 Task: Reply to email with the signature Daniel Baker with the subject Payment confirmation from softage.1@softage.net with the message I need your input on the best way to handle a project issue that has arisen. with CC to softage.5@softage.net with an attached document Feasibility_analysis.pdf
Action: Mouse moved to (524, 677)
Screenshot: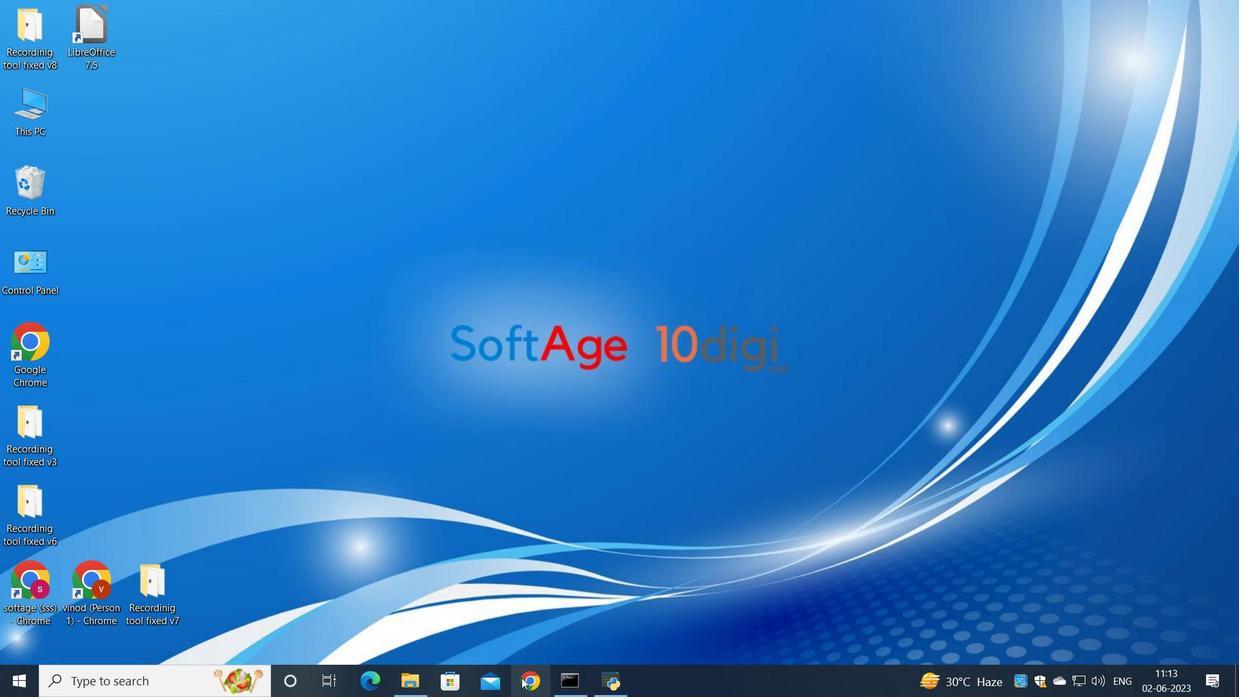 
Action: Mouse pressed left at (524, 677)
Screenshot: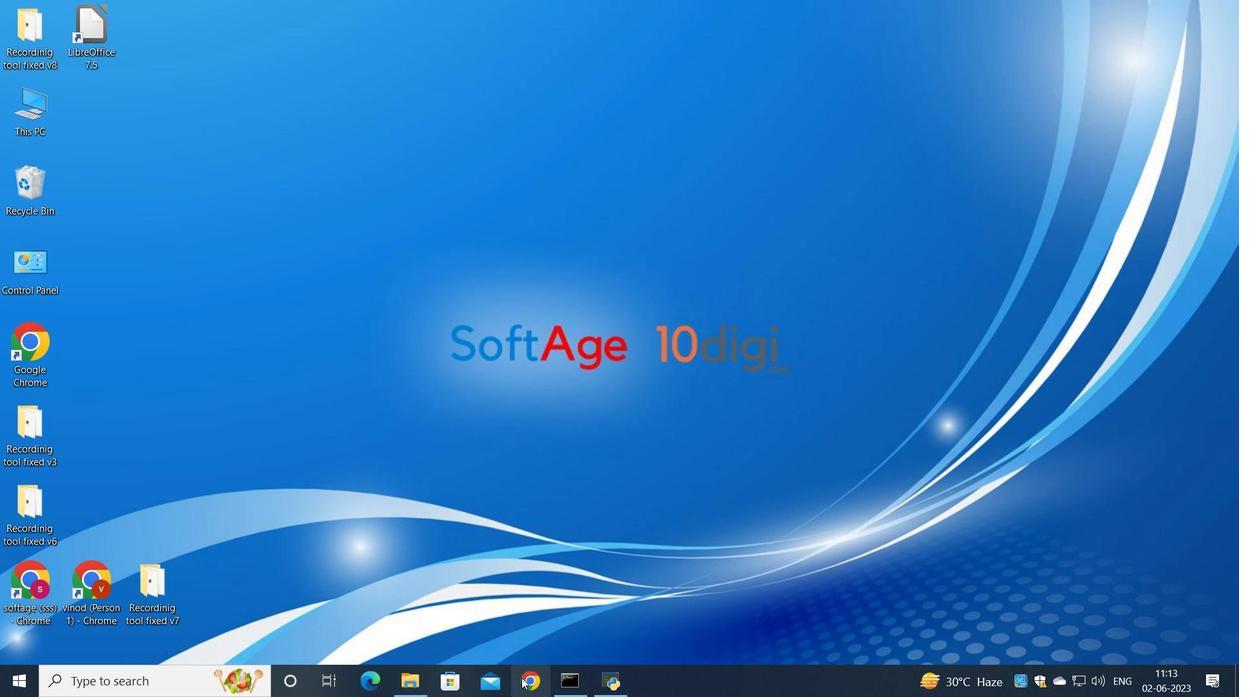 
Action: Mouse moved to (532, 439)
Screenshot: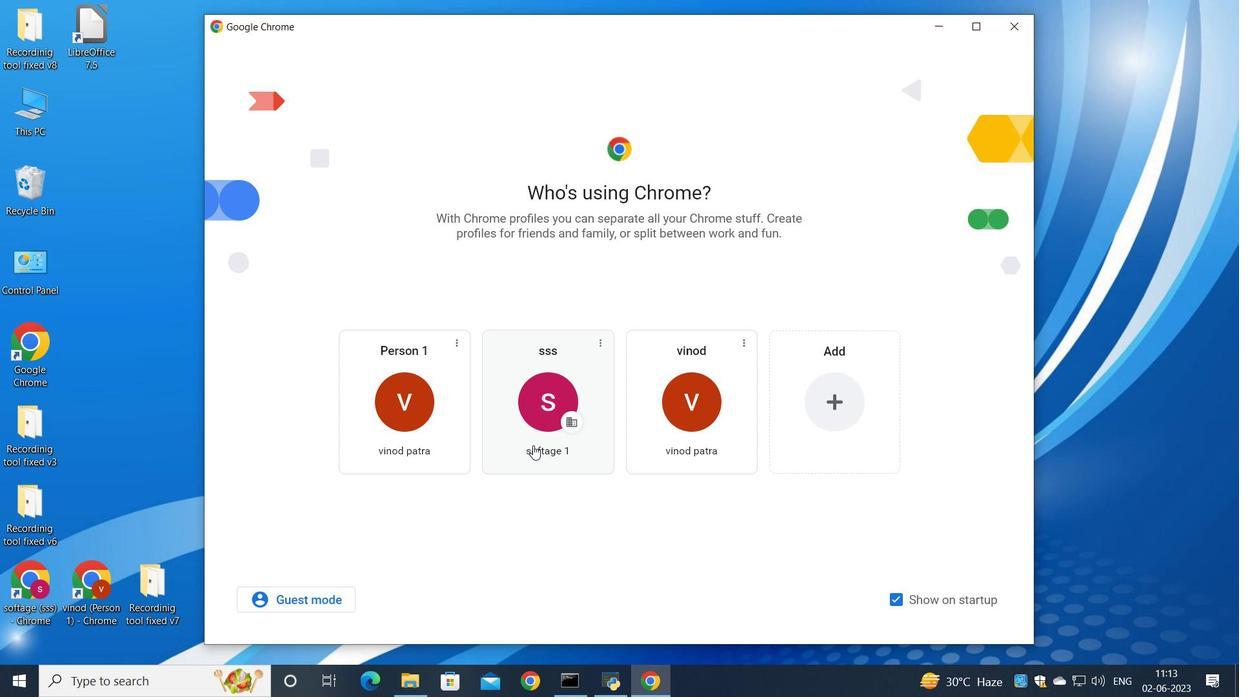
Action: Mouse pressed left at (532, 439)
Screenshot: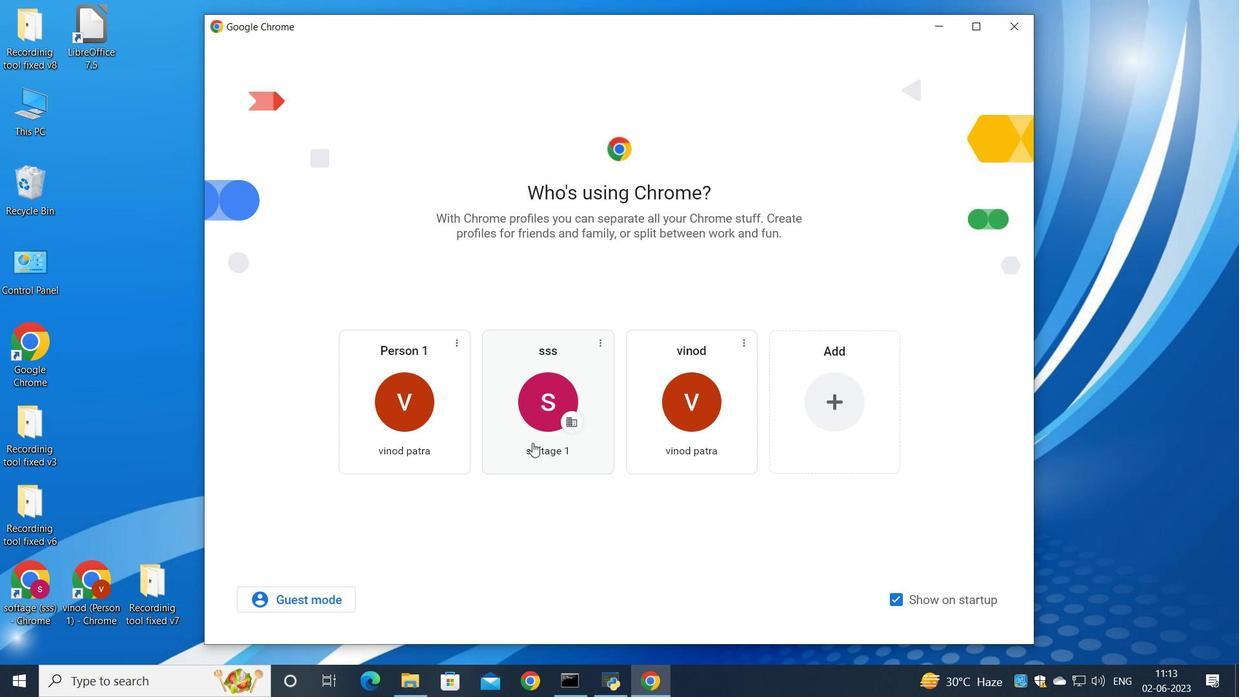 
Action: Mouse moved to (1082, 105)
Screenshot: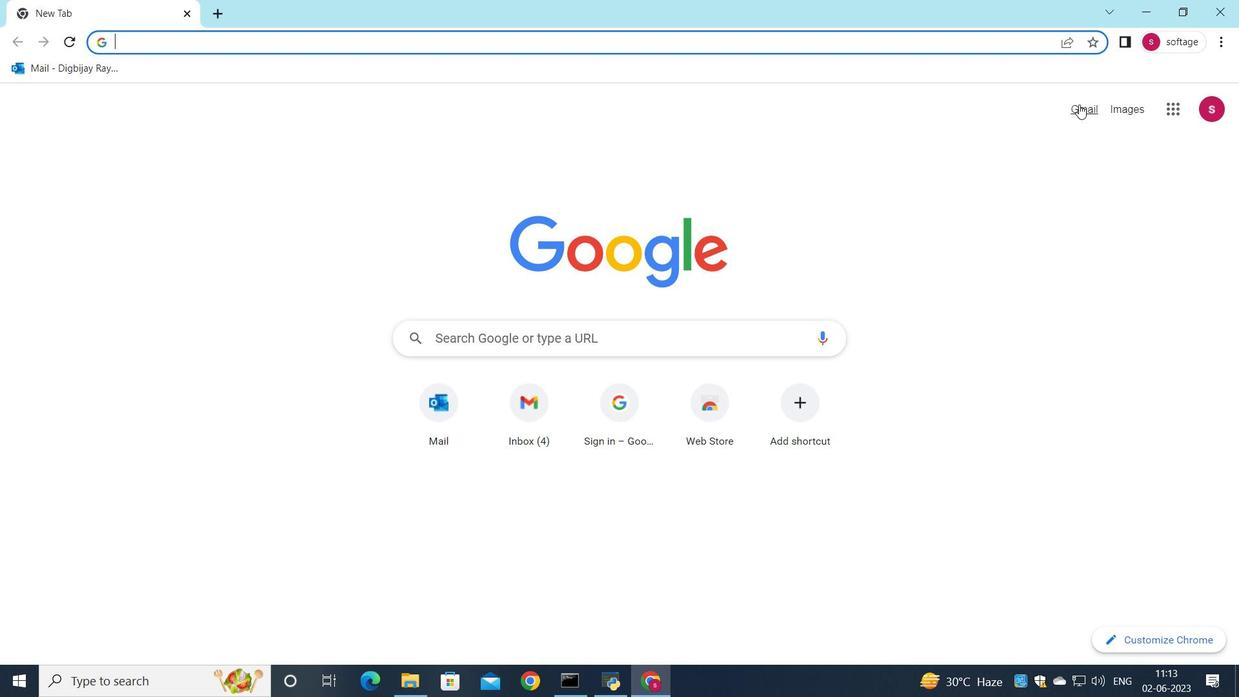 
Action: Mouse pressed left at (1082, 105)
Screenshot: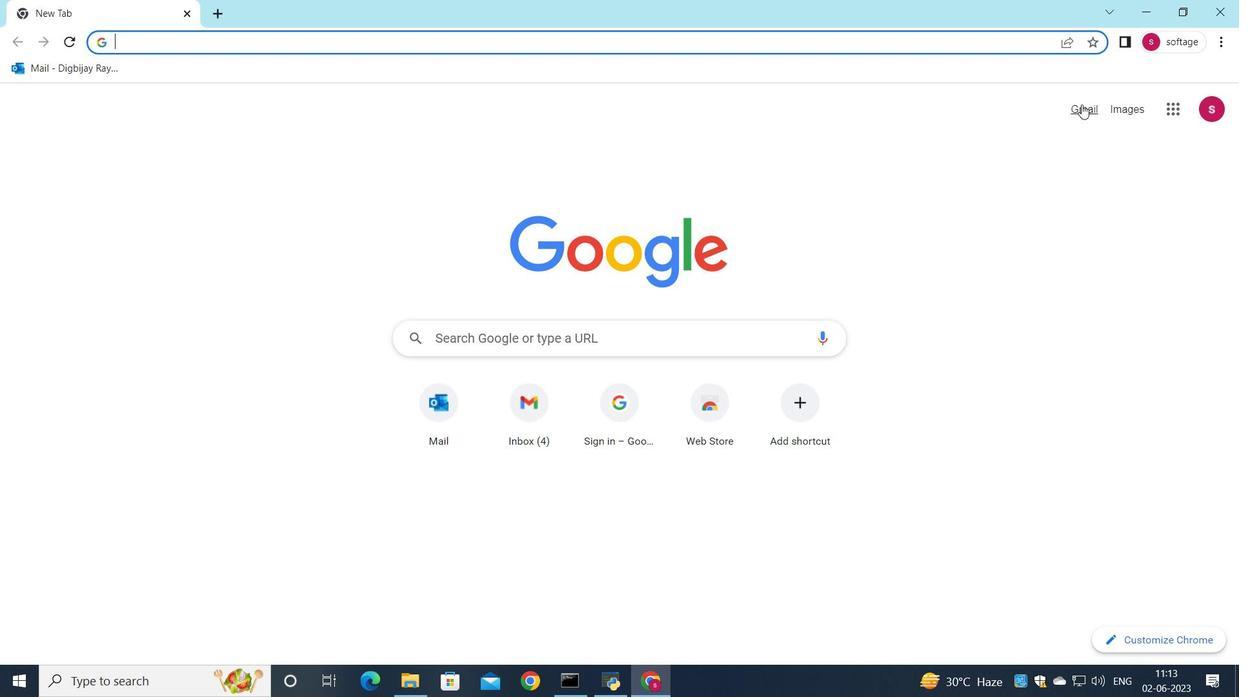 
Action: Mouse moved to (1047, 111)
Screenshot: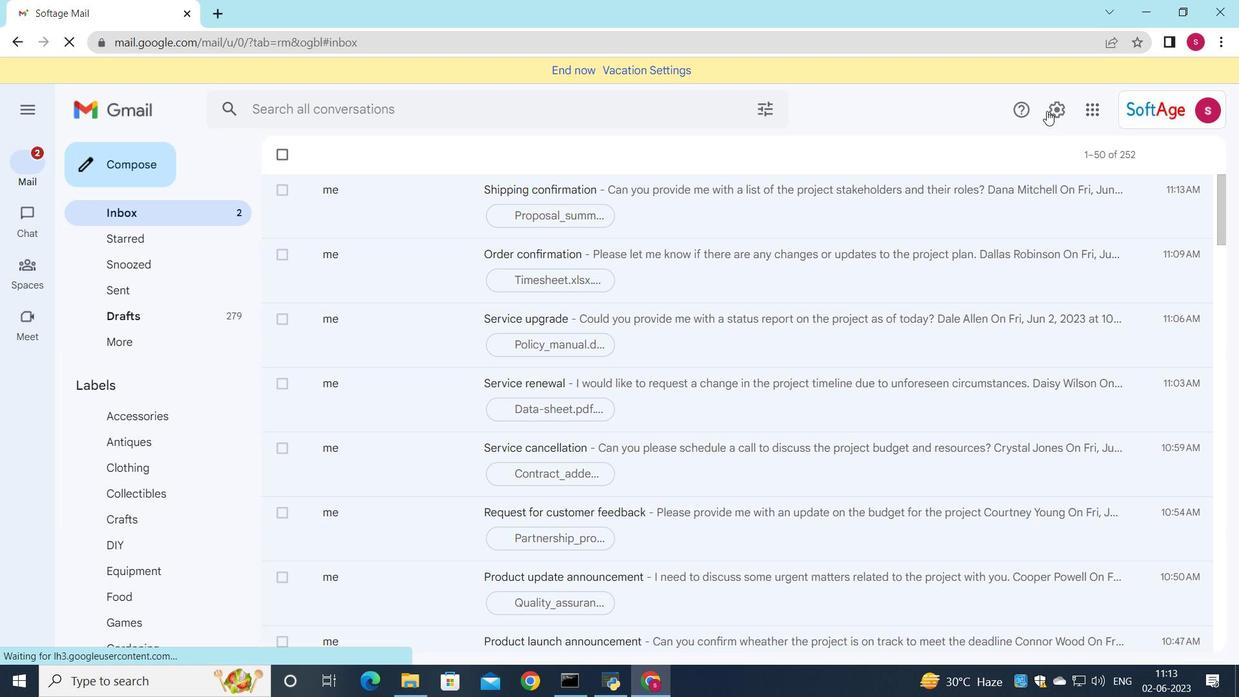 
Action: Mouse pressed left at (1047, 111)
Screenshot: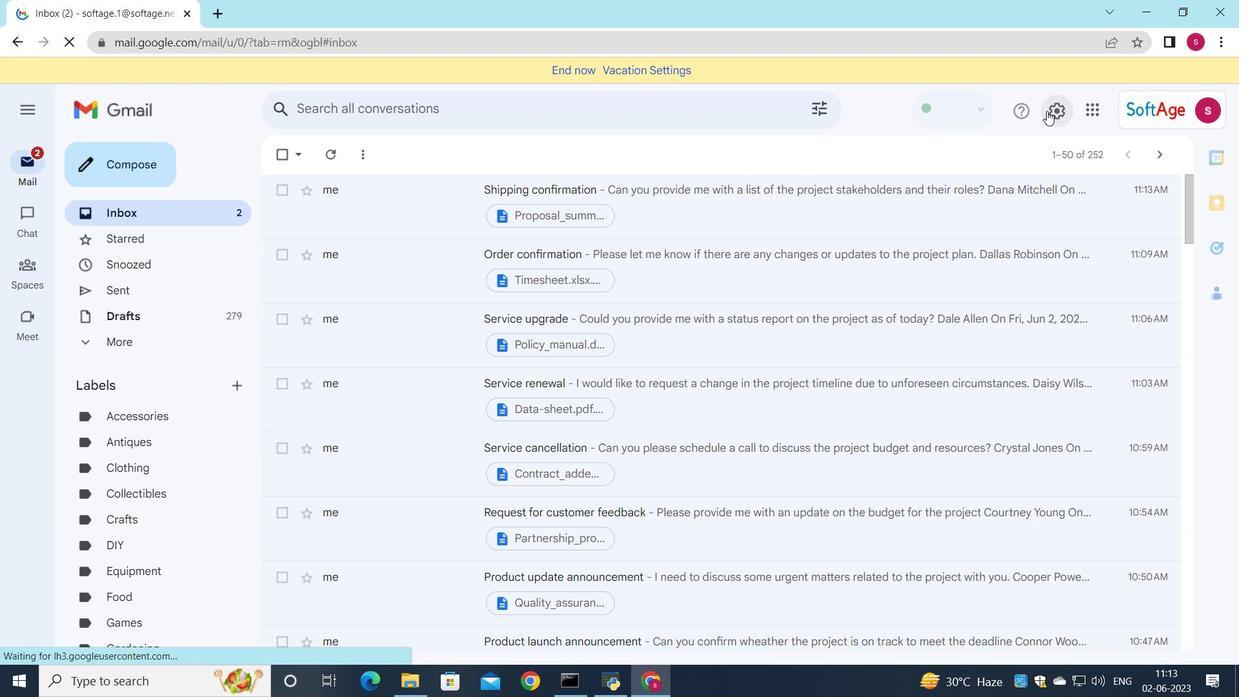 
Action: Mouse moved to (1064, 187)
Screenshot: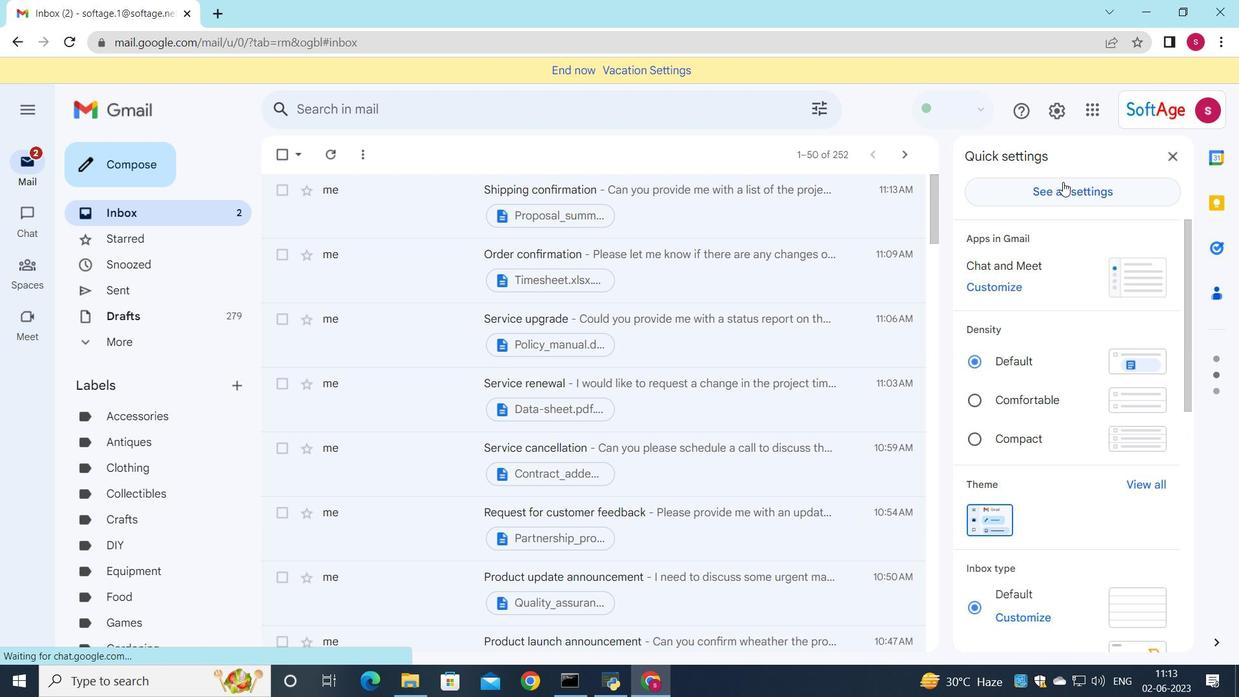 
Action: Mouse pressed left at (1064, 187)
Screenshot: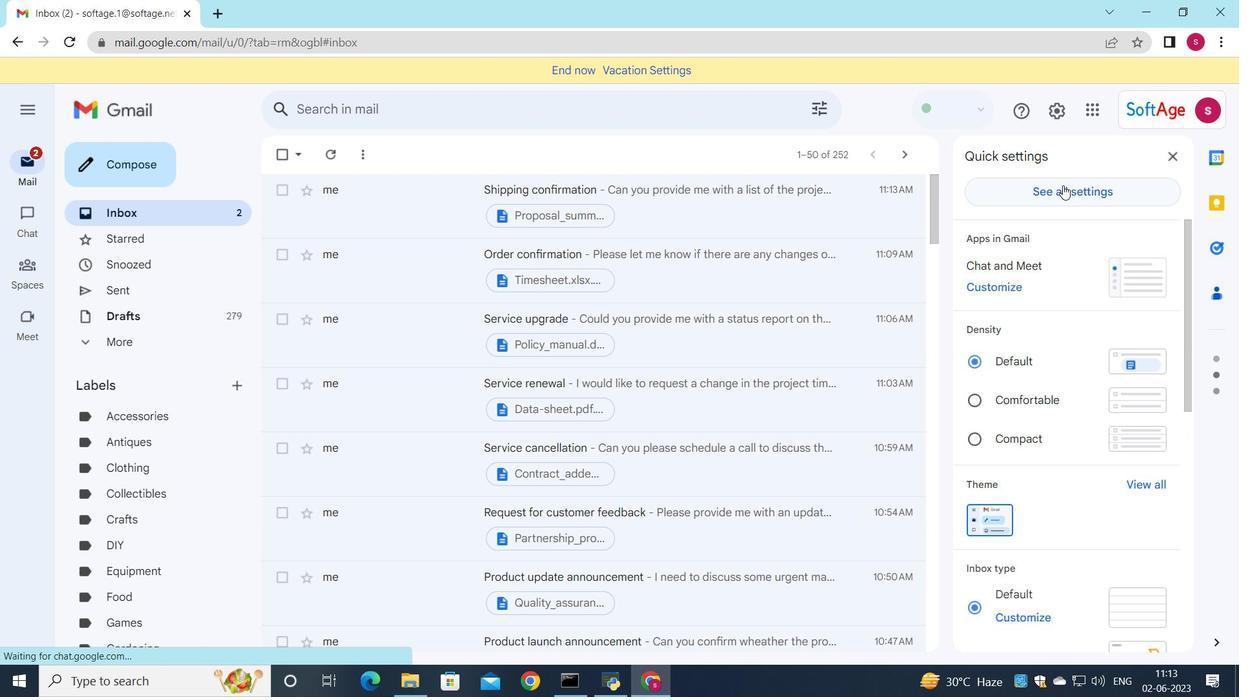 
Action: Mouse moved to (656, 430)
Screenshot: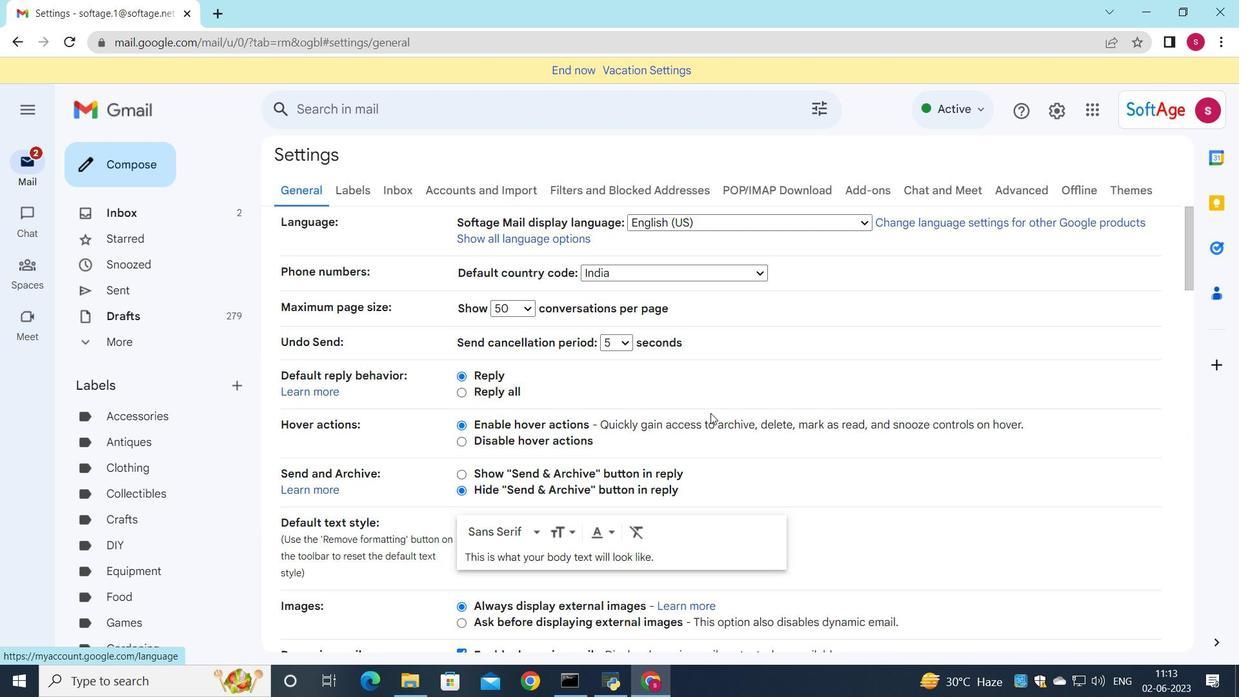 
Action: Mouse scrolled (656, 429) with delta (0, 0)
Screenshot: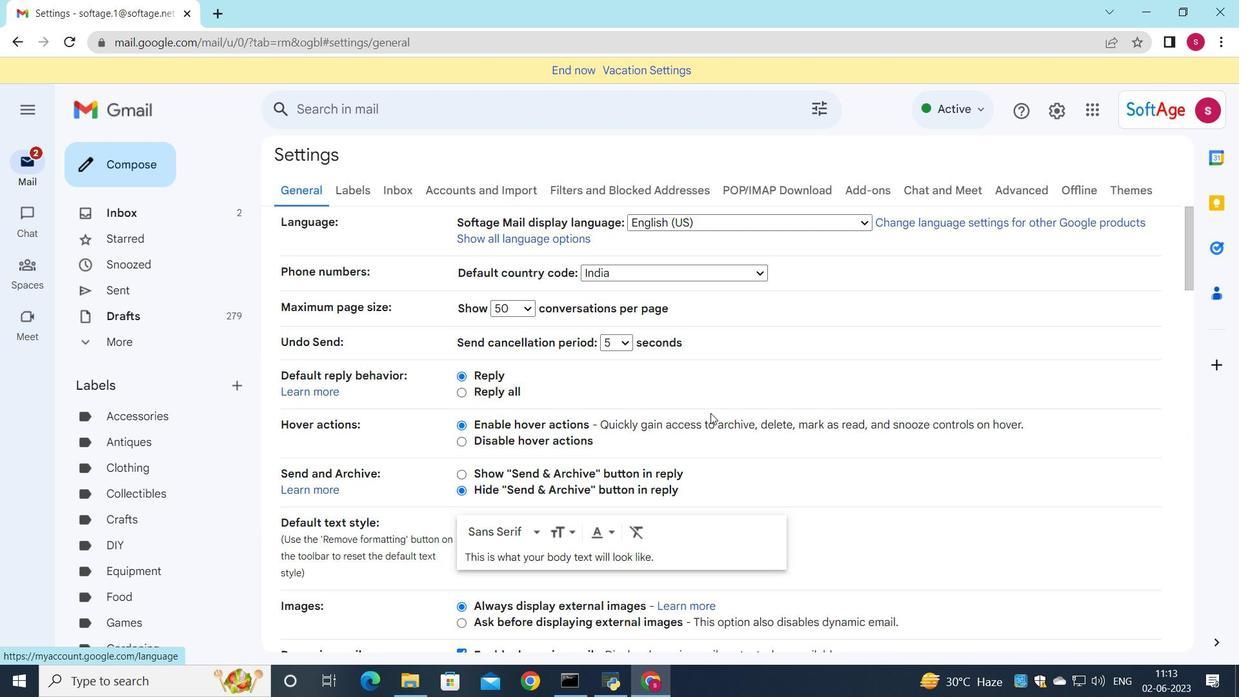 
Action: Mouse moved to (643, 442)
Screenshot: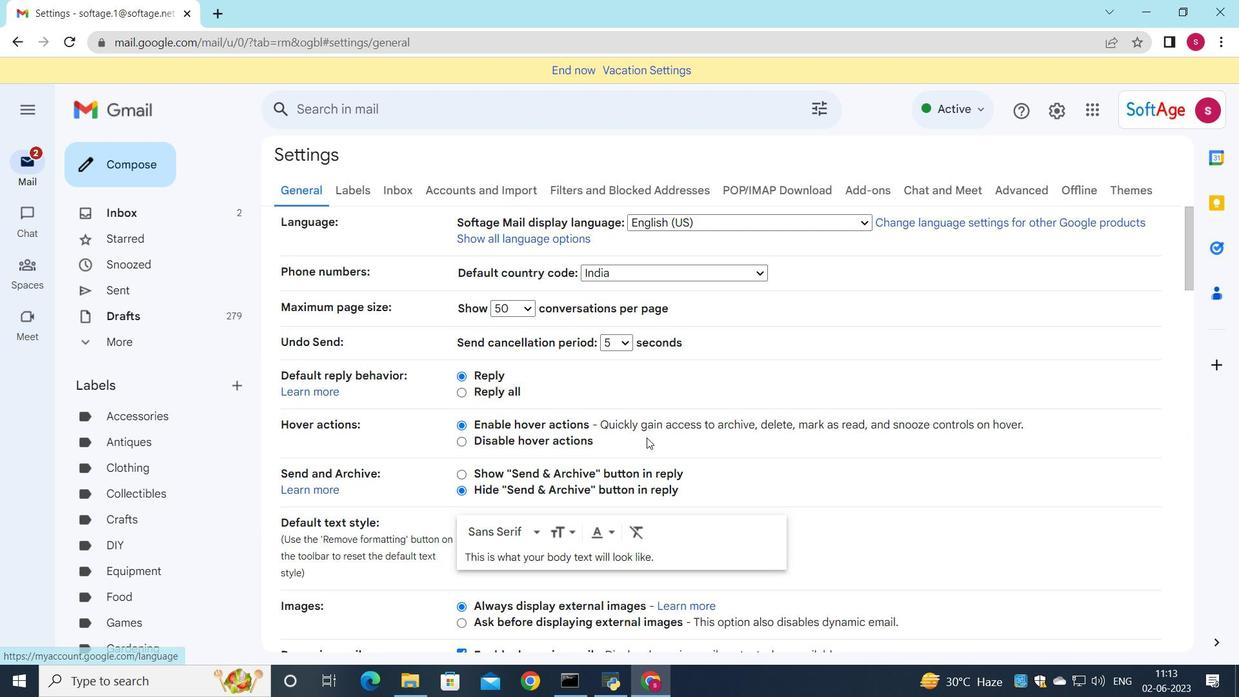 
Action: Mouse scrolled (645, 438) with delta (0, 0)
Screenshot: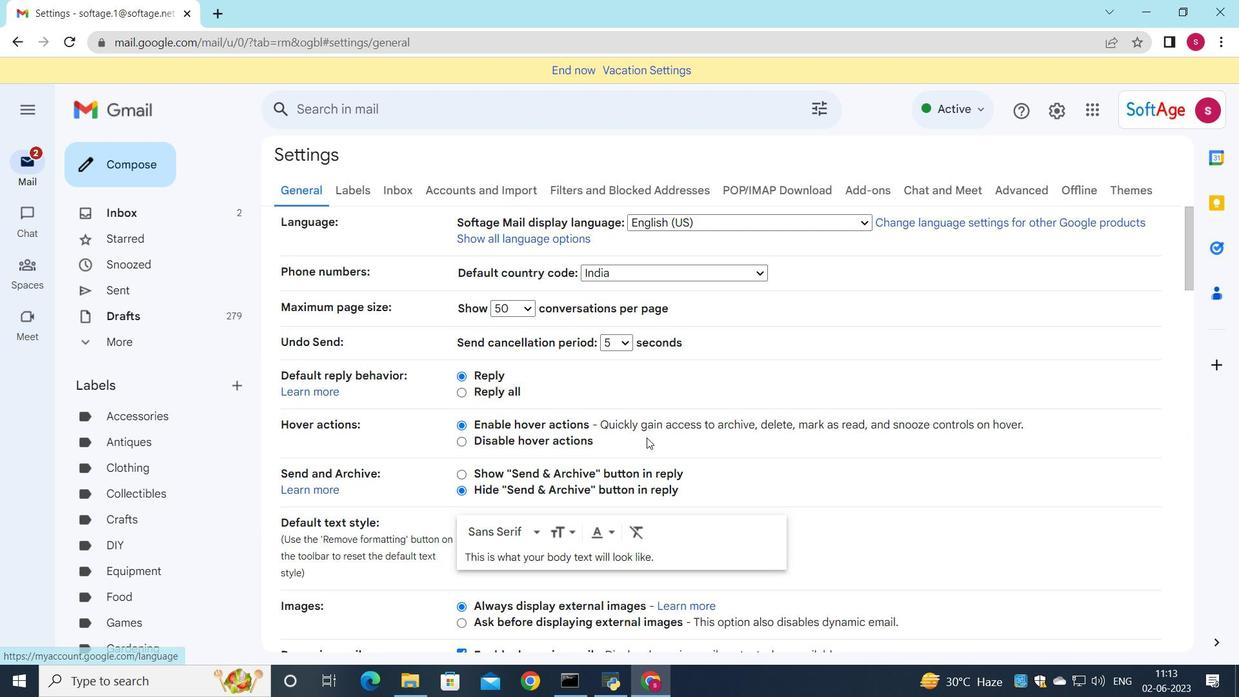
Action: Mouse moved to (632, 442)
Screenshot: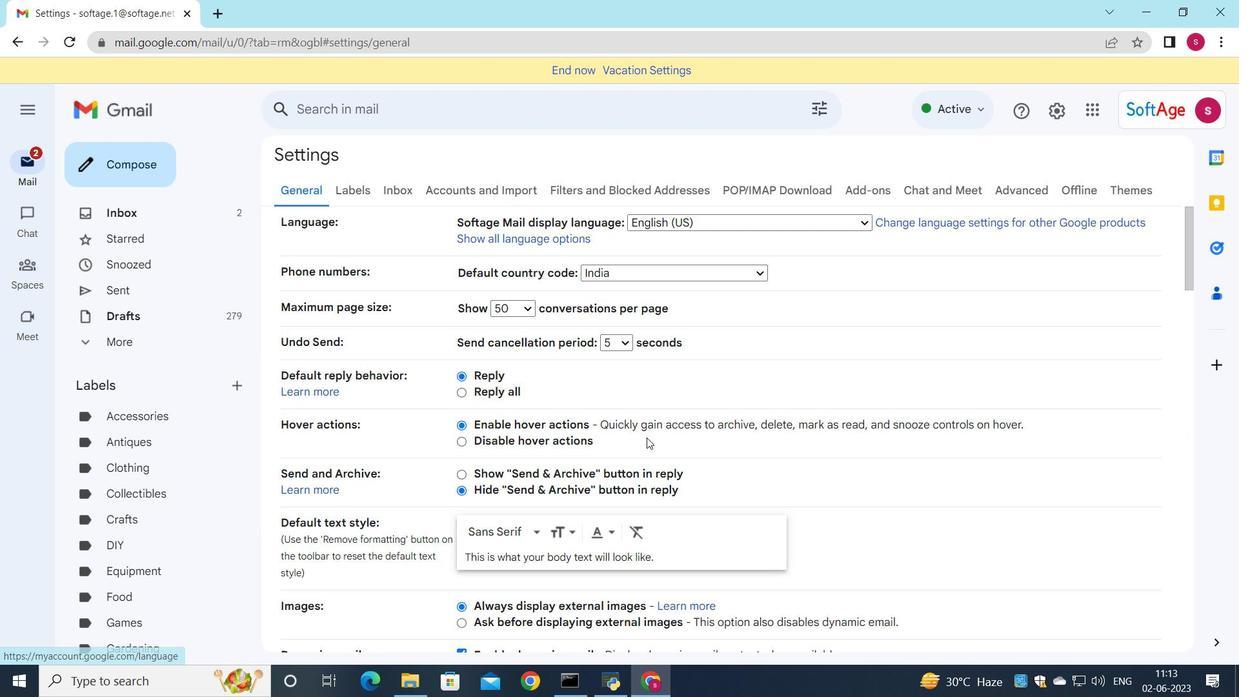 
Action: Mouse scrolled (642, 441) with delta (0, 0)
Screenshot: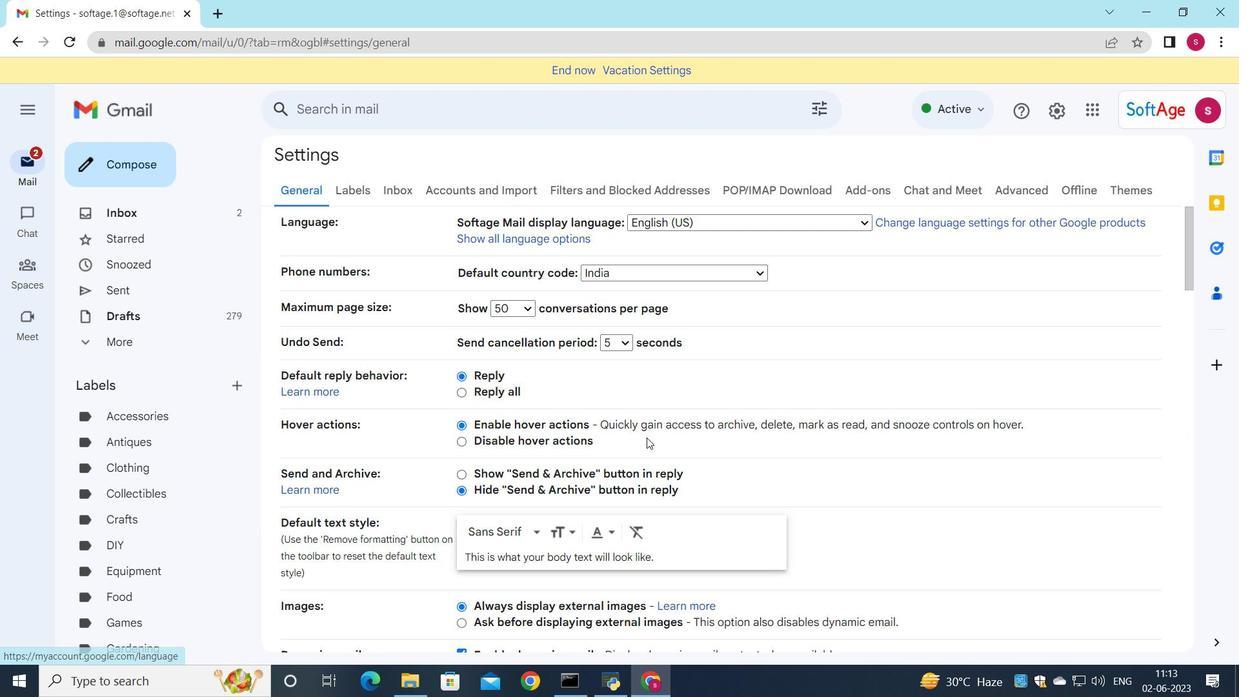 
Action: Mouse moved to (631, 442)
Screenshot: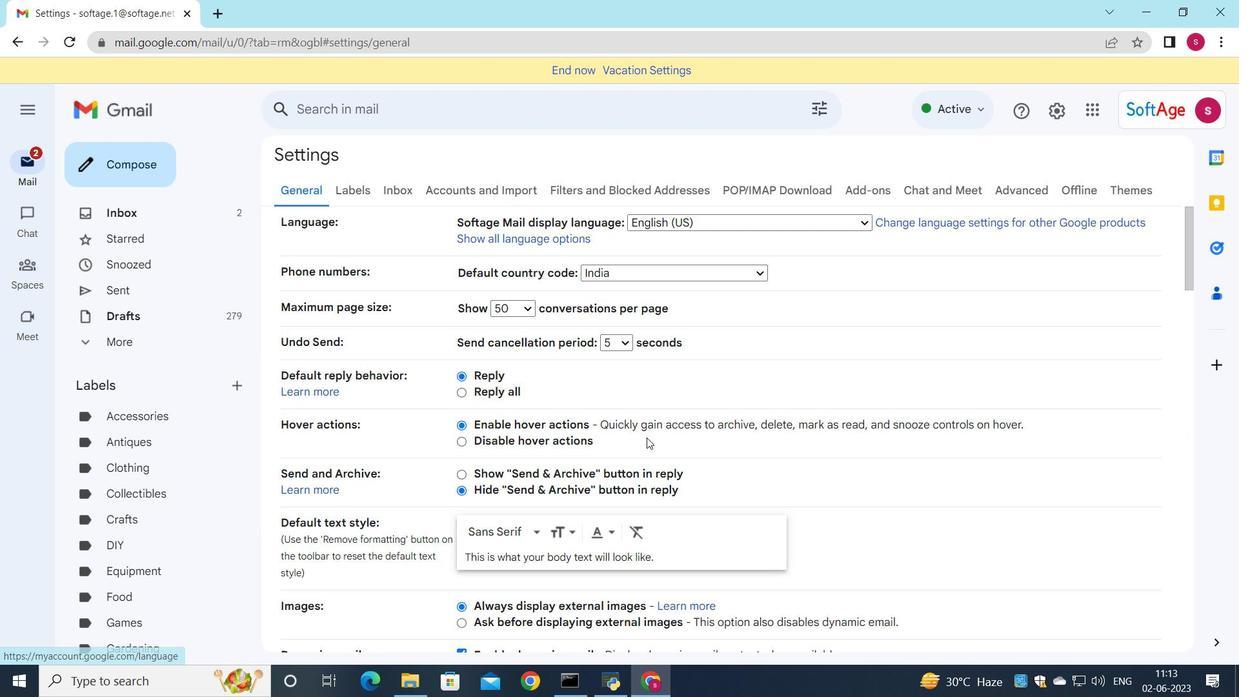 
Action: Mouse scrolled (641, 442) with delta (0, 0)
Screenshot: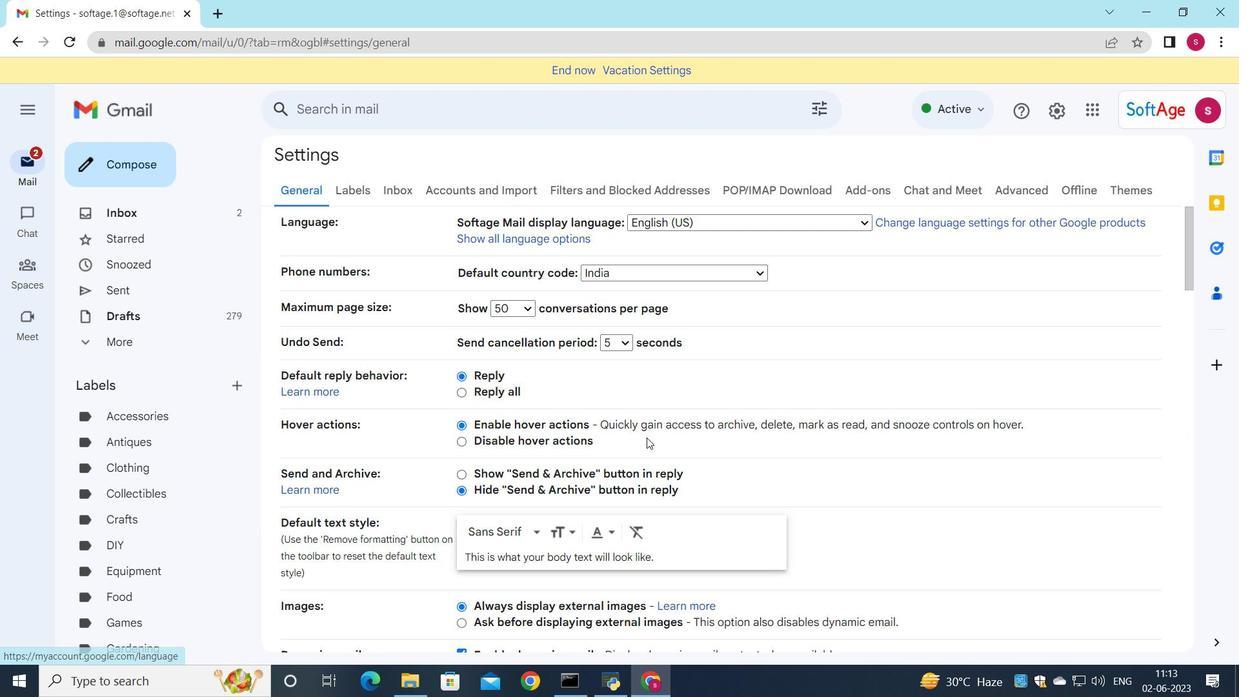 
Action: Mouse moved to (630, 441)
Screenshot: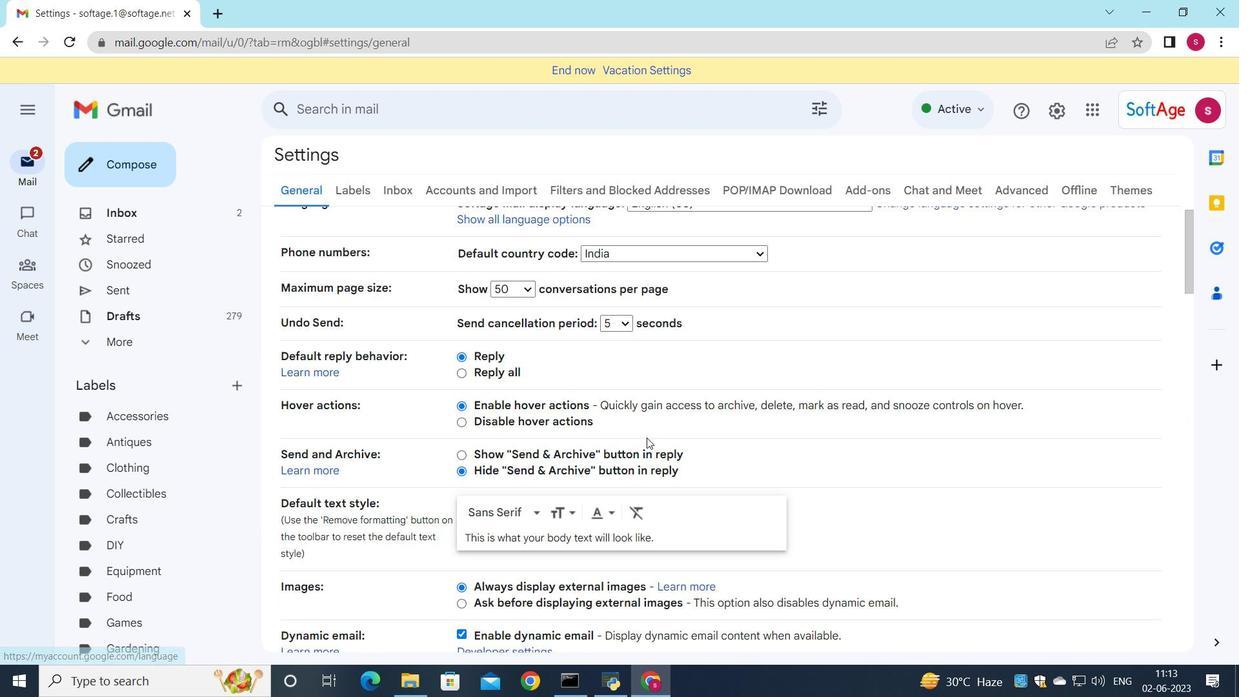 
Action: Mouse scrolled (630, 441) with delta (0, 0)
Screenshot: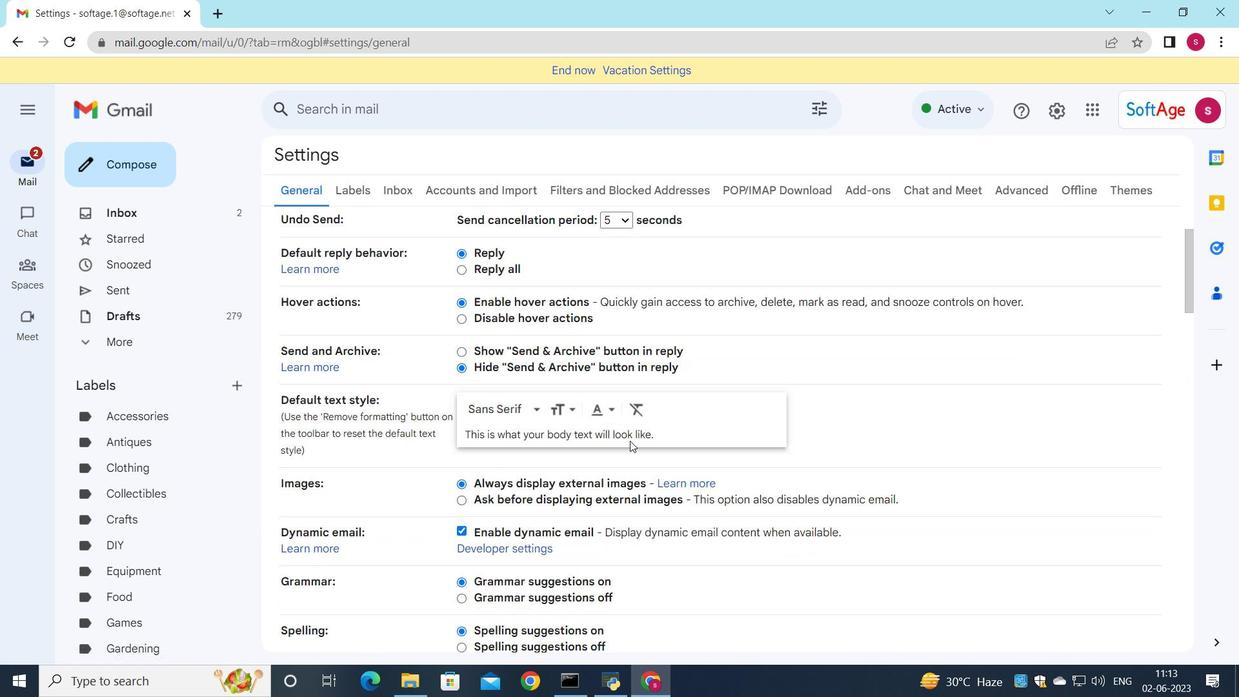 
Action: Mouse scrolled (630, 441) with delta (0, 0)
Screenshot: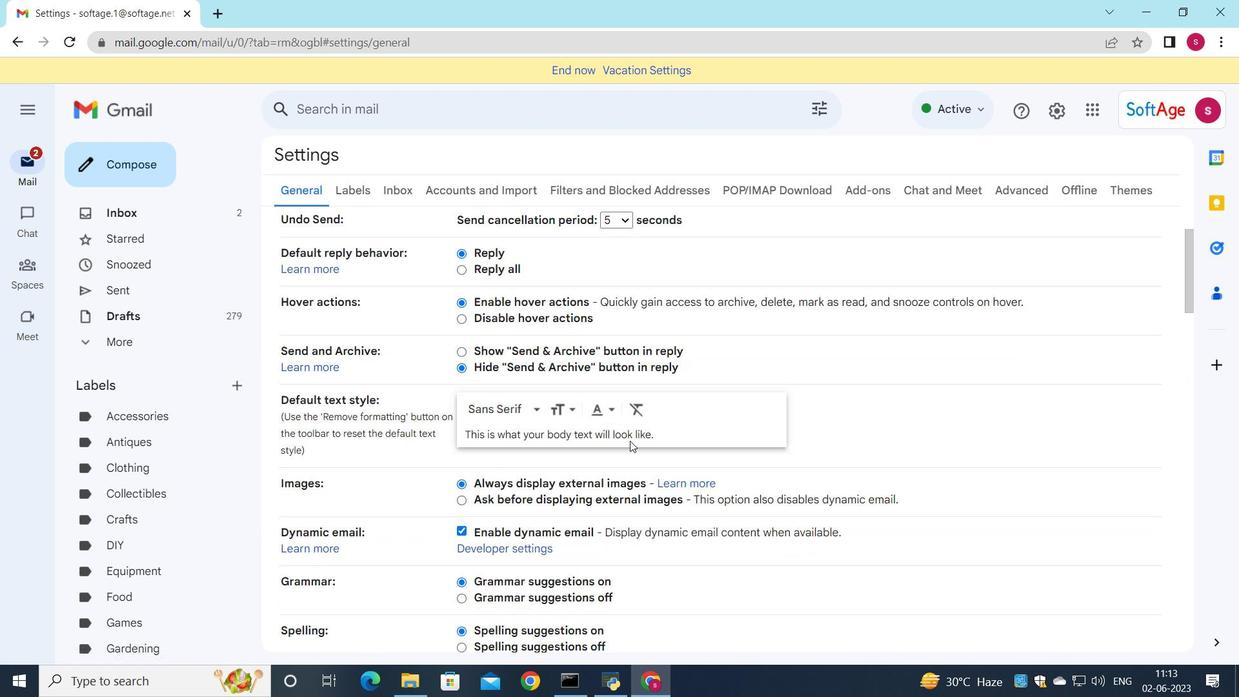 
Action: Mouse scrolled (630, 441) with delta (0, 0)
Screenshot: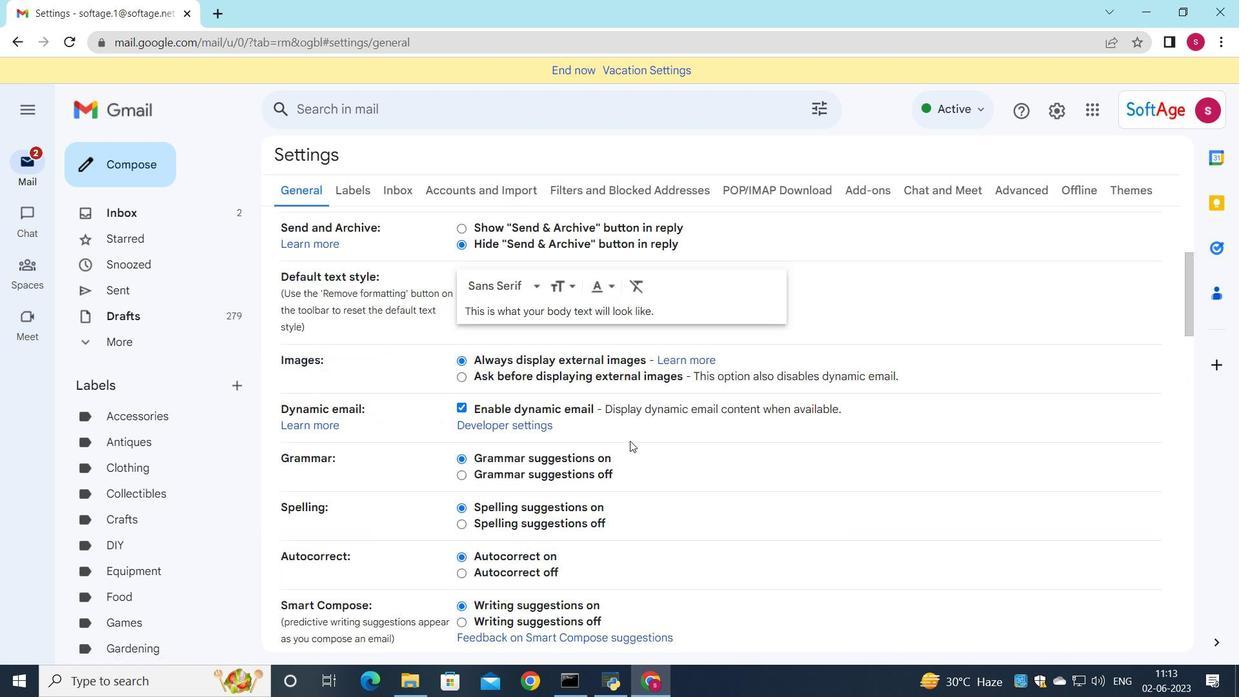 
Action: Mouse moved to (624, 446)
Screenshot: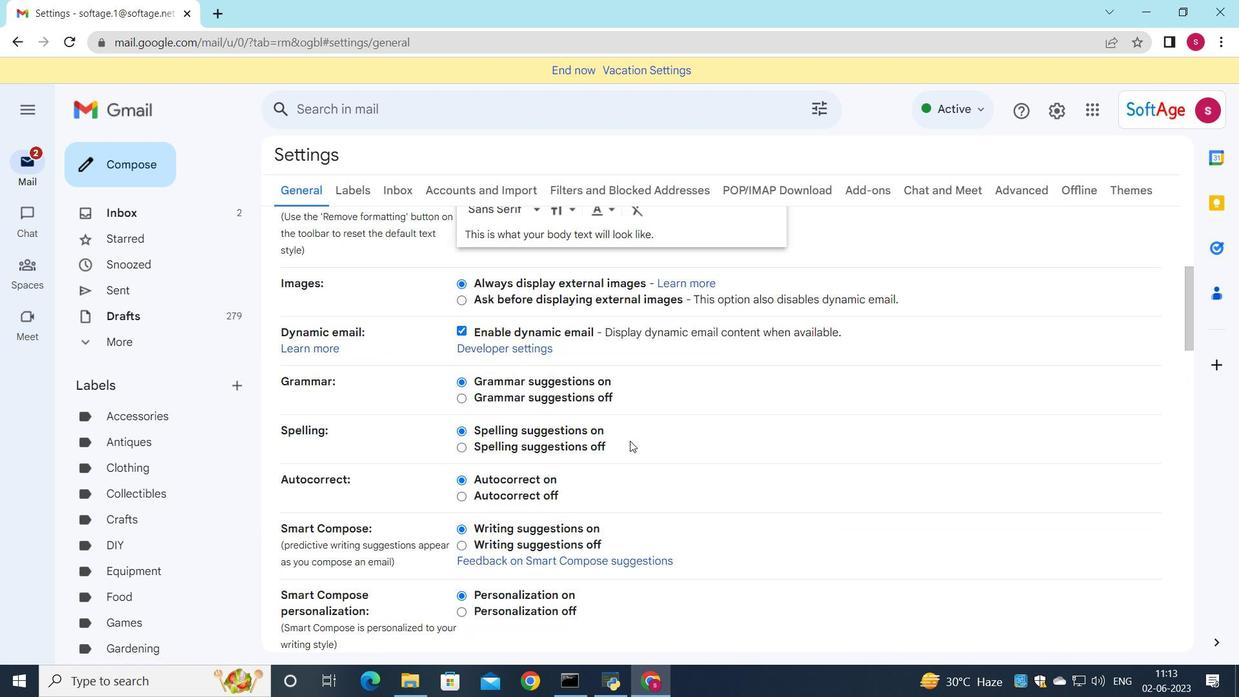 
Action: Mouse scrolled (624, 445) with delta (0, 0)
Screenshot: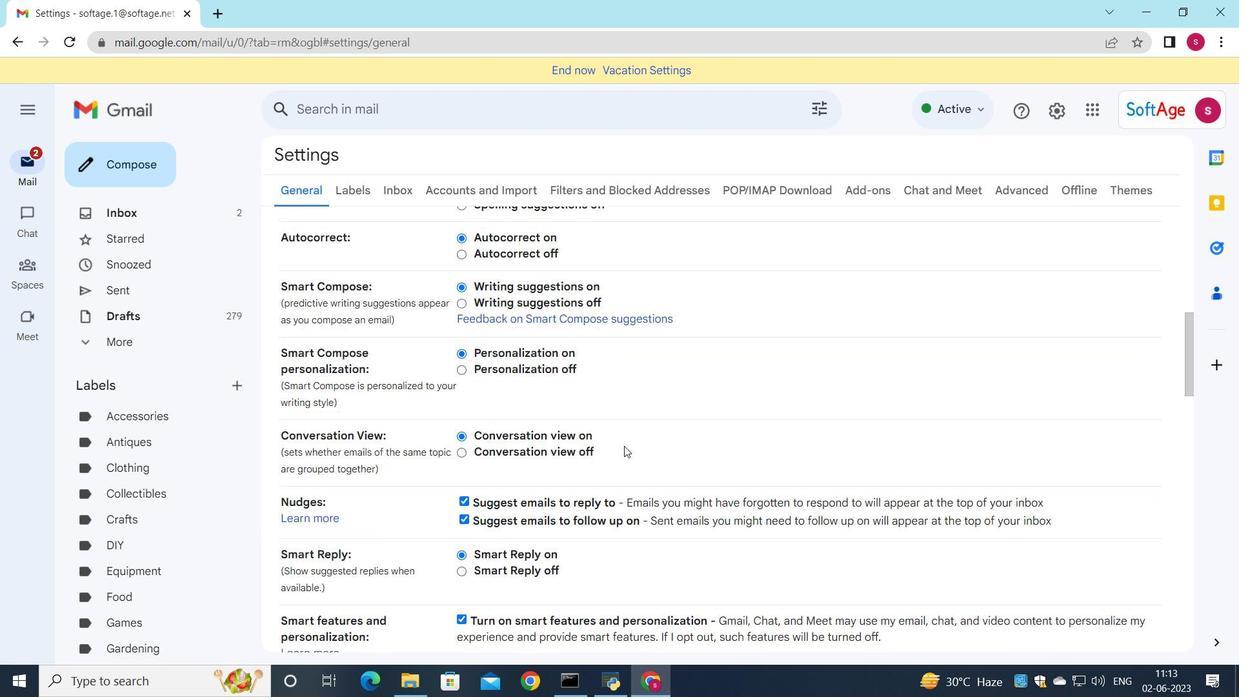
Action: Mouse scrolled (624, 445) with delta (0, 0)
Screenshot: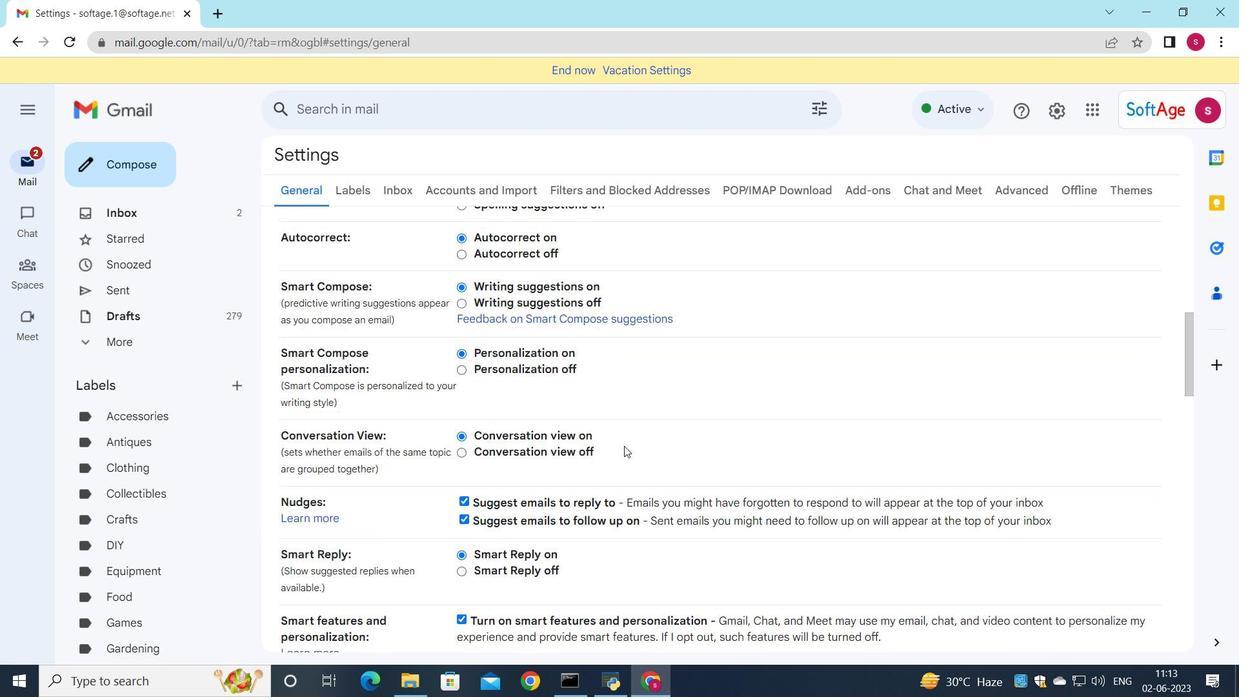 
Action: Mouse moved to (624, 447)
Screenshot: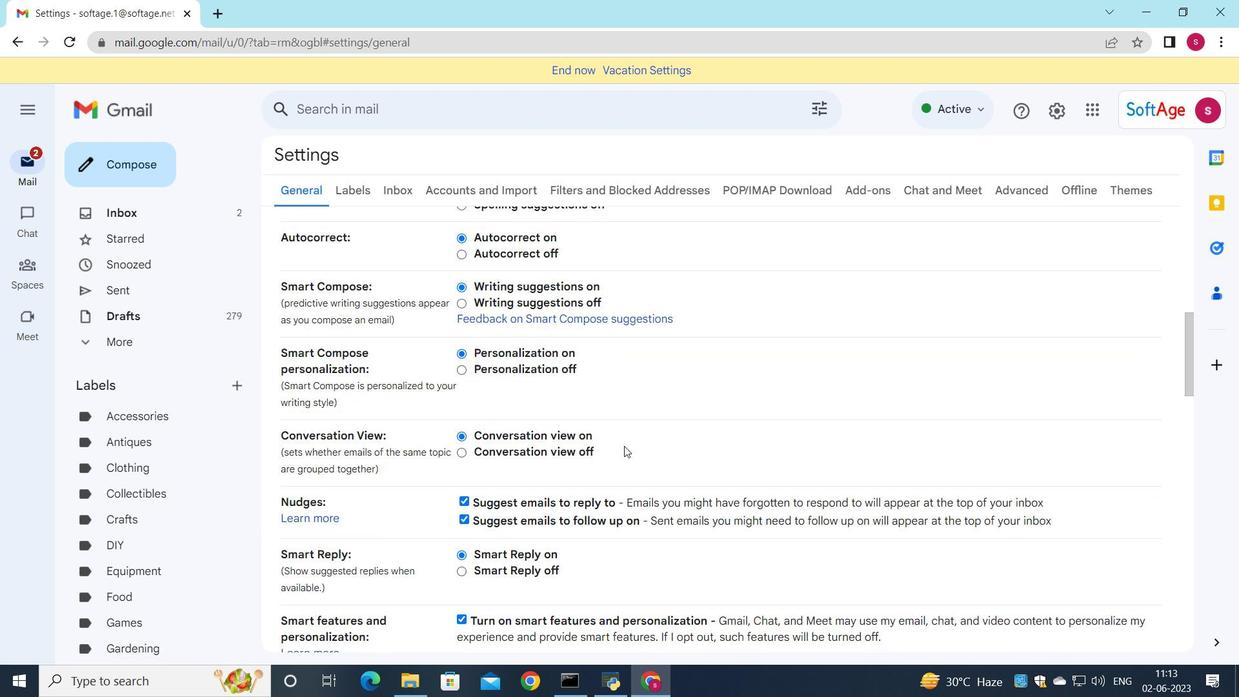
Action: Mouse scrolled (624, 446) with delta (0, 0)
Screenshot: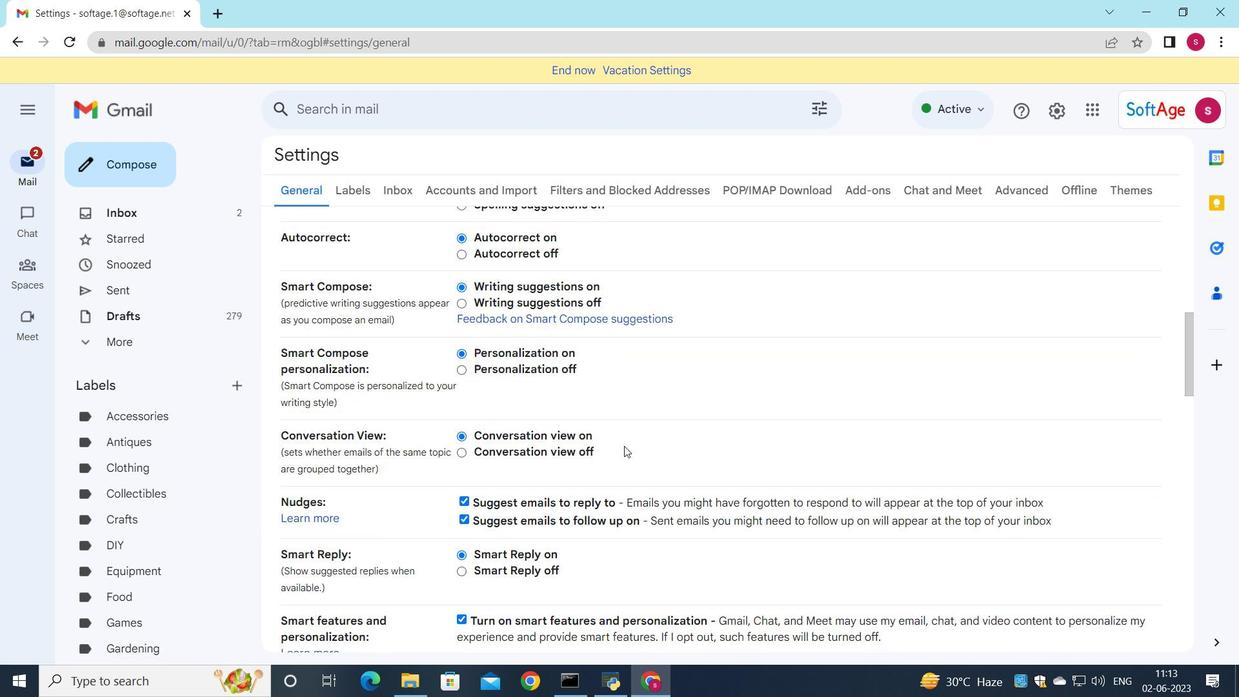 
Action: Mouse moved to (623, 450)
Screenshot: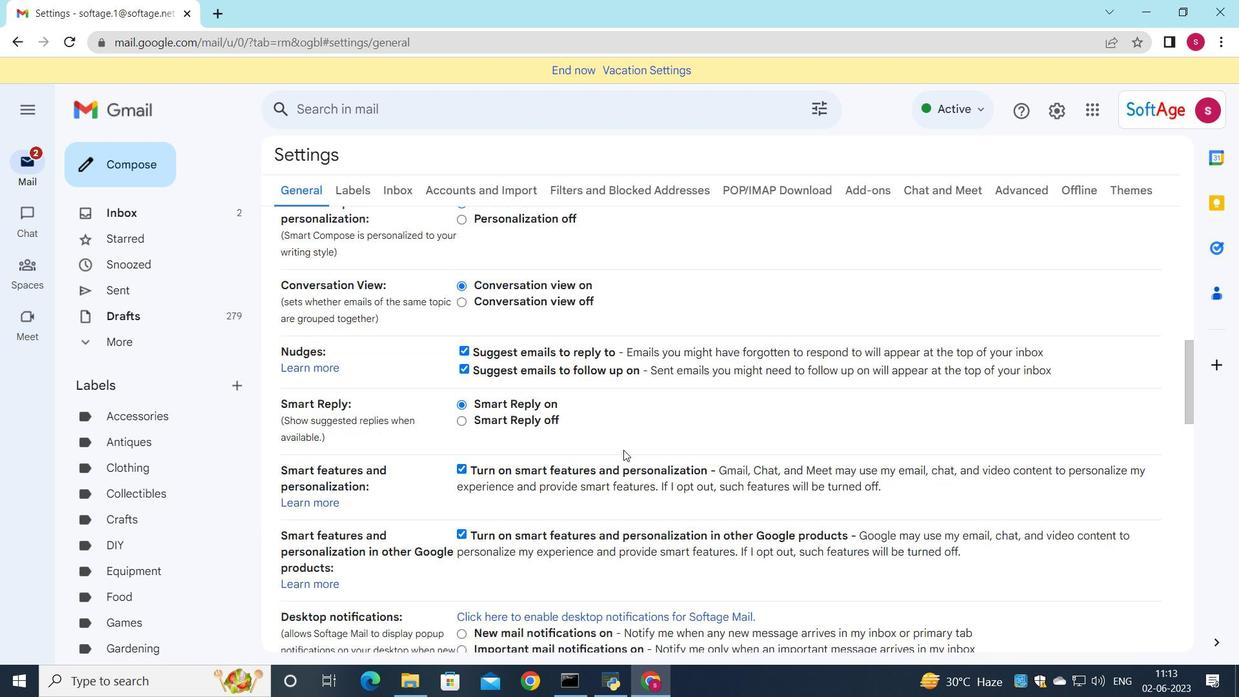 
Action: Mouse scrolled (623, 450) with delta (0, 0)
Screenshot: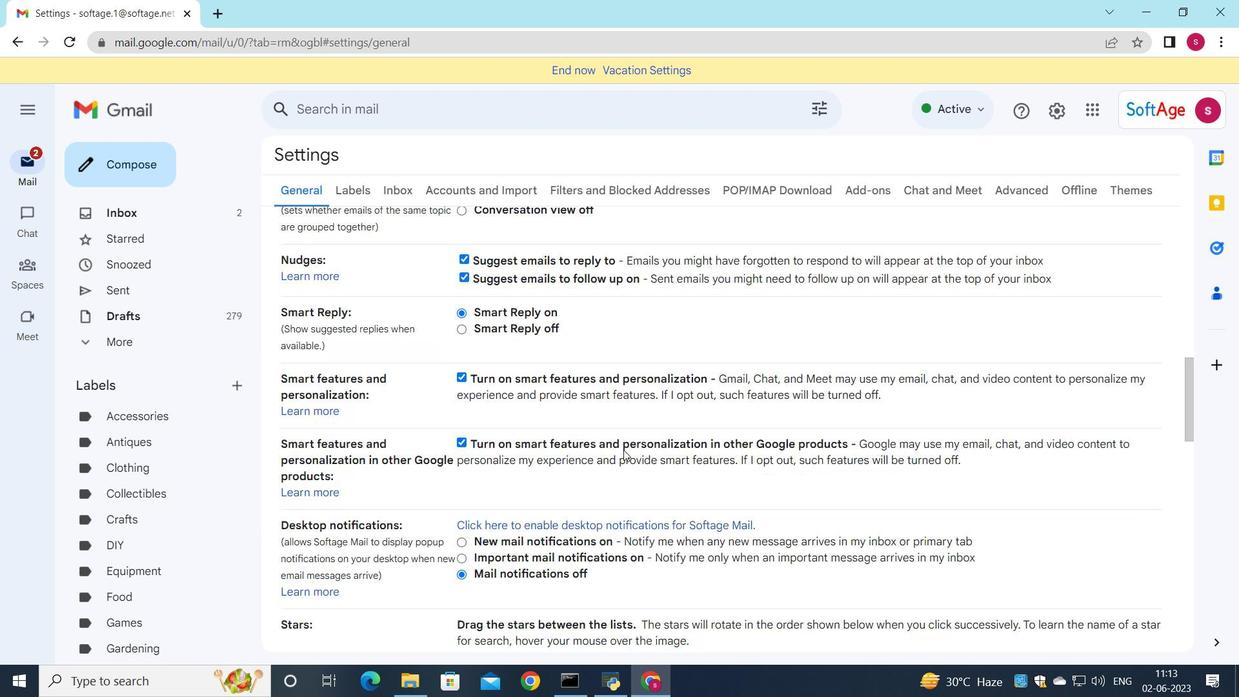 
Action: Mouse scrolled (623, 450) with delta (0, 0)
Screenshot: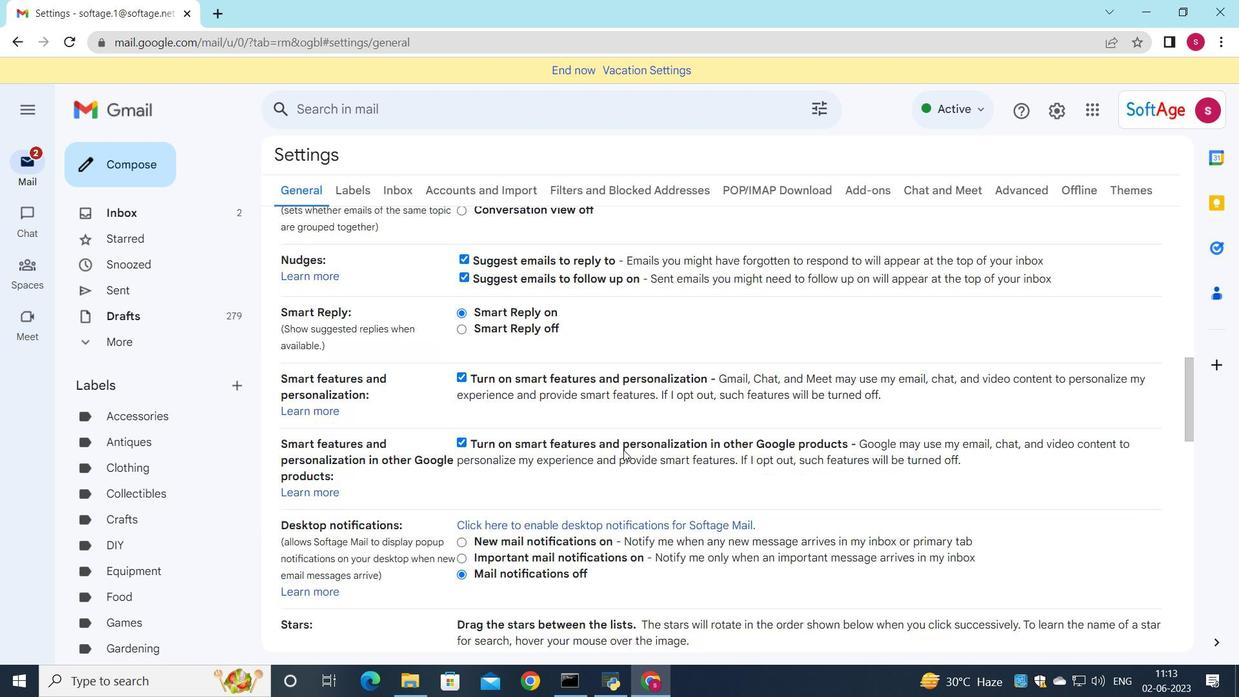 
Action: Mouse scrolled (623, 450) with delta (0, 0)
Screenshot: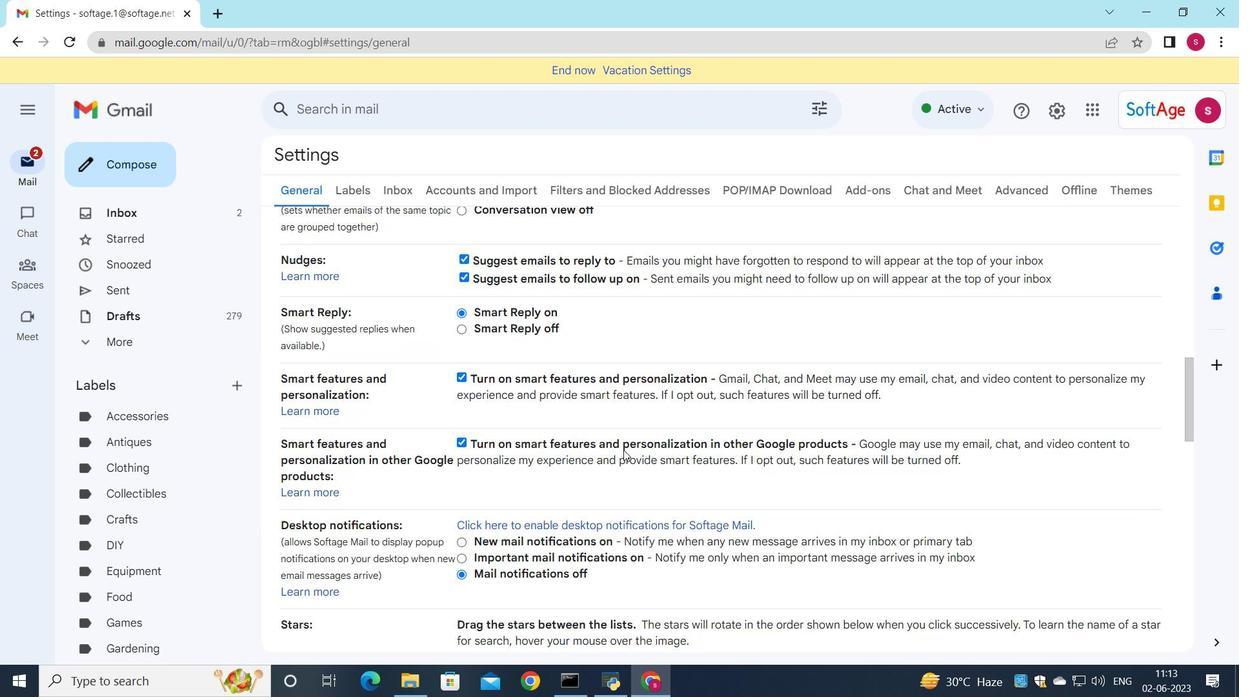 
Action: Mouse moved to (623, 451)
Screenshot: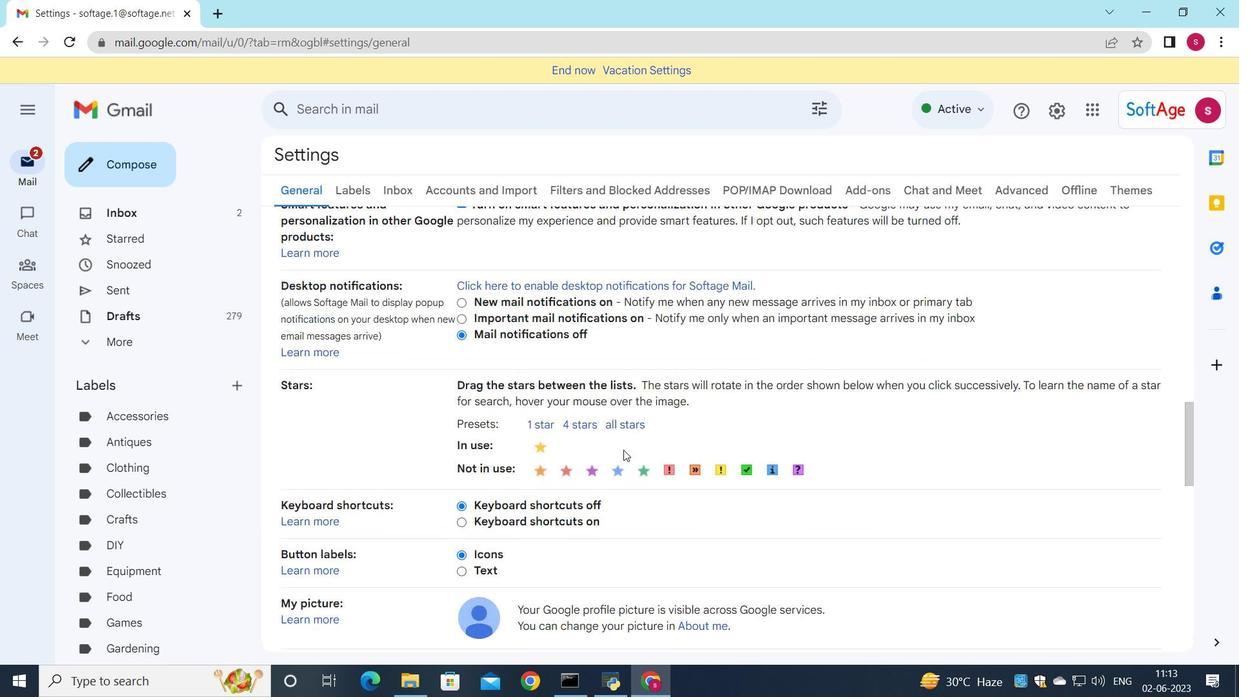 
Action: Mouse scrolled (623, 450) with delta (0, 0)
Screenshot: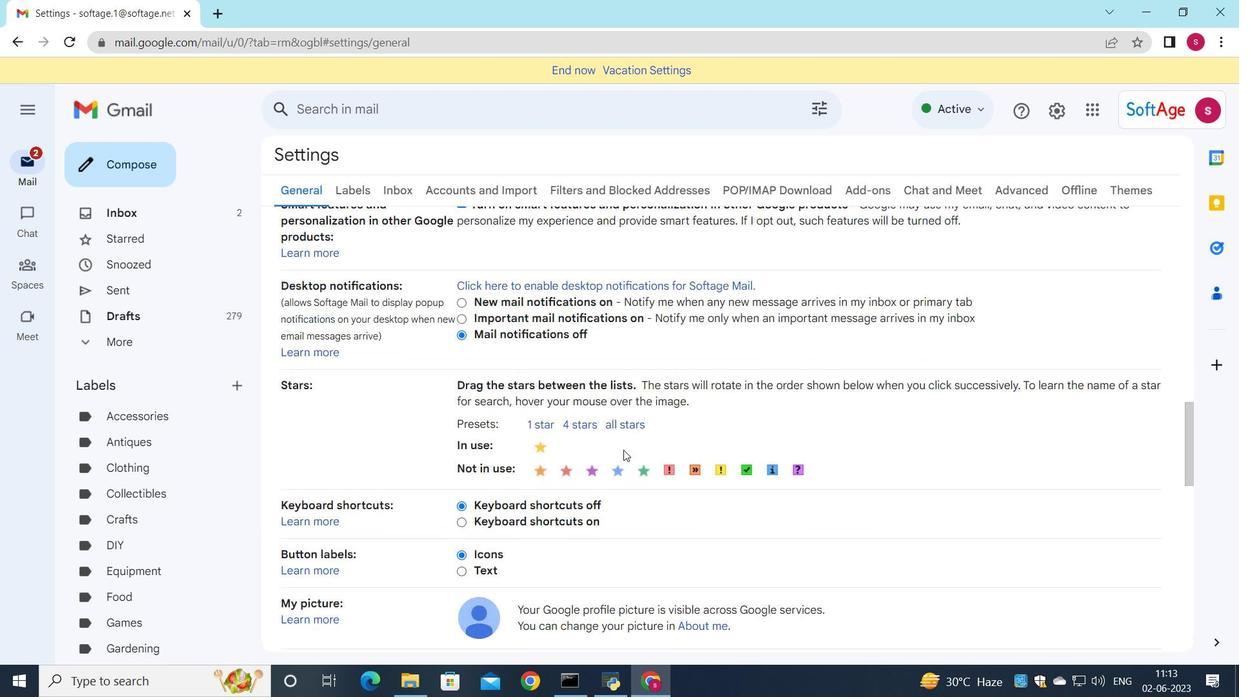 
Action: Mouse scrolled (623, 450) with delta (0, 0)
Screenshot: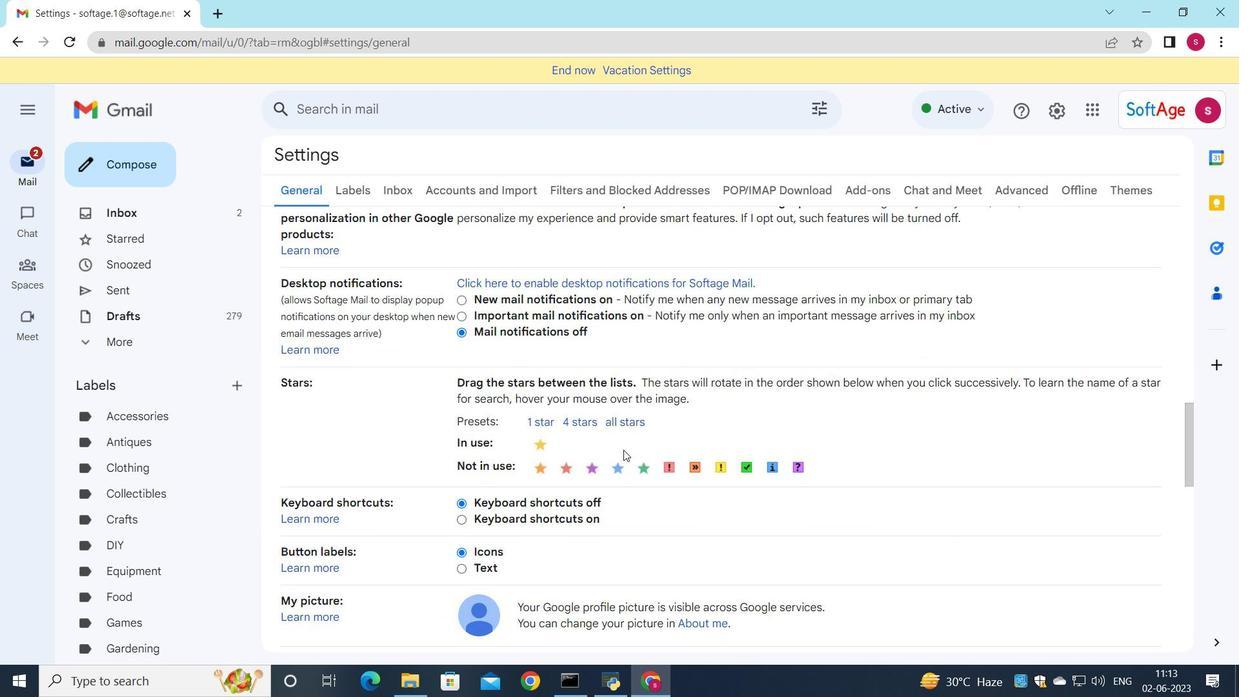 
Action: Mouse moved to (624, 451)
Screenshot: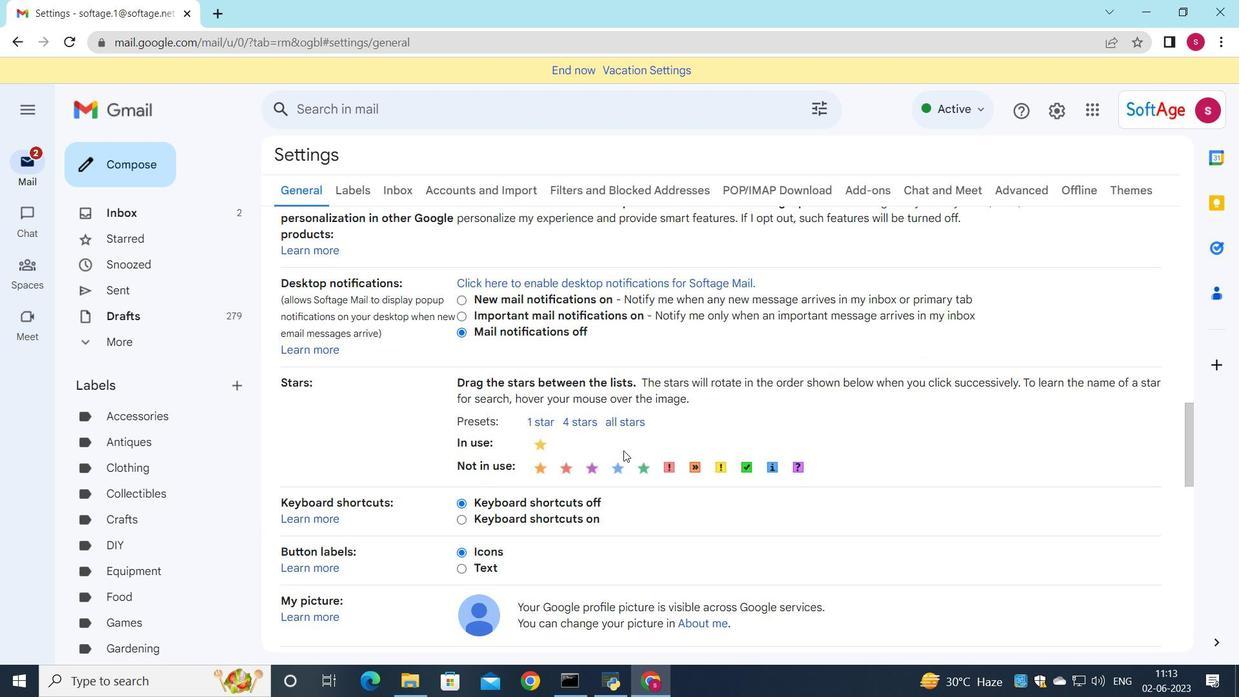 
Action: Mouse scrolled (623, 450) with delta (0, 0)
Screenshot: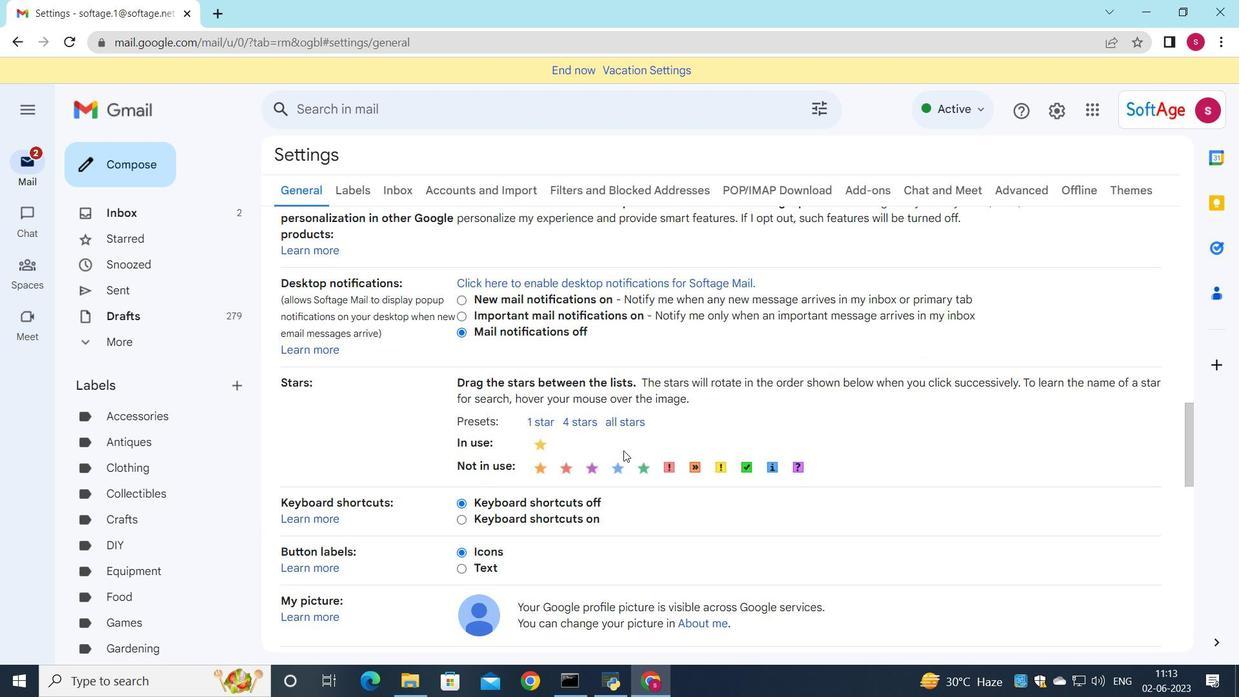 
Action: Mouse moved to (625, 452)
Screenshot: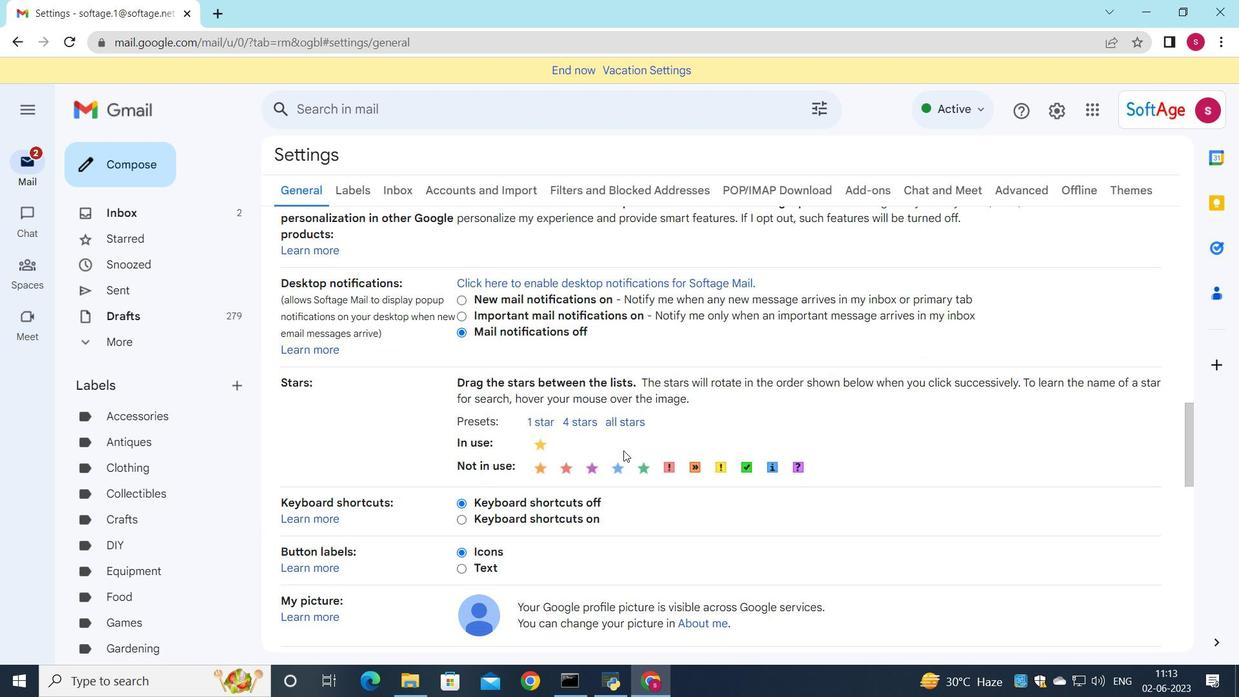 
Action: Mouse scrolled (625, 451) with delta (0, 0)
Screenshot: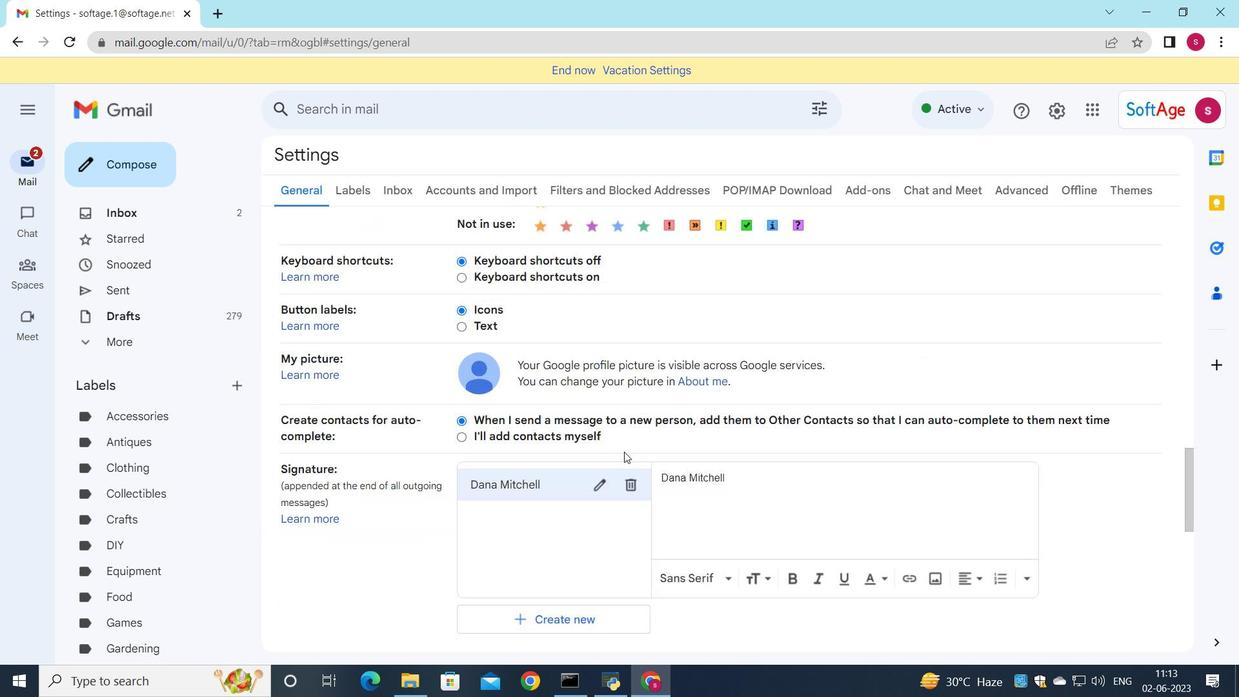 
Action: Mouse scrolled (625, 451) with delta (0, 0)
Screenshot: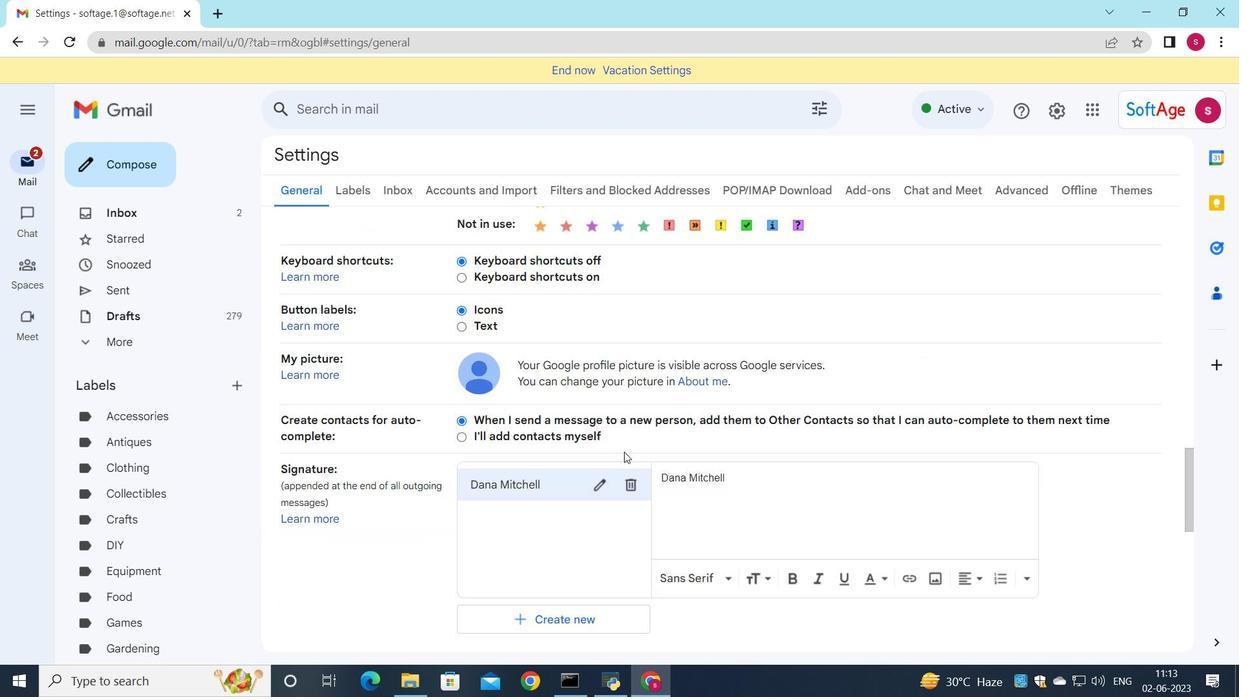 
Action: Mouse moved to (637, 319)
Screenshot: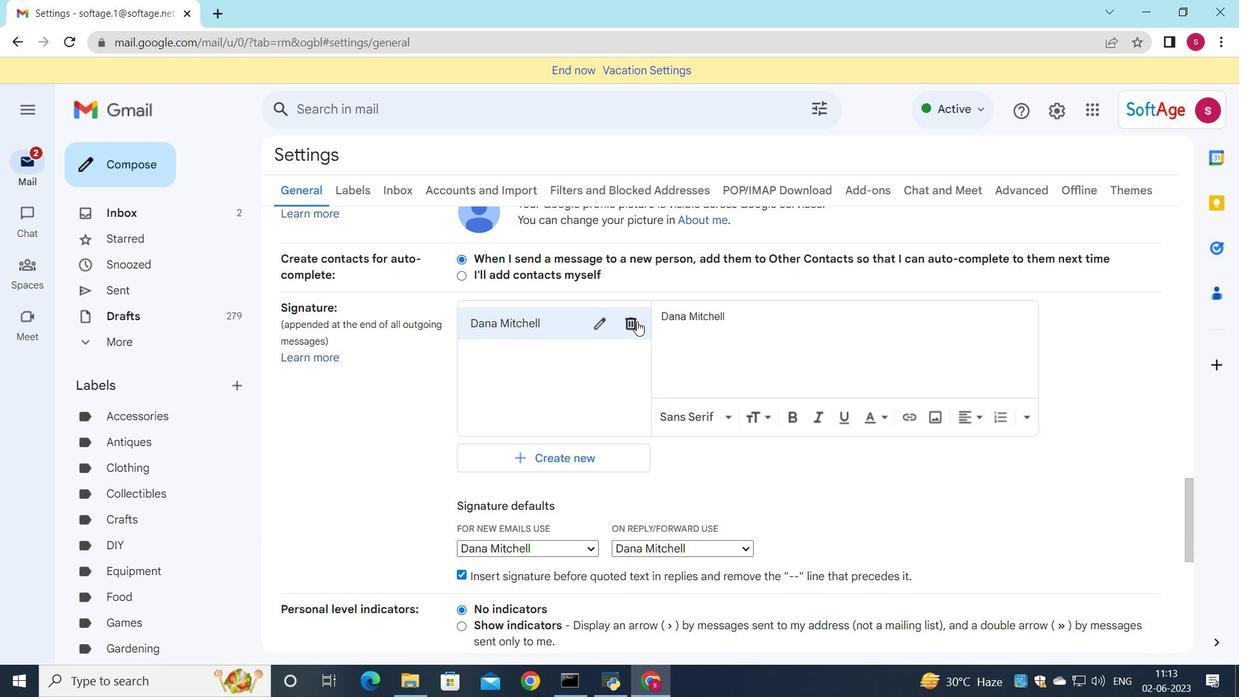 
Action: Mouse pressed left at (637, 319)
Screenshot: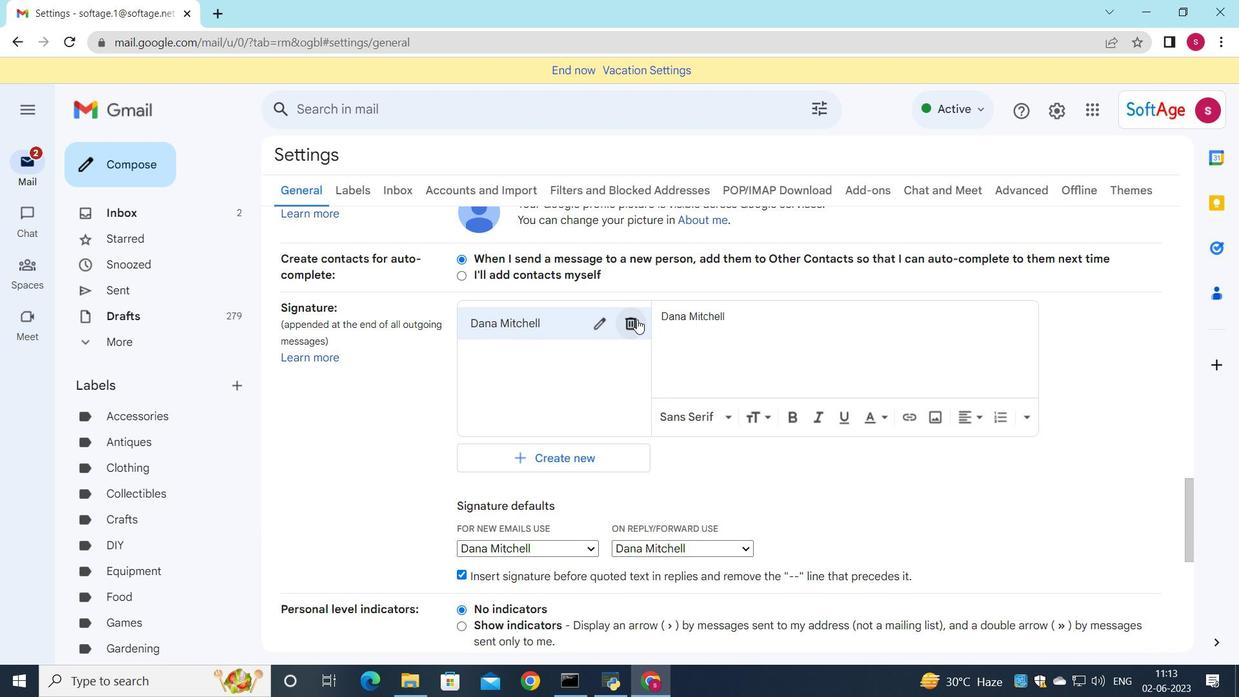 
Action: Mouse moved to (732, 386)
Screenshot: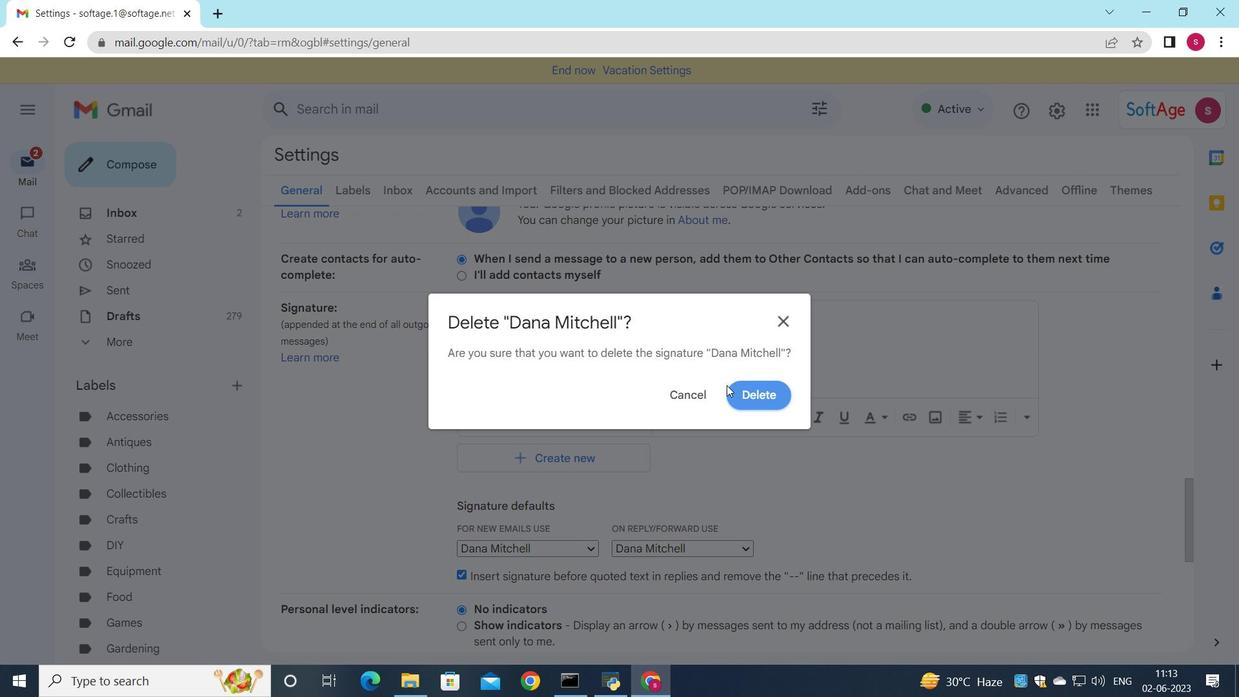 
Action: Mouse pressed left at (732, 386)
Screenshot: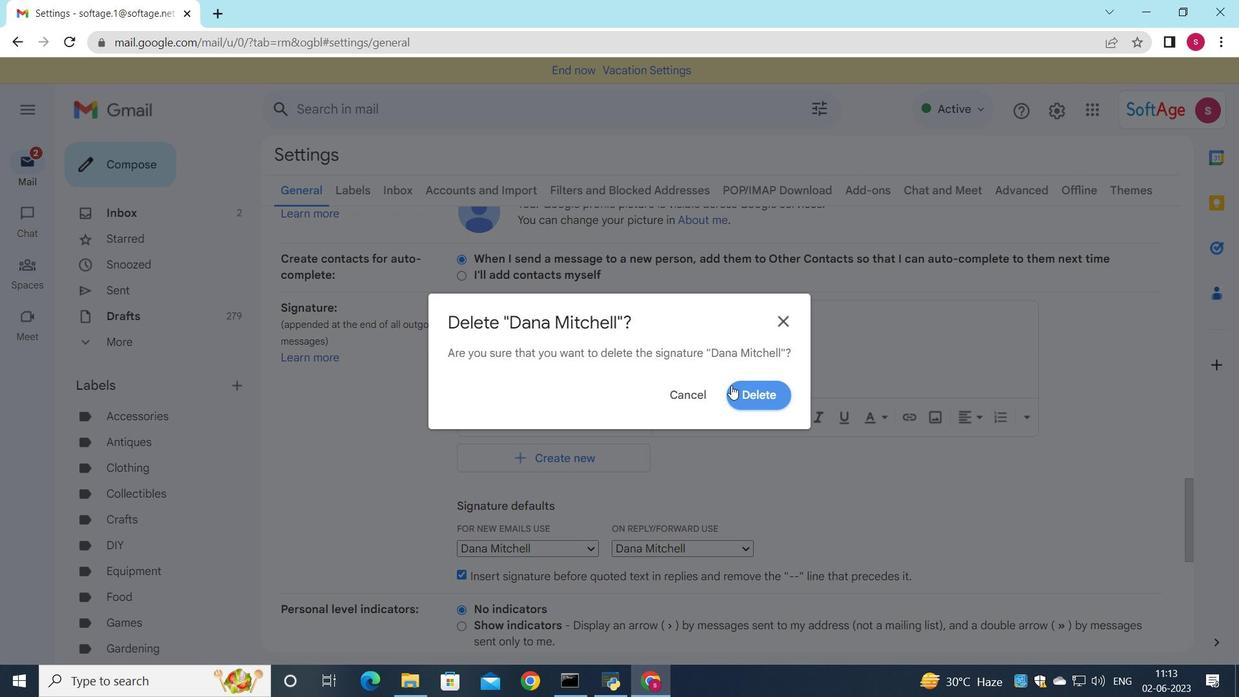 
Action: Mouse moved to (526, 335)
Screenshot: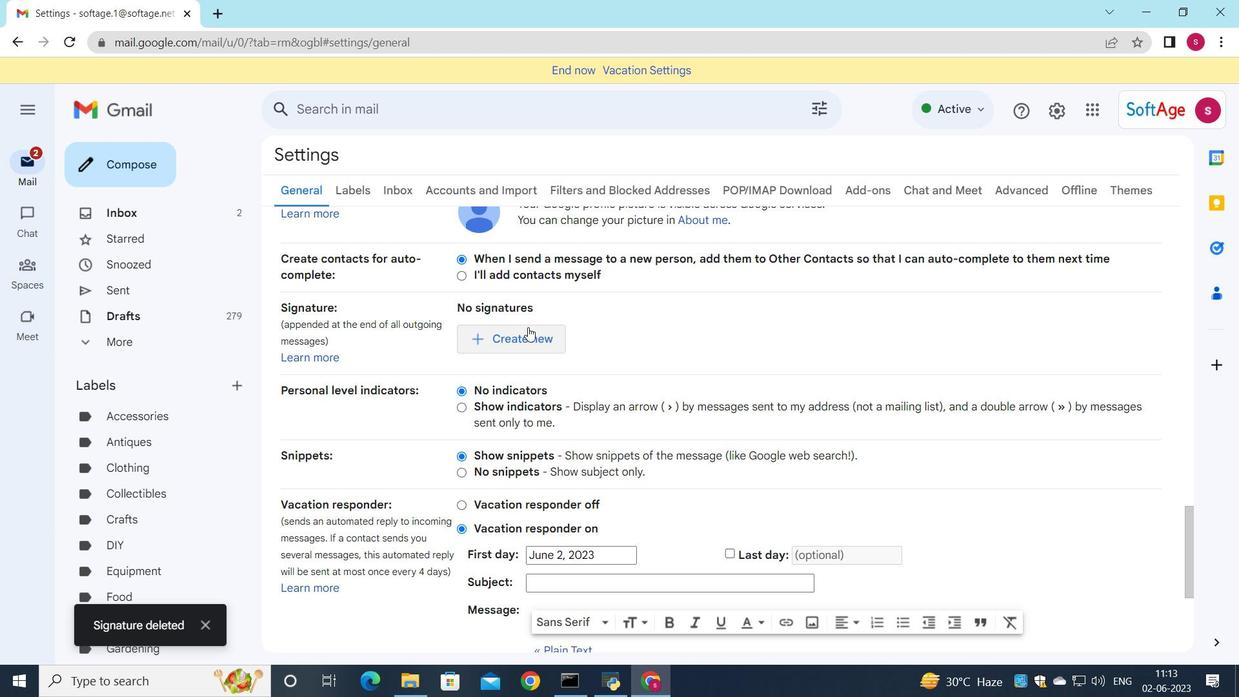 
Action: Mouse pressed left at (526, 335)
Screenshot: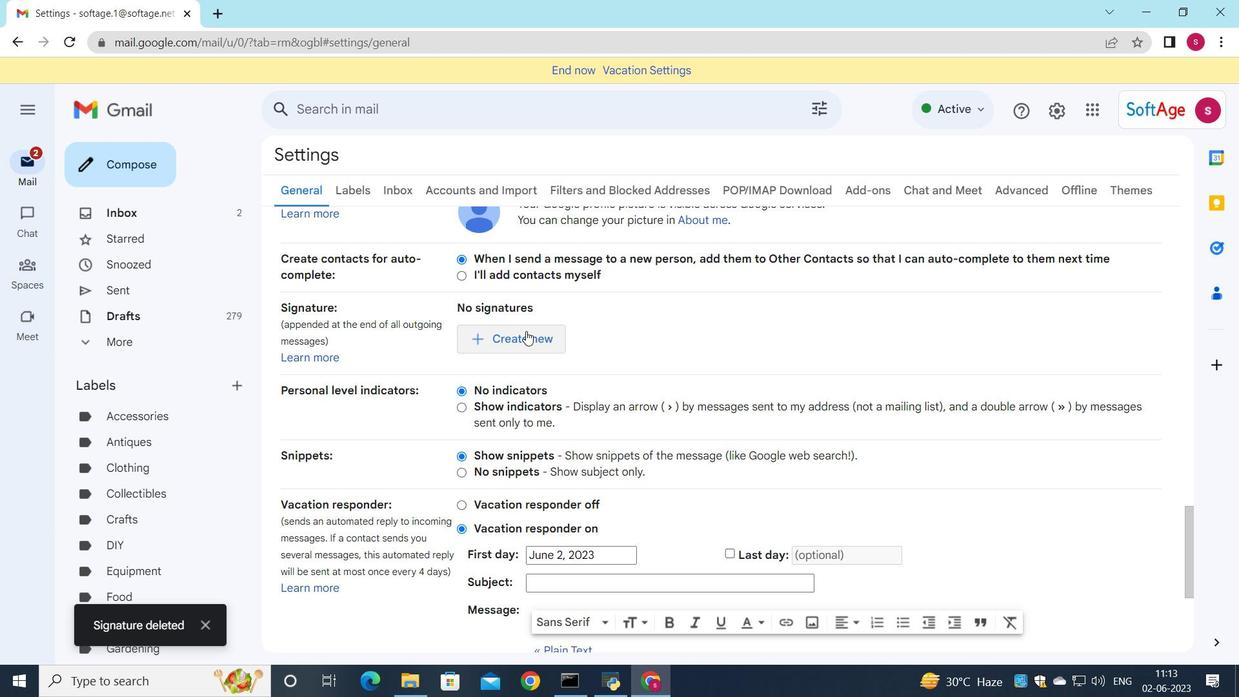 
Action: Mouse moved to (846, 318)
Screenshot: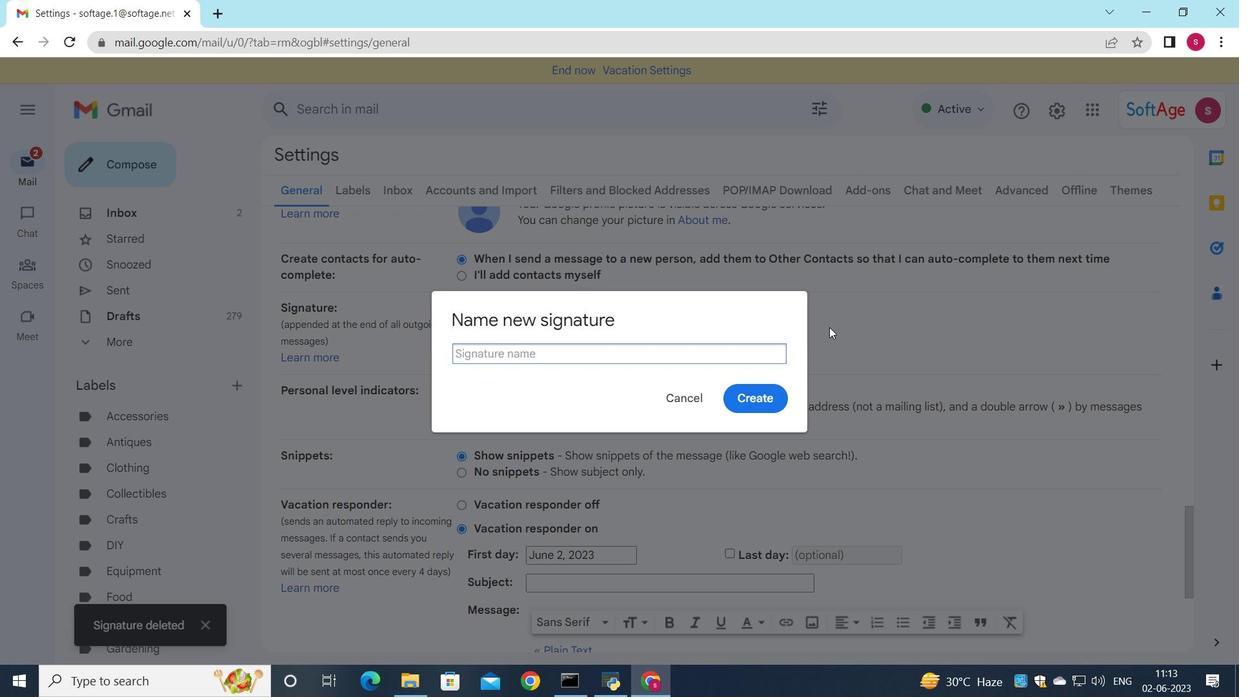 
Action: Key pressed <Key.shift>daniel<Key.space><Key.backspace><Key.backspace><Key.backspace><Key.backspace><Key.backspace><Key.backspace><Key.backspace><Key.backspace><Key.backspace><Key.backspace><Key.backspace><Key.backspace><Key.backspace><Key.backspace><Key.shift>Daniel<Key.space><Key.shift>Baker
Screenshot: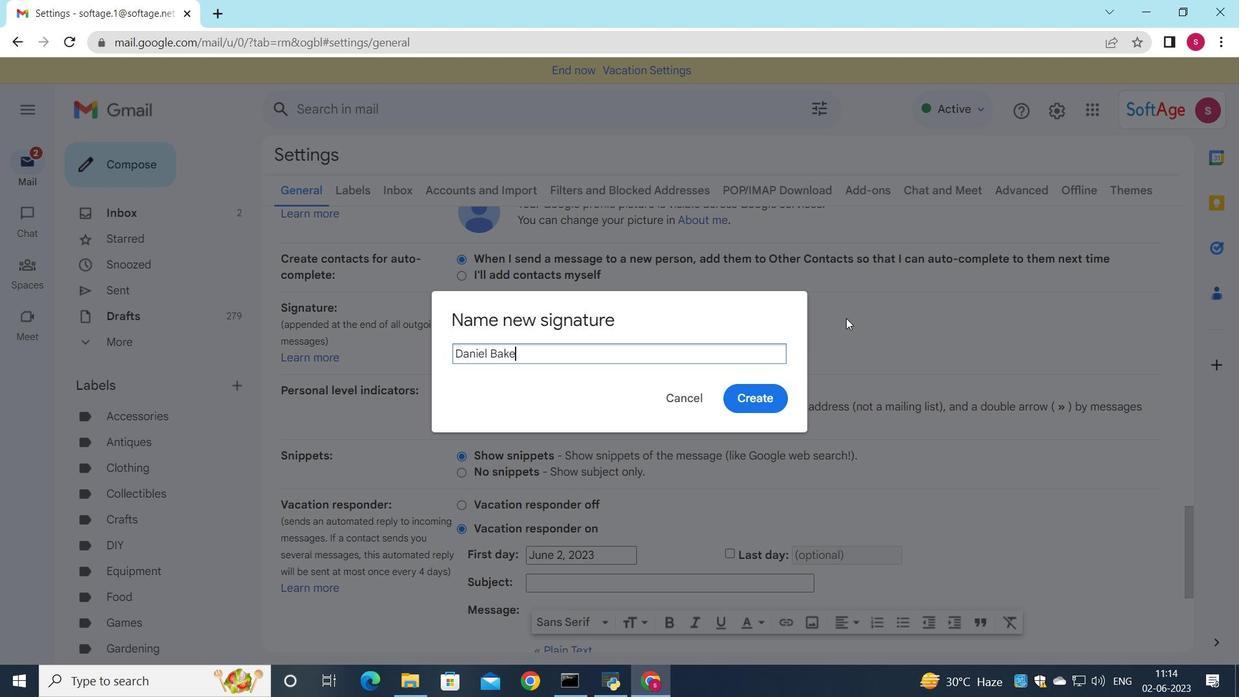 
Action: Mouse moved to (741, 390)
Screenshot: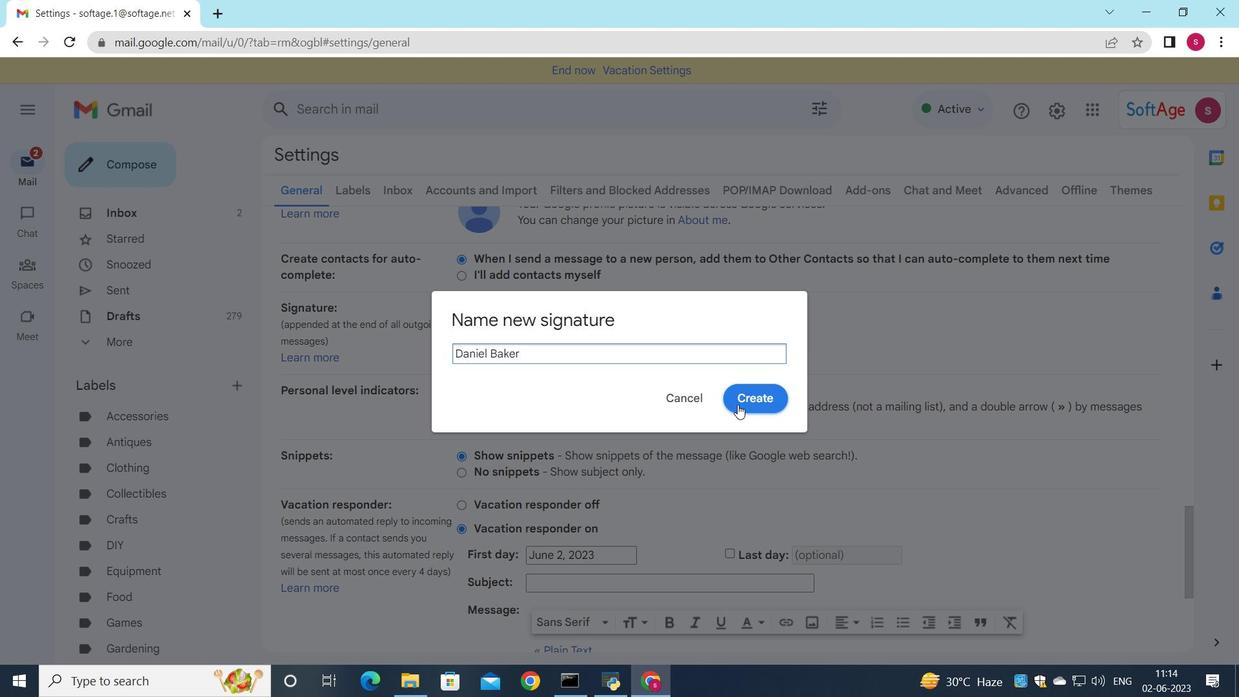 
Action: Mouse pressed left at (741, 390)
Screenshot: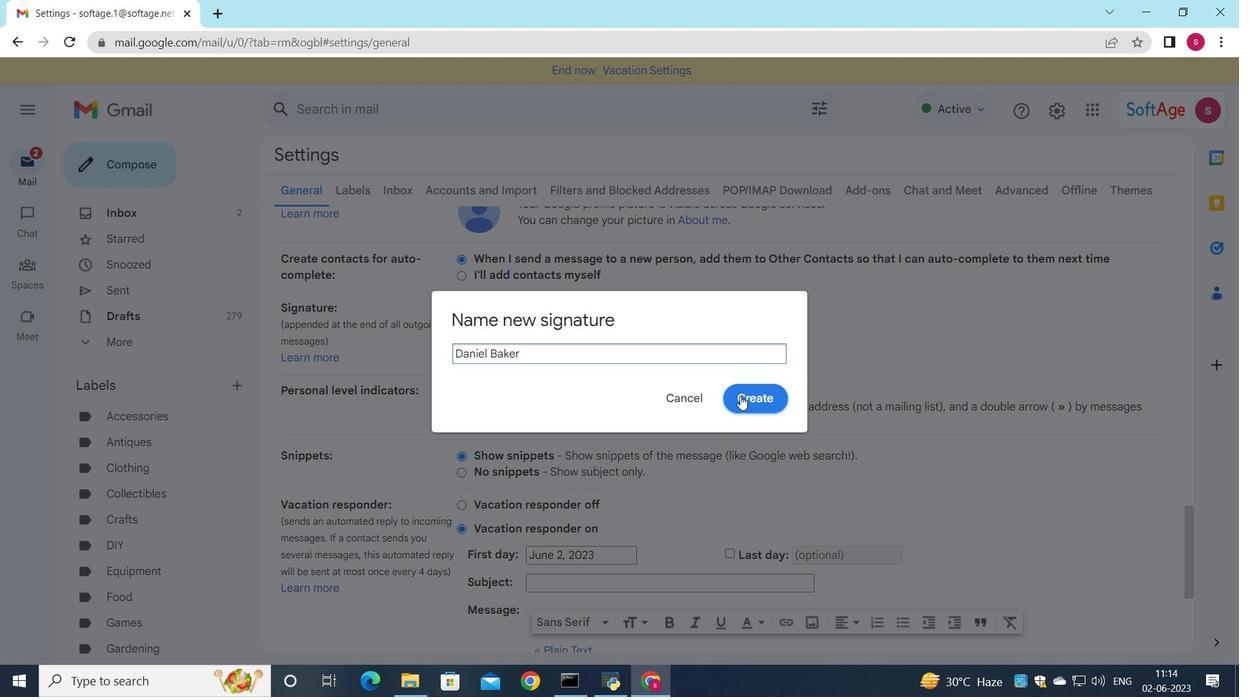 
Action: Mouse moved to (780, 345)
Screenshot: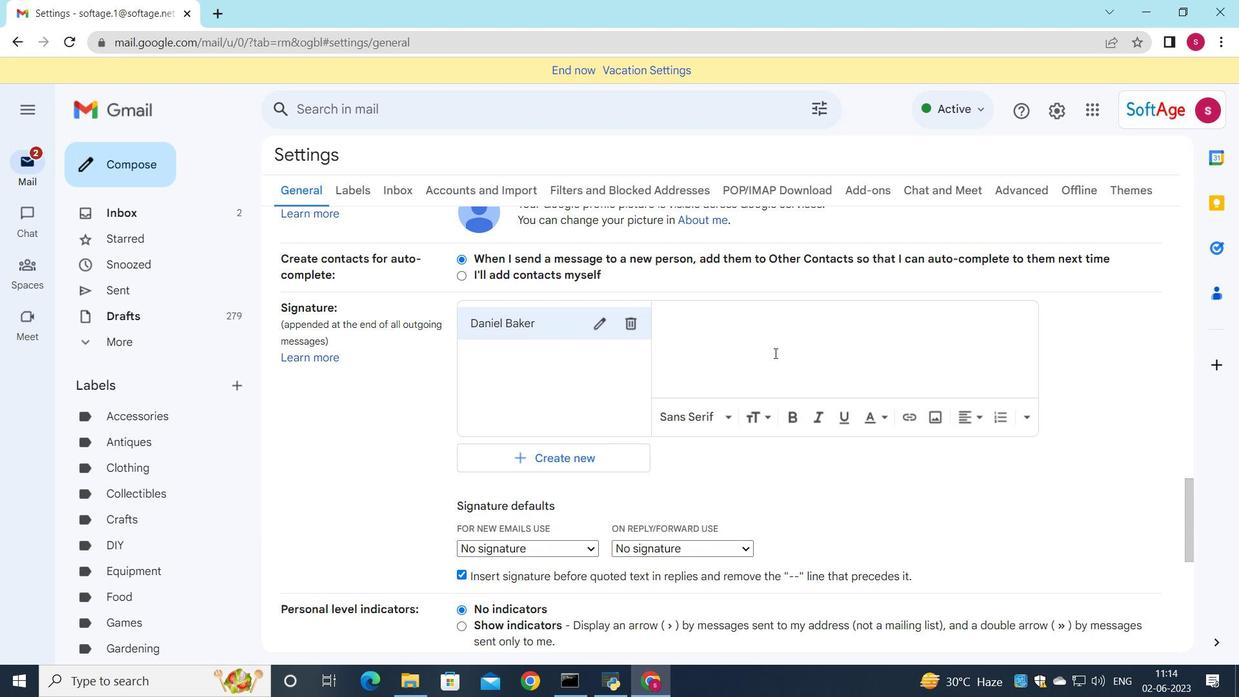 
Action: Mouse pressed left at (780, 345)
Screenshot: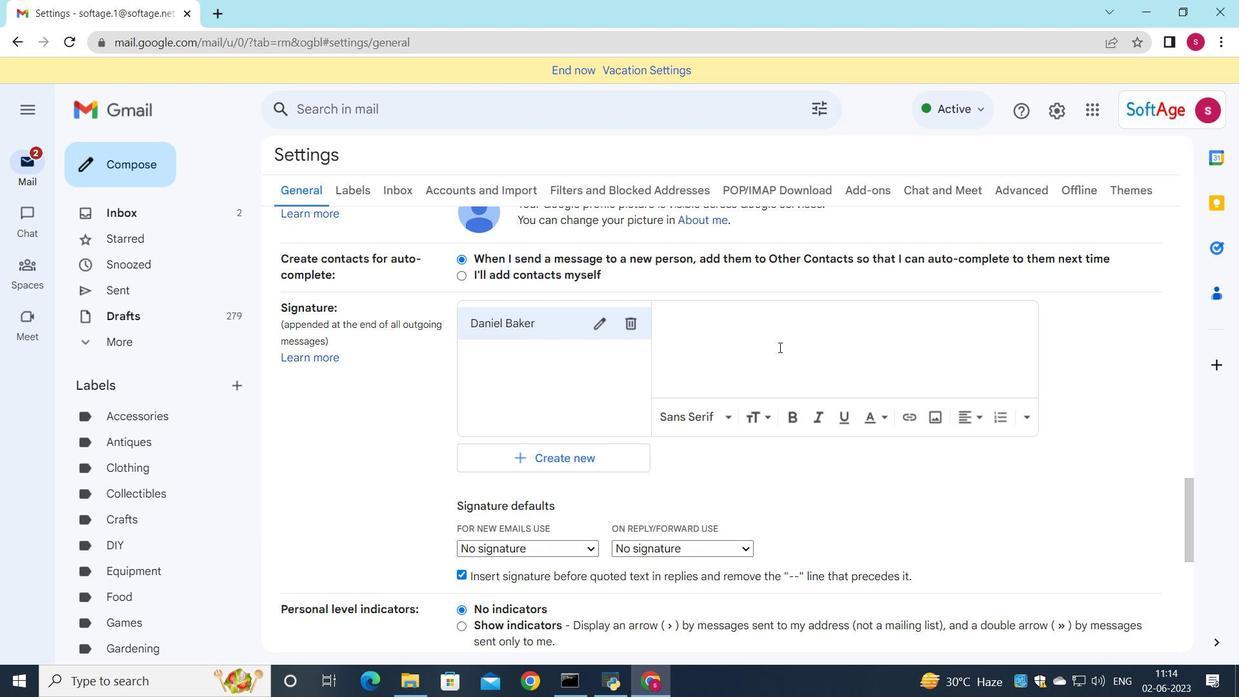 
Action: Key pressed <Key.shift><Key.shift><Key.shift>Daniel<Key.space><Key.shift>Baker
Screenshot: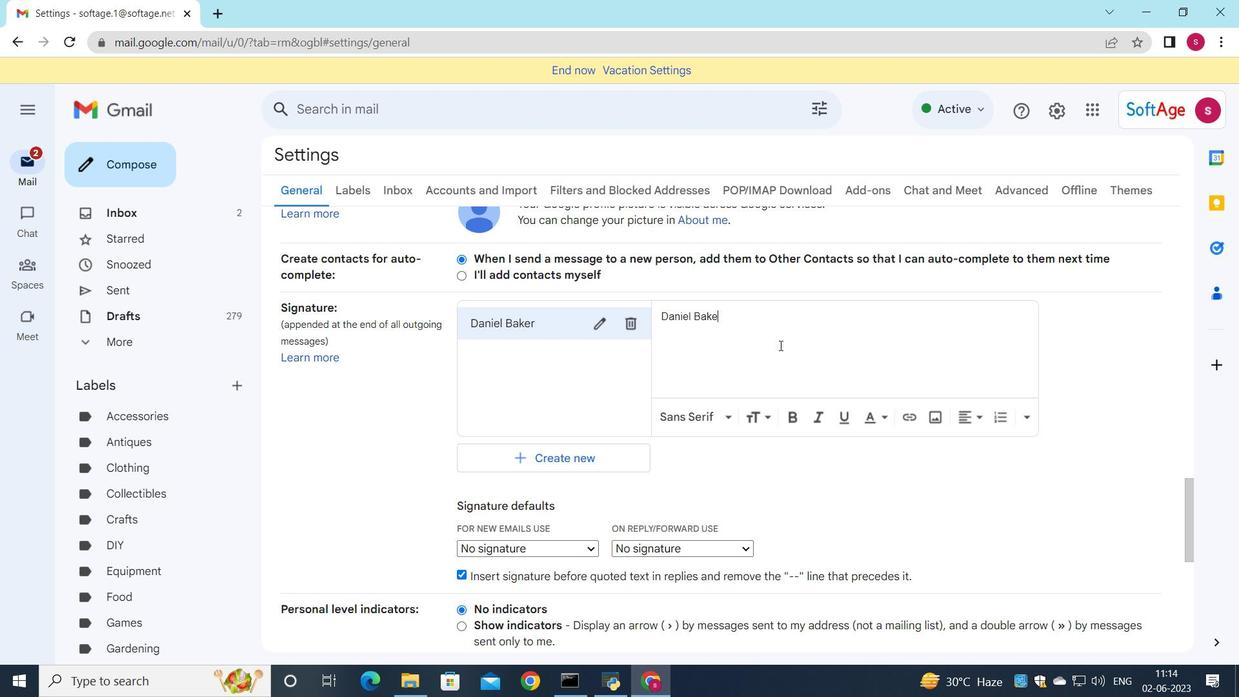 
Action: Mouse moved to (566, 542)
Screenshot: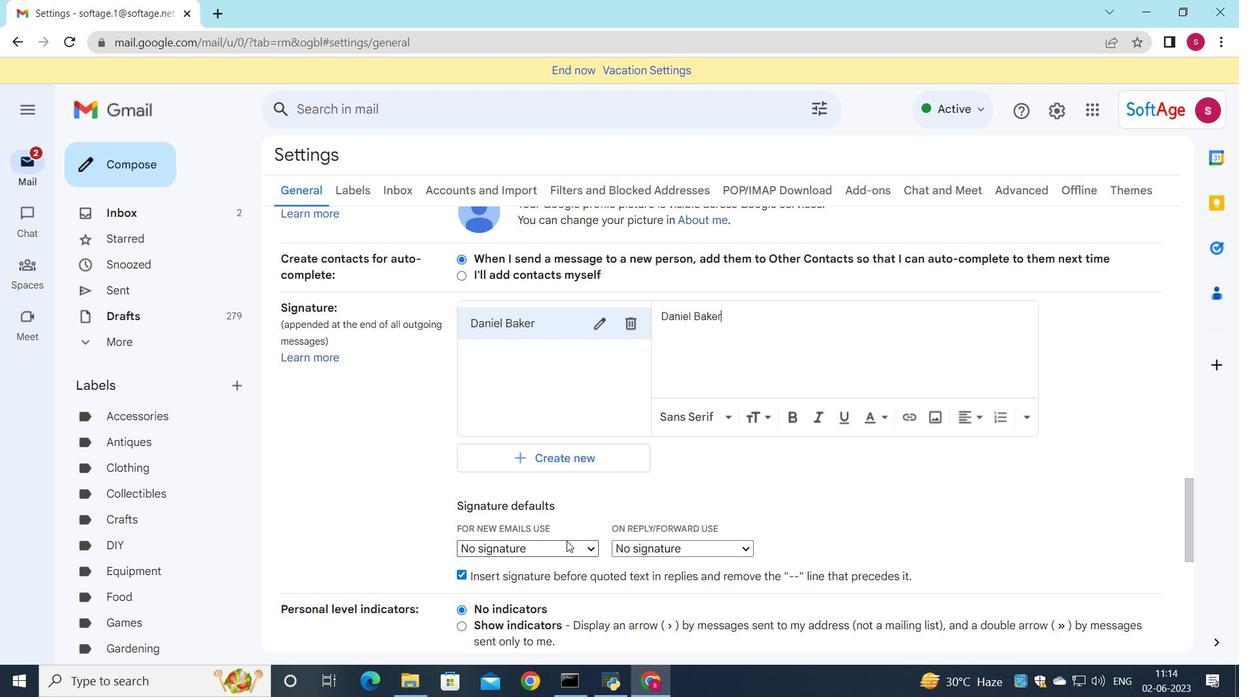
Action: Mouse pressed left at (566, 542)
Screenshot: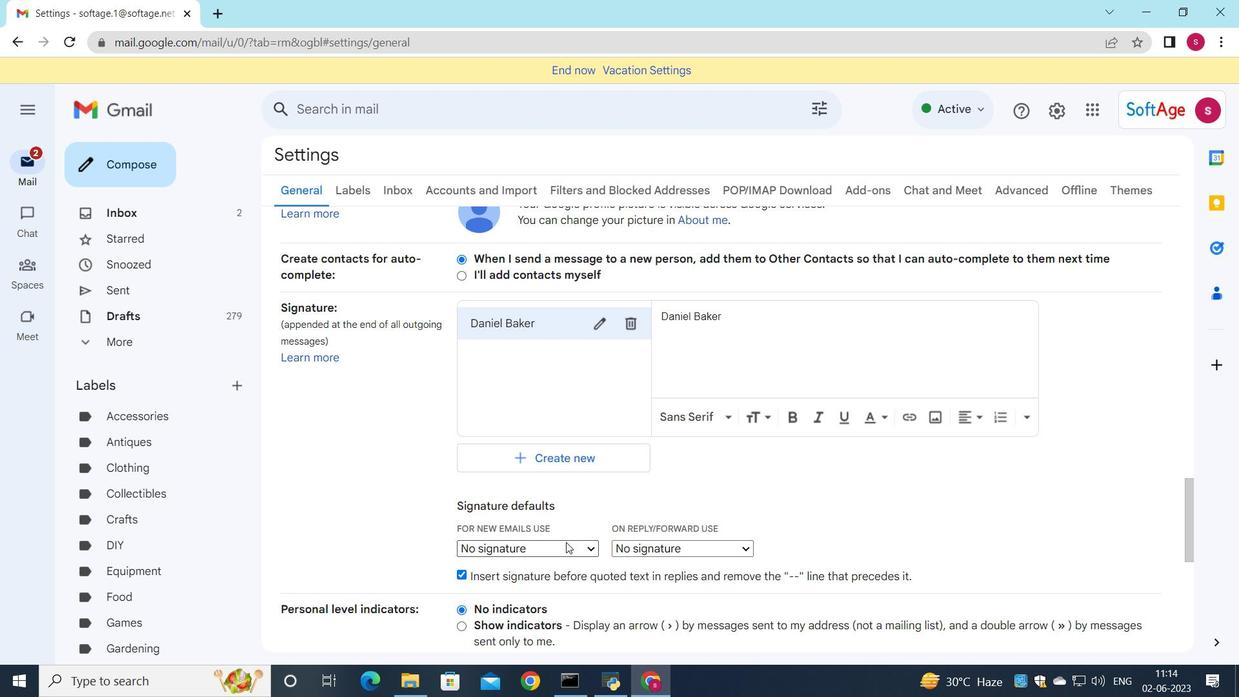 
Action: Mouse moved to (548, 579)
Screenshot: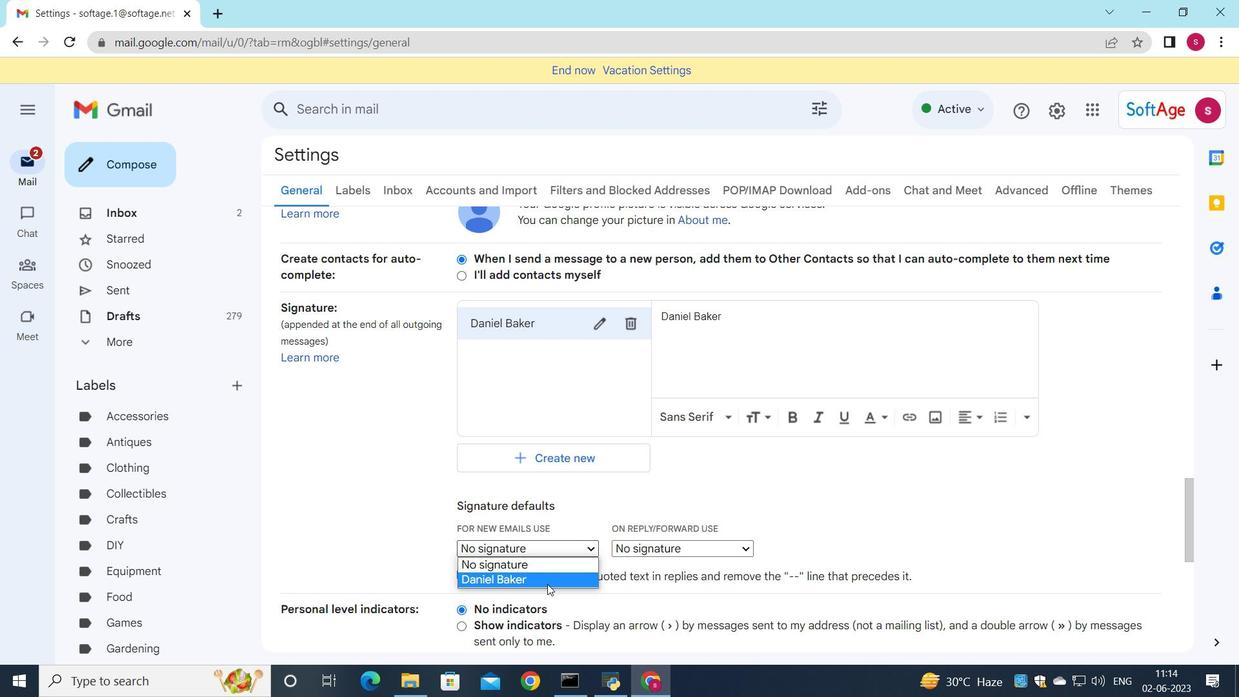 
Action: Mouse pressed left at (548, 579)
Screenshot: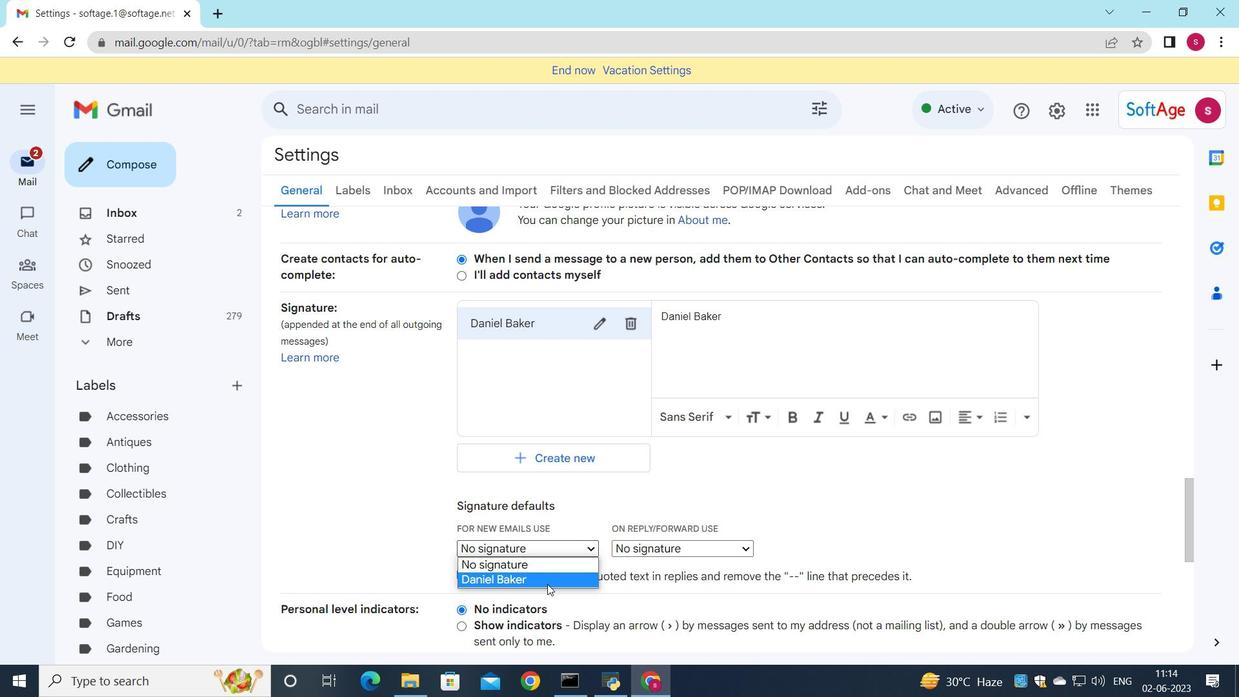 
Action: Mouse moved to (659, 543)
Screenshot: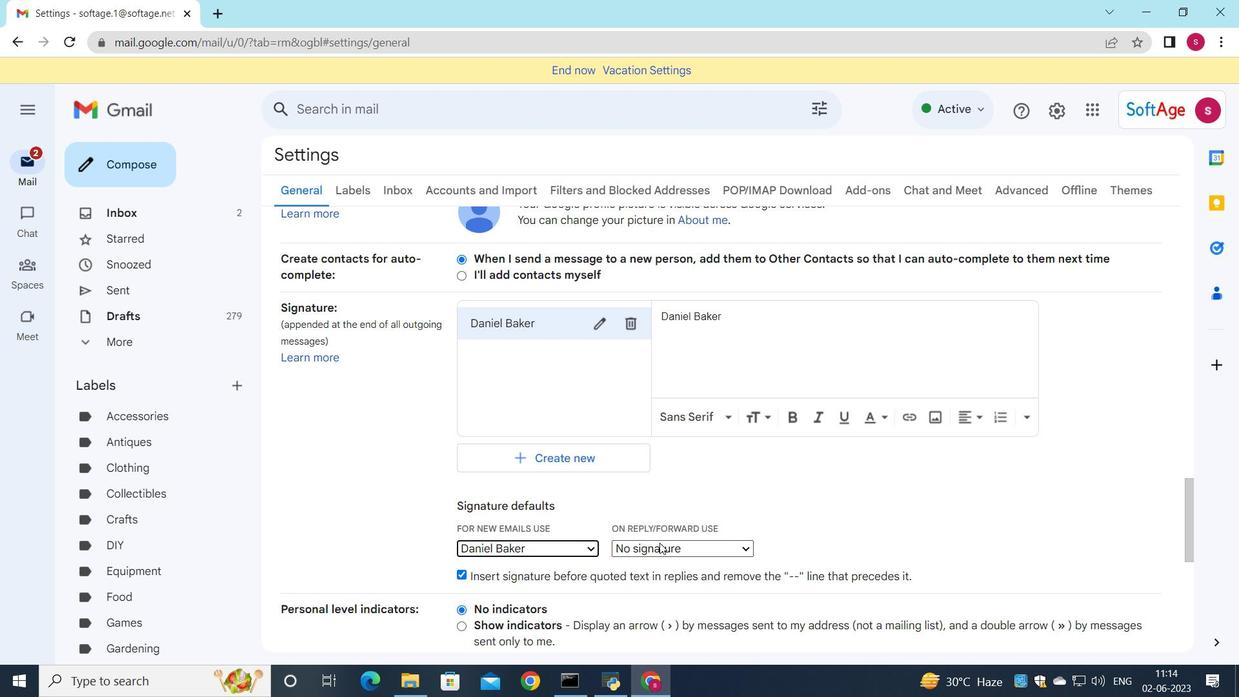
Action: Mouse pressed left at (659, 543)
Screenshot: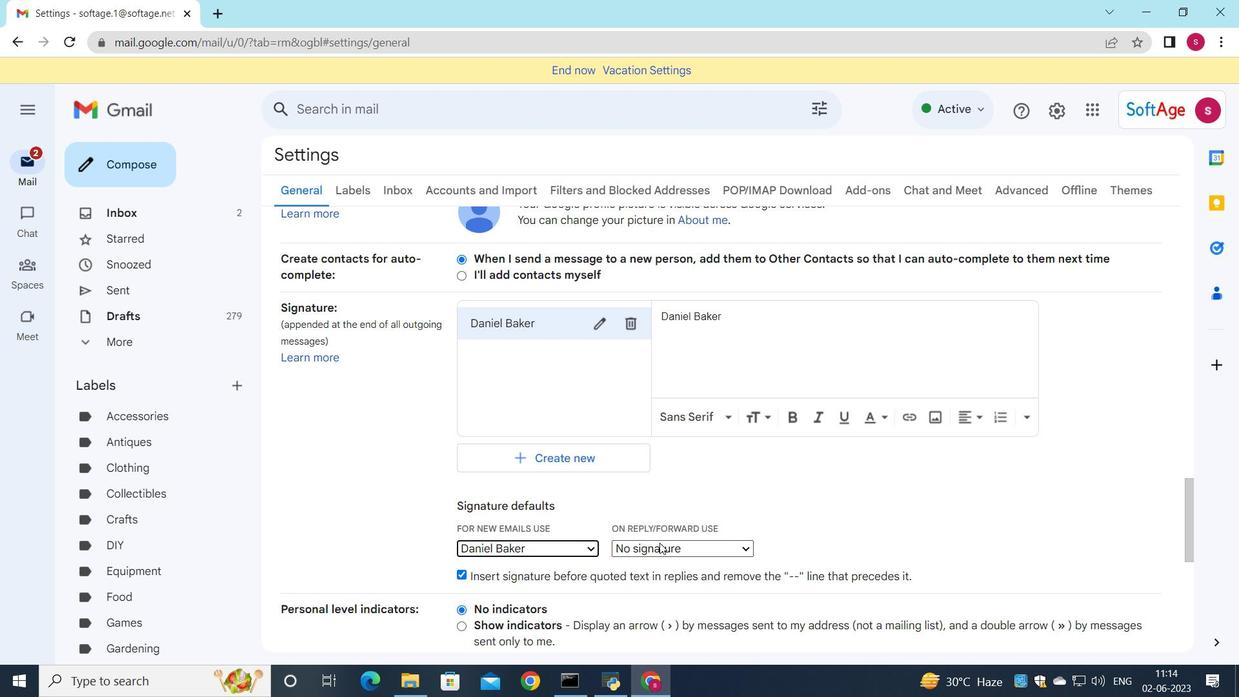 
Action: Mouse moved to (659, 577)
Screenshot: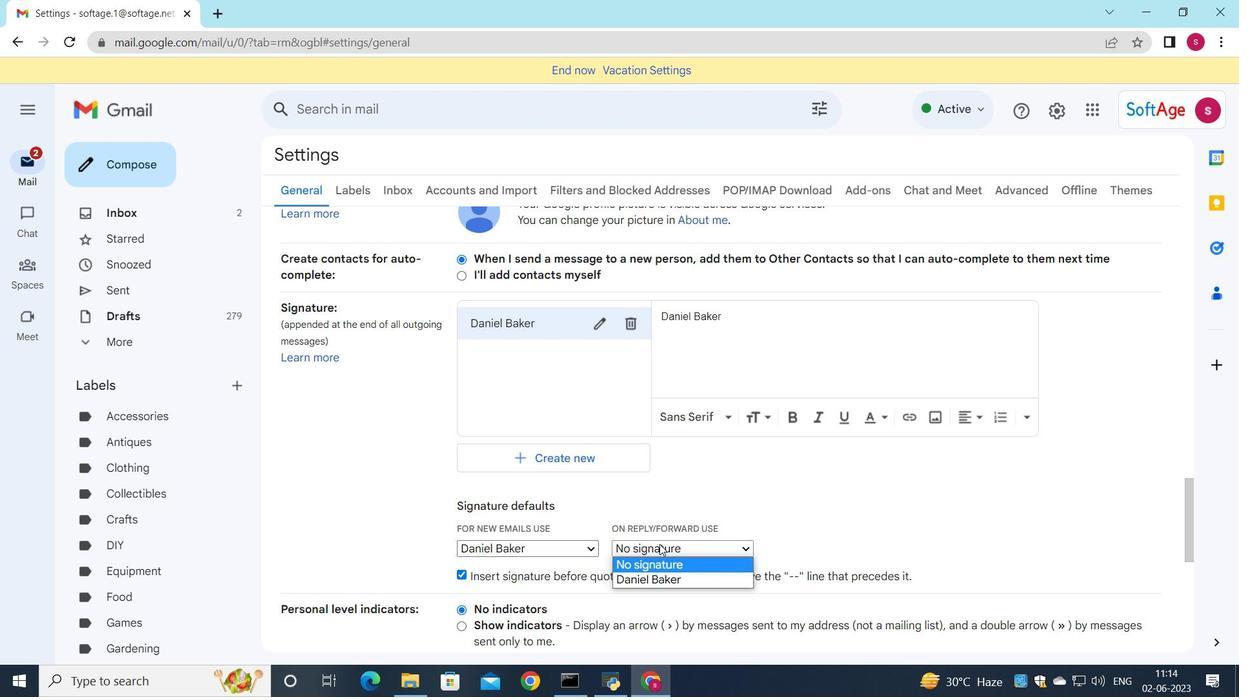 
Action: Mouse pressed left at (659, 577)
Screenshot: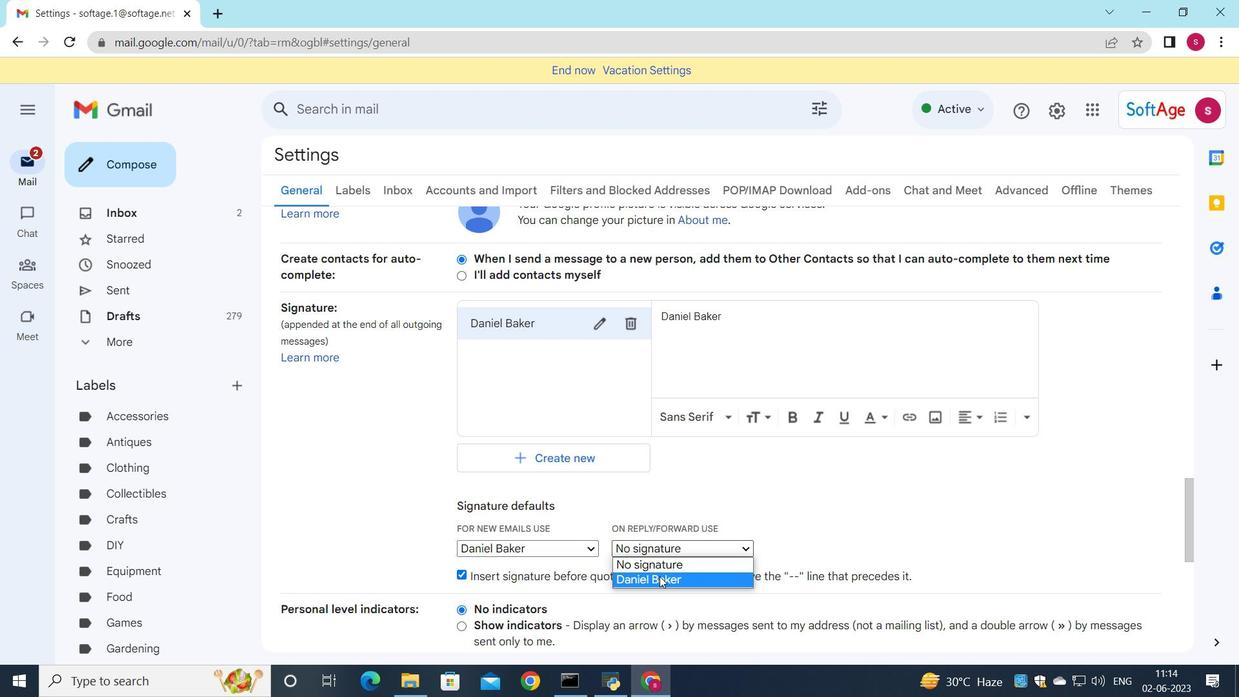 
Action: Mouse moved to (658, 554)
Screenshot: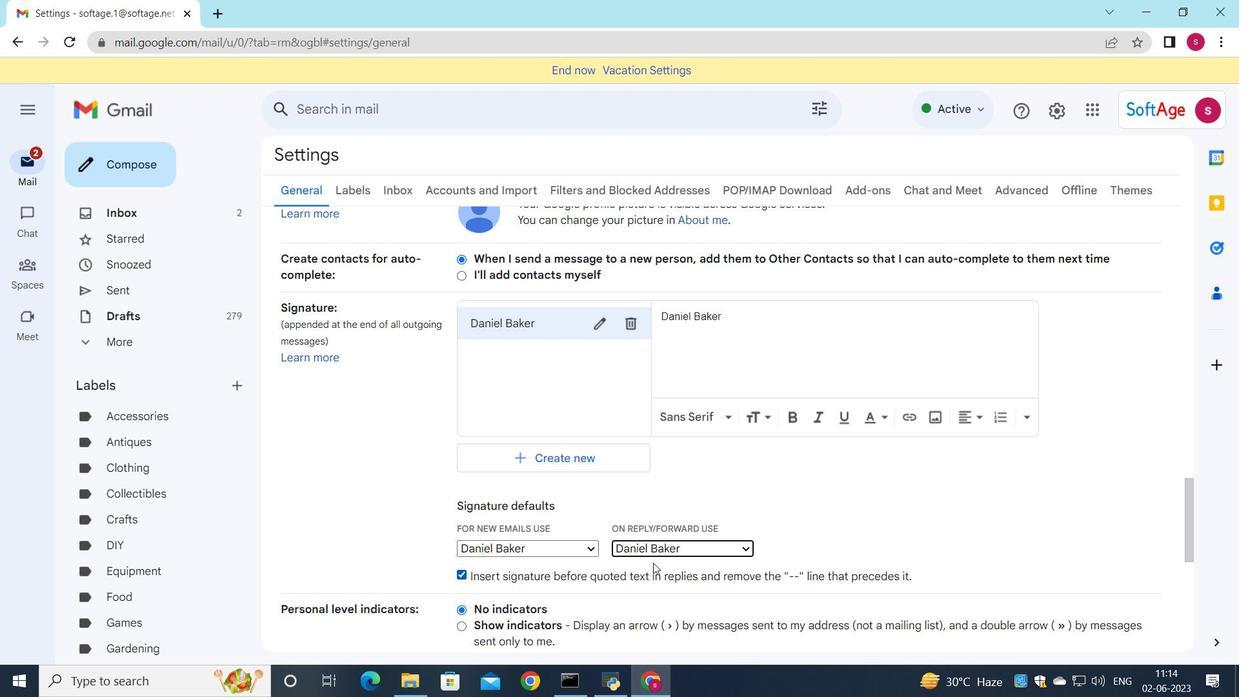 
Action: Mouse scrolled (658, 553) with delta (0, 0)
Screenshot: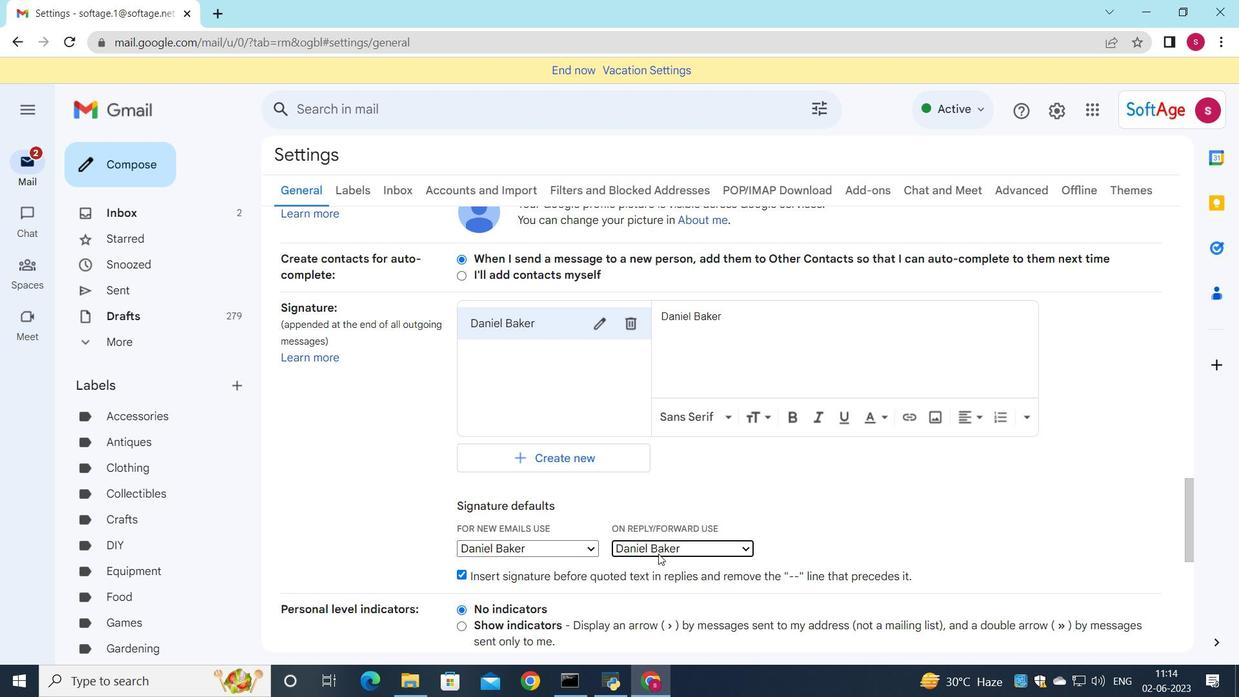 
Action: Mouse moved to (659, 554)
Screenshot: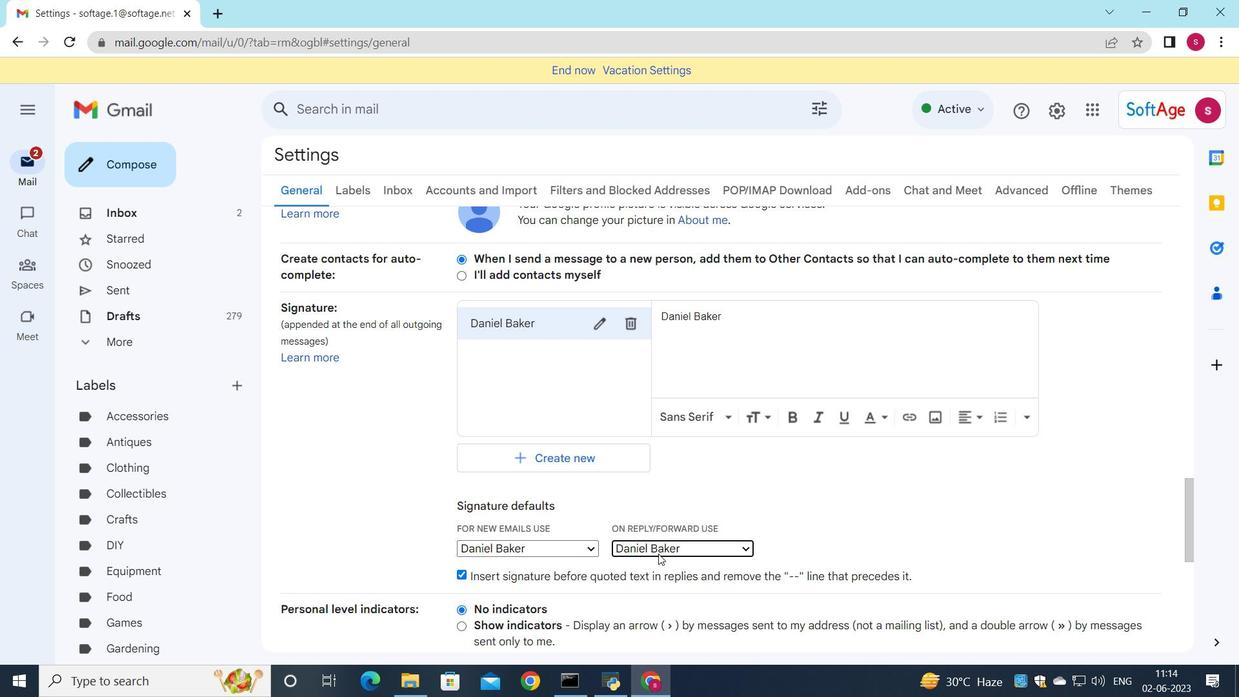 
Action: Mouse scrolled (659, 553) with delta (0, 0)
Screenshot: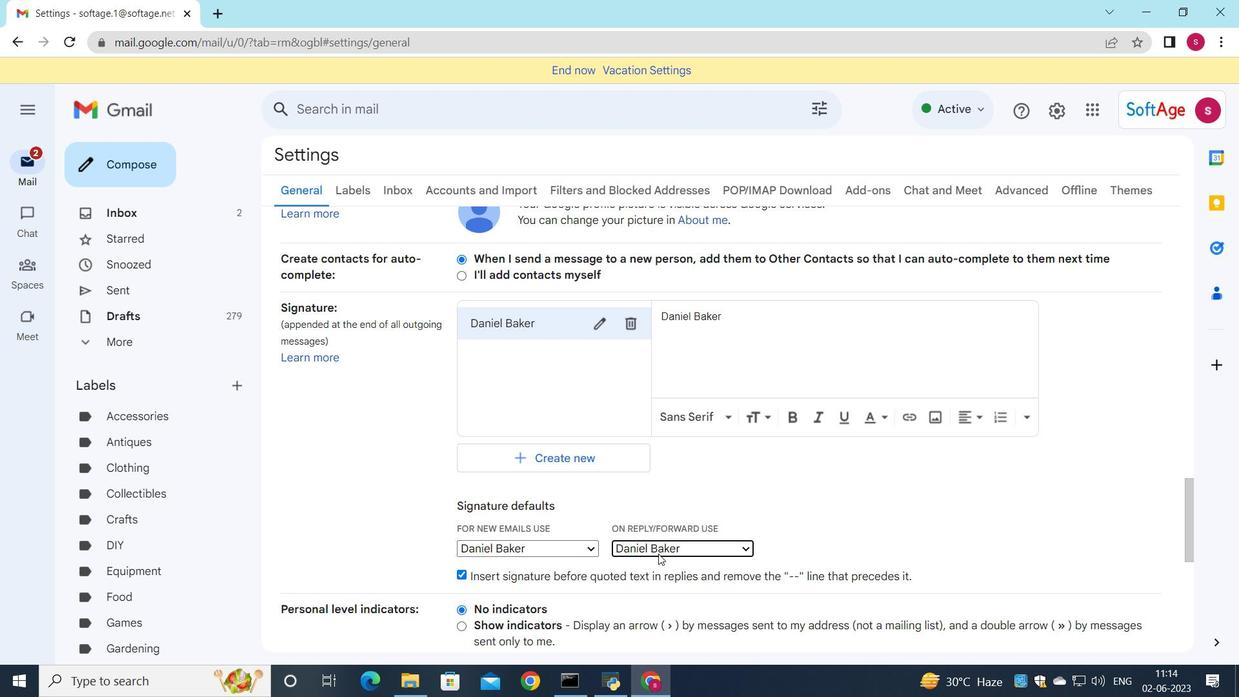 
Action: Mouse moved to (660, 554)
Screenshot: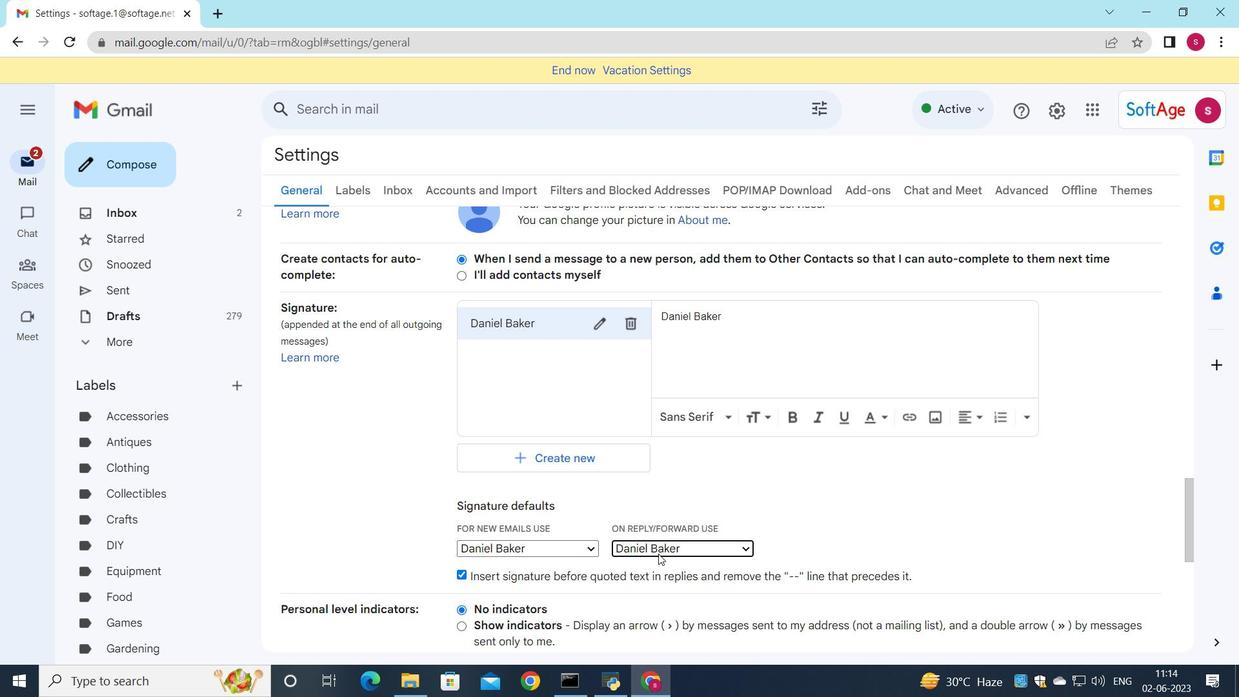 
Action: Mouse scrolled (660, 553) with delta (0, 0)
Screenshot: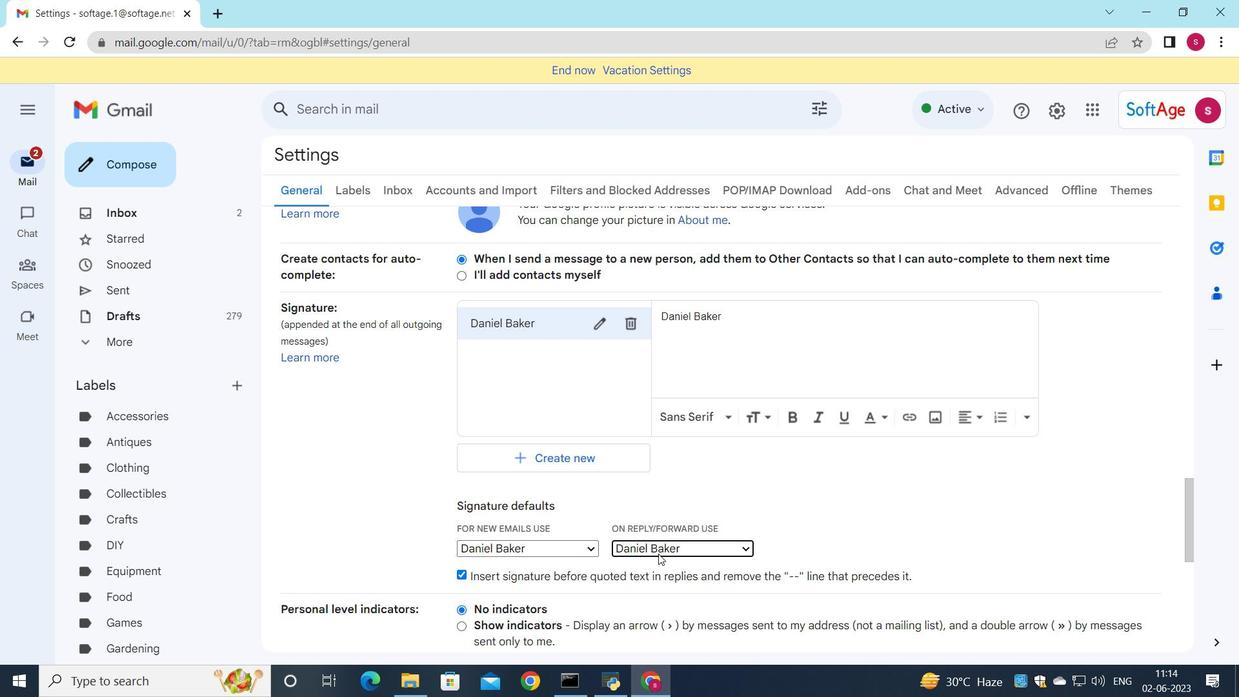 
Action: Mouse moved to (660, 554)
Screenshot: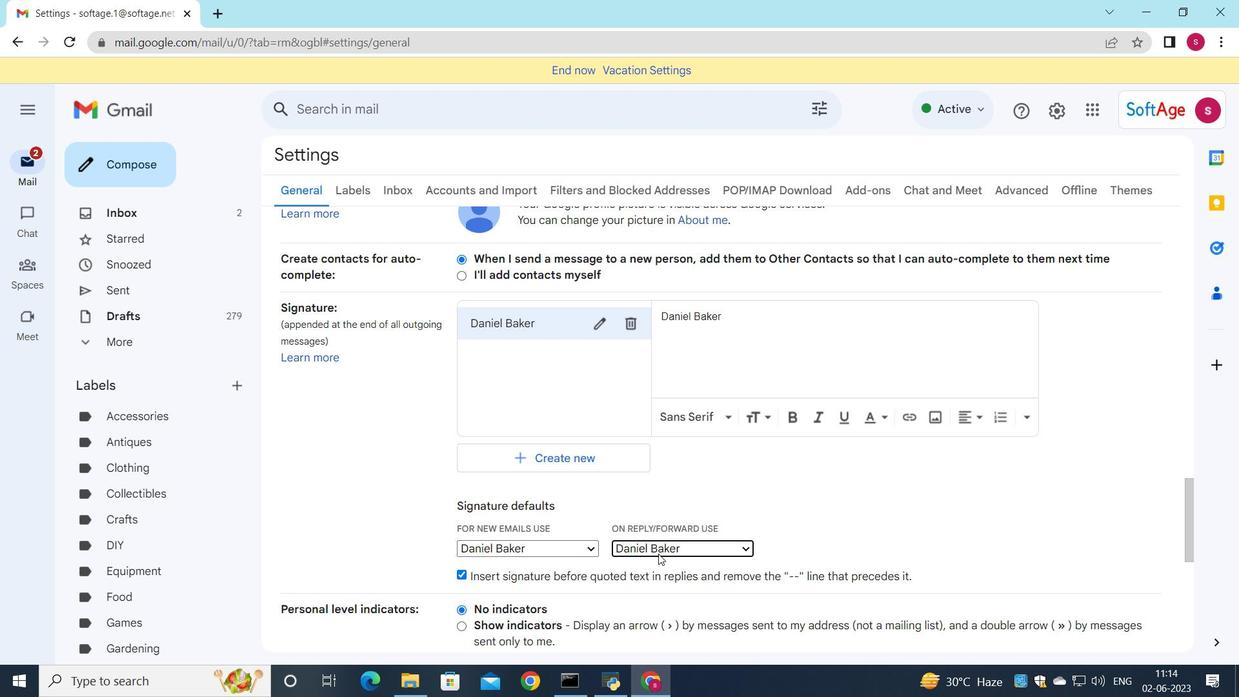 
Action: Mouse scrolled (660, 553) with delta (0, 0)
Screenshot: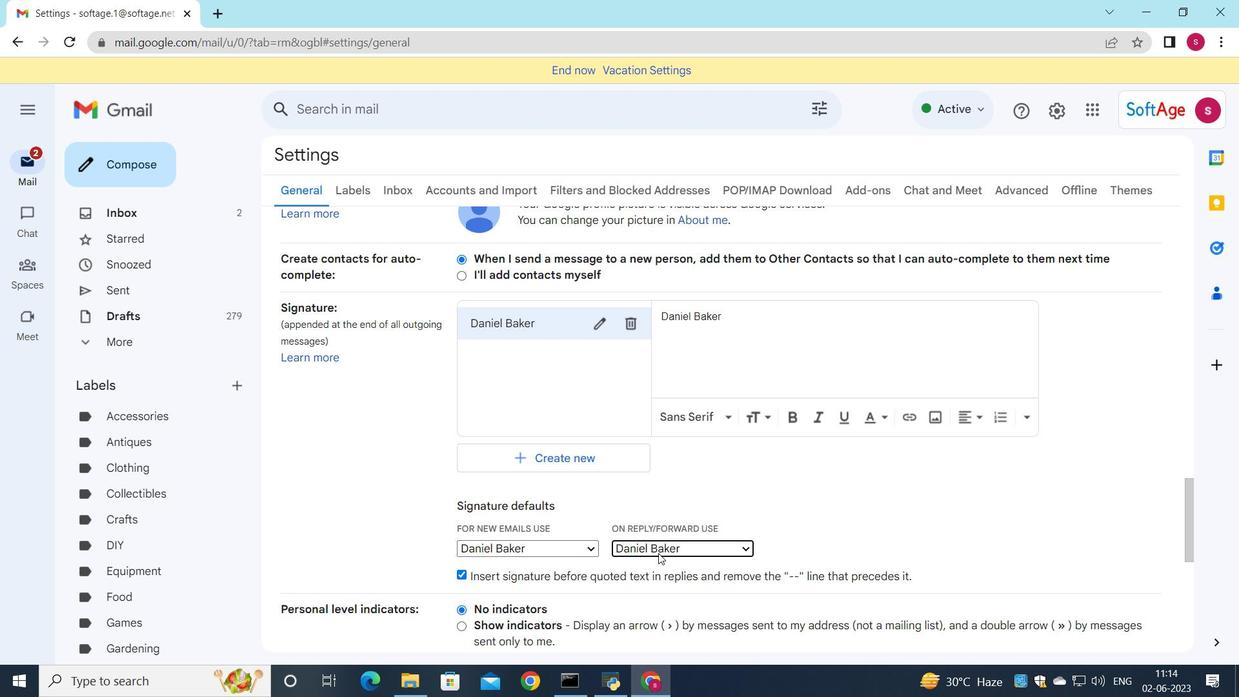 
Action: Mouse moved to (662, 554)
Screenshot: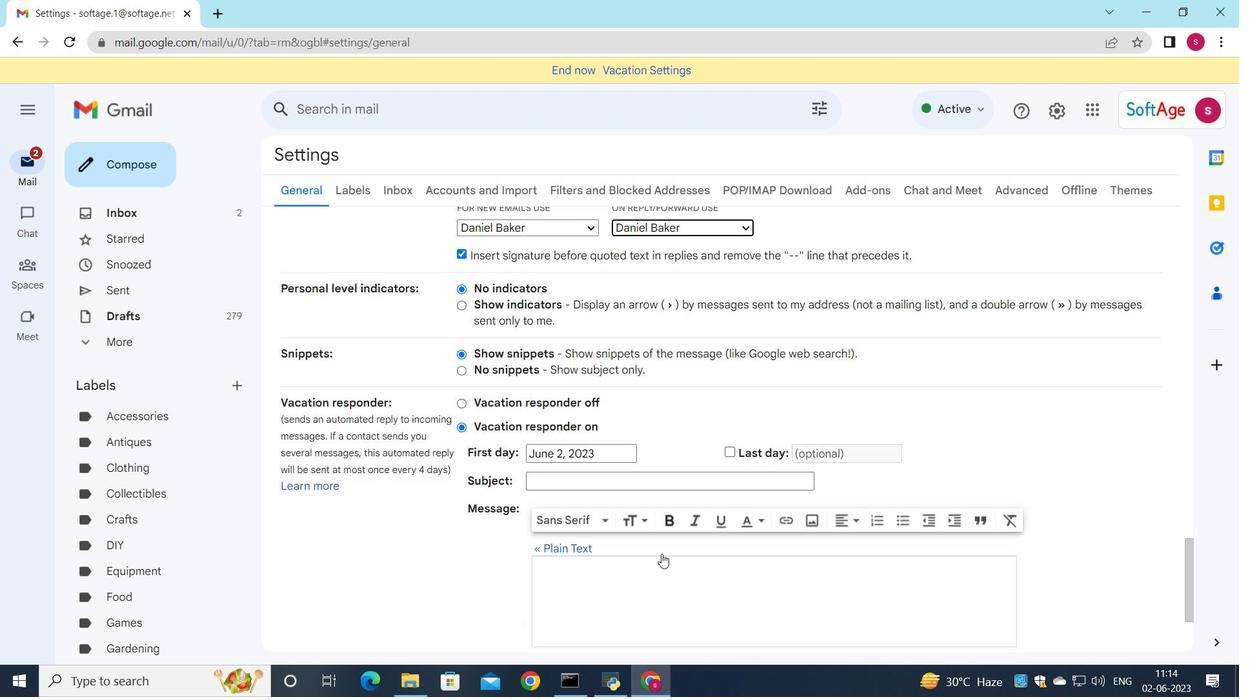 
Action: Mouse scrolled (662, 554) with delta (0, 0)
Screenshot: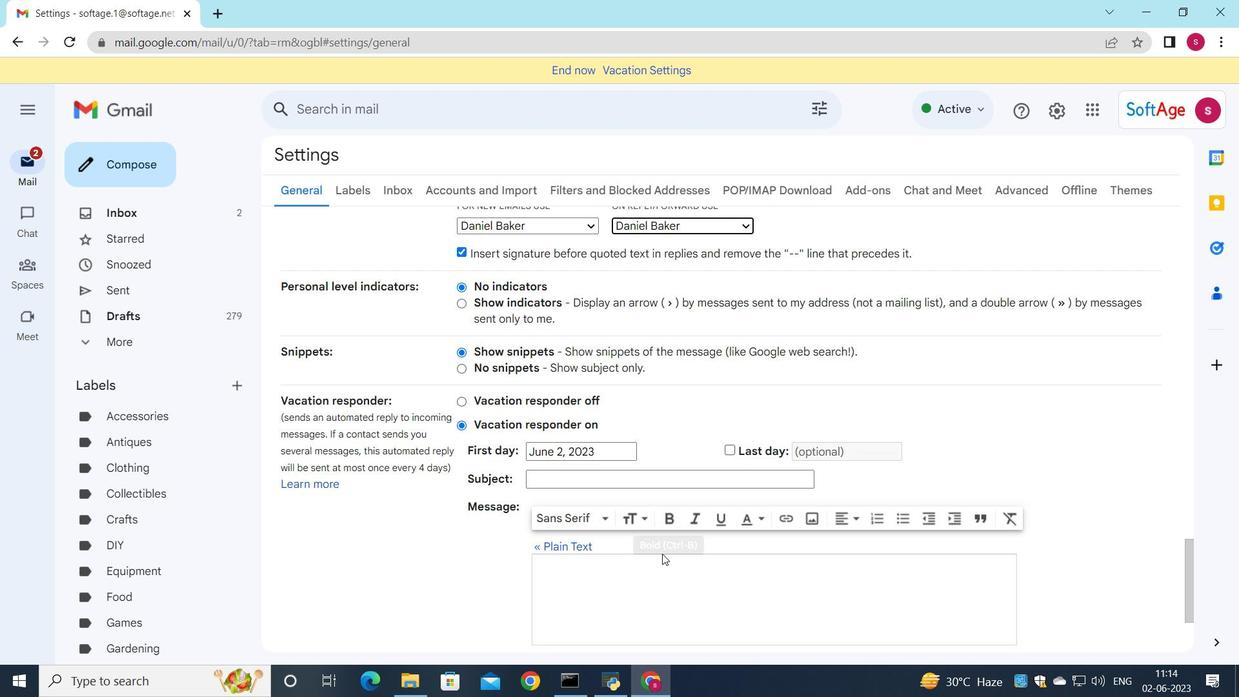 
Action: Mouse moved to (664, 550)
Screenshot: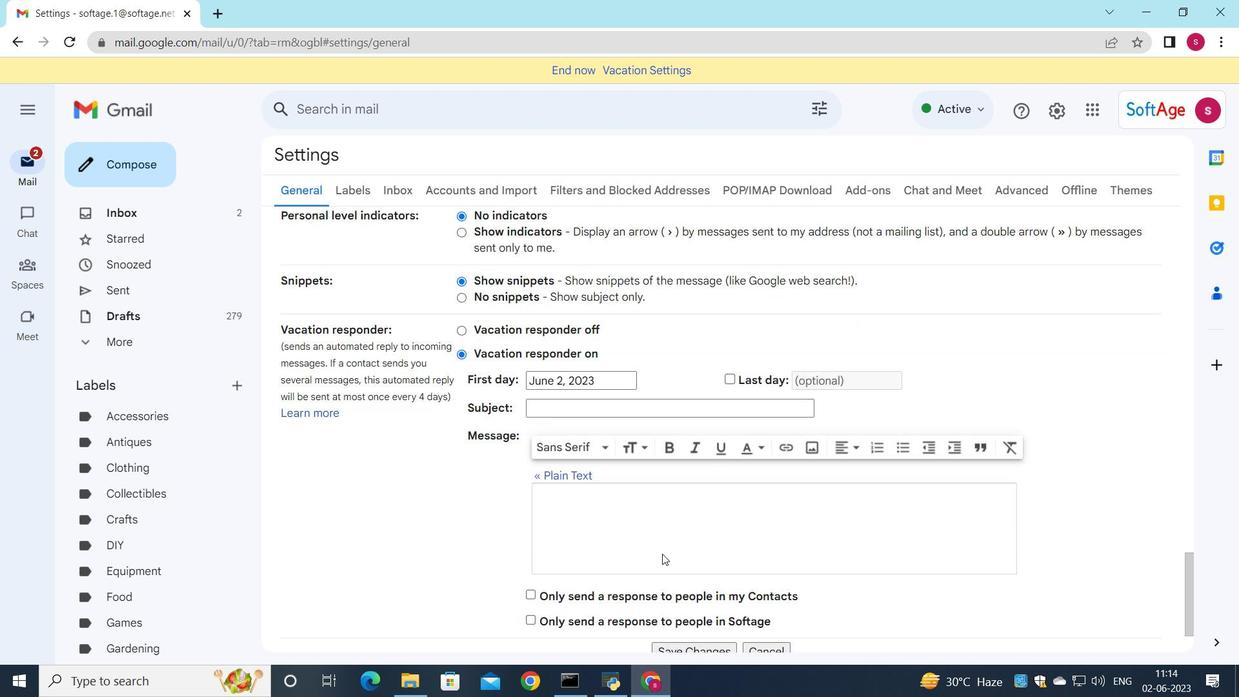 
Action: Mouse scrolled (664, 551) with delta (0, 0)
Screenshot: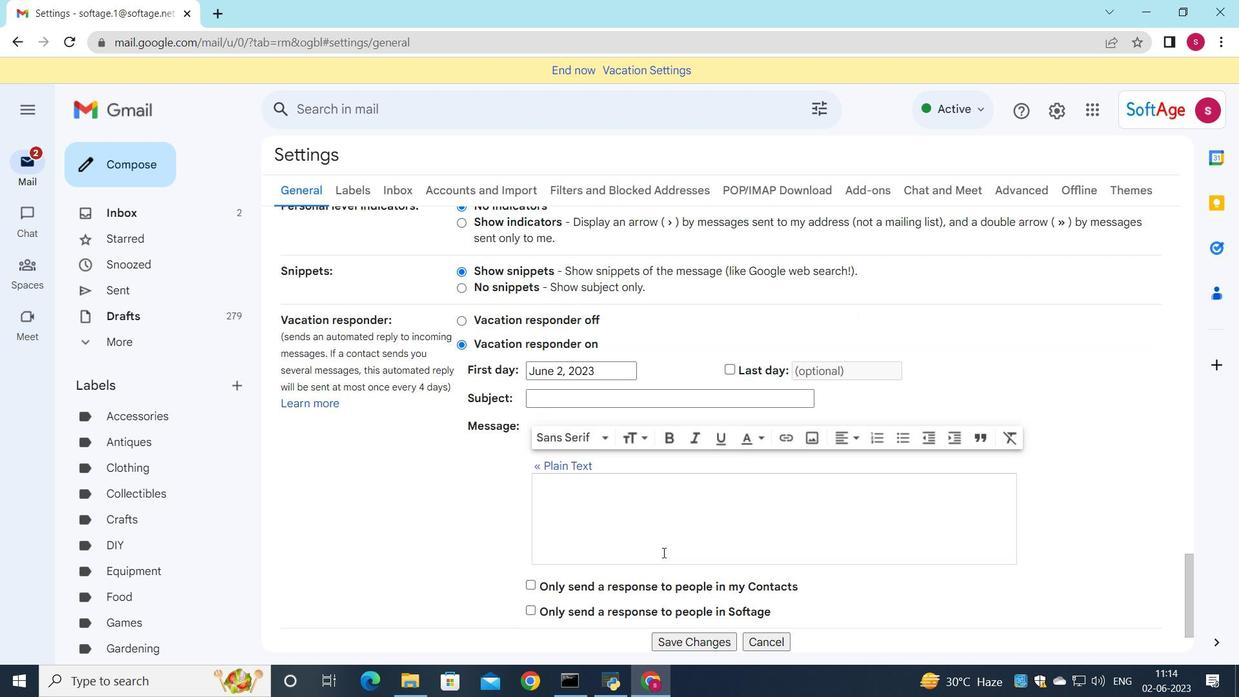 
Action: Mouse scrolled (664, 551) with delta (0, 0)
Screenshot: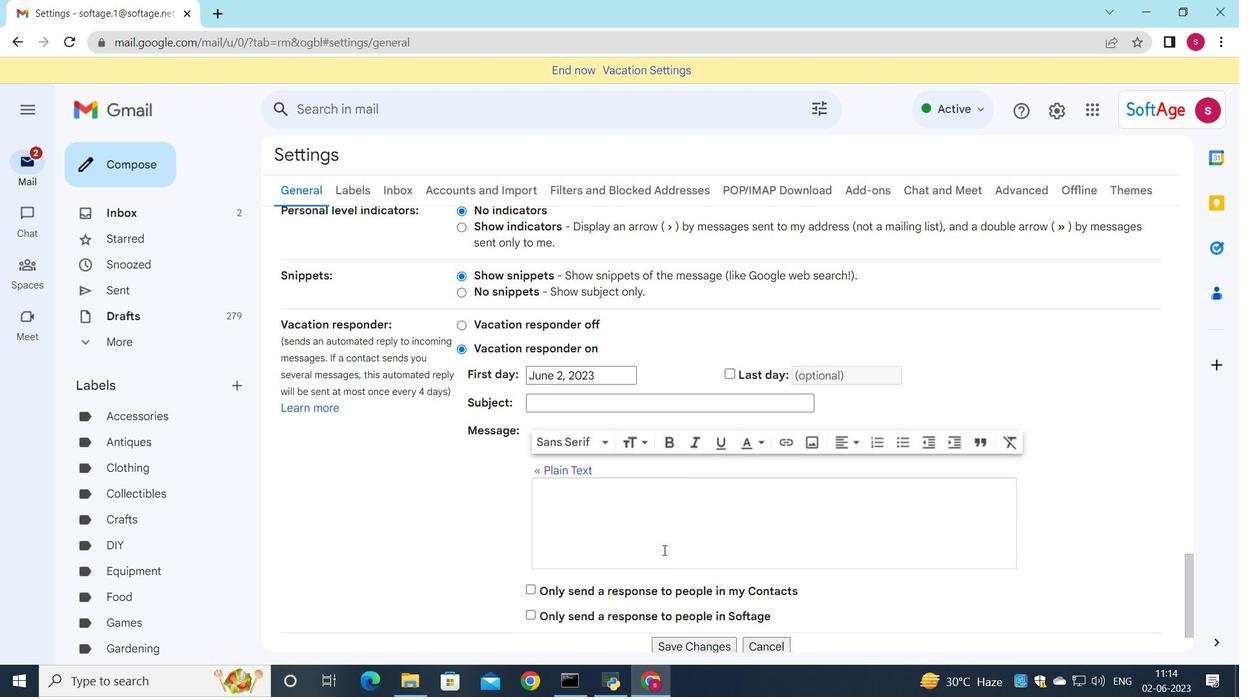 
Action: Mouse moved to (674, 572)
Screenshot: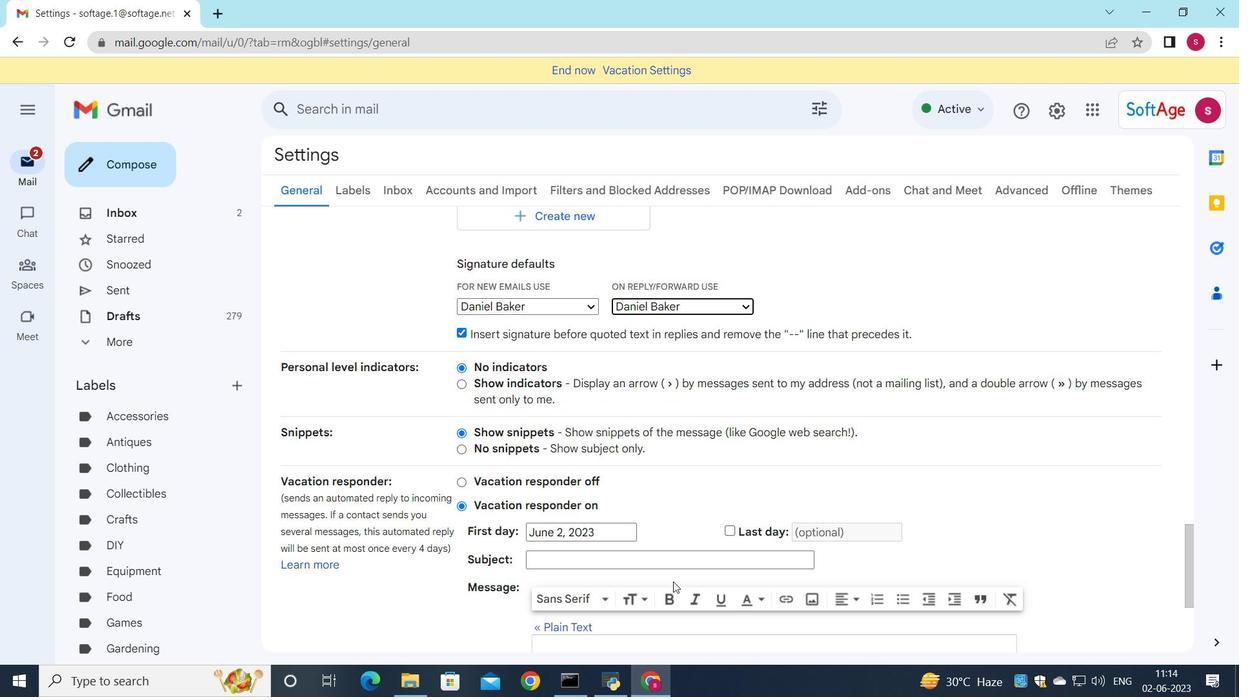 
Action: Mouse scrolled (674, 572) with delta (0, 0)
Screenshot: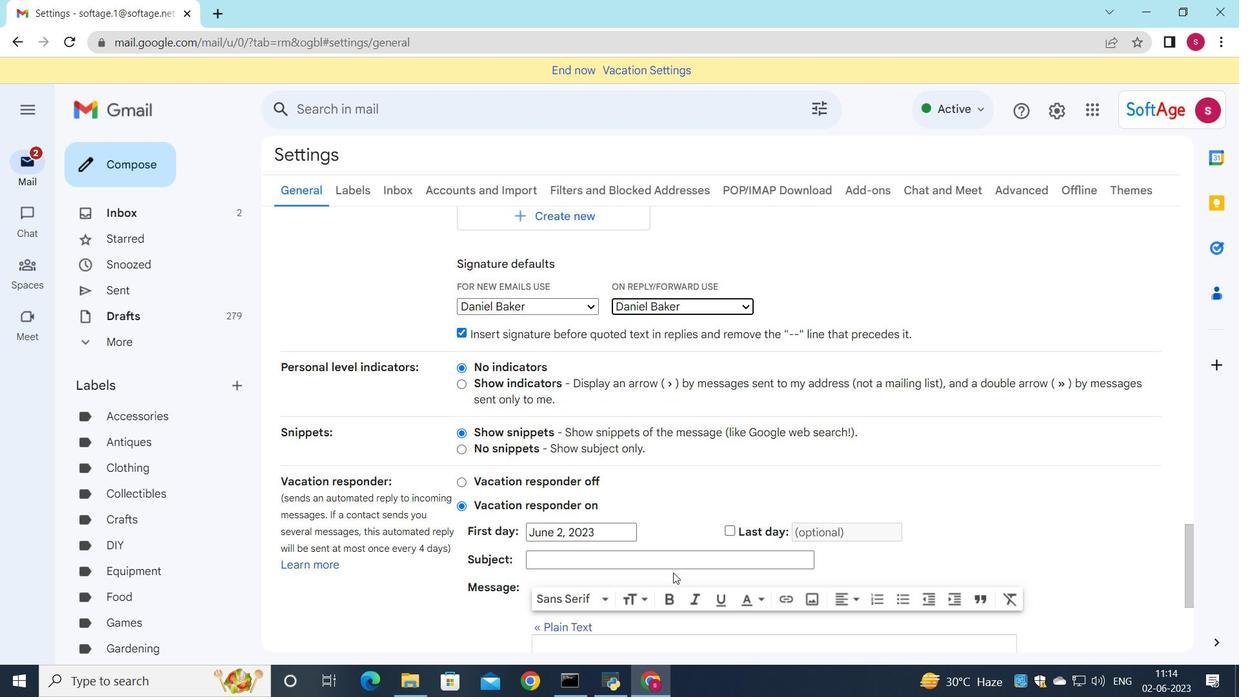
Action: Mouse scrolled (674, 572) with delta (0, 0)
Screenshot: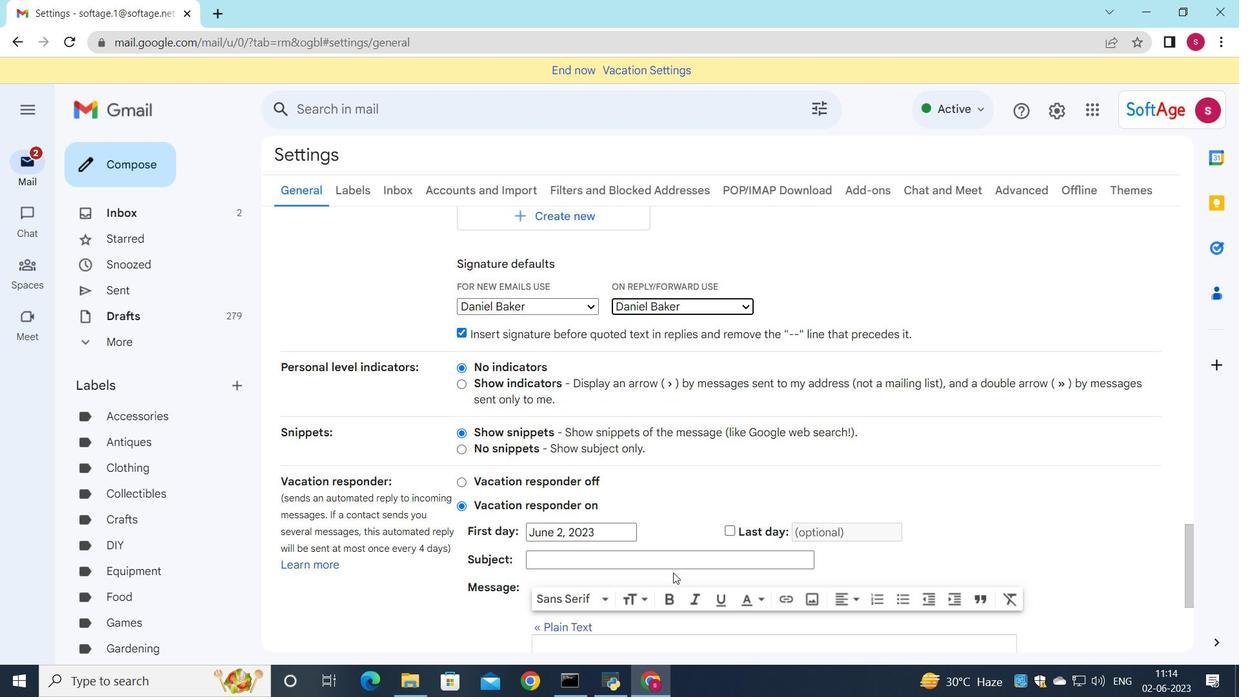 
Action: Mouse scrolled (674, 572) with delta (0, 0)
Screenshot: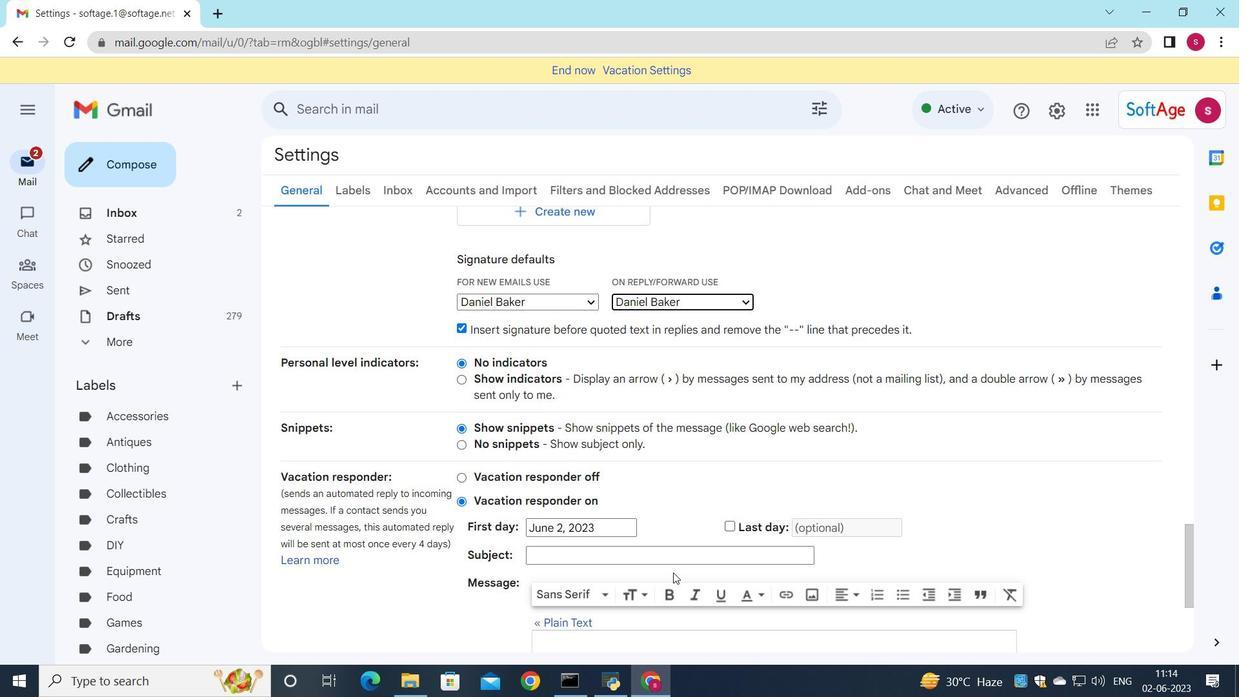 
Action: Mouse moved to (671, 582)
Screenshot: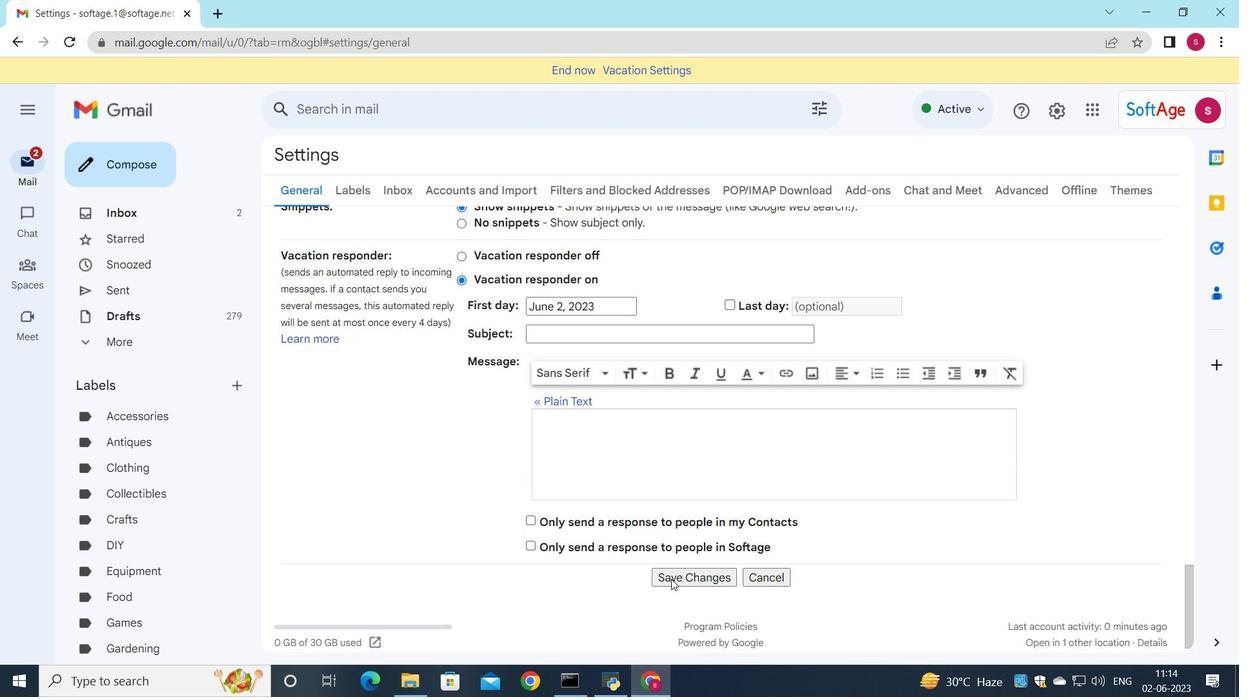 
Action: Mouse scrolled (671, 581) with delta (0, 0)
Screenshot: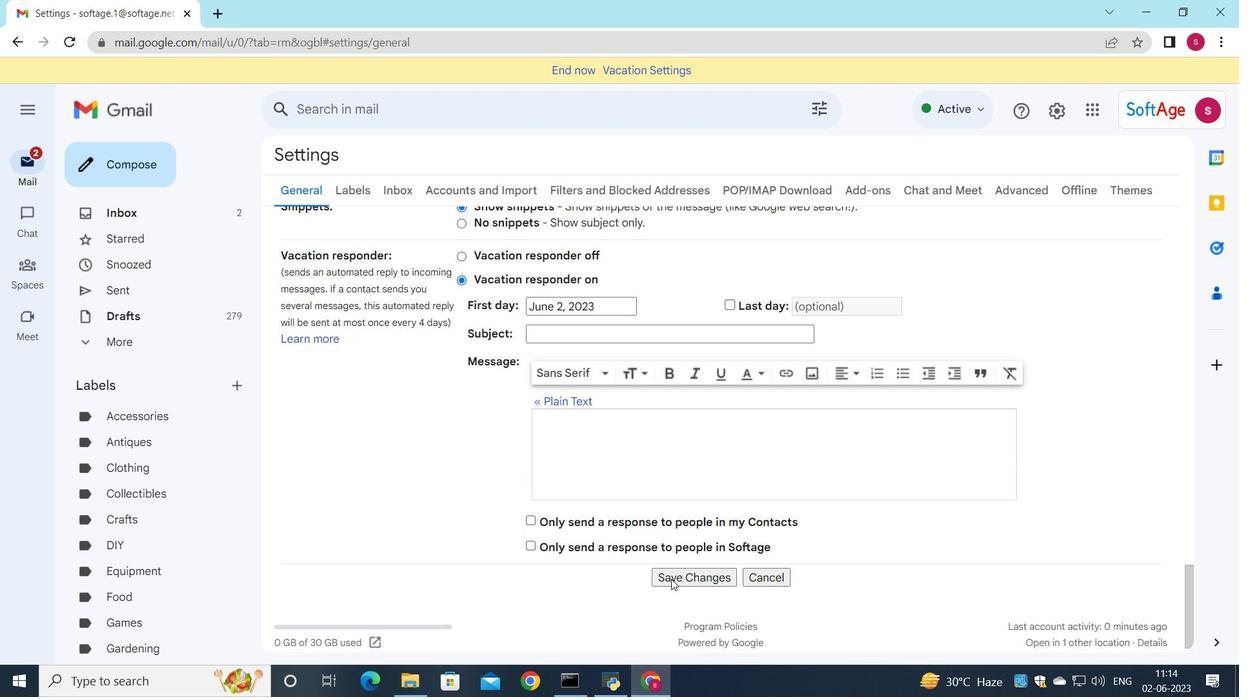 
Action: Mouse moved to (671, 585)
Screenshot: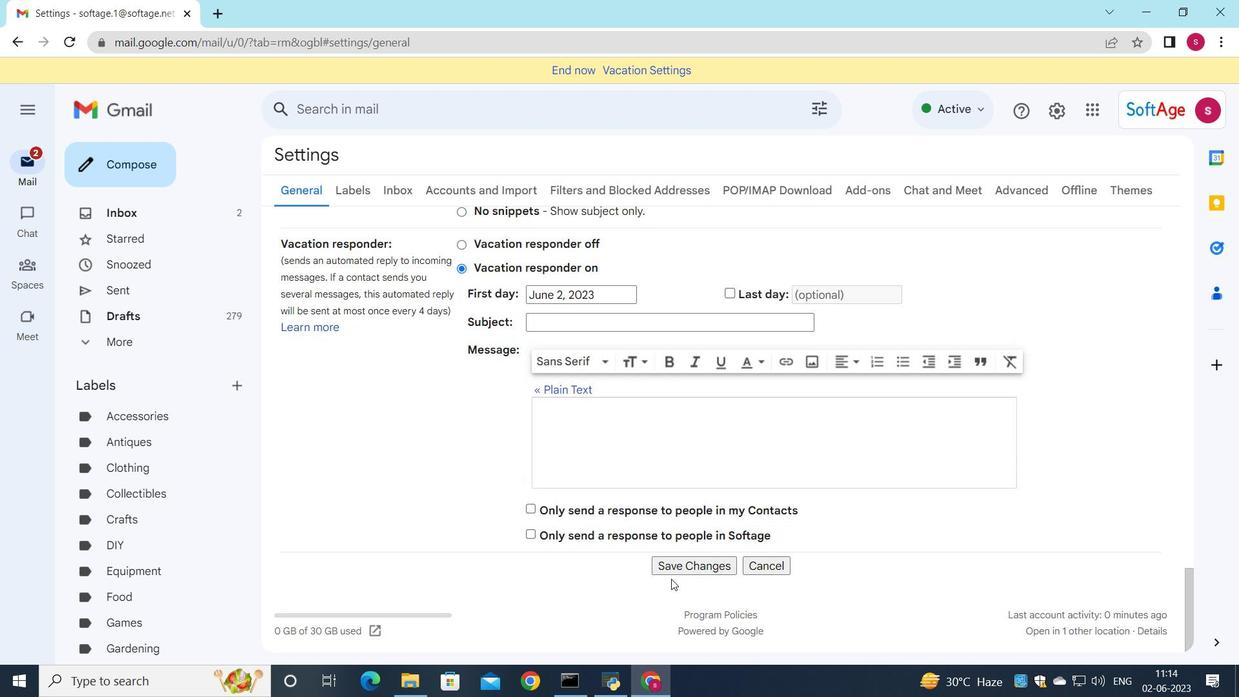 
Action: Mouse scrolled (671, 585) with delta (0, 0)
Screenshot: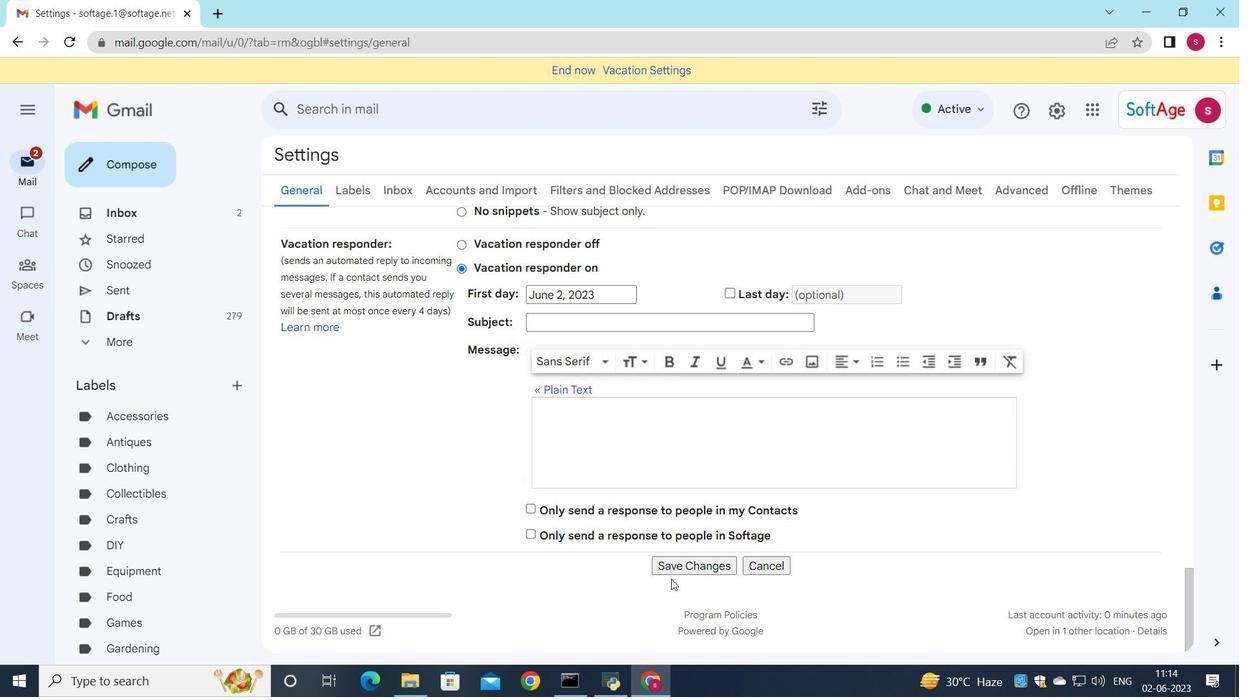 
Action: Mouse moved to (687, 570)
Screenshot: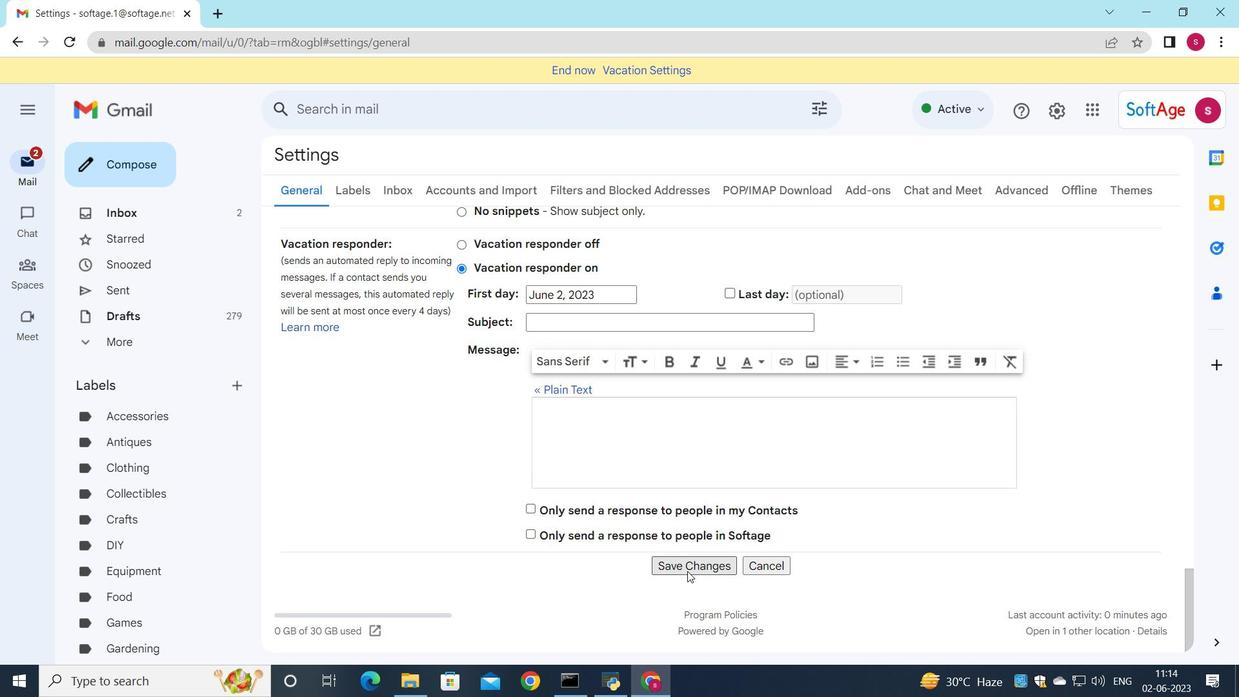 
Action: Mouse pressed left at (687, 570)
Screenshot: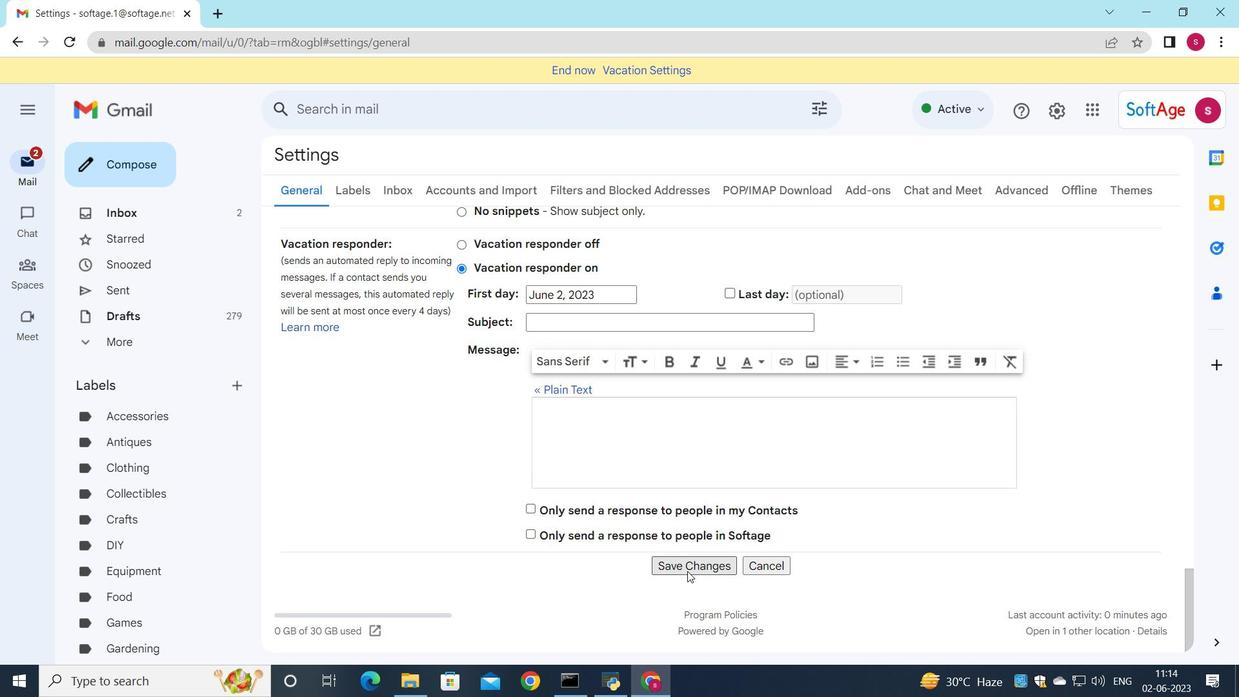 
Action: Mouse moved to (548, 475)
Screenshot: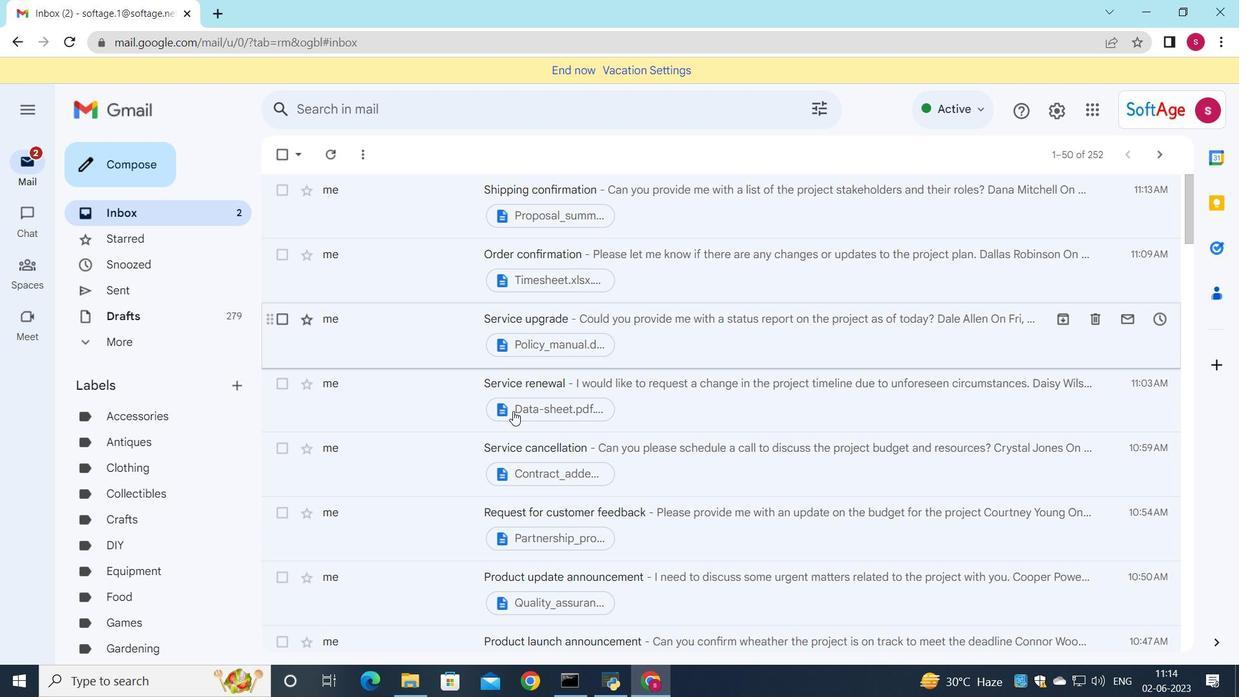 
Action: Mouse scrolled (548, 474) with delta (0, 0)
Screenshot: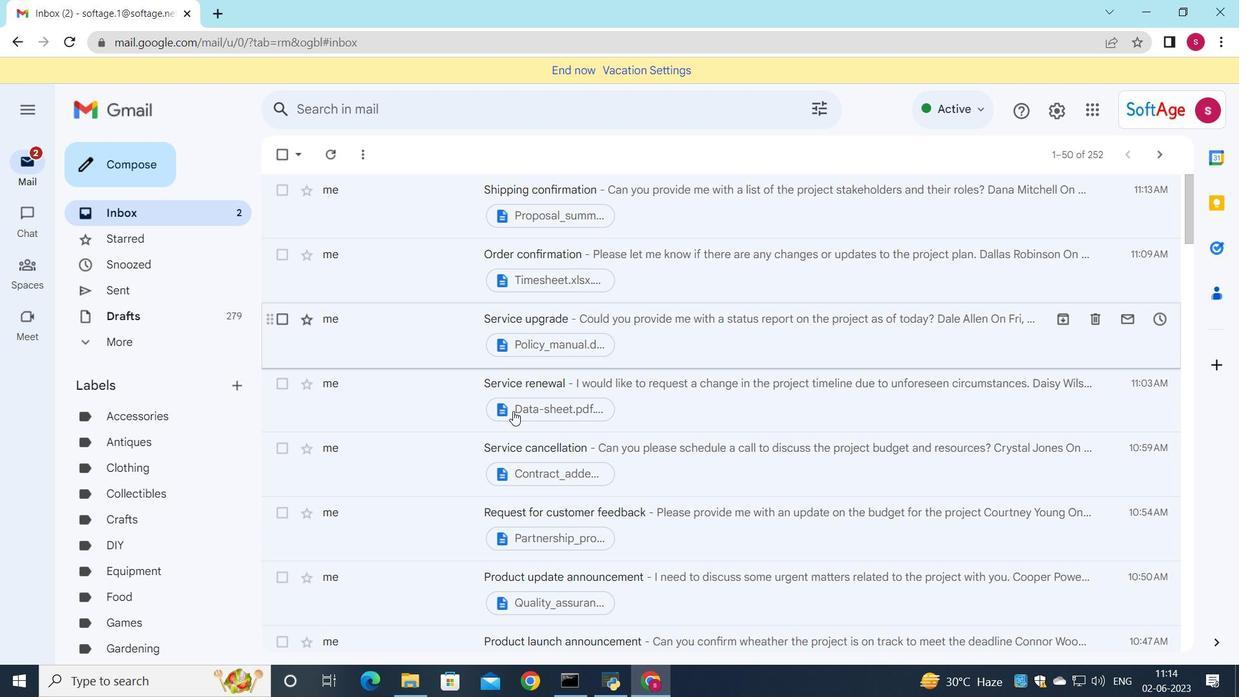 
Action: Mouse moved to (548, 481)
Screenshot: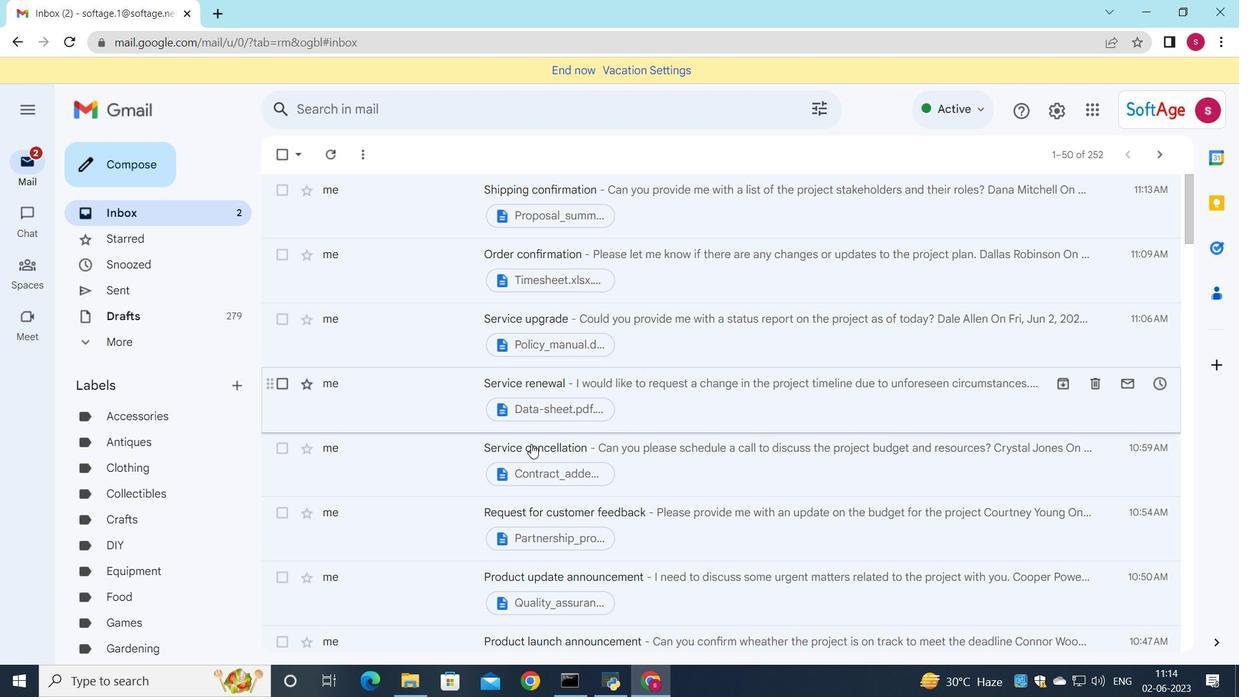 
Action: Mouse scrolled (548, 480) with delta (0, 0)
Screenshot: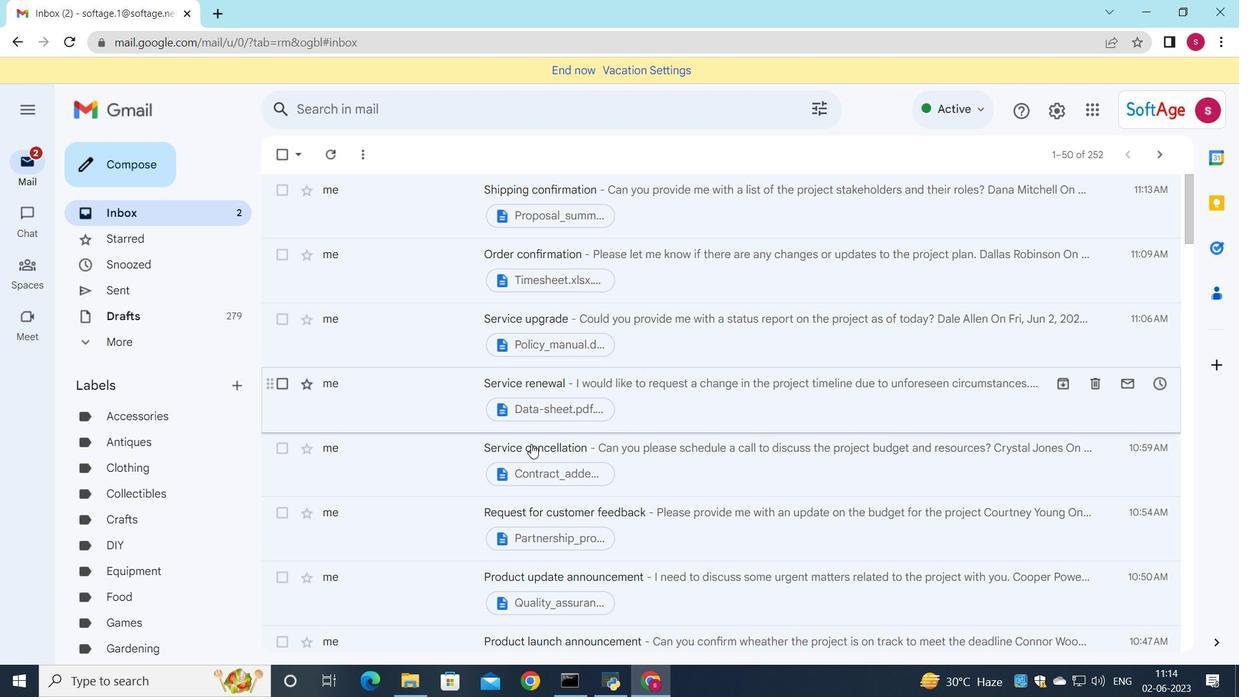 
Action: Mouse moved to (549, 484)
Screenshot: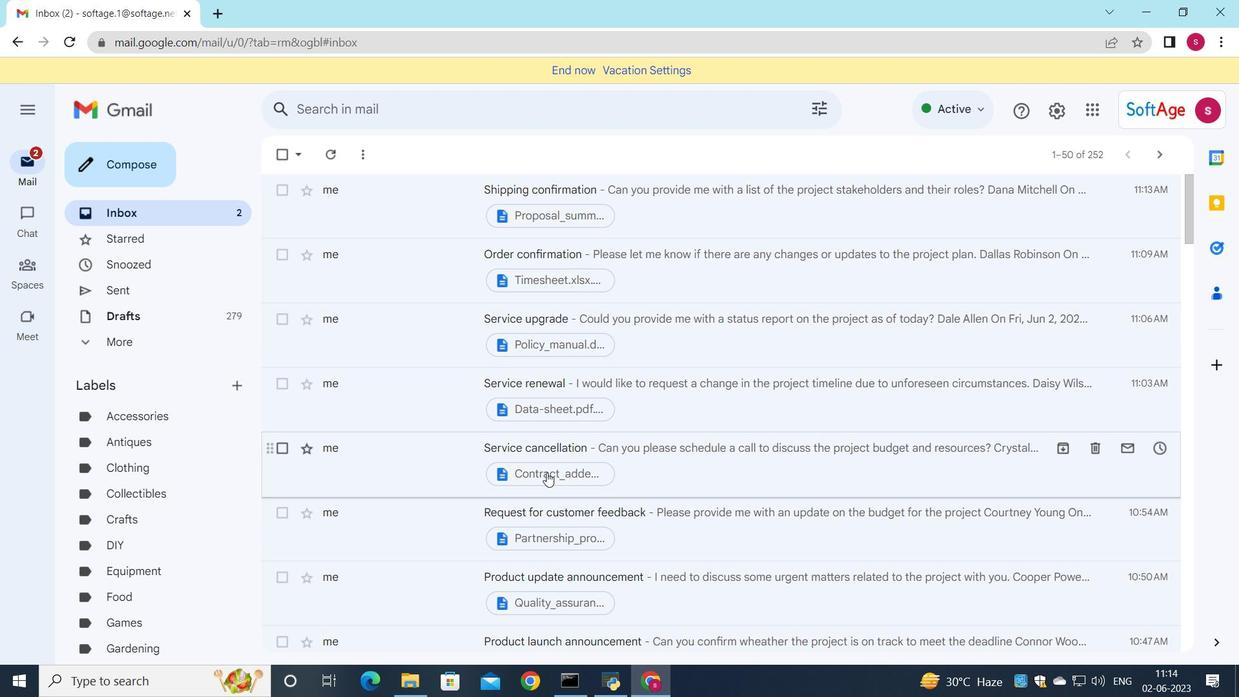 
Action: Mouse scrolled (549, 484) with delta (0, 0)
Screenshot: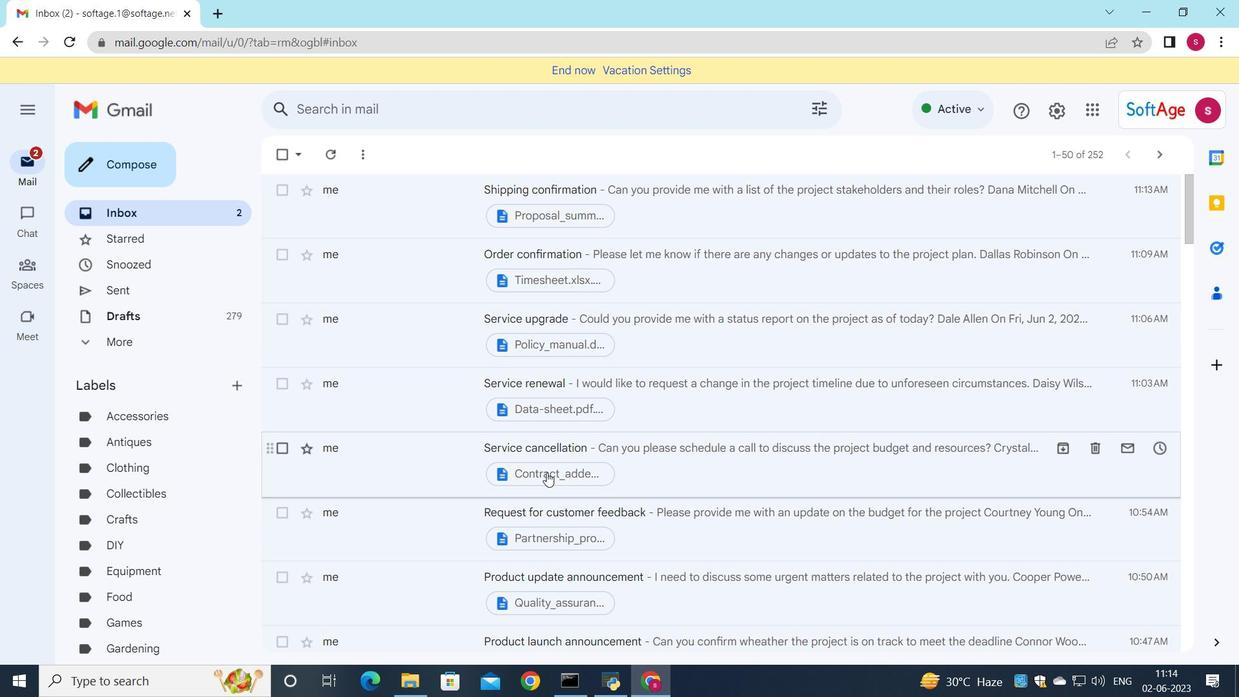 
Action: Mouse moved to (550, 490)
Screenshot: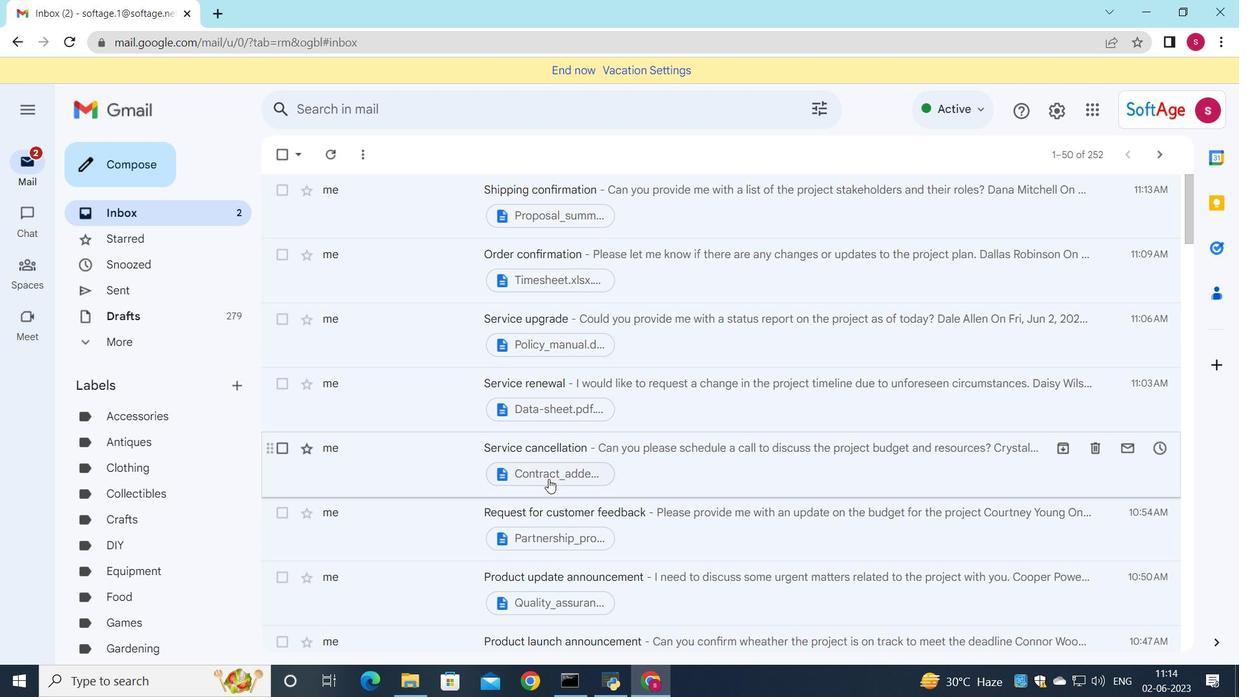
Action: Mouse scrolled (550, 490) with delta (0, 0)
Screenshot: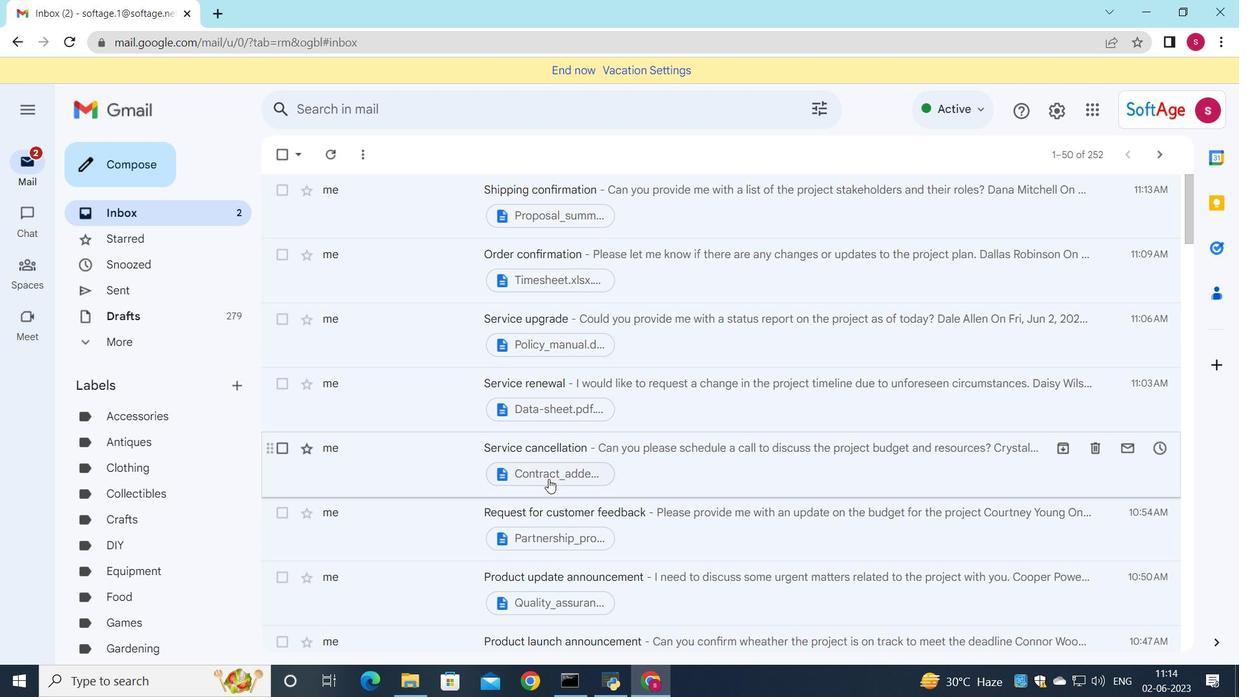 
Action: Mouse moved to (660, 459)
Screenshot: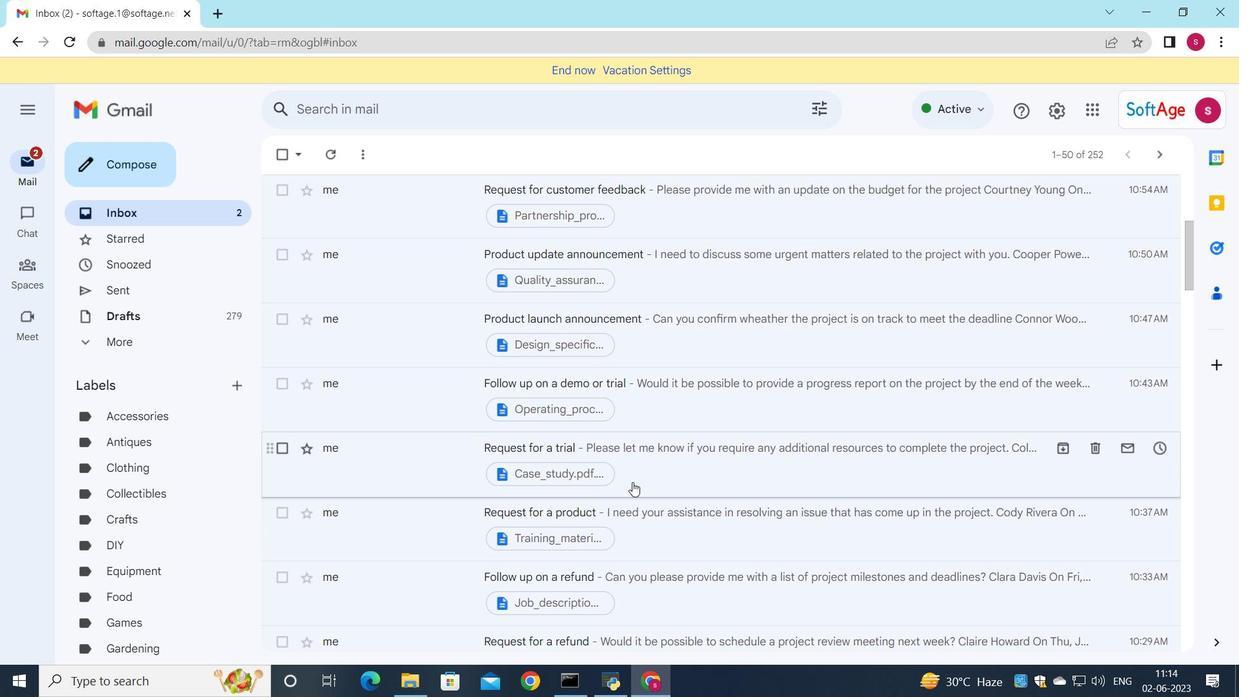 
Action: Mouse pressed left at (660, 459)
Screenshot: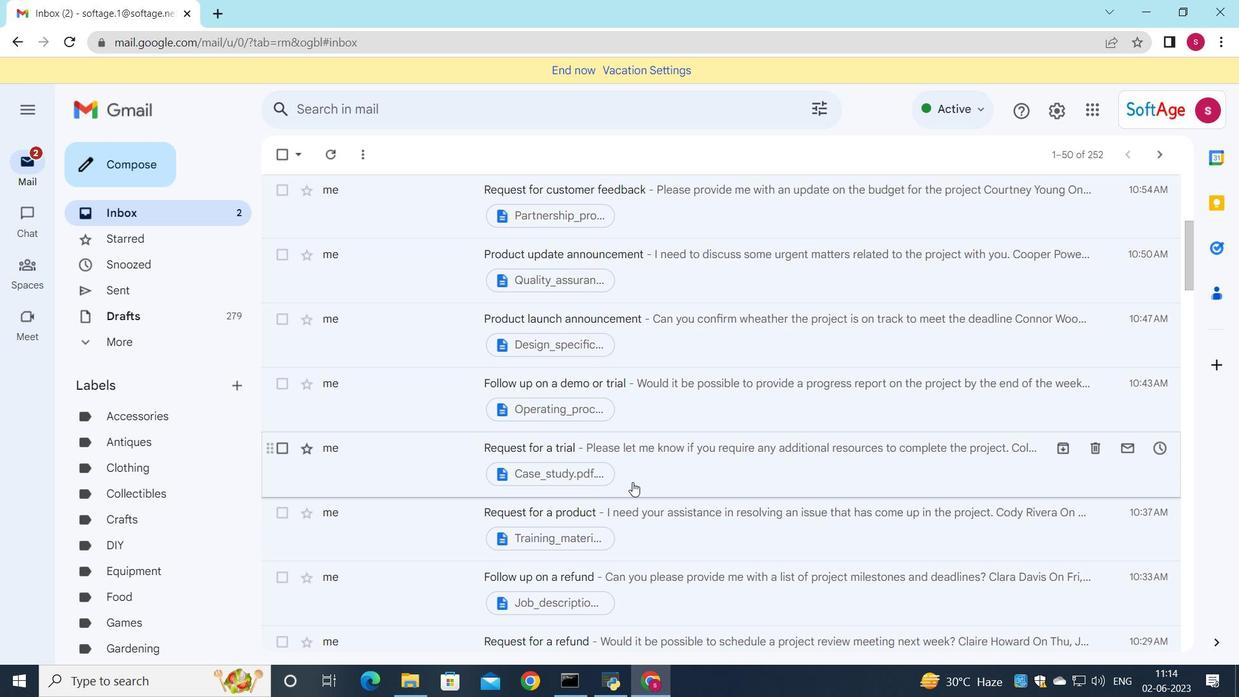 
Action: Mouse moved to (558, 464)
Screenshot: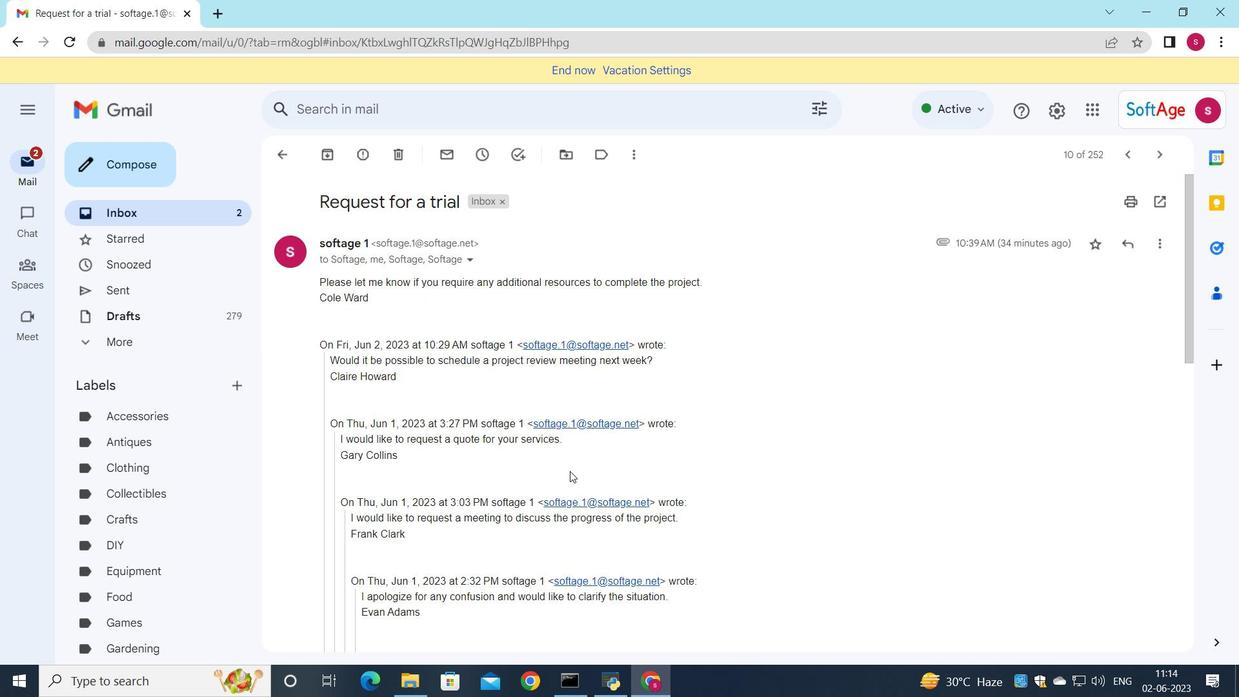 
Action: Mouse scrolled (558, 463) with delta (0, 0)
Screenshot: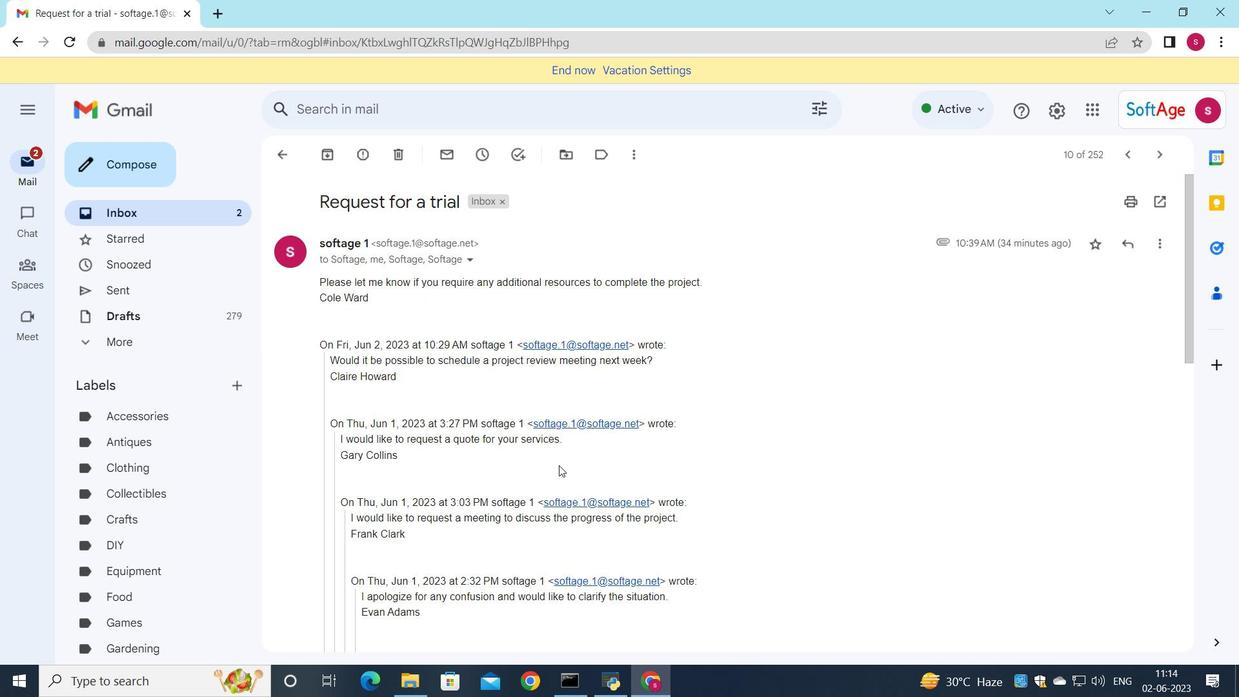 
Action: Mouse scrolled (558, 463) with delta (0, 0)
Screenshot: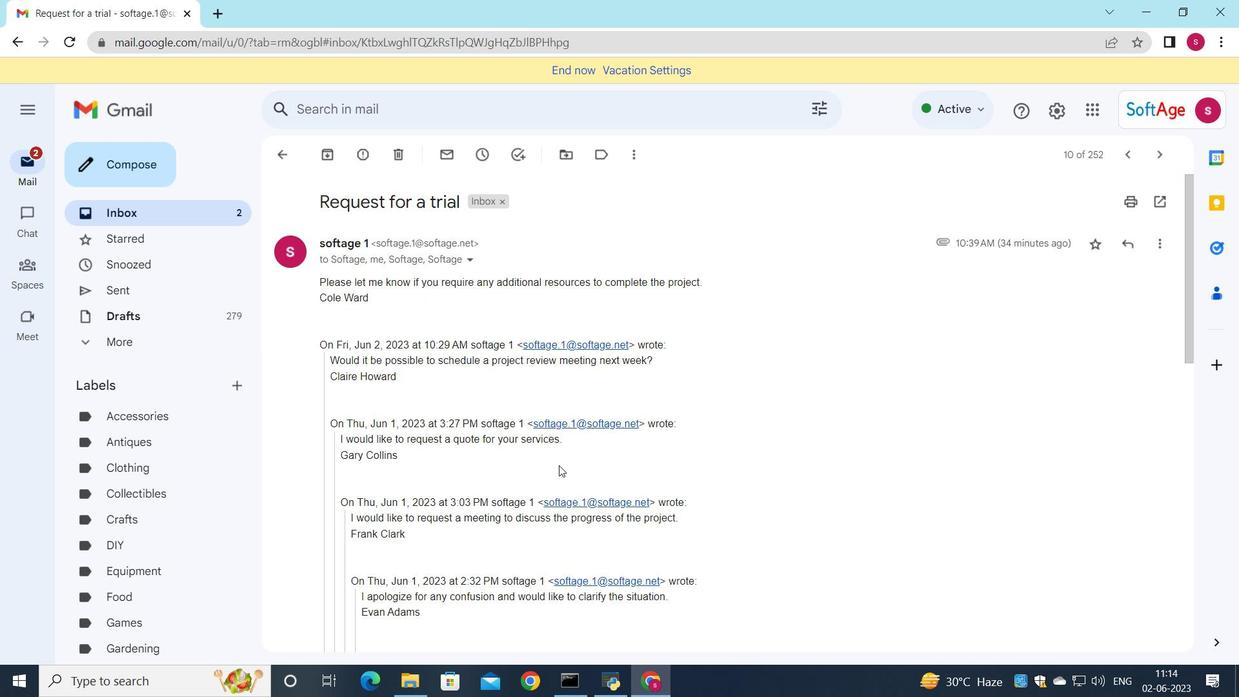 
Action: Mouse moved to (558, 464)
Screenshot: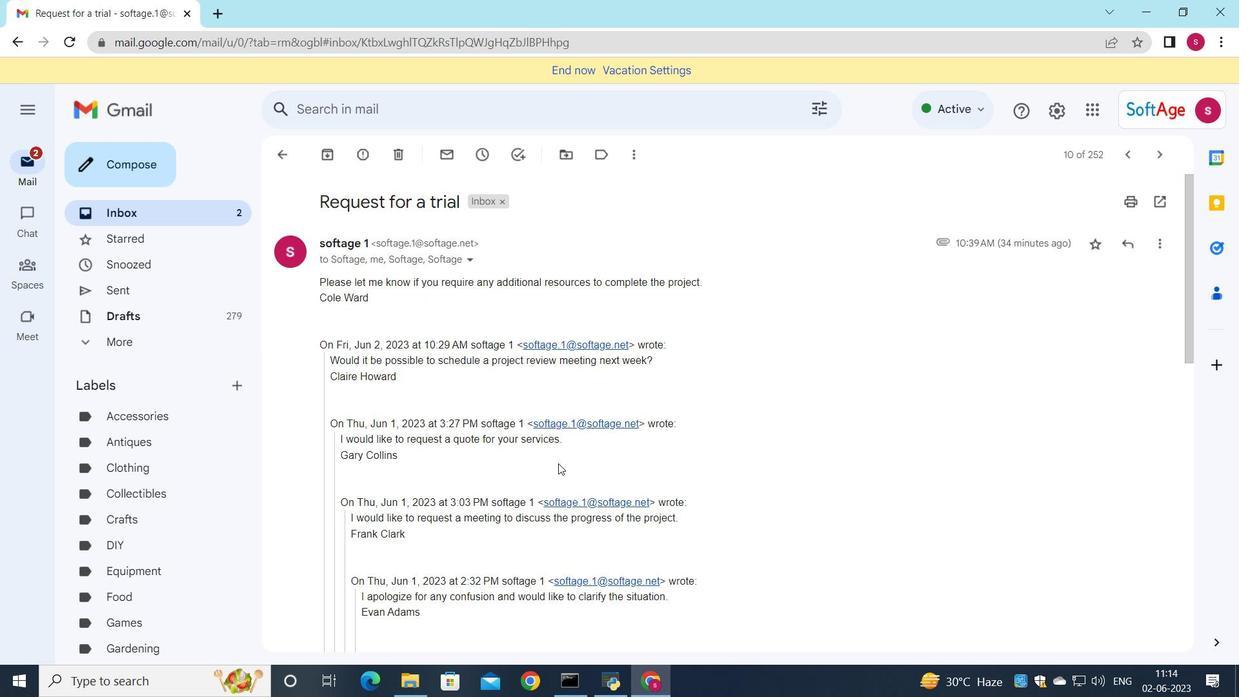 
Action: Mouse scrolled (558, 464) with delta (0, 0)
Screenshot: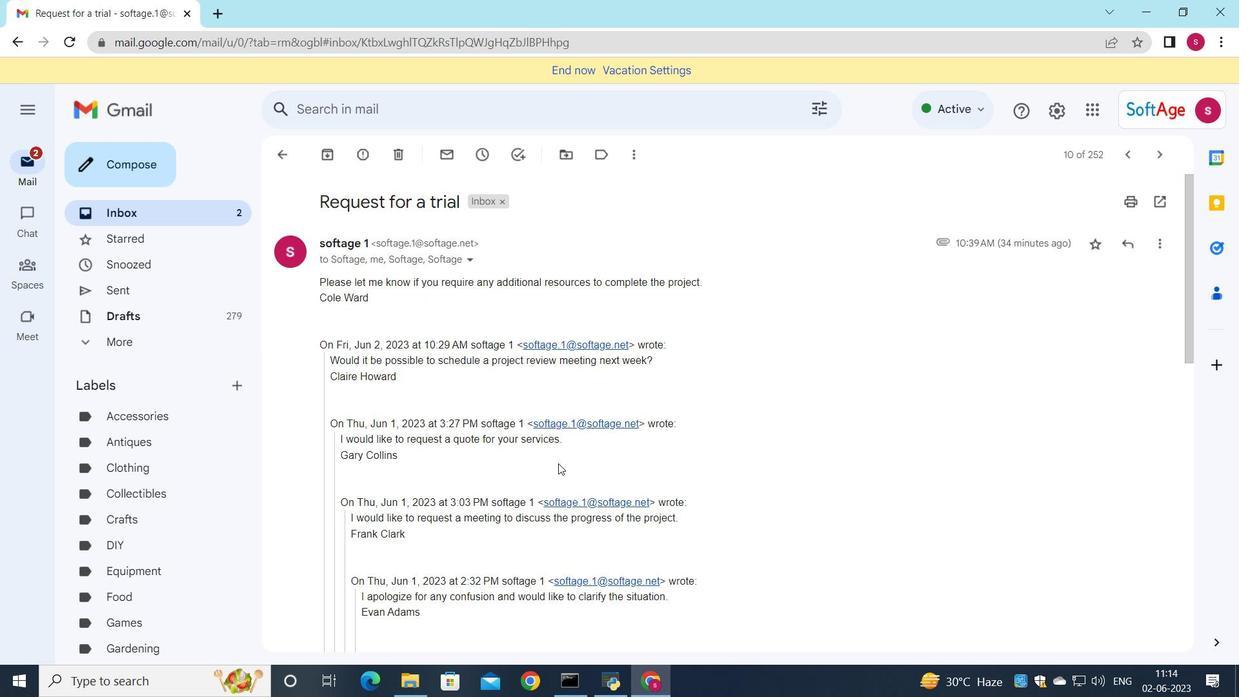
Action: Mouse moved to (557, 470)
Screenshot: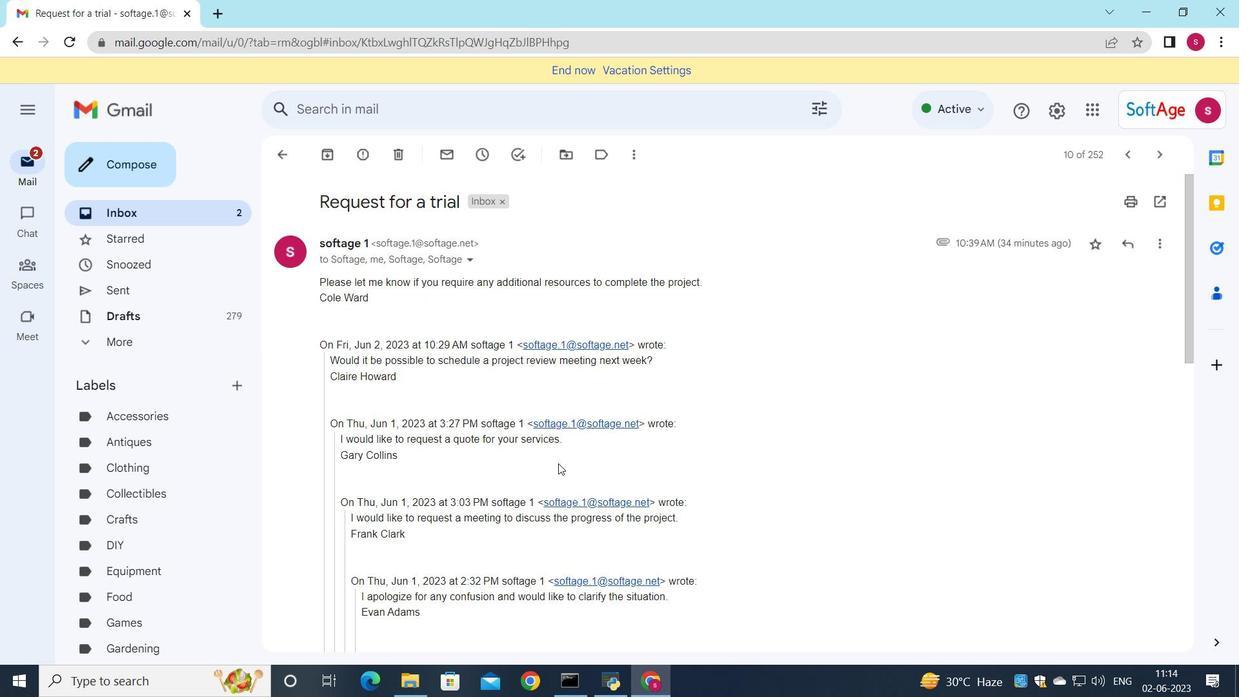
Action: Mouse scrolled (557, 470) with delta (0, 0)
Screenshot: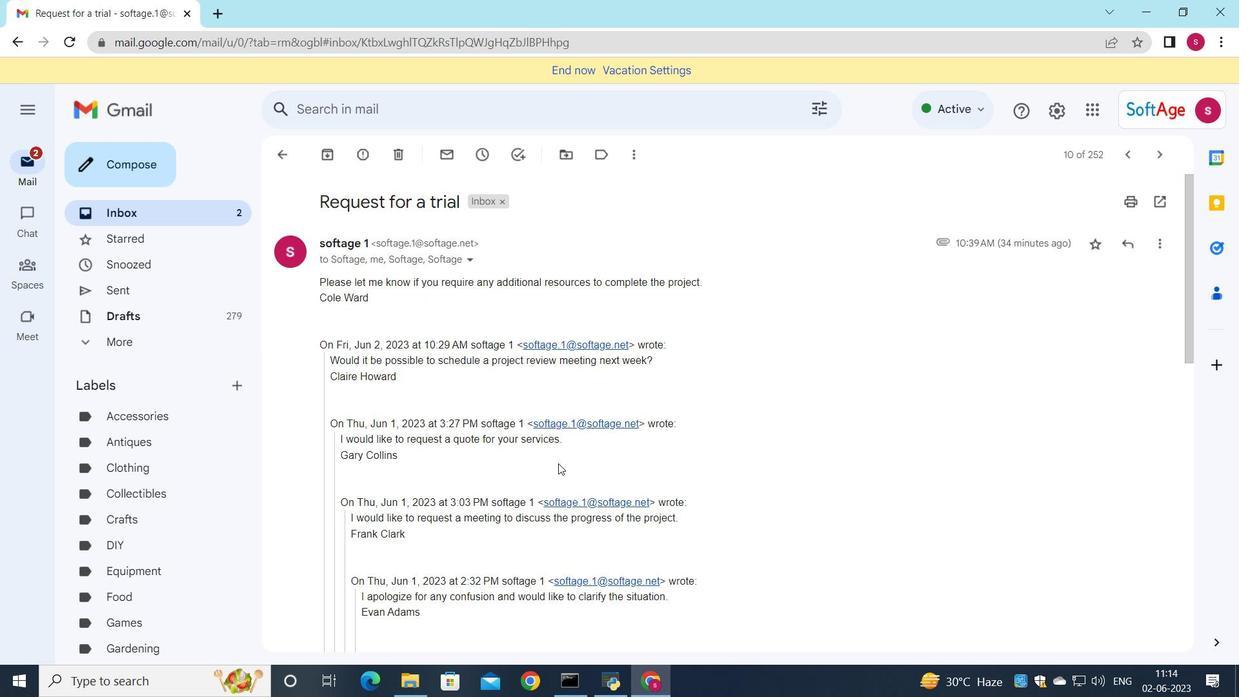 
Action: Mouse moved to (552, 475)
Screenshot: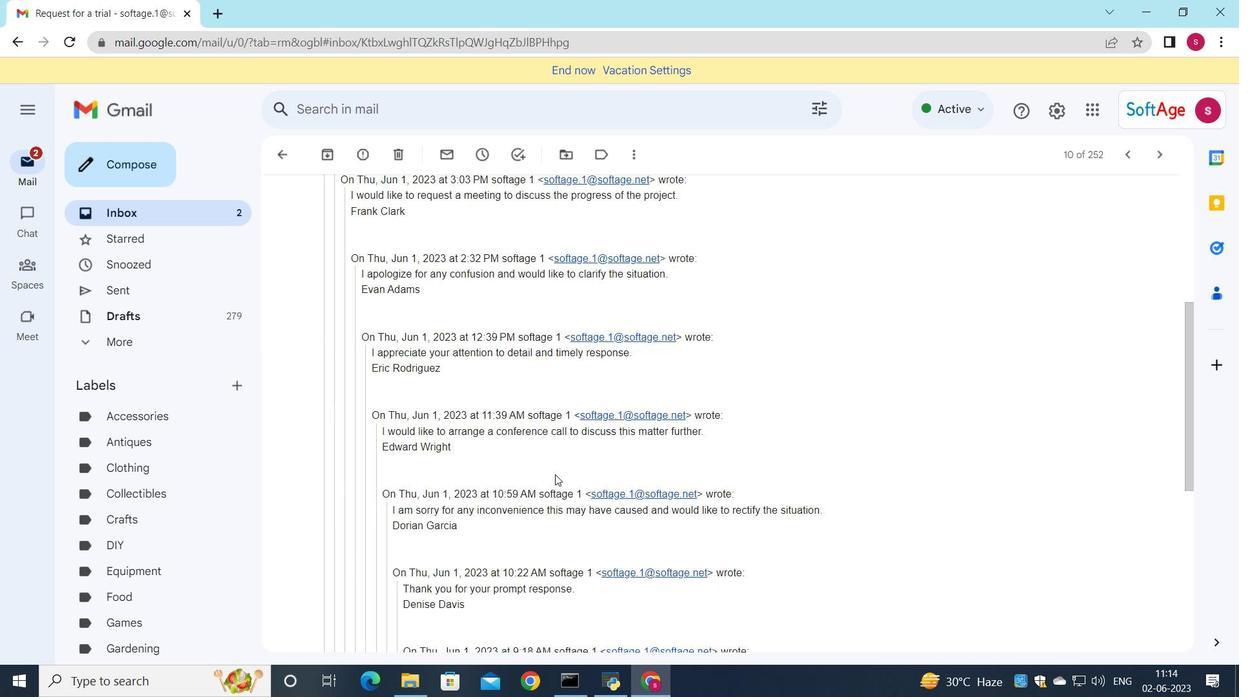 
Action: Mouse scrolled (552, 474) with delta (0, 0)
Screenshot: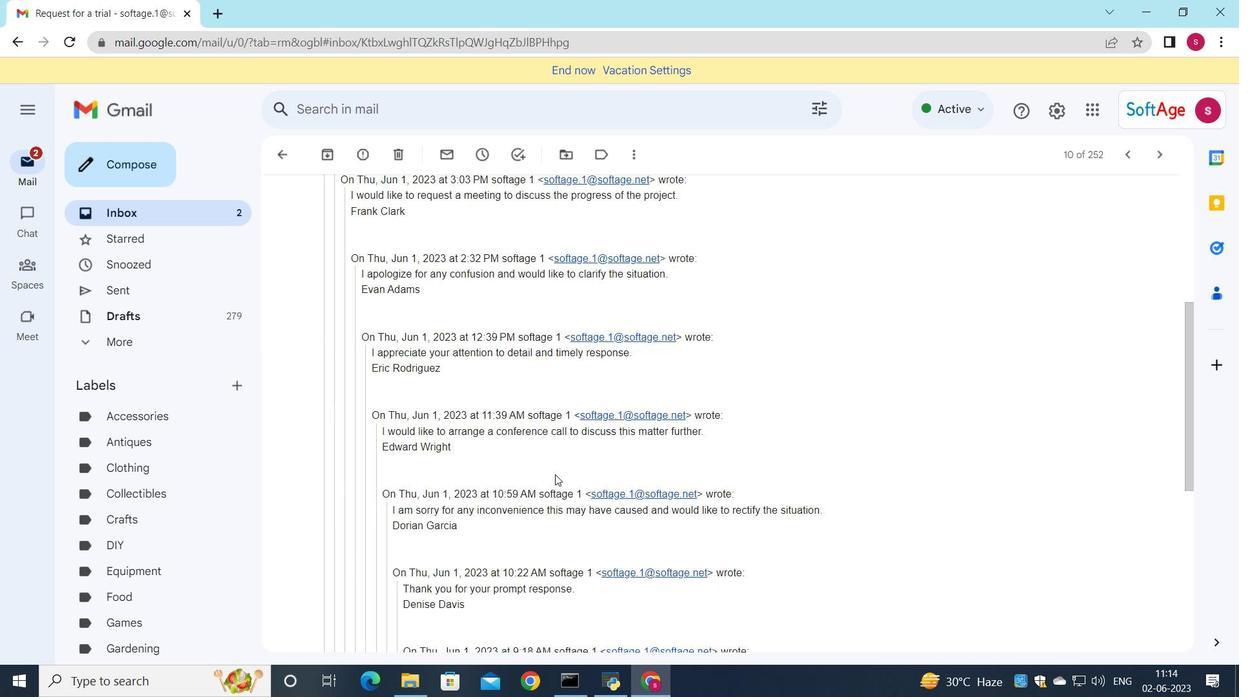 
Action: Mouse moved to (552, 476)
Screenshot: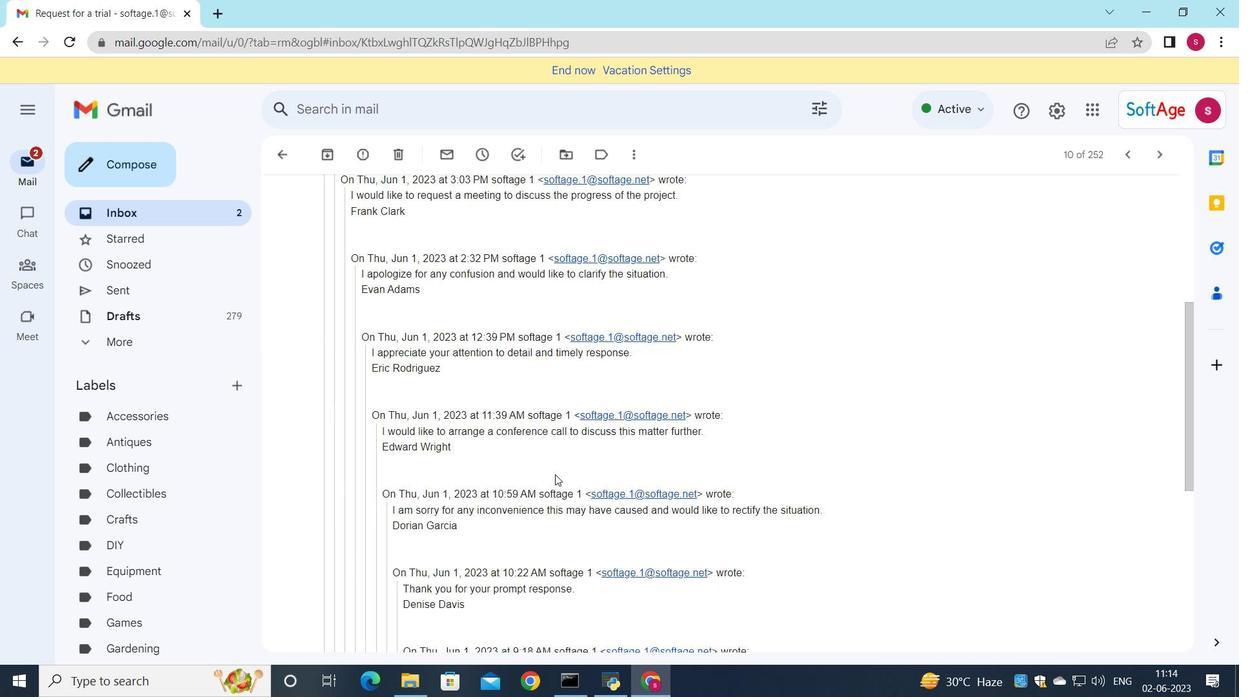 
Action: Mouse scrolled (552, 475) with delta (0, 0)
Screenshot: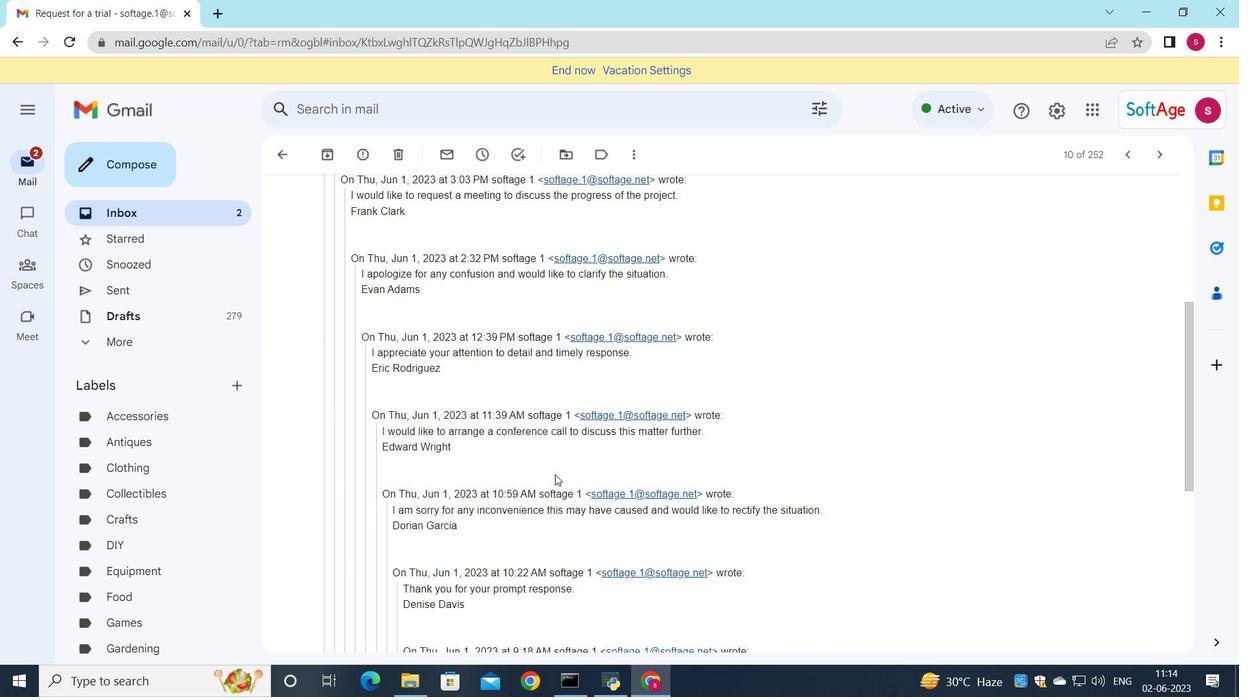 
Action: Mouse moved to (550, 479)
Screenshot: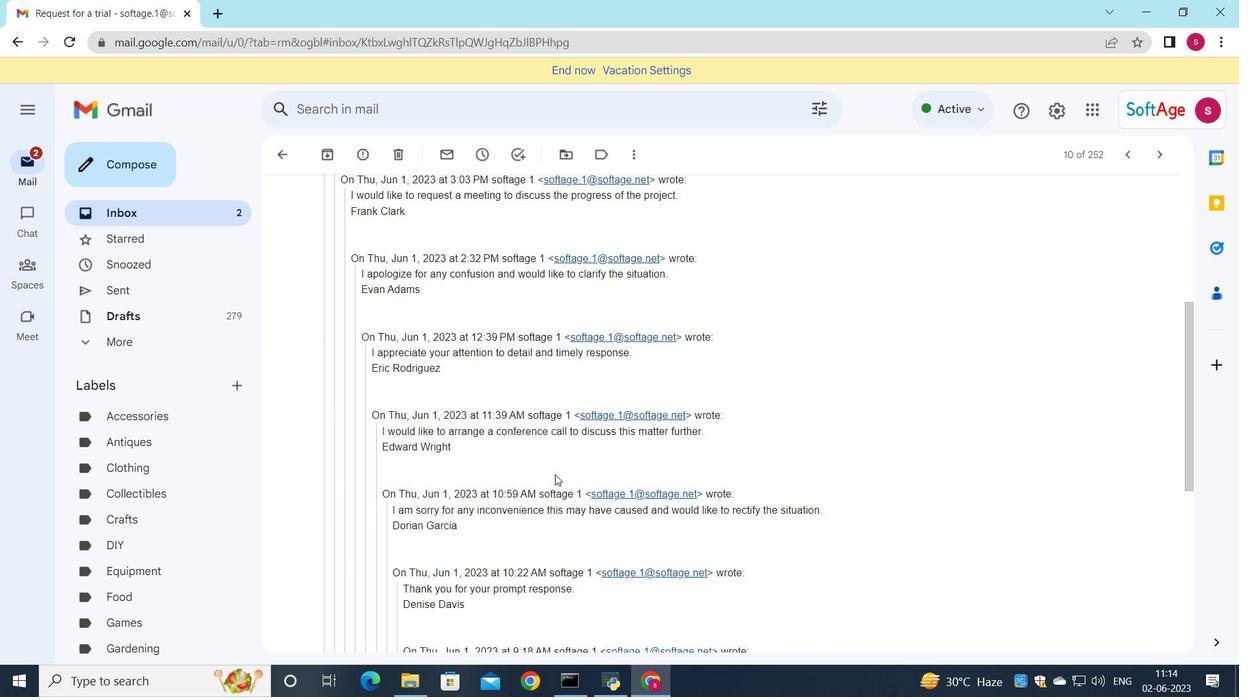 
Action: Mouse scrolled (550, 478) with delta (0, 0)
Screenshot: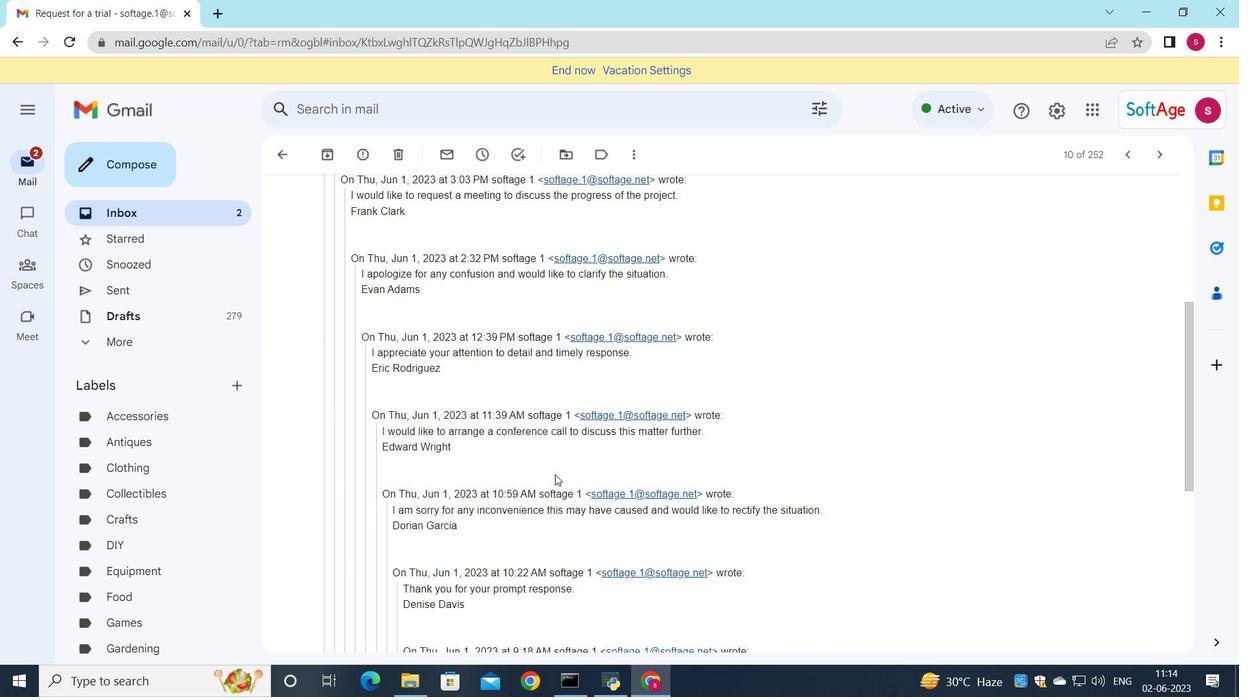 
Action: Mouse moved to (453, 514)
Screenshot: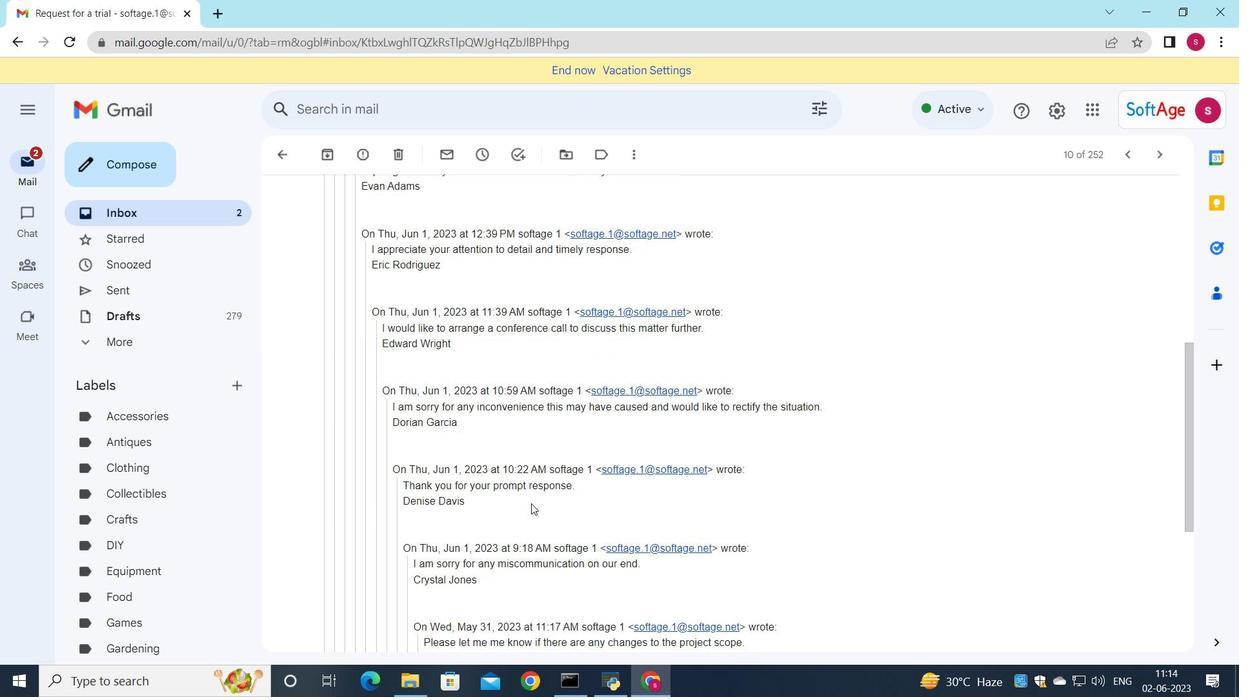
Action: Mouse scrolled (453, 513) with delta (0, 0)
Screenshot: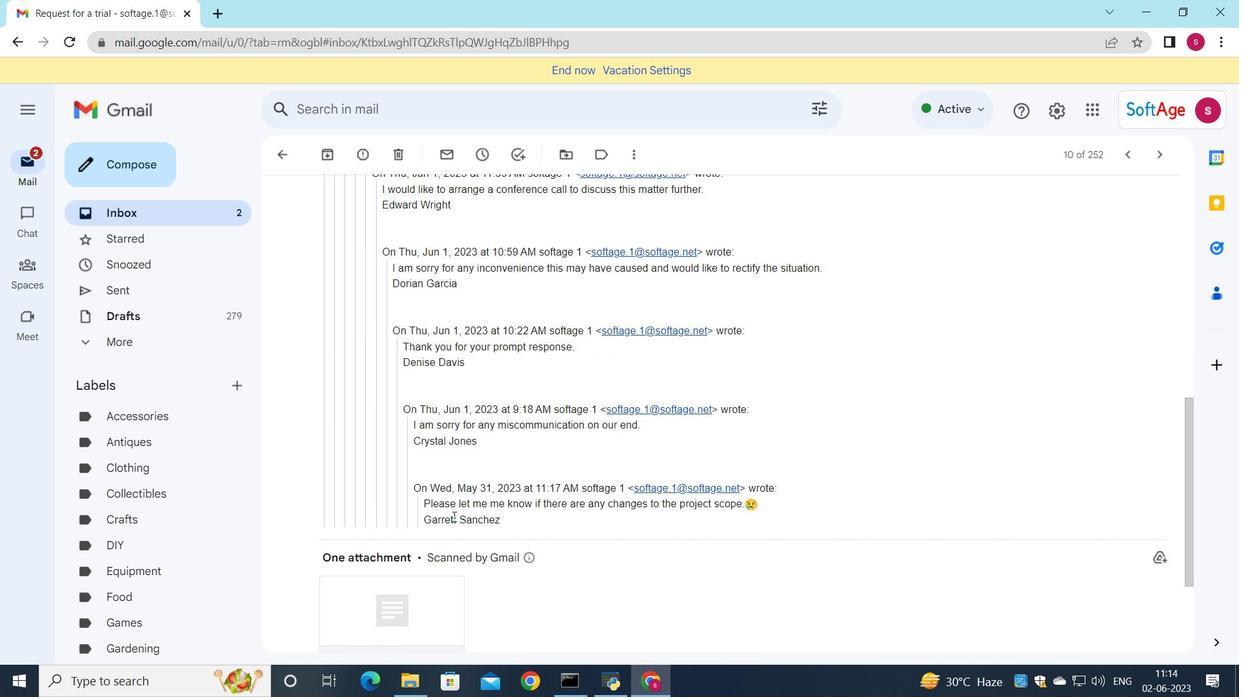 
Action: Mouse scrolled (453, 513) with delta (0, 0)
Screenshot: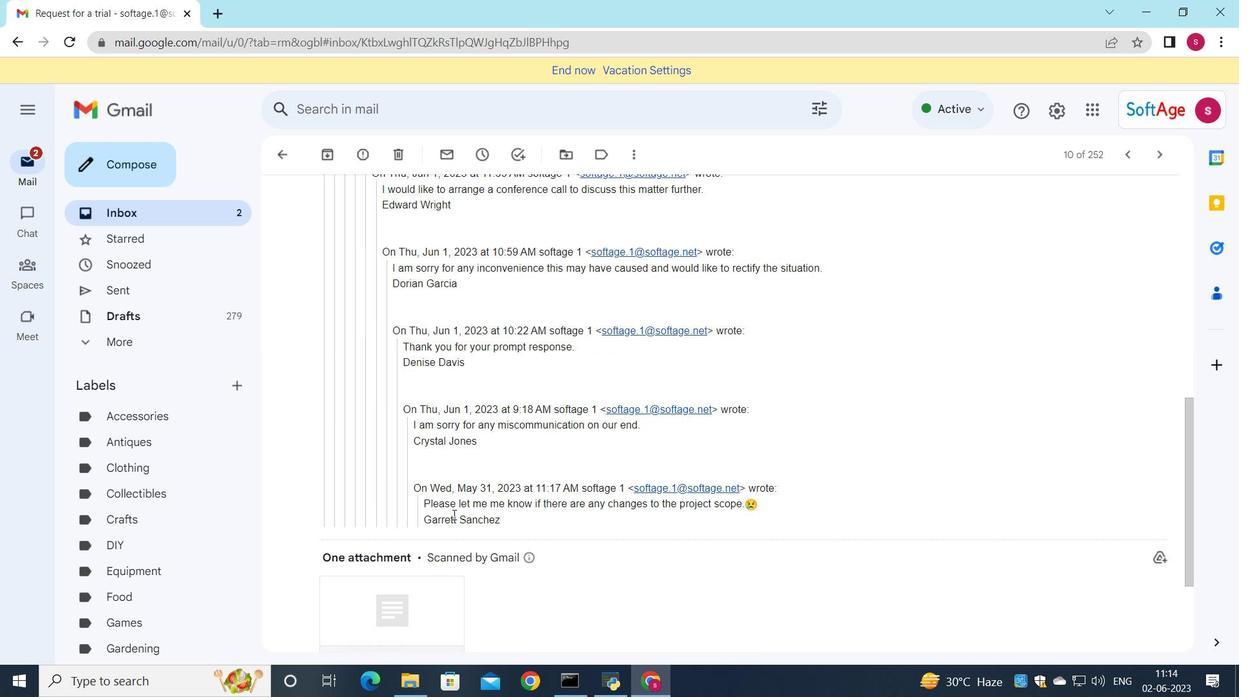 
Action: Mouse scrolled (453, 513) with delta (0, 0)
Screenshot: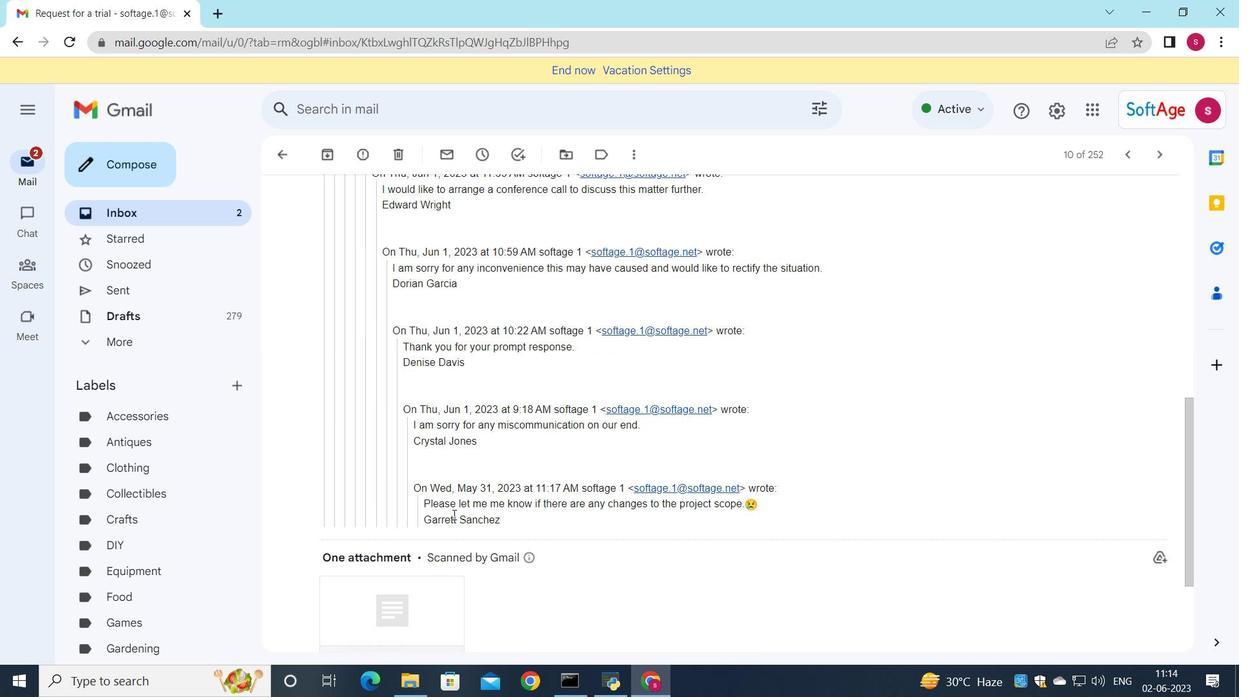 
Action: Mouse scrolled (453, 513) with delta (0, 0)
Screenshot: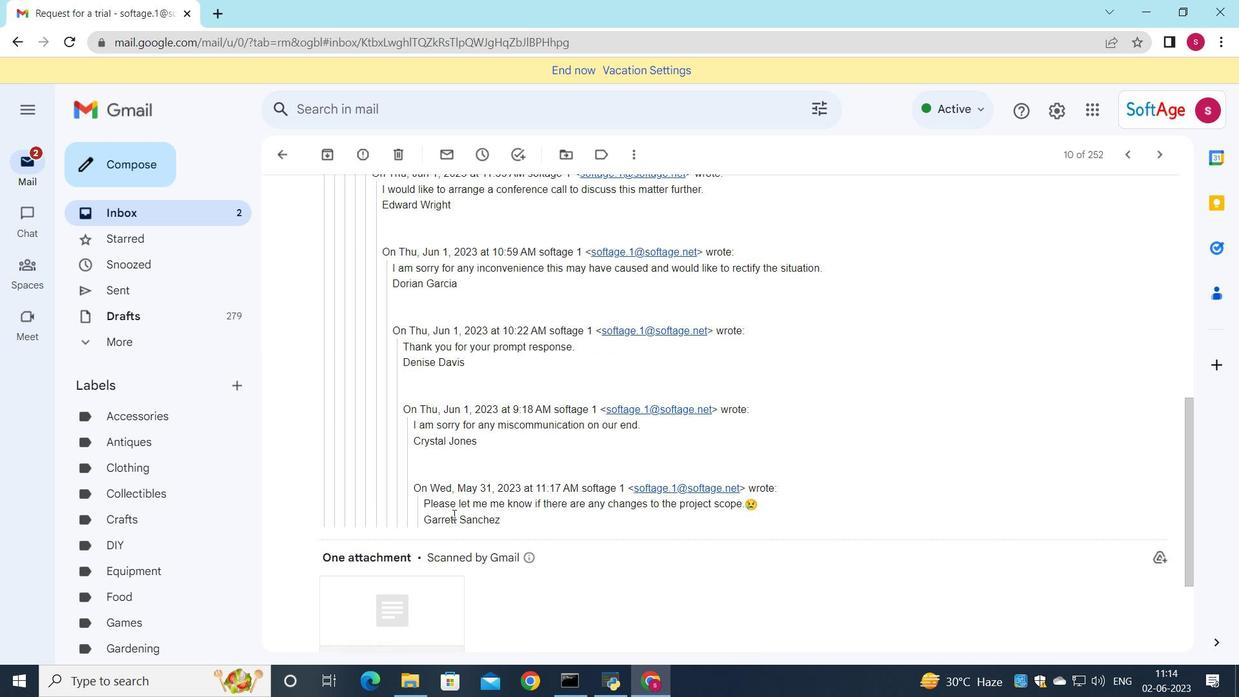 
Action: Mouse moved to (364, 567)
Screenshot: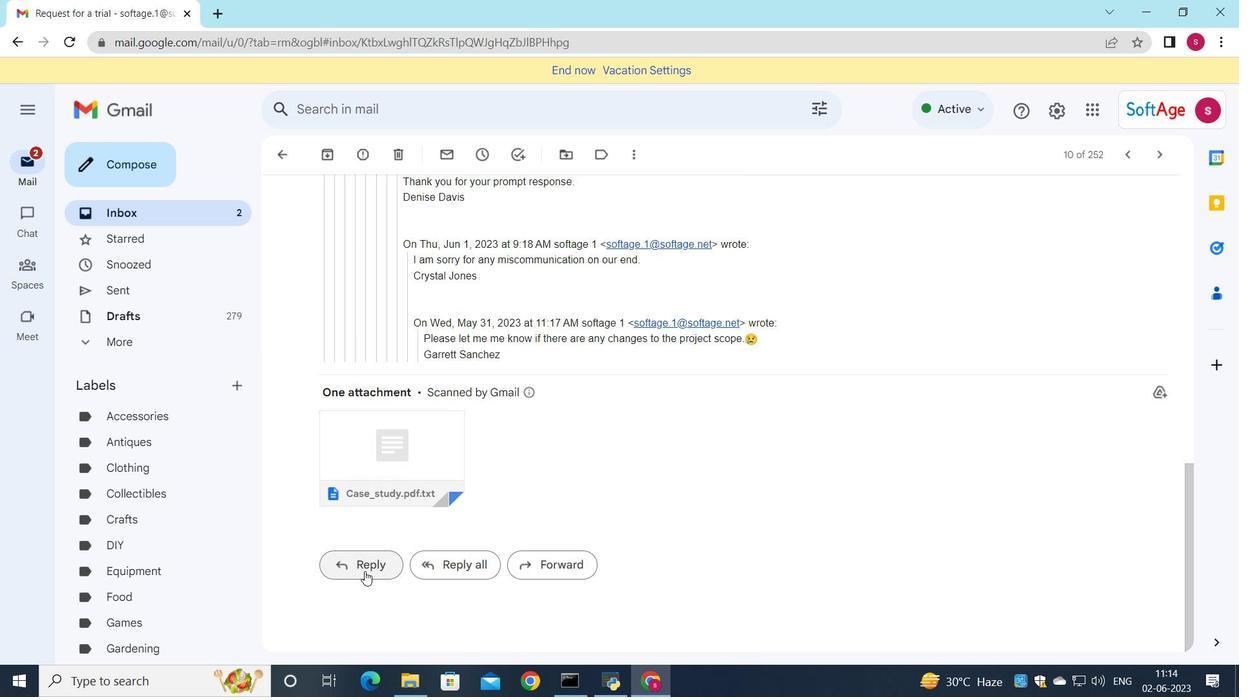
Action: Mouse pressed left at (364, 567)
Screenshot: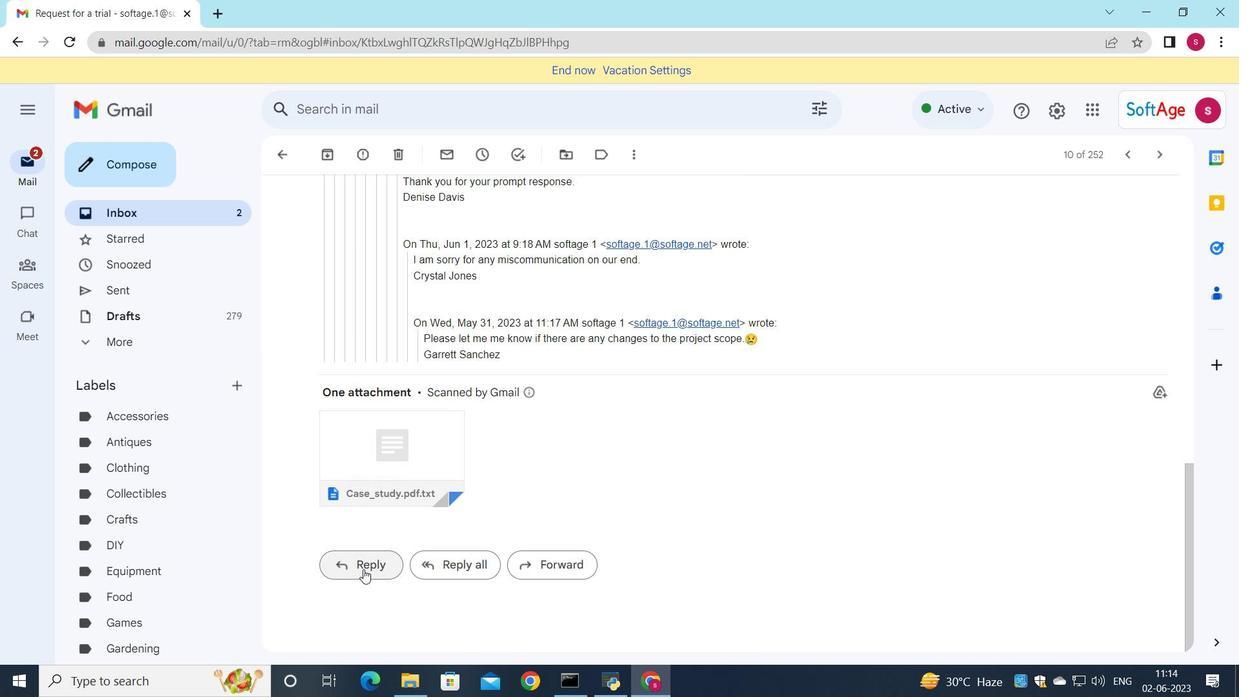 
Action: Mouse moved to (344, 433)
Screenshot: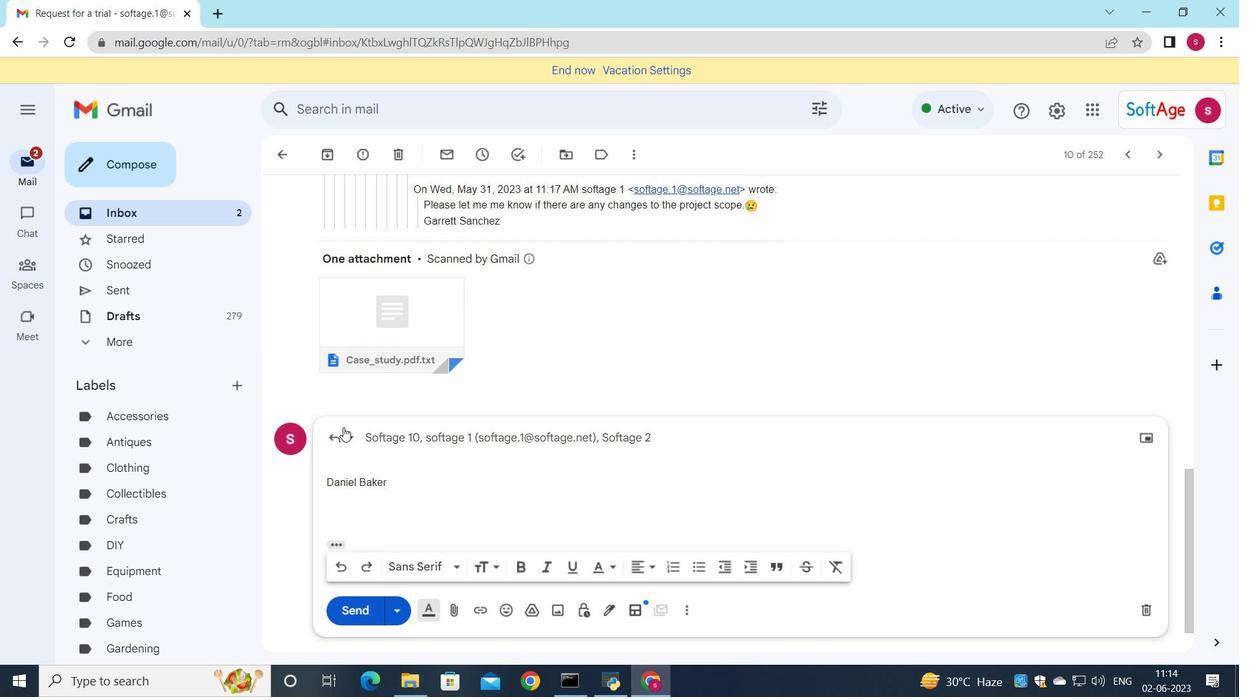 
Action: Mouse pressed left at (344, 433)
Screenshot: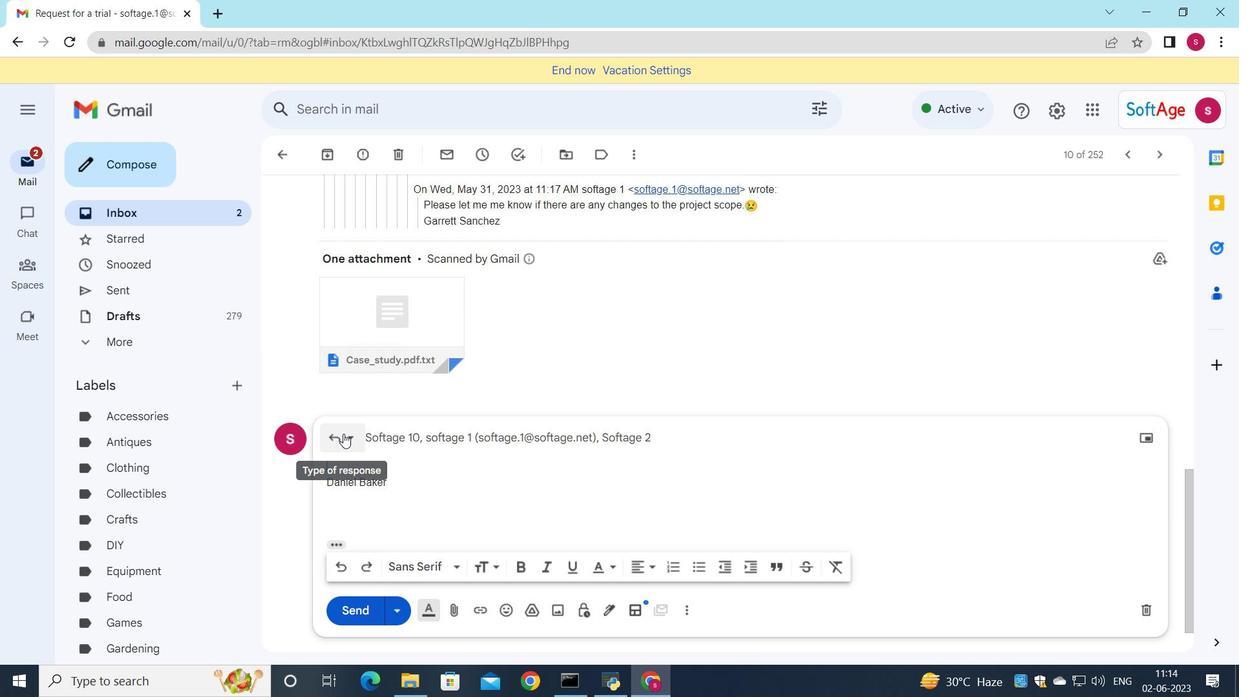 
Action: Mouse moved to (392, 554)
Screenshot: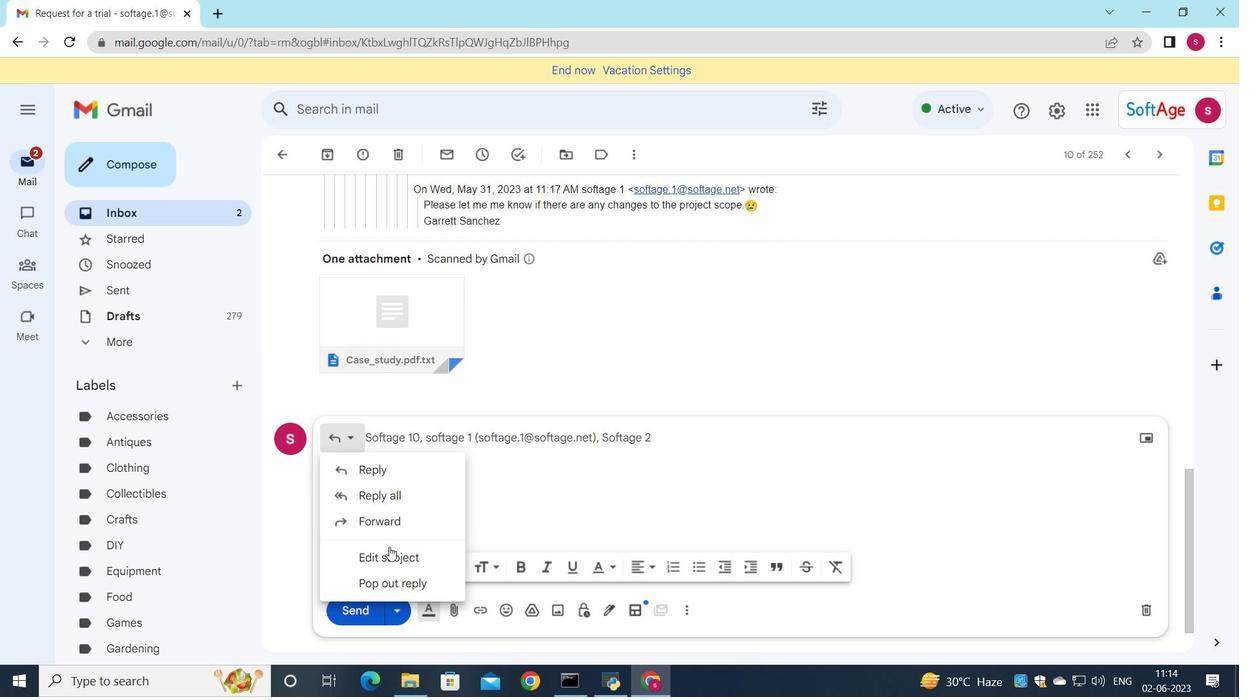 
Action: Mouse pressed left at (392, 554)
Screenshot: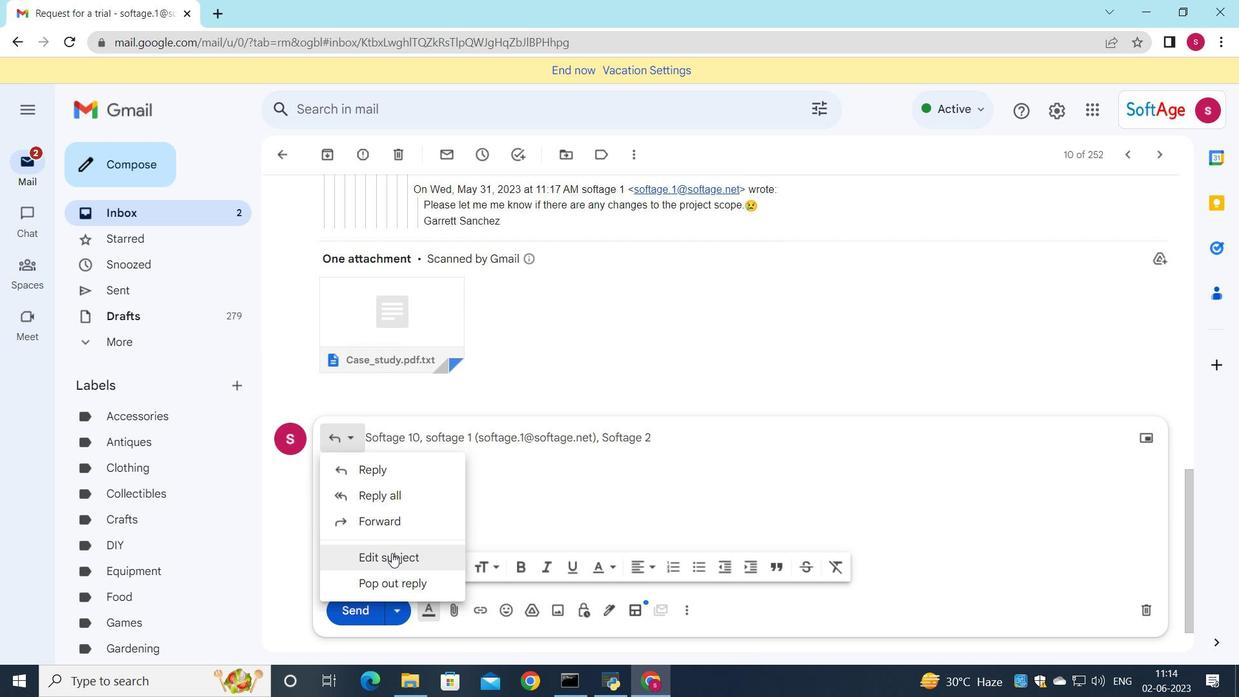 
Action: Mouse moved to (920, 310)
Screenshot: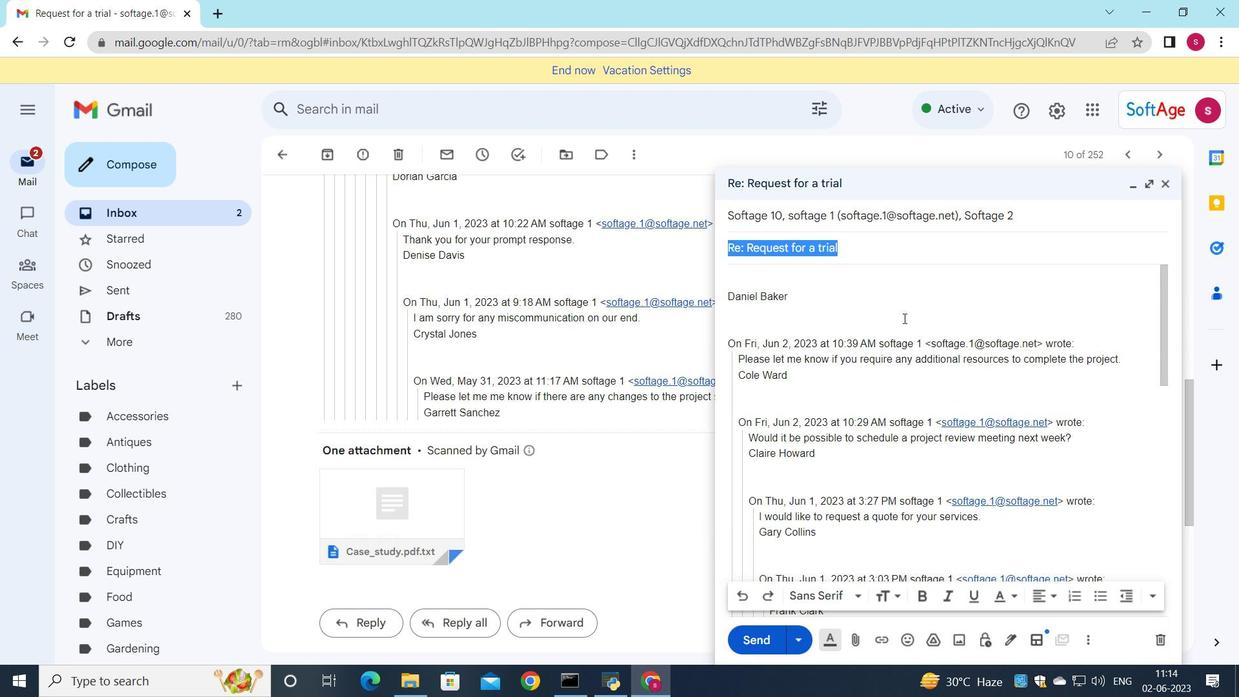 
Action: Key pressed <Key.shift><Key.shift><Key.shift><Key.shift><Key.shift>Payment<Key.space>confirmation
Screenshot: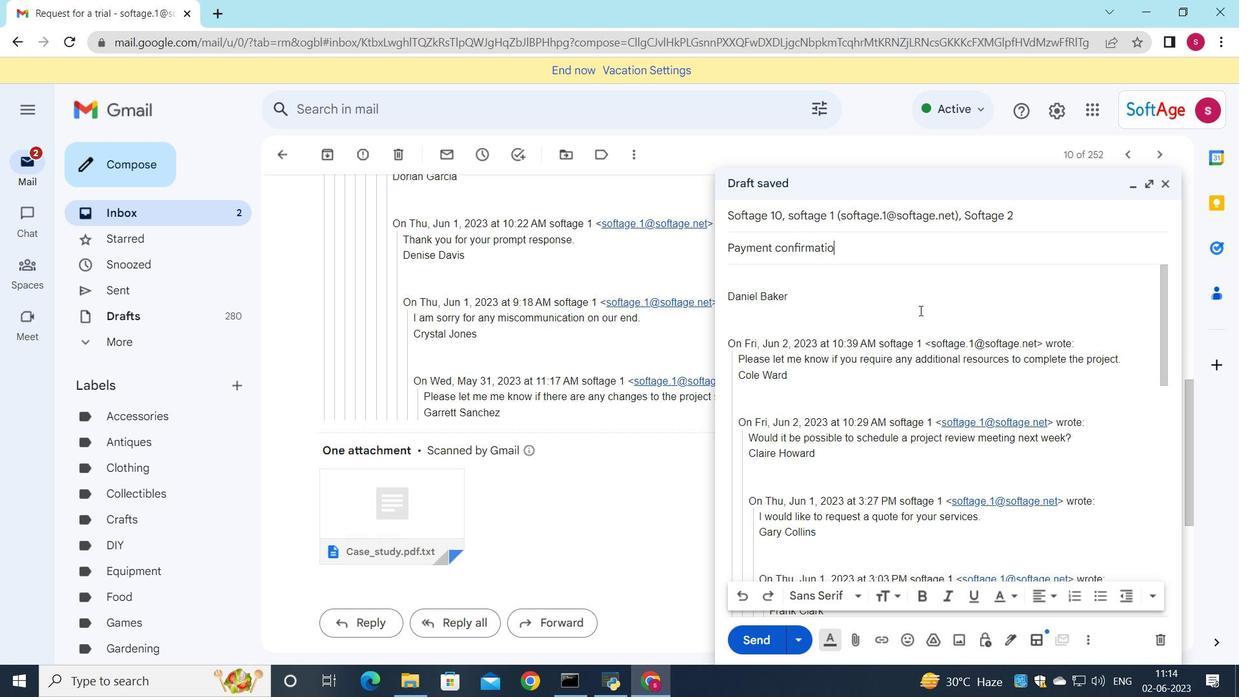 
Action: Mouse moved to (738, 268)
Screenshot: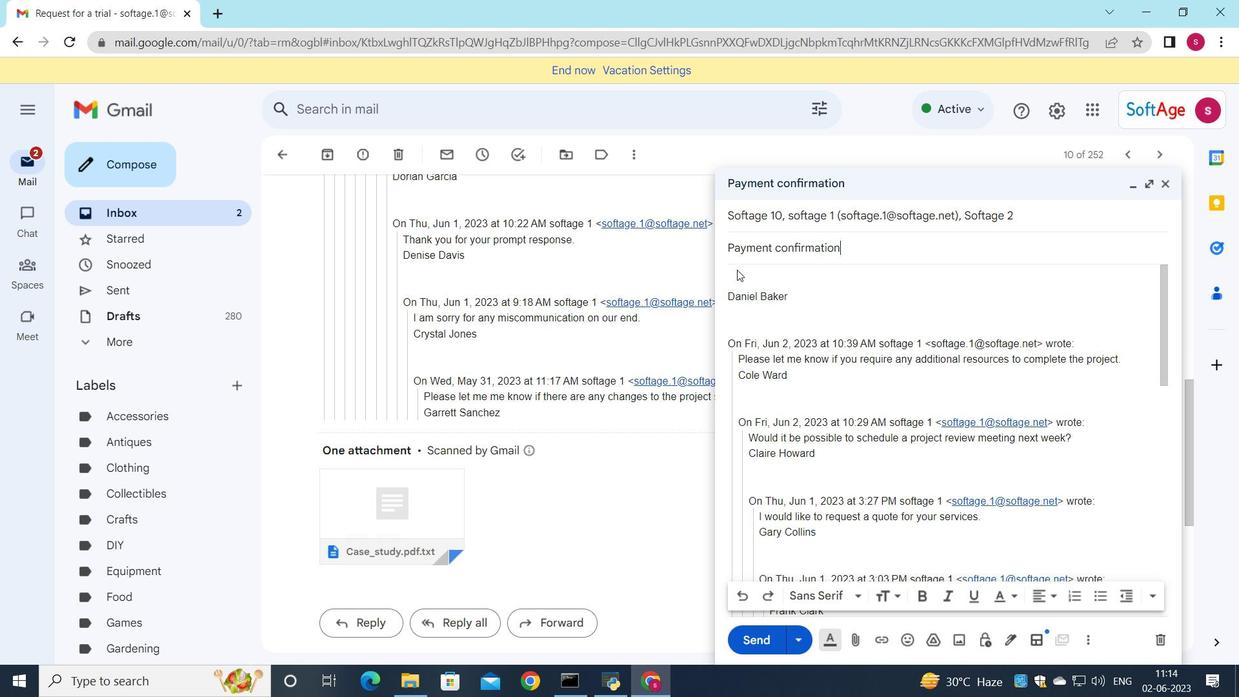 
Action: Mouse pressed left at (738, 268)
Screenshot: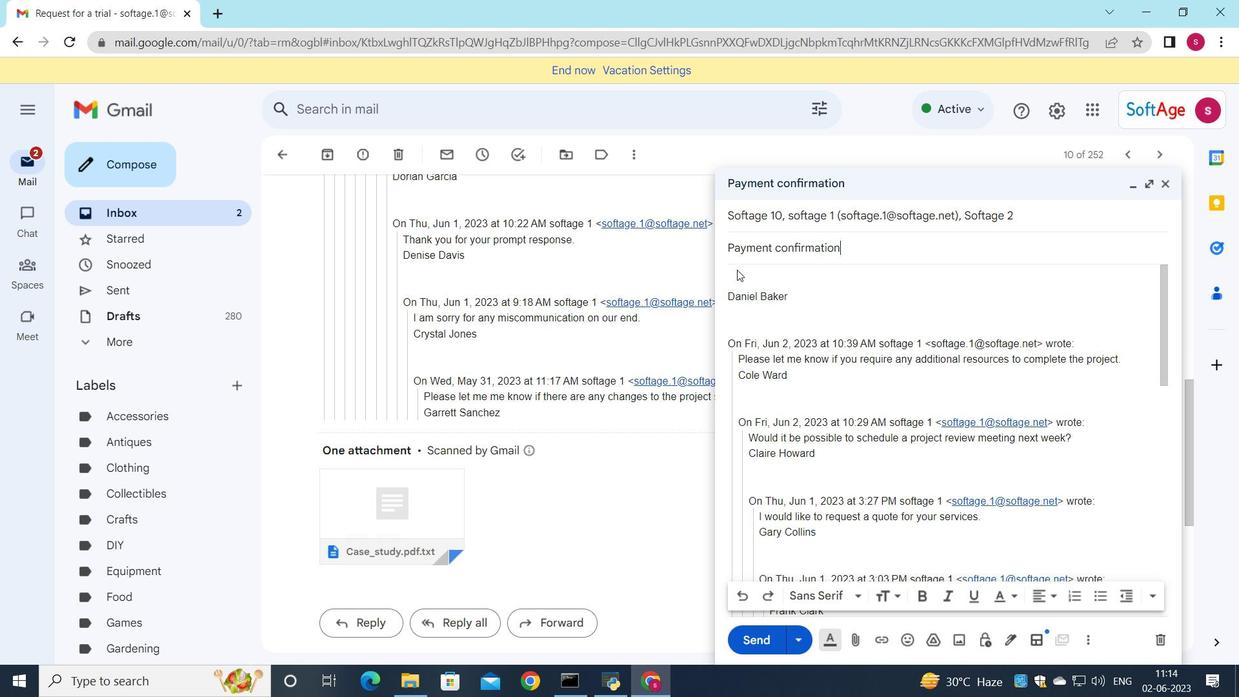 
Action: Mouse moved to (739, 268)
Screenshot: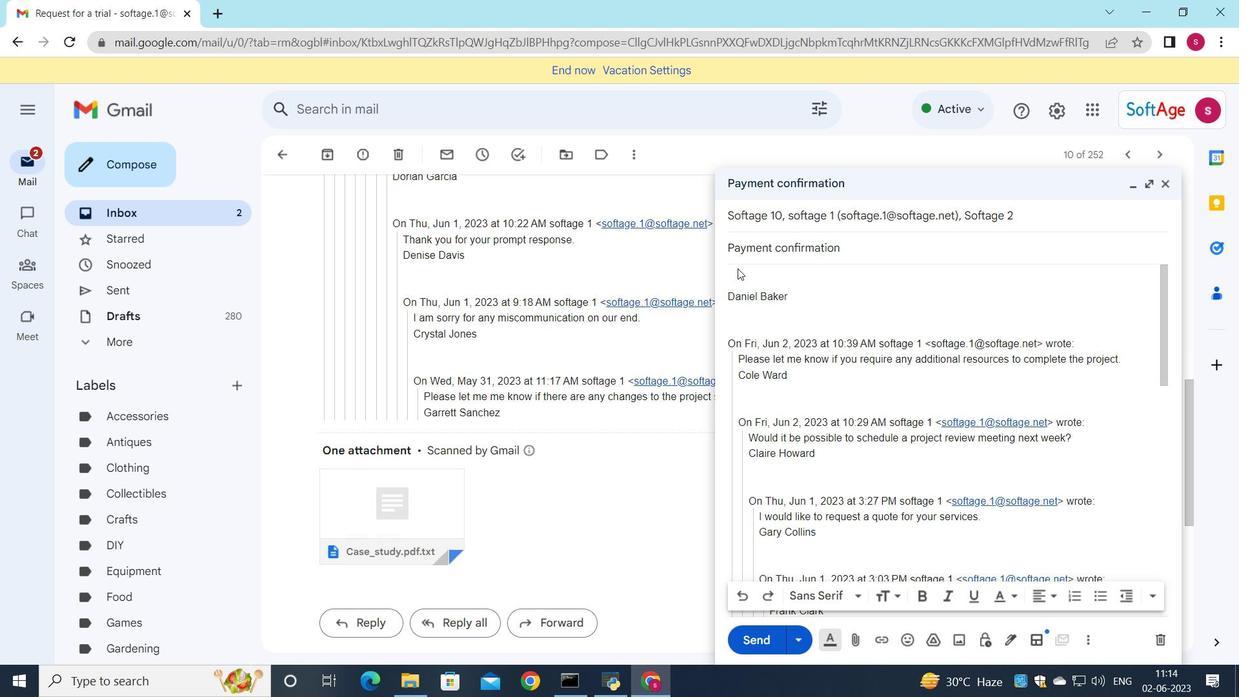 
Action: Key pressed <Key.shift>I<Key.space>need<Key.space>your<Key.space>input<Key.space>on<Key.space>the<Key.space>best<Key.space>way<Key.space>to<Key.space>handle<Key.space>a<Key.space>project<Key.space>issue<Key.space>that<Key.space>has<Key.space>re<Key.backspace>iss<Key.backspace><Key.backspace><Key.backspace><Key.backspace>arisen.
Screenshot: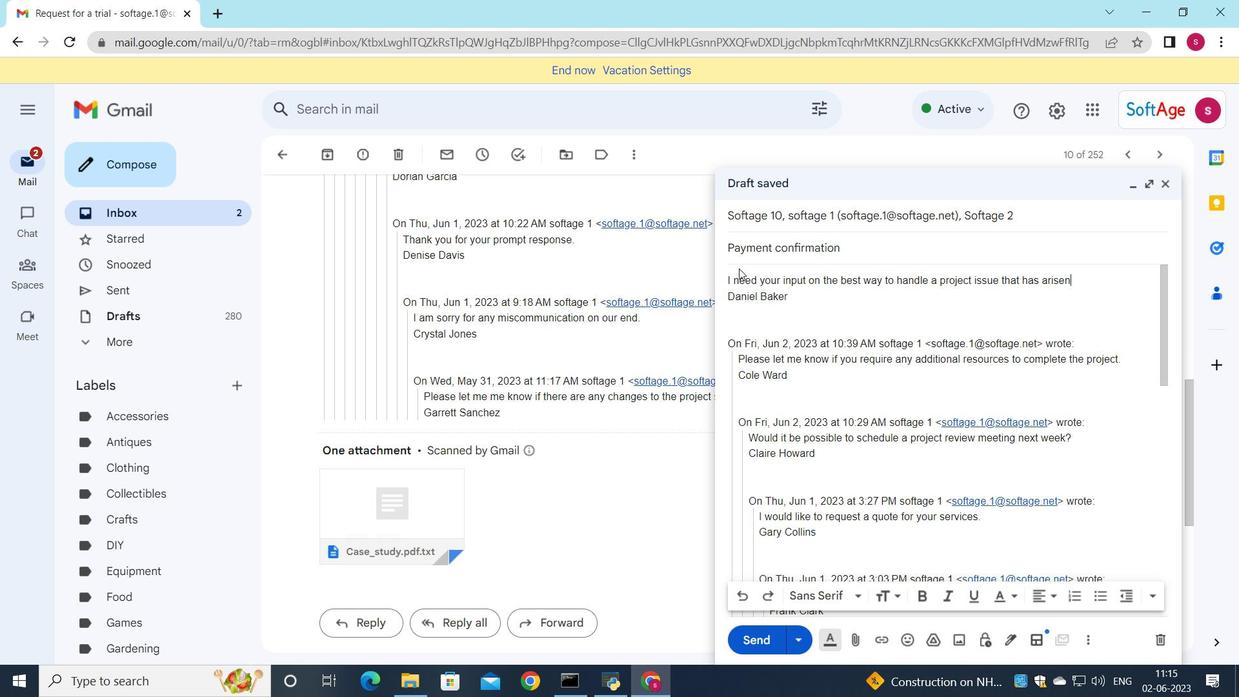 
Action: Mouse moved to (1042, 215)
Screenshot: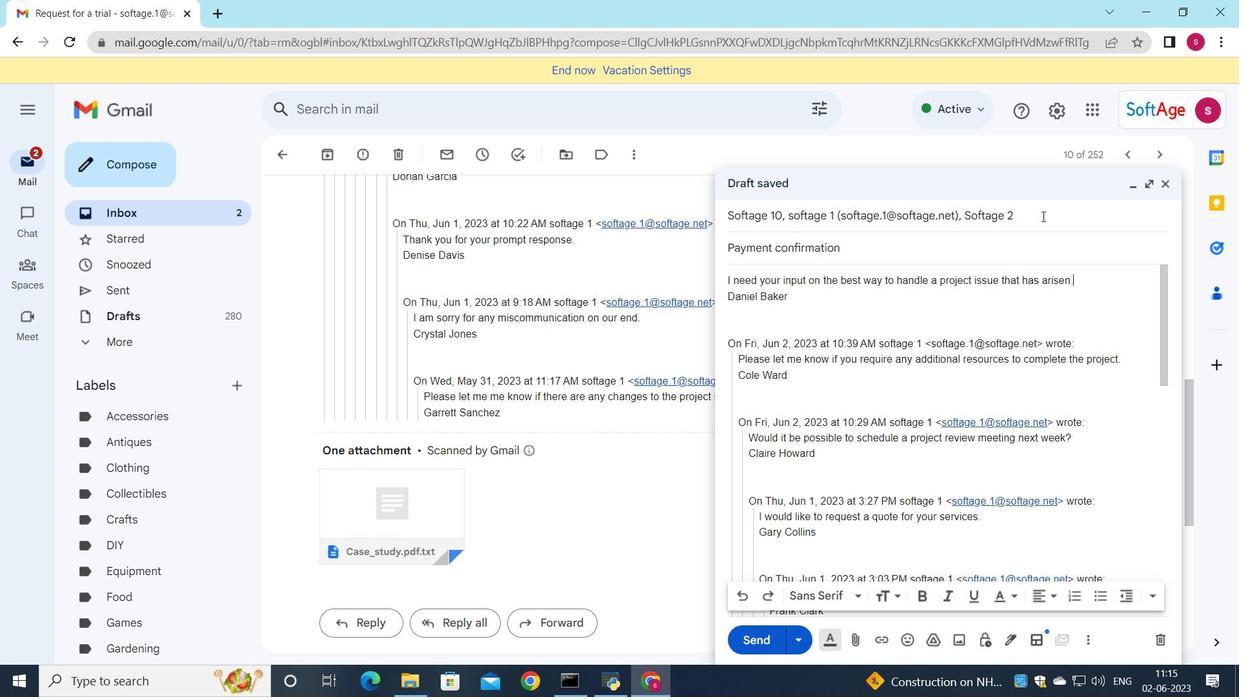 
Action: Mouse pressed left at (1042, 215)
Screenshot: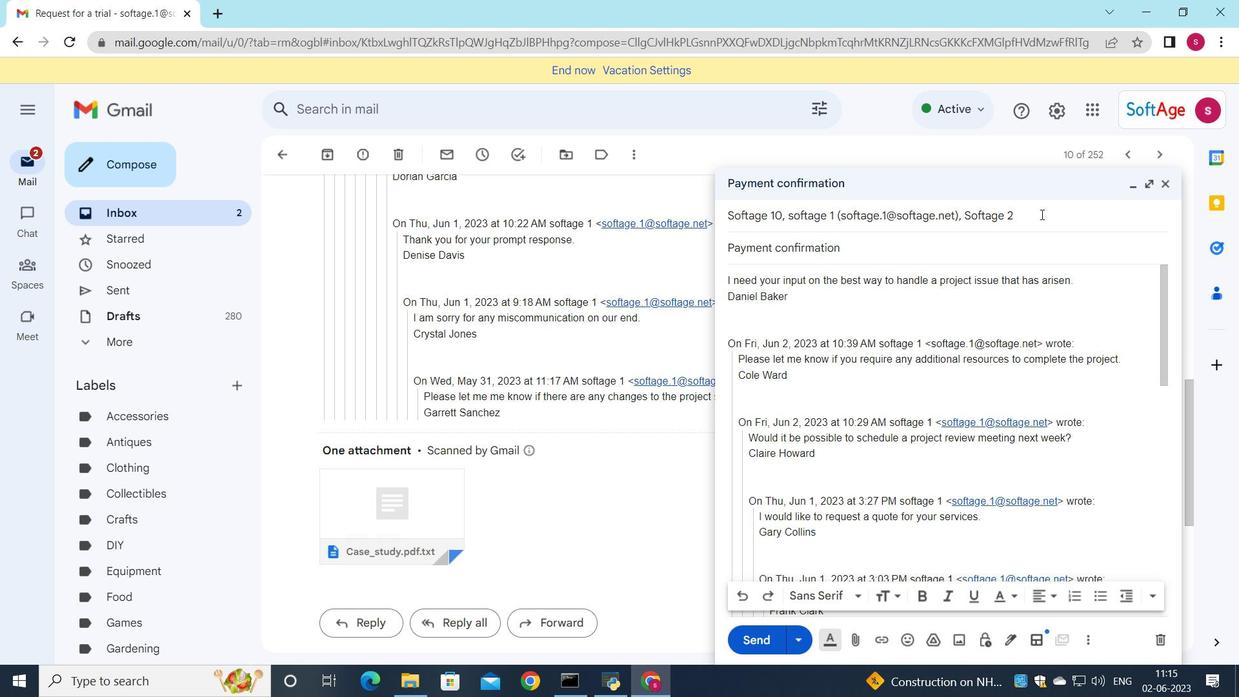 
Action: Mouse moved to (1137, 236)
Screenshot: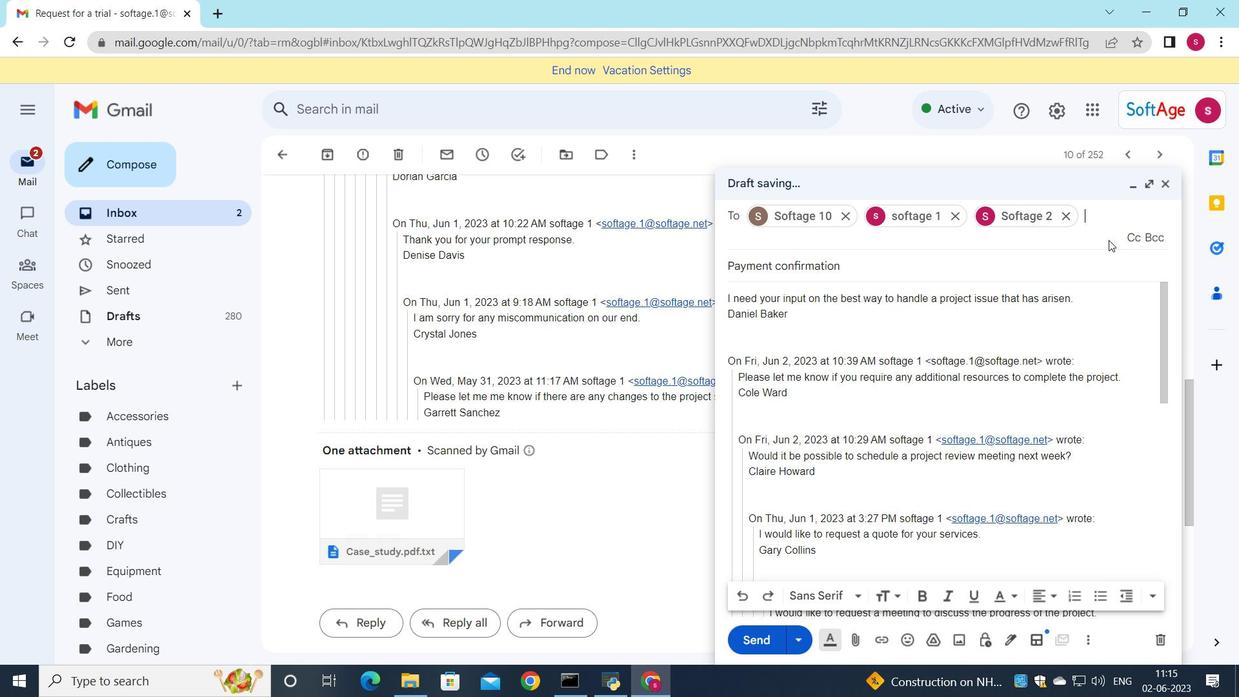 
Action: Mouse pressed left at (1137, 236)
Screenshot: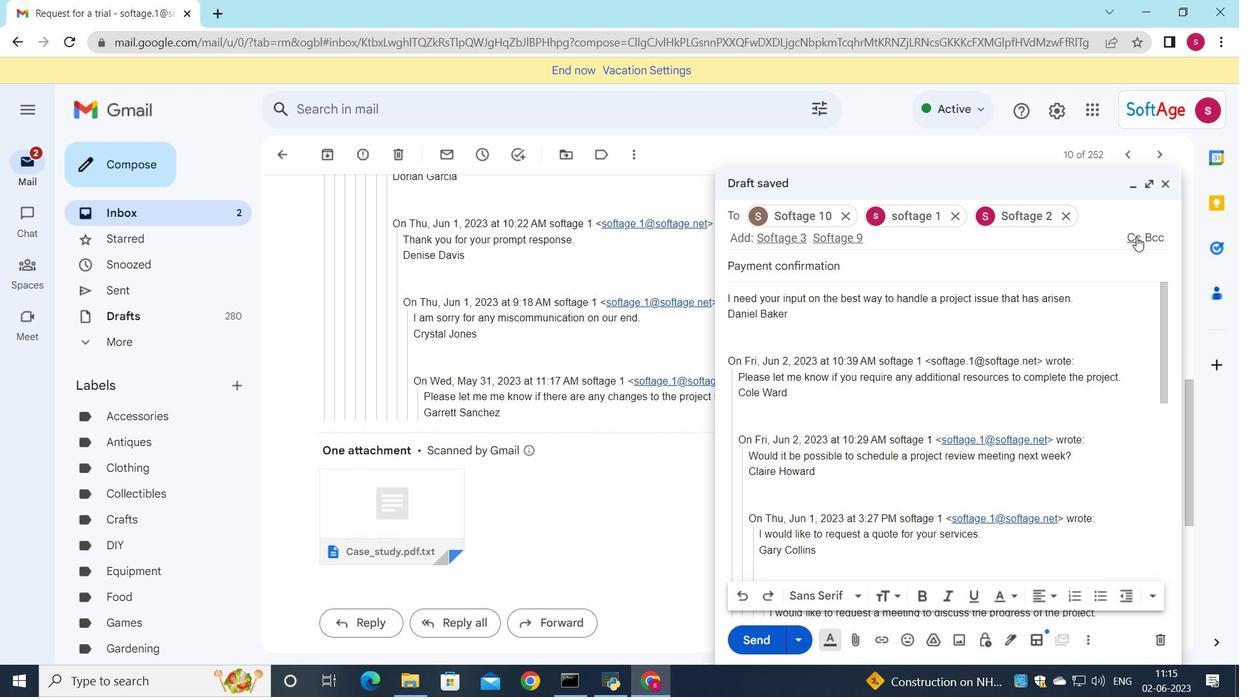 
Action: Mouse moved to (1115, 275)
Screenshot: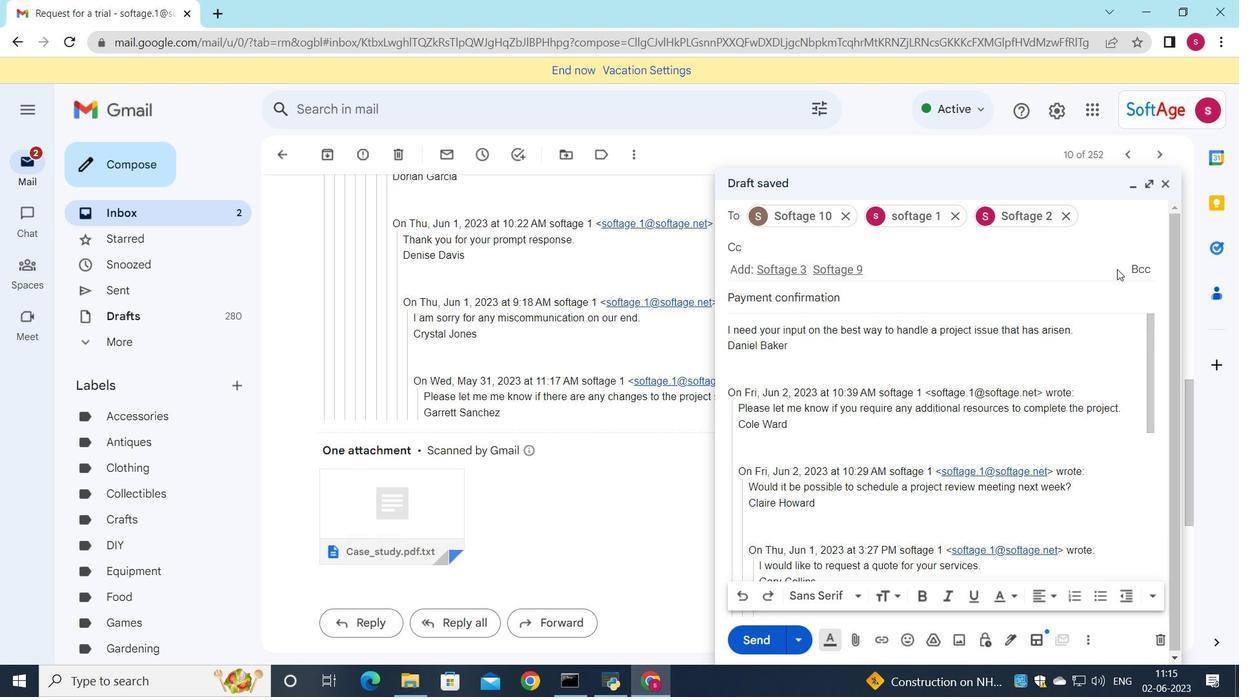 
Action: Key pressed <Key.down>
Screenshot: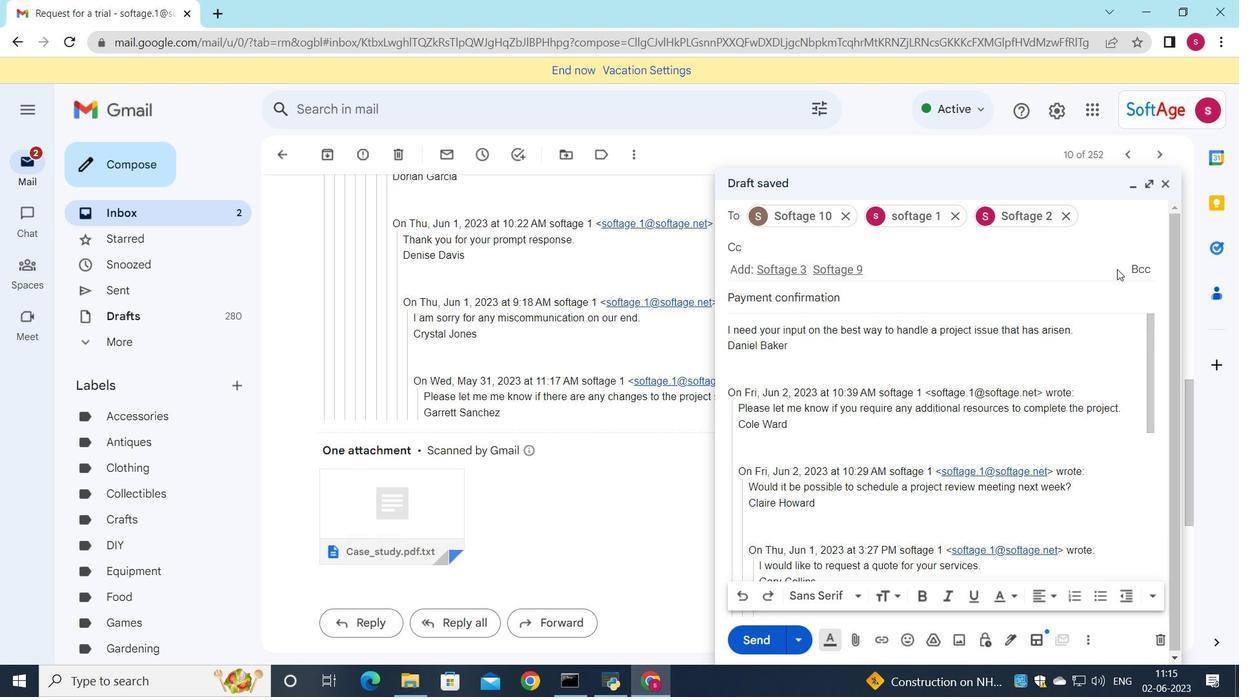 
Action: Mouse moved to (918, 481)
Screenshot: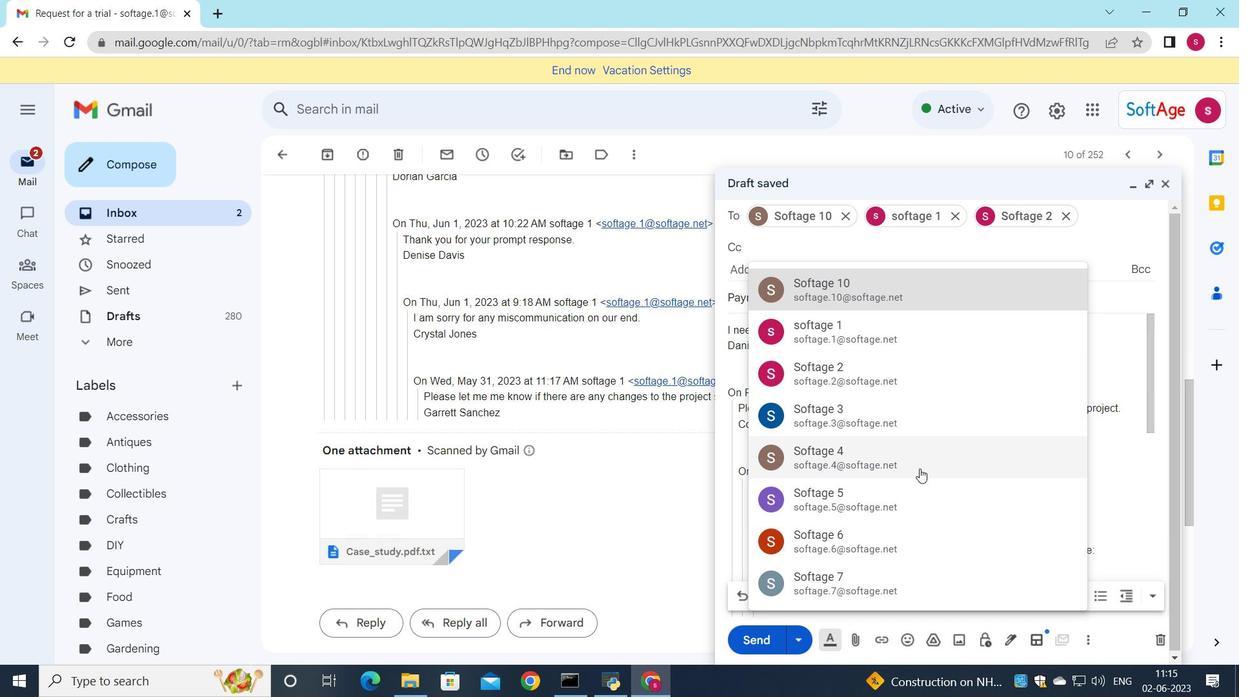 
Action: Mouse pressed left at (918, 481)
Screenshot: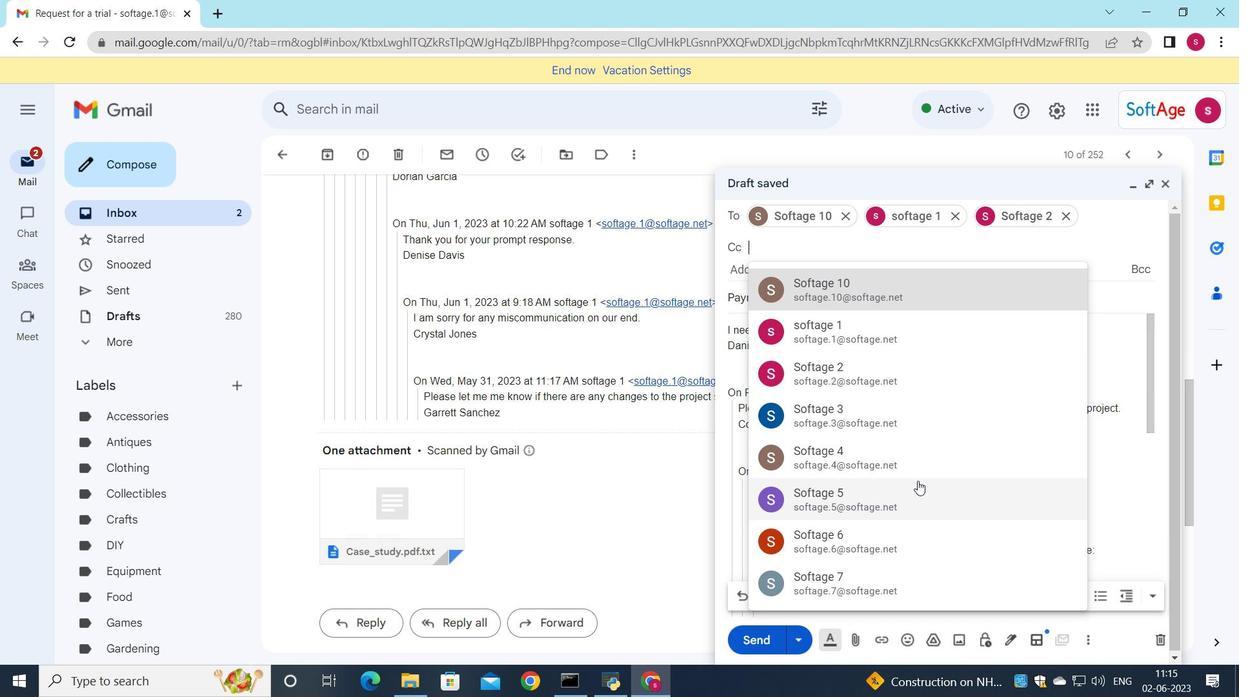 
Action: Mouse moved to (849, 647)
Screenshot: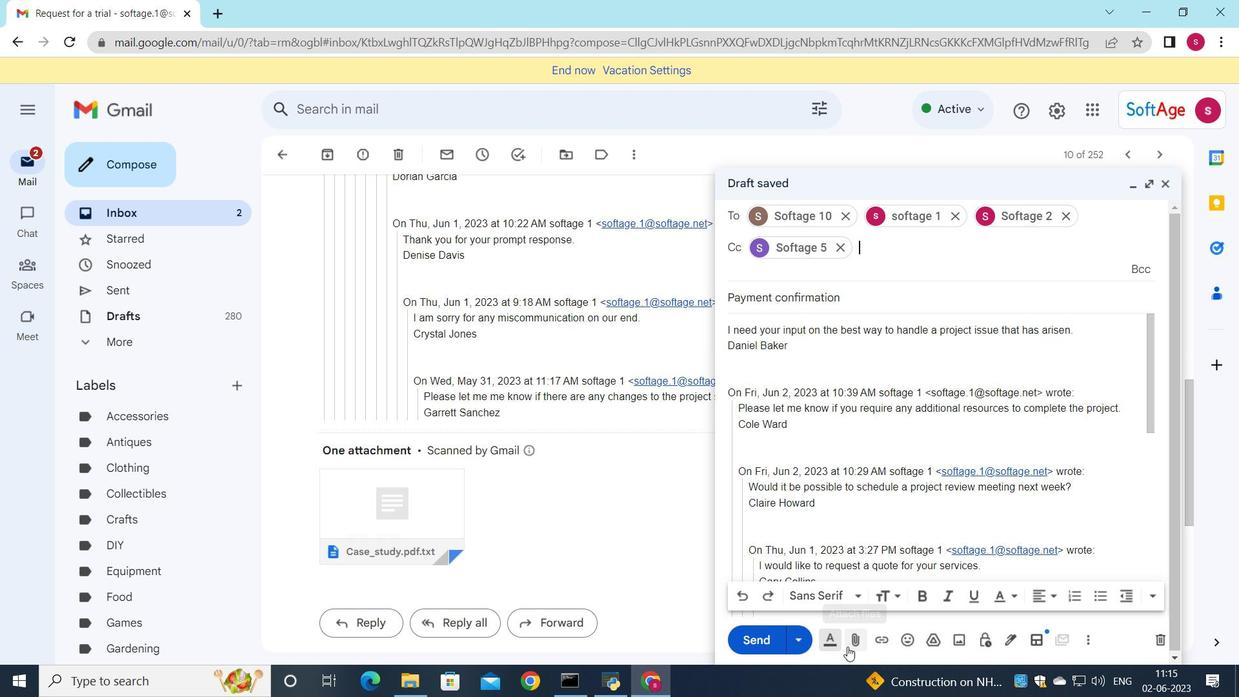 
Action: Mouse pressed left at (849, 647)
Screenshot: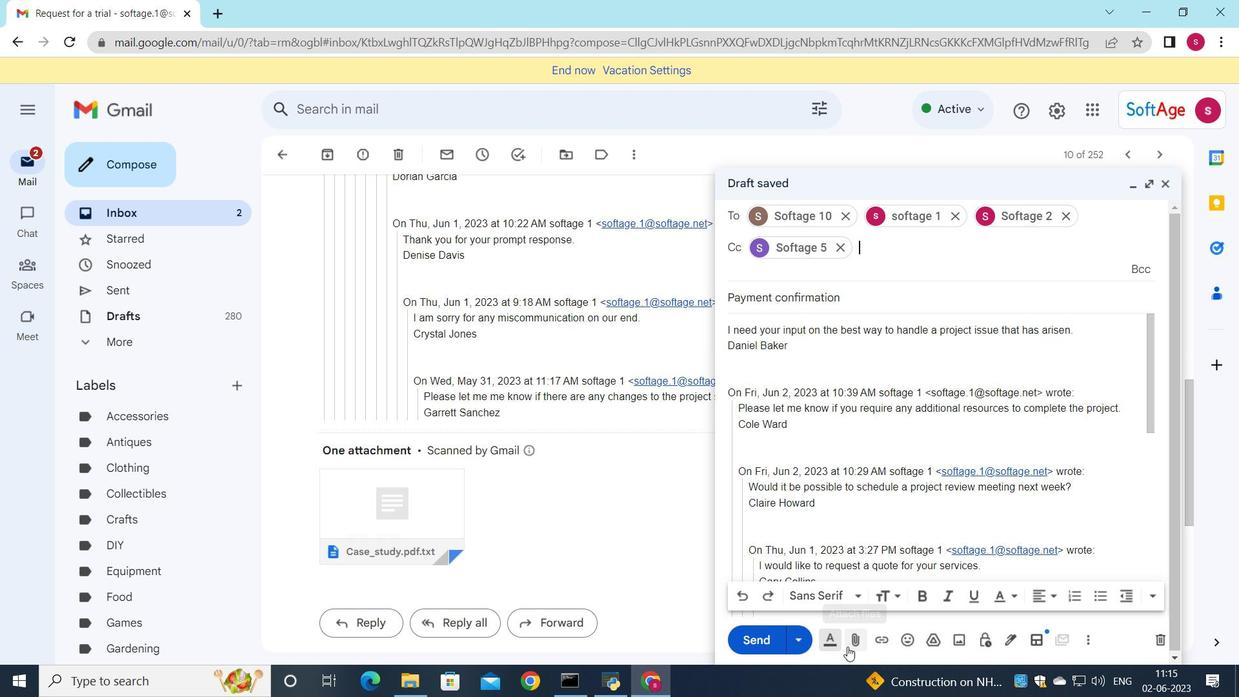 
Action: Mouse moved to (222, 111)
Screenshot: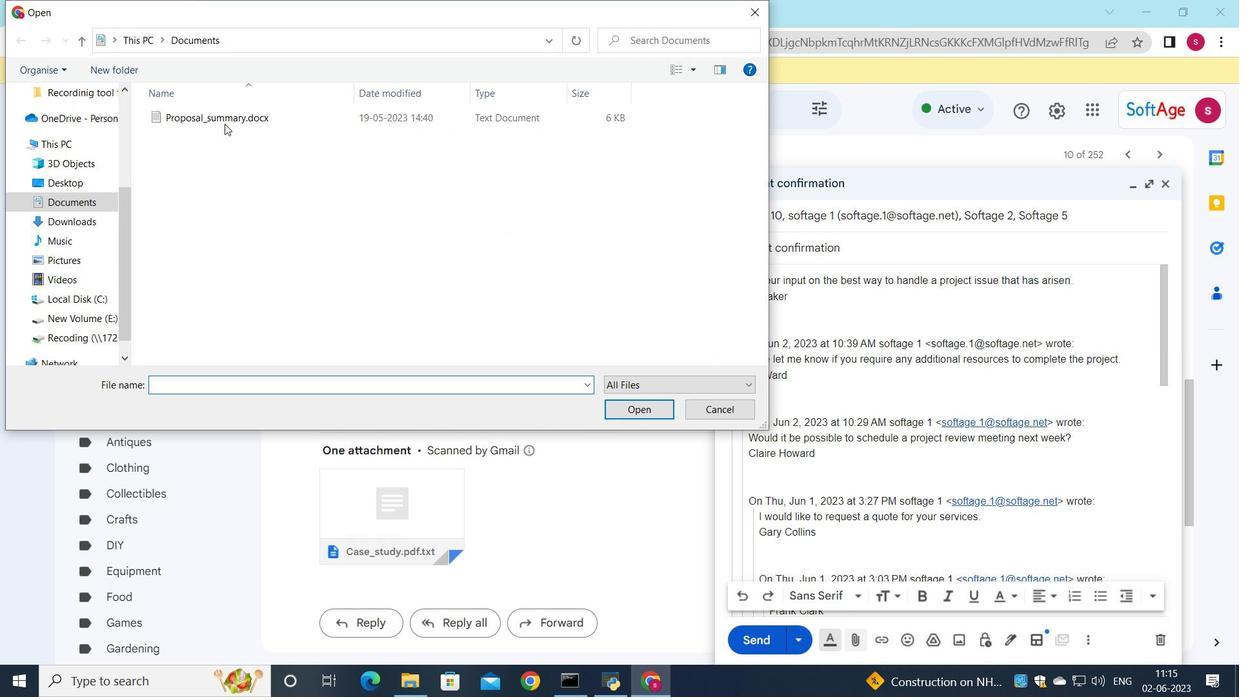 
Action: Mouse pressed left at (222, 111)
Screenshot: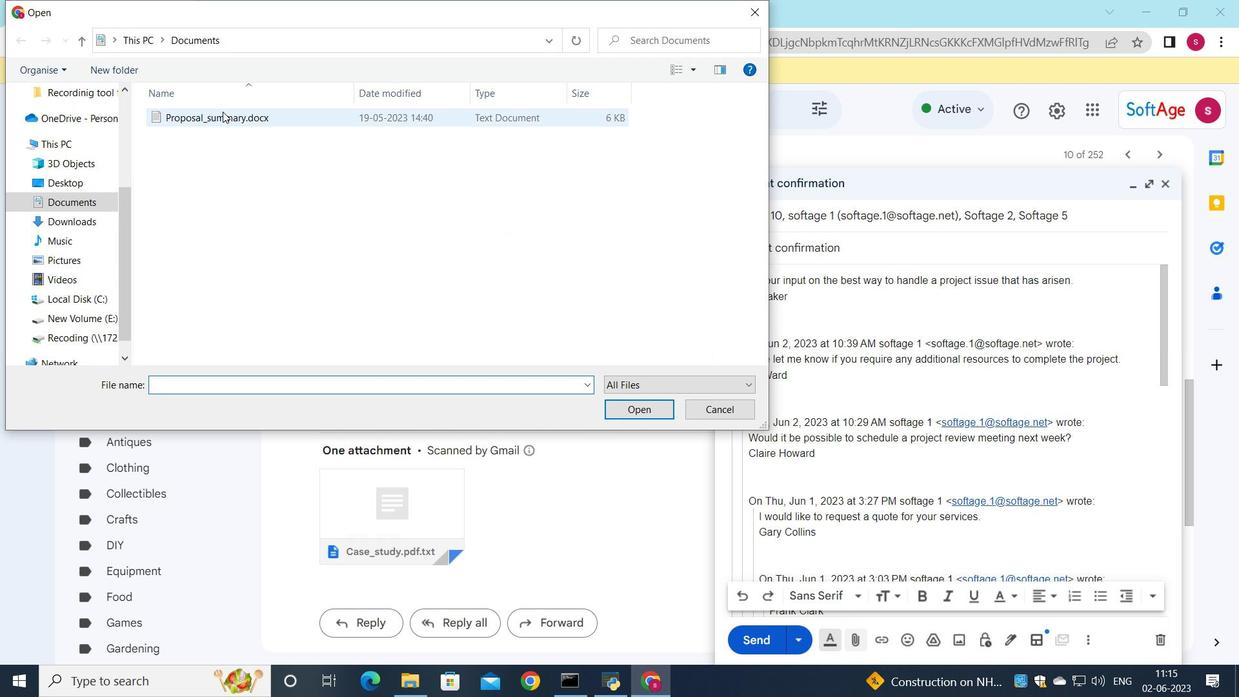 
Action: Mouse moved to (277, 121)
Screenshot: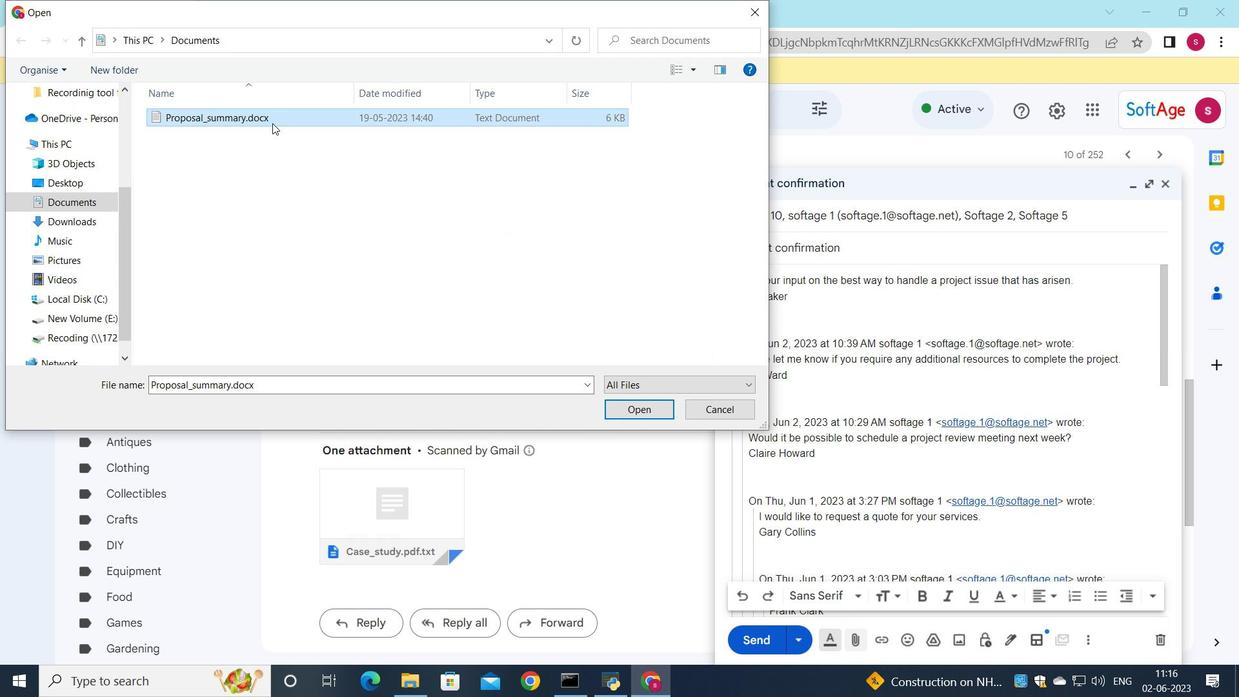 
Action: Mouse pressed left at (277, 121)
Screenshot: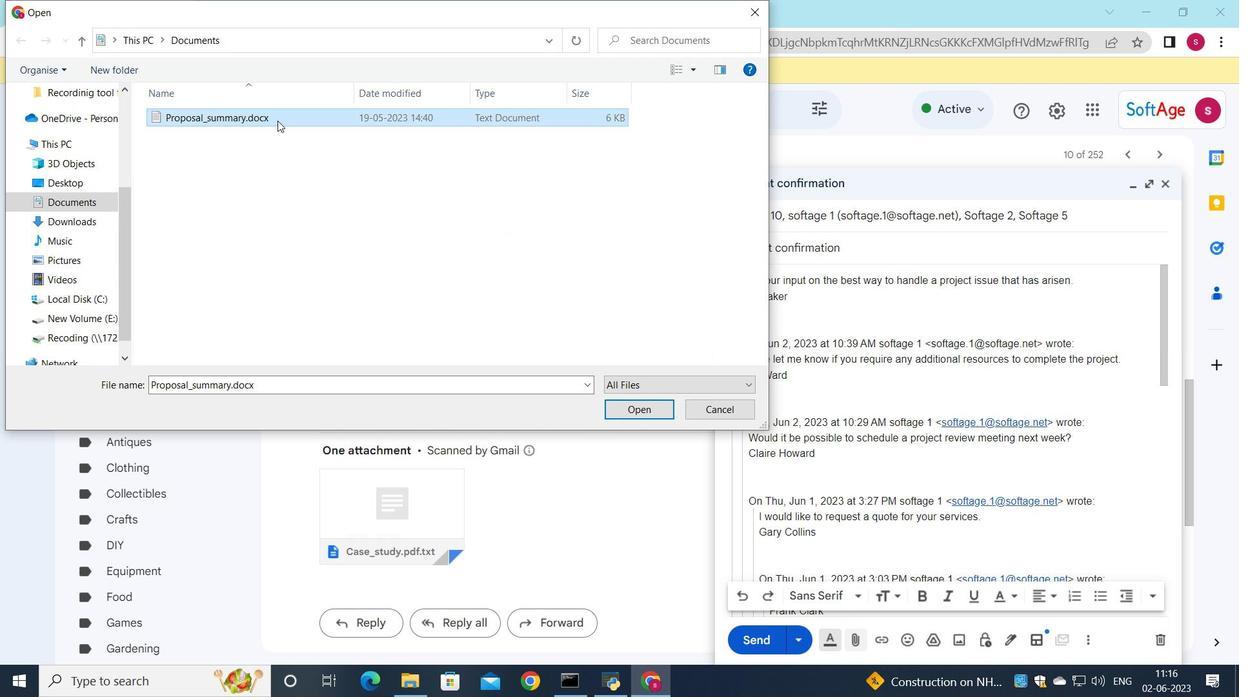 
Action: Mouse moved to (324, 133)
Screenshot: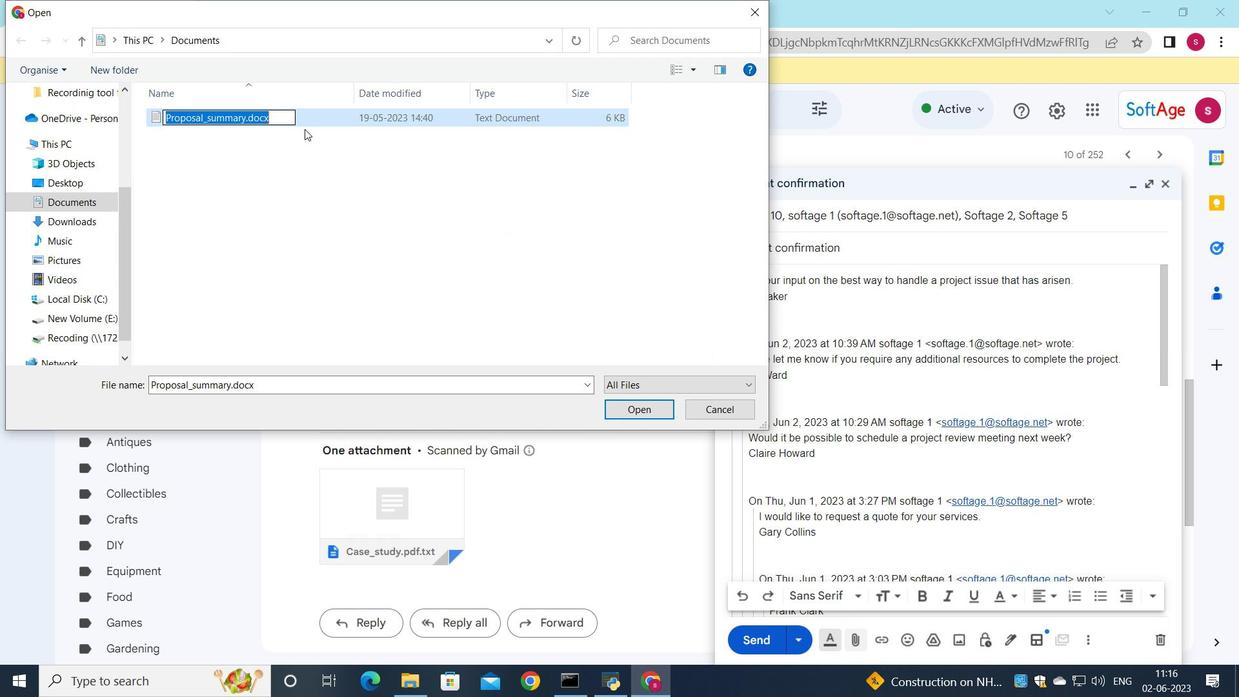 
Action: Key pressed <Key.shift>Feasibility<Key.shift><Key.shift><Key.shift><Key.shift><Key.shift><Key.shift><Key.shift><Key.shift>_analysis
Screenshot: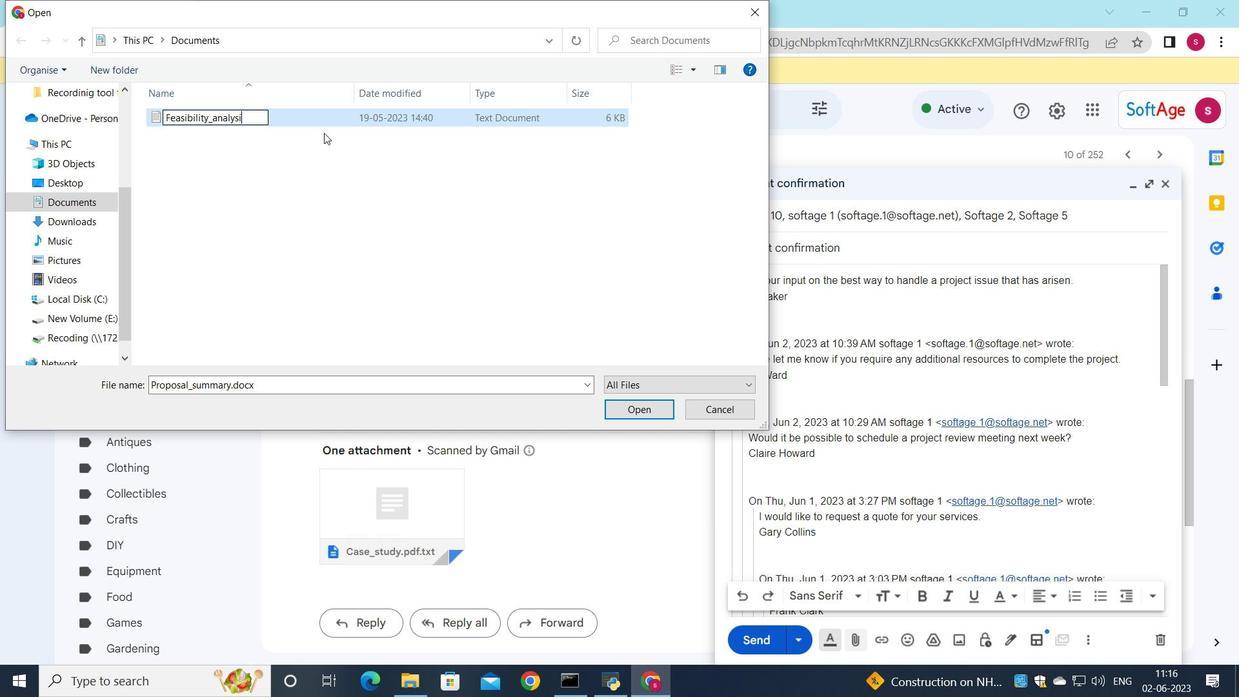 
Action: Mouse moved to (318, 133)
Screenshot: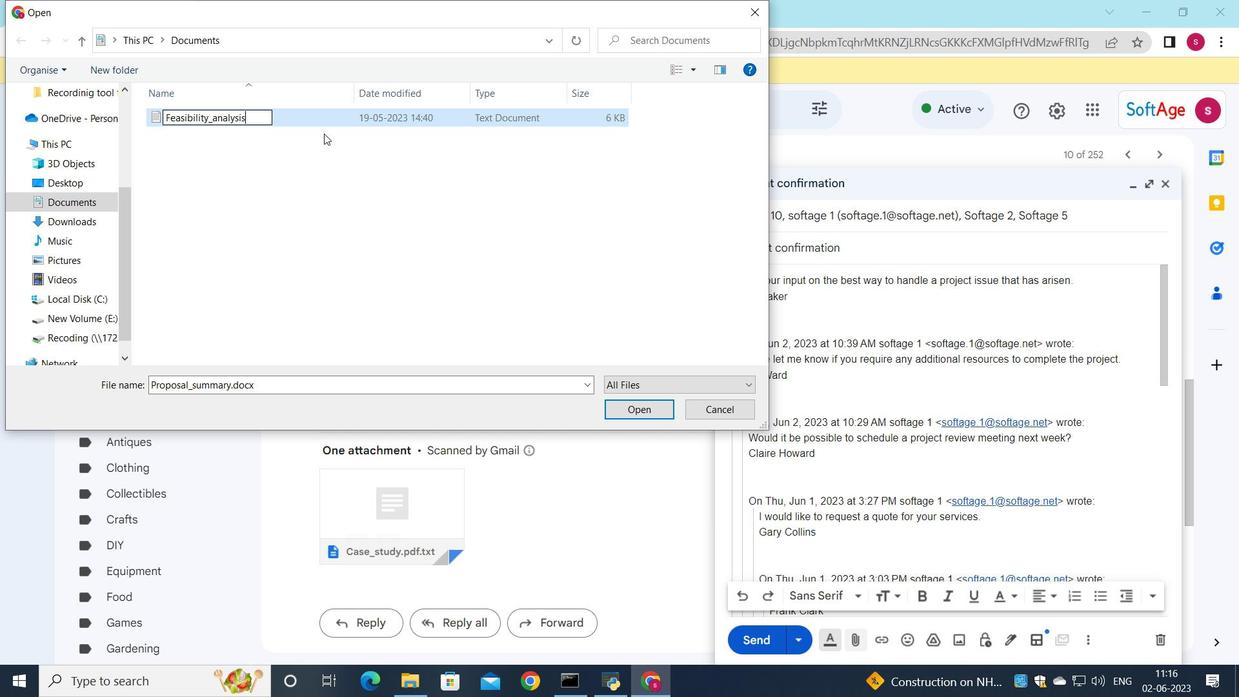 
Action: Key pressed .pdf
Screenshot: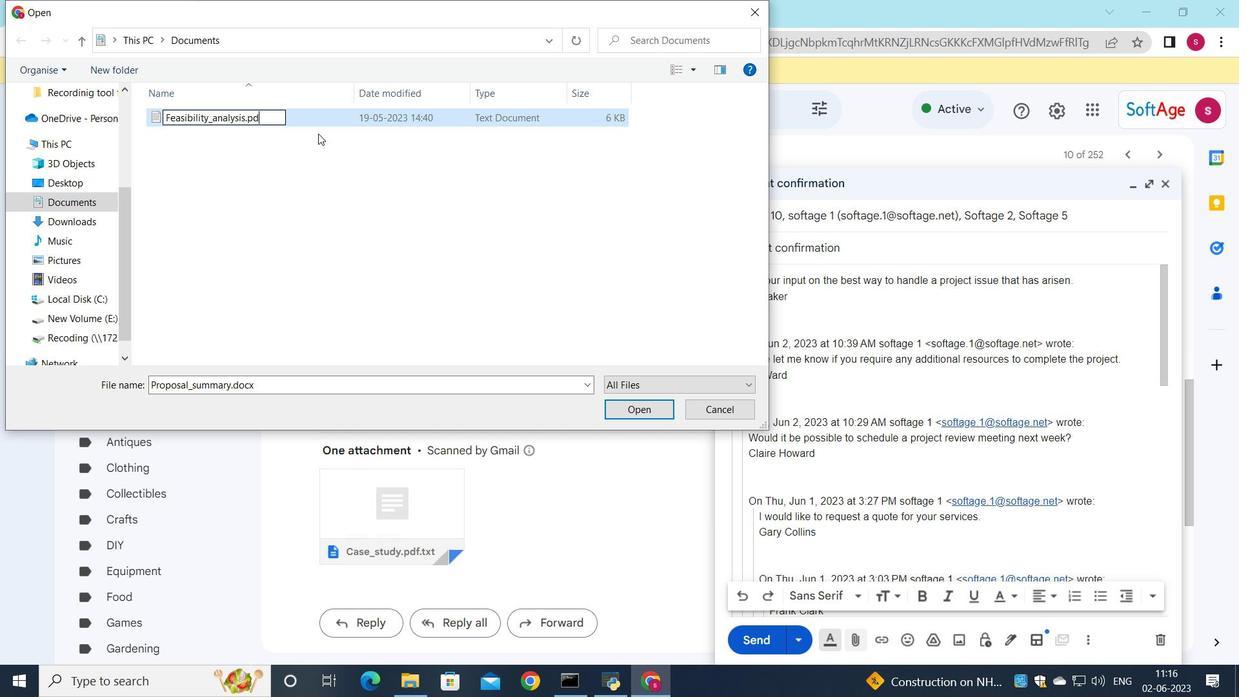 
Action: Mouse moved to (335, 105)
Screenshot: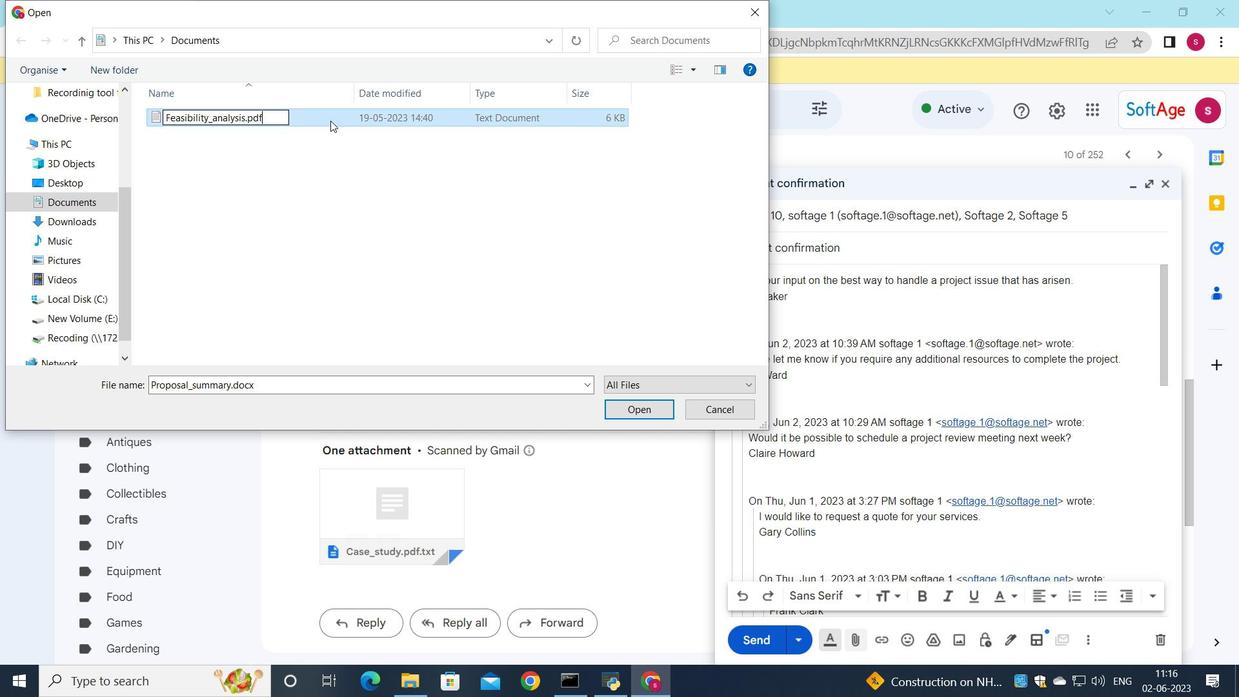 
Action: Mouse pressed left at (335, 105)
Screenshot: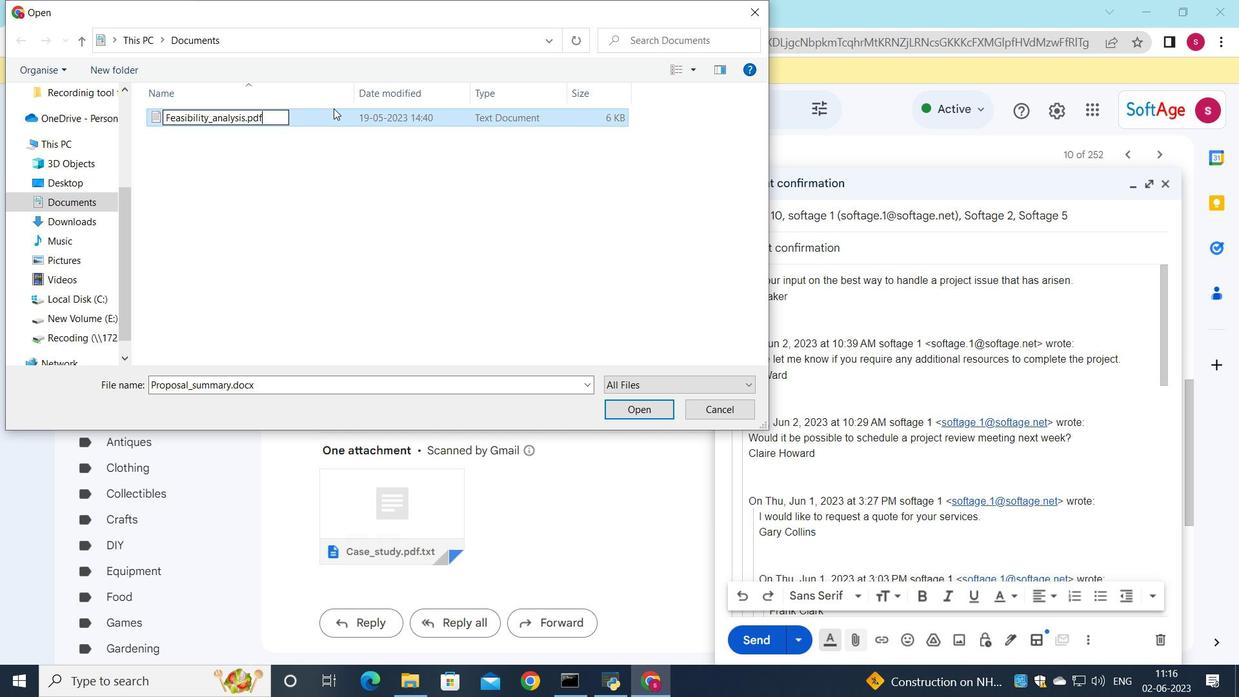 
Action: Mouse moved to (413, 122)
Screenshot: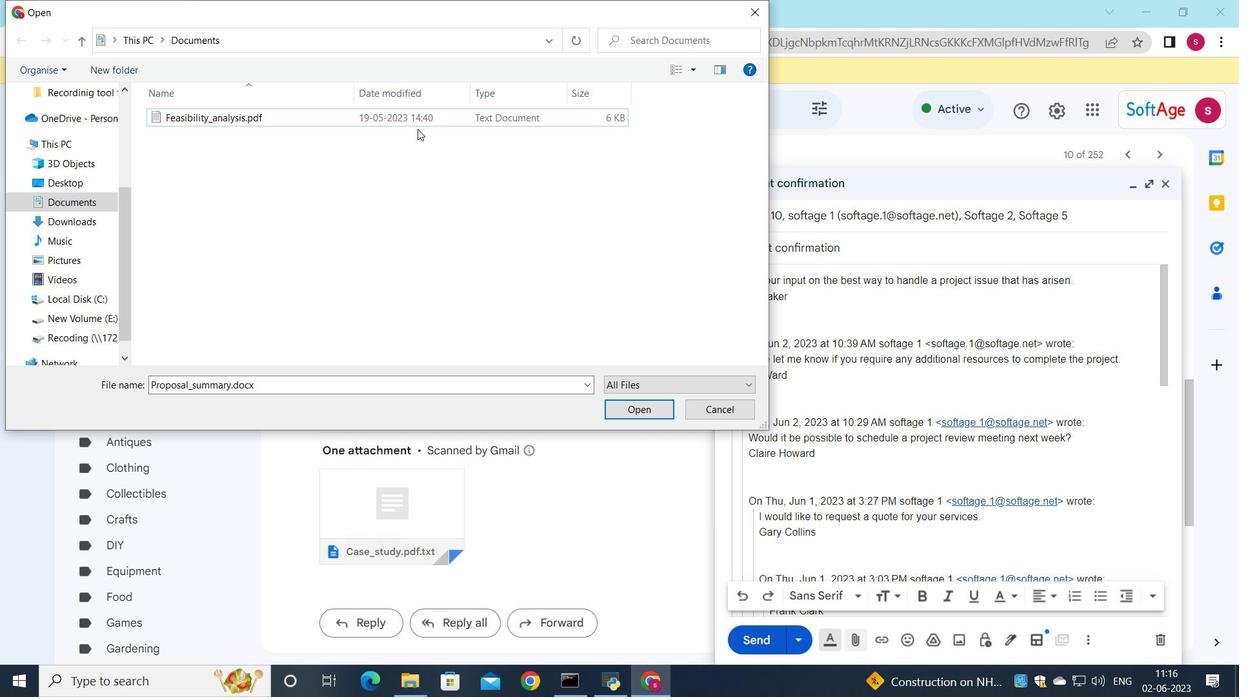 
Action: Mouse pressed left at (413, 122)
Screenshot: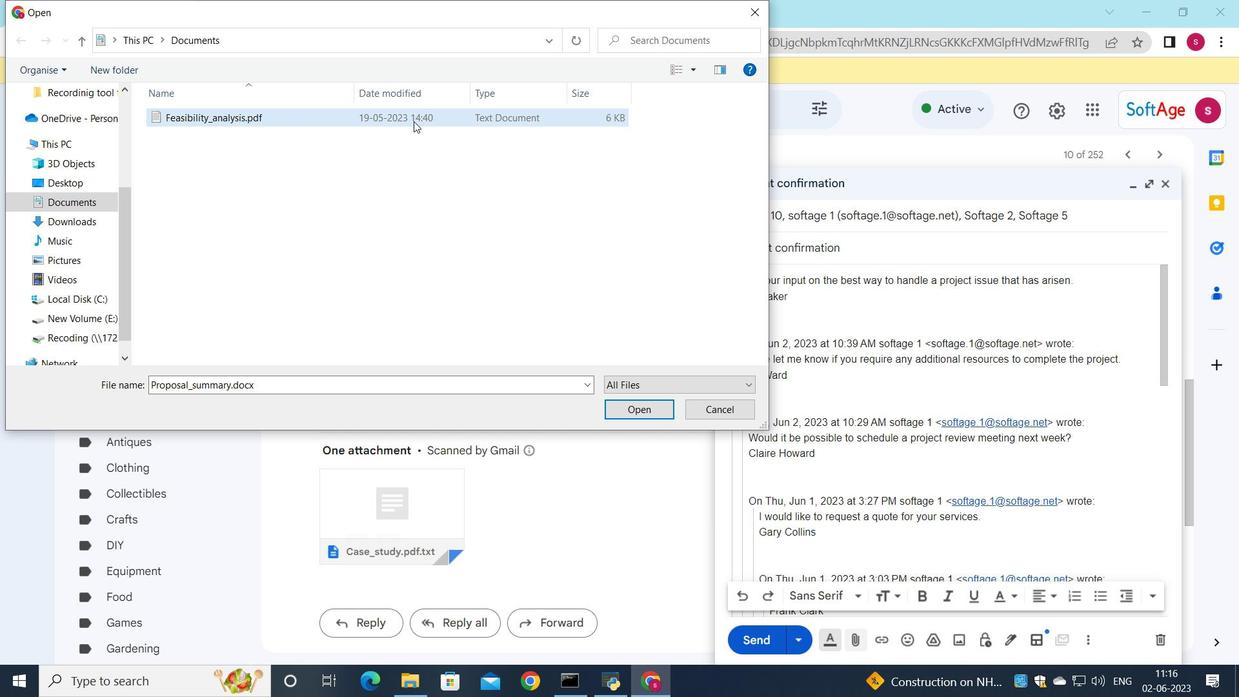 
Action: Mouse moved to (645, 412)
Screenshot: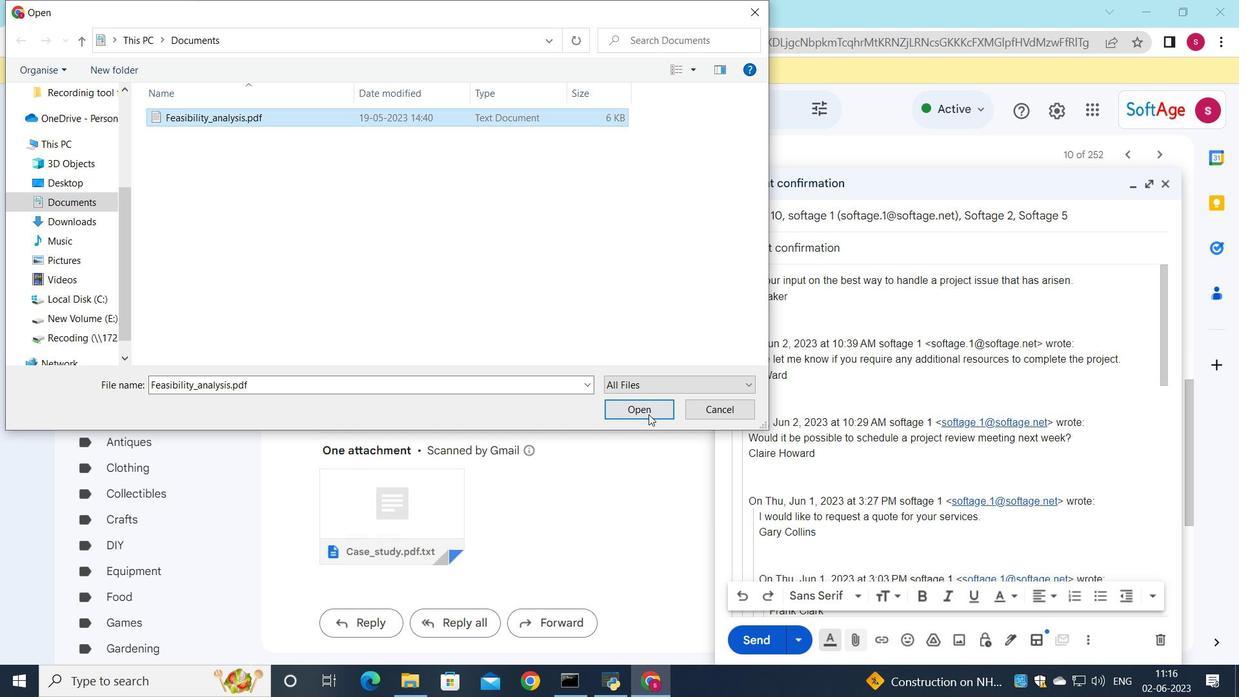 
Action: Mouse pressed left at (645, 412)
Screenshot: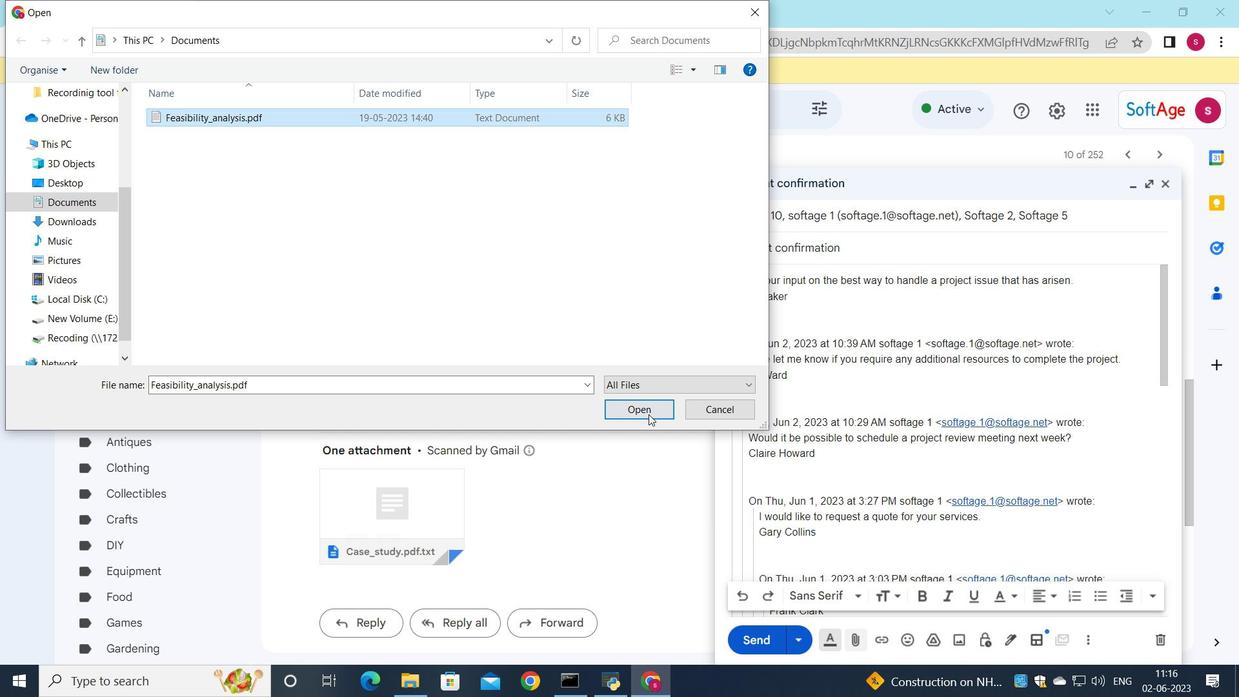 
Action: Mouse moved to (869, 357)
Screenshot: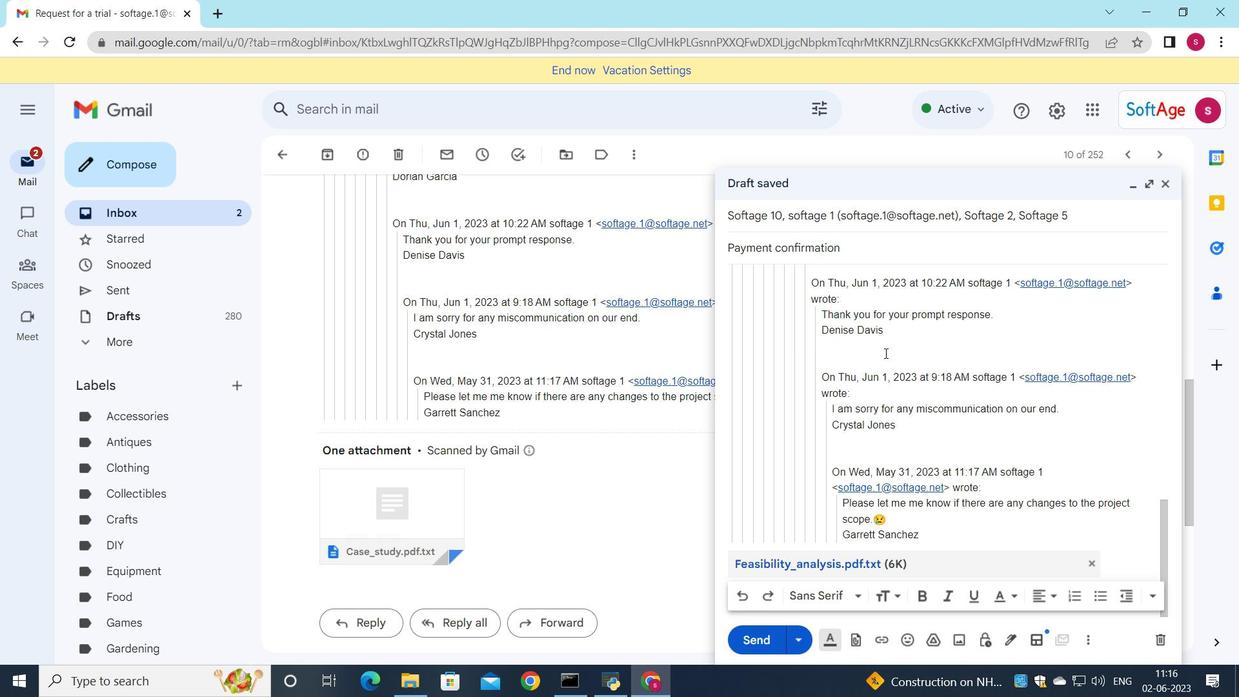 
Action: Mouse scrolled (869, 357) with delta (0, 0)
Screenshot: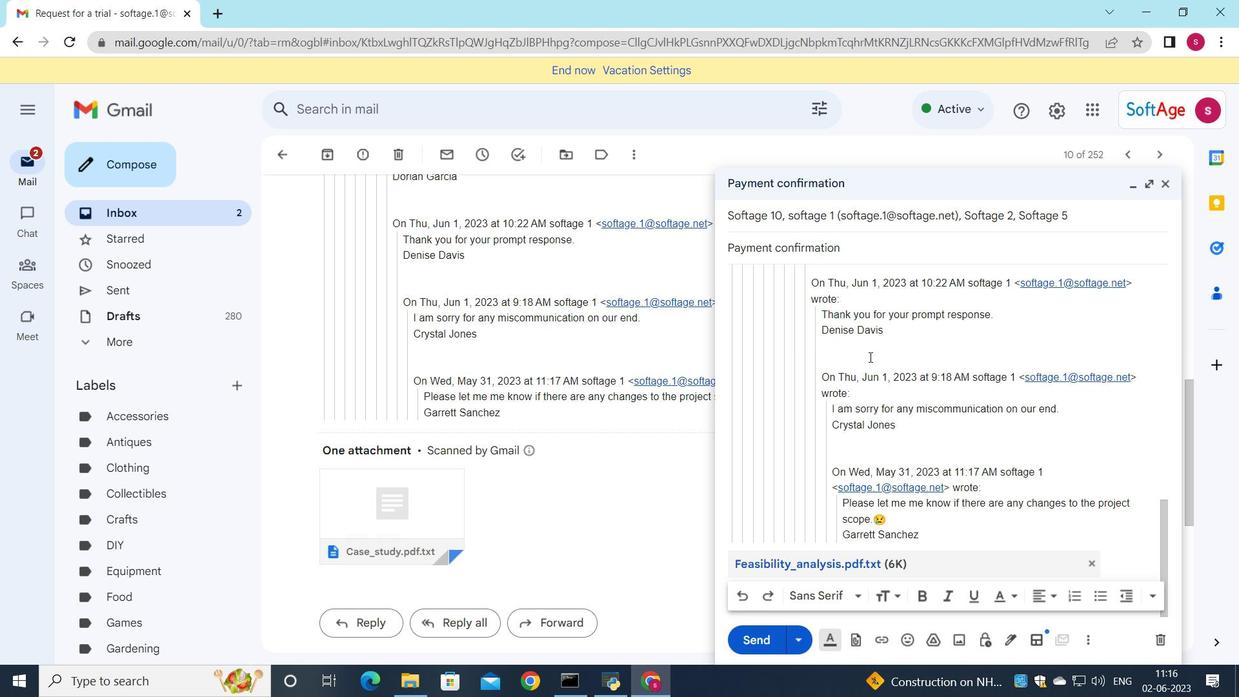 
Action: Mouse moved to (758, 642)
Screenshot: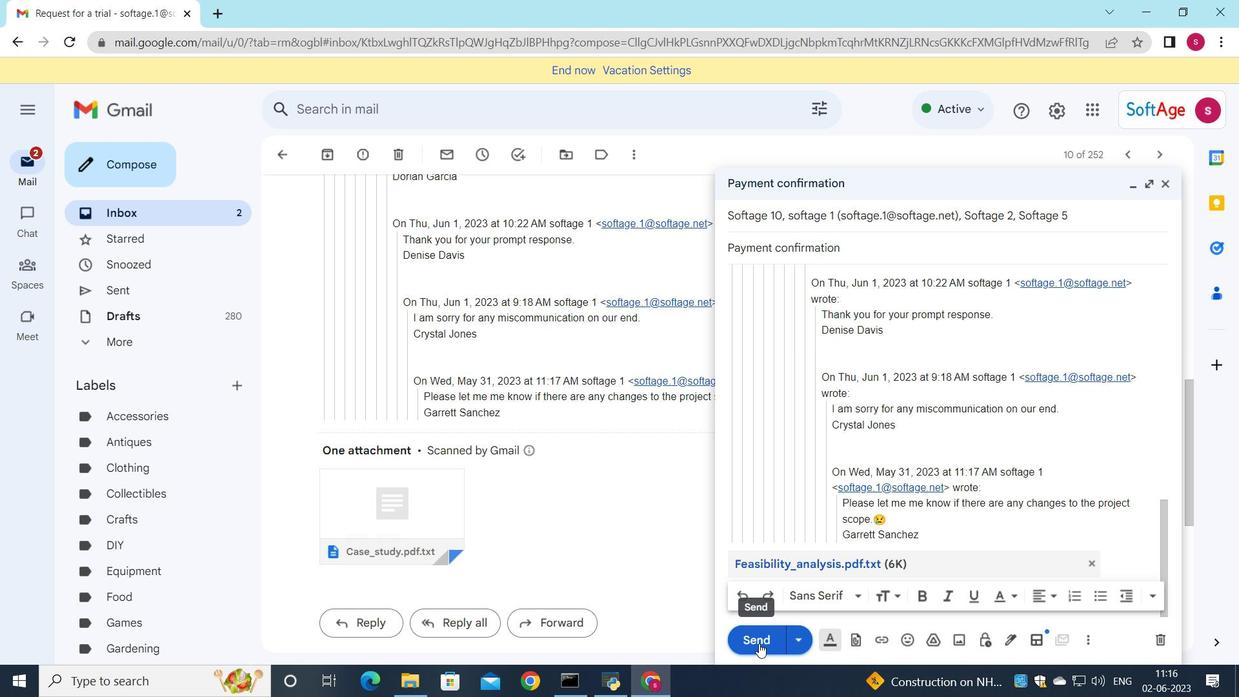 
Action: Mouse pressed left at (758, 642)
Screenshot: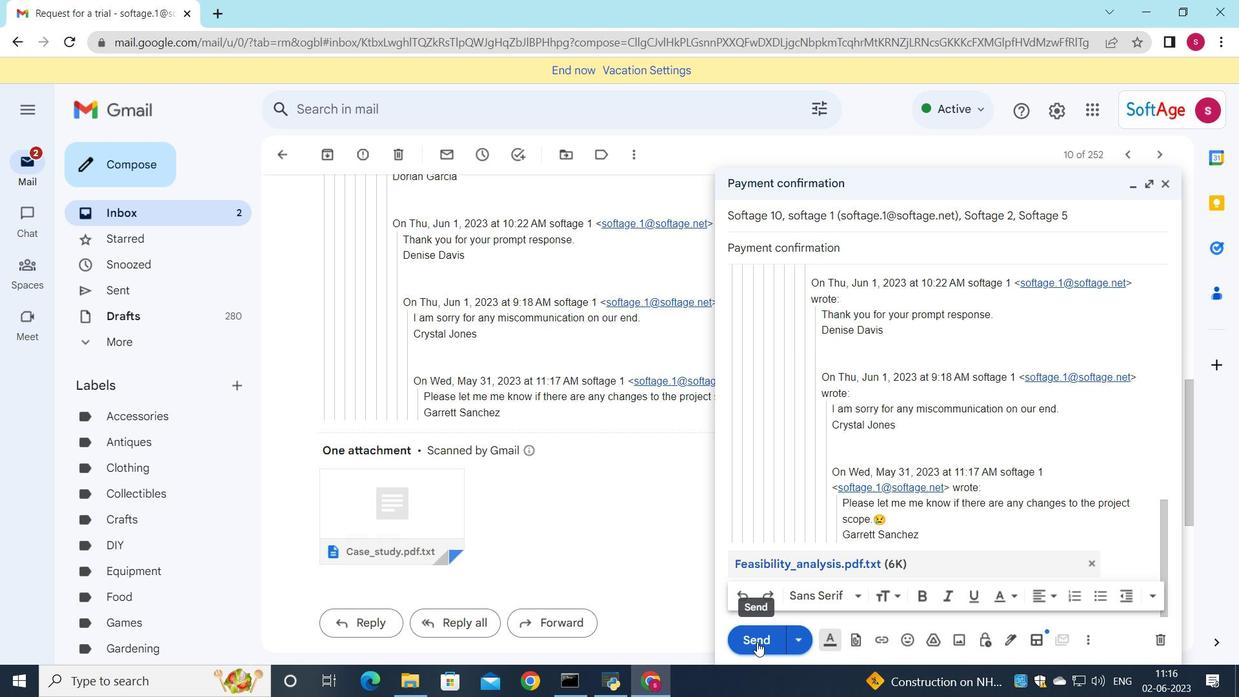 
Action: Mouse moved to (200, 208)
Screenshot: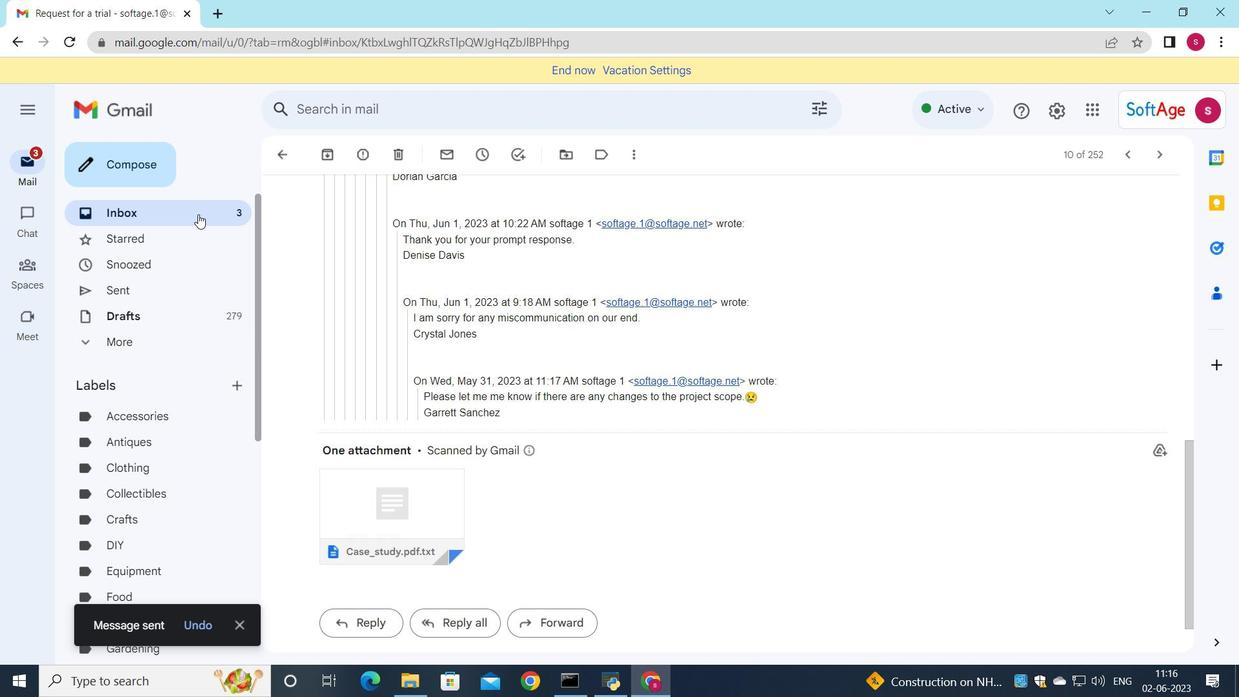 
Action: Mouse pressed left at (200, 208)
Screenshot: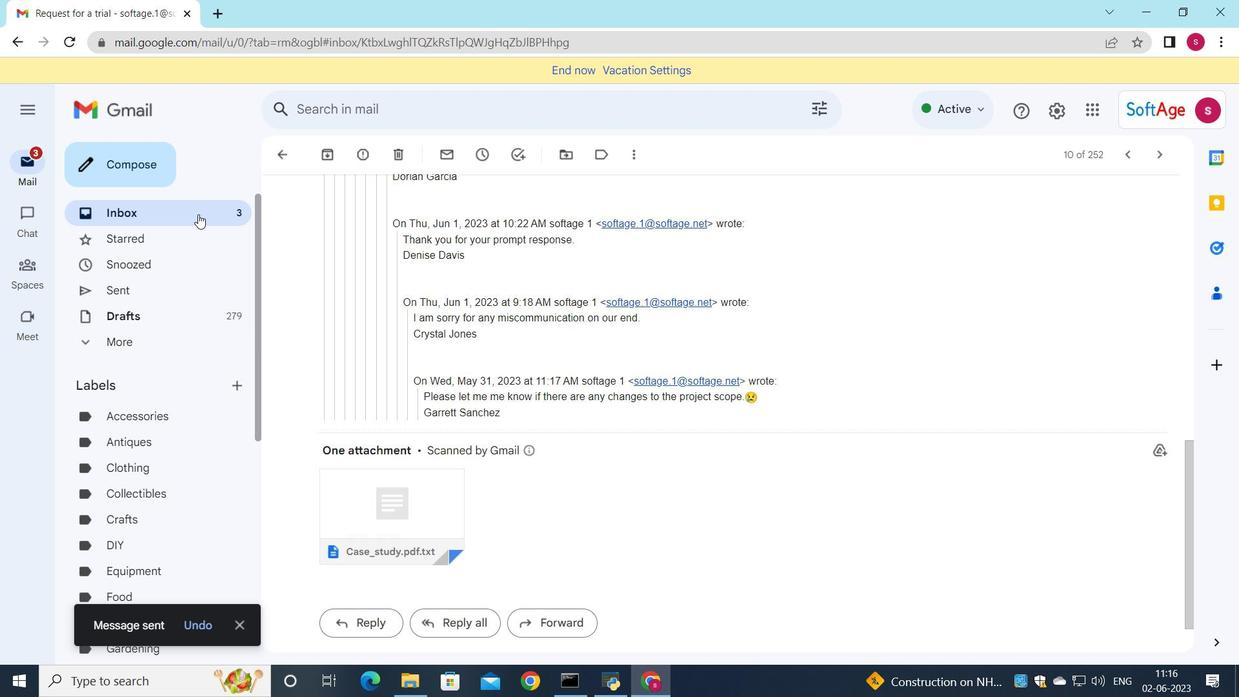 
Action: Mouse moved to (645, 197)
Screenshot: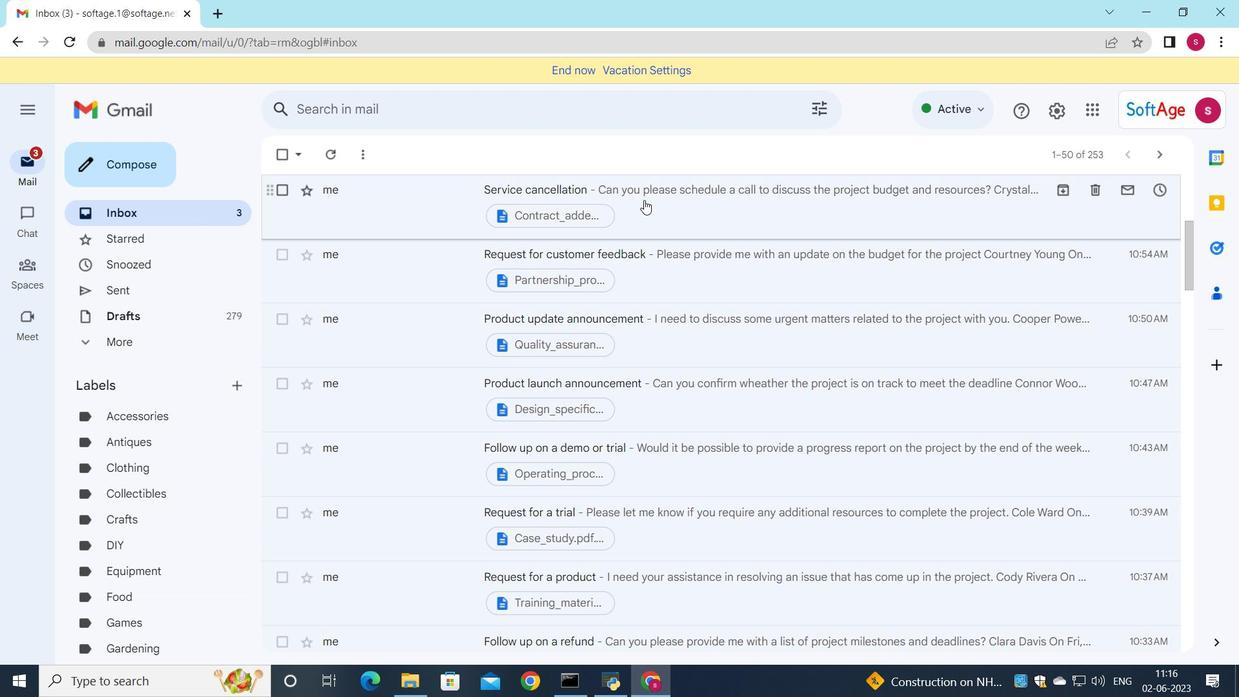 
Action: Mouse scrolled (645, 198) with delta (0, 0)
Screenshot: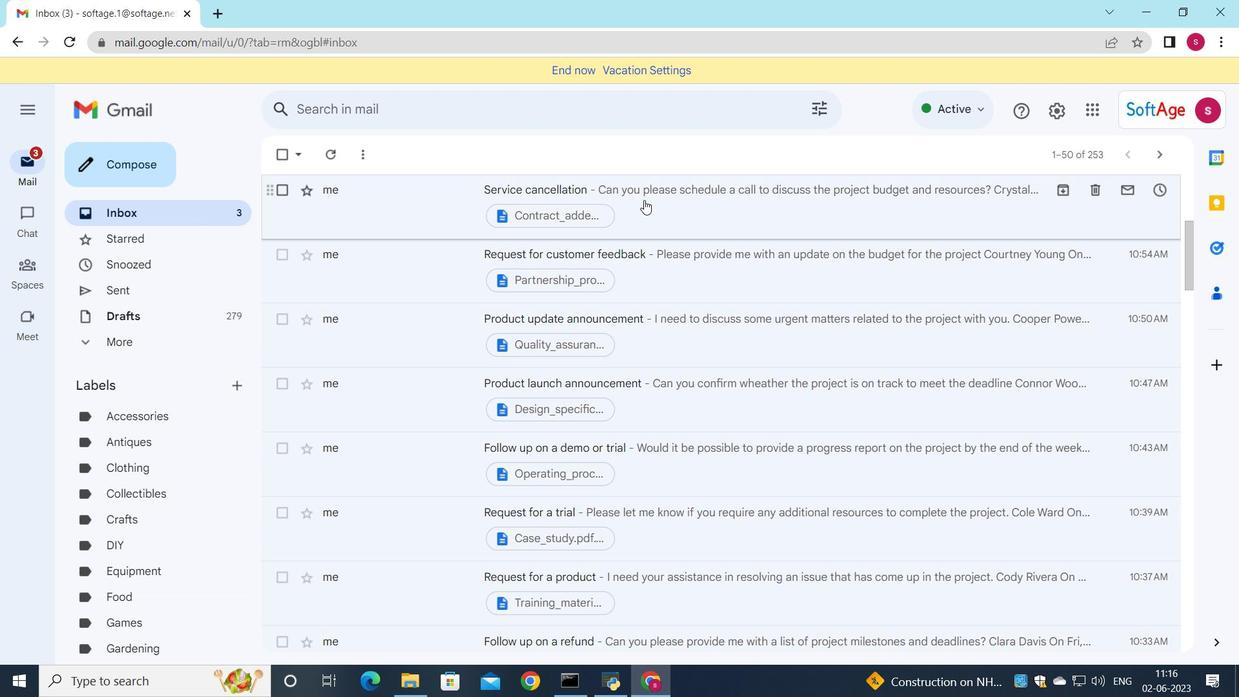 
Action: Mouse scrolled (645, 198) with delta (0, 0)
Screenshot: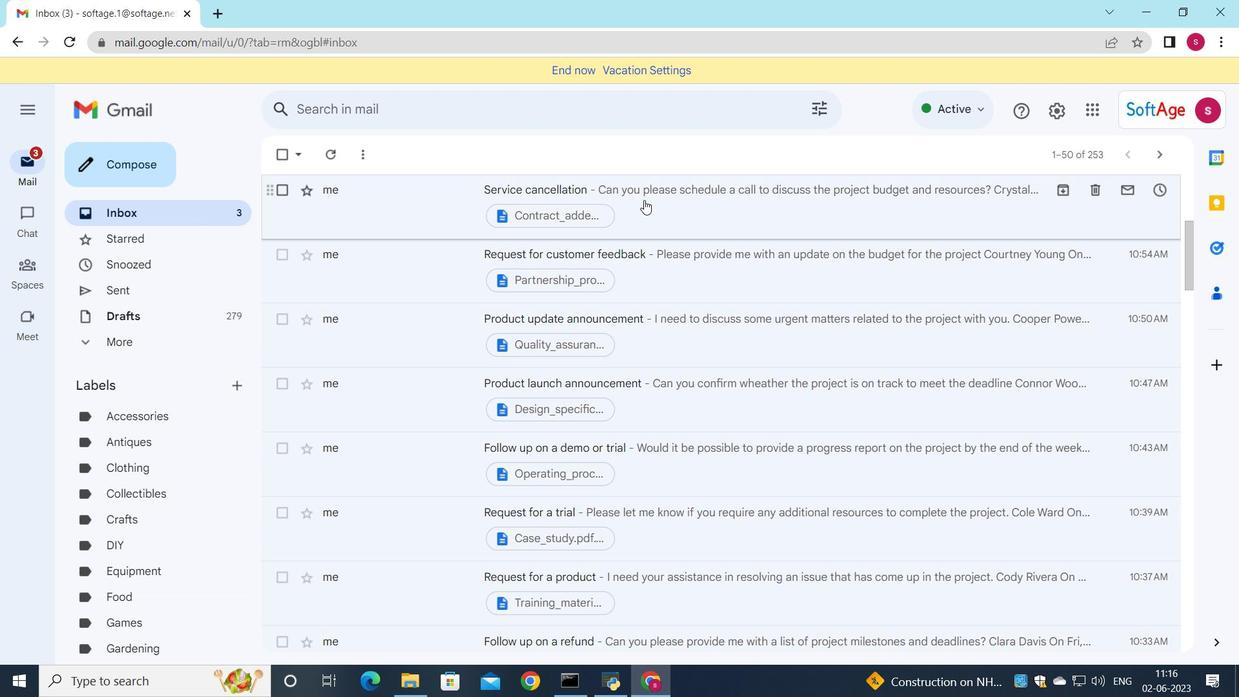 
Action: Mouse scrolled (645, 198) with delta (0, 0)
Screenshot: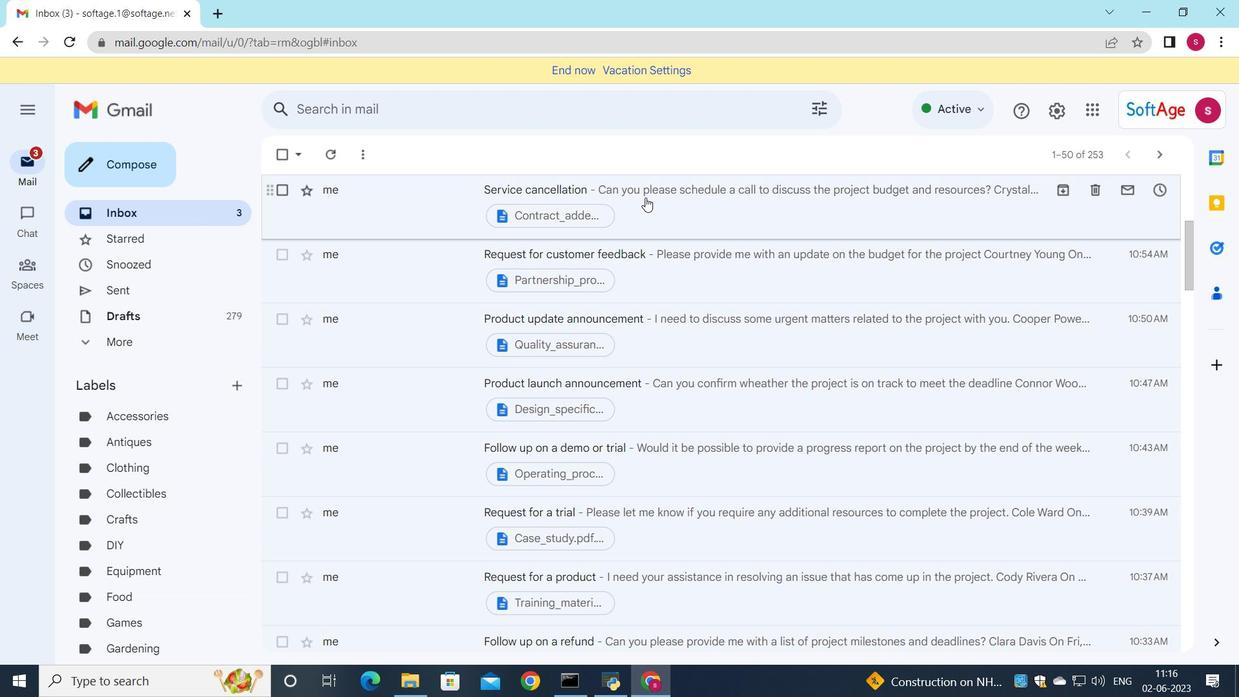 
Action: Mouse scrolled (645, 198) with delta (0, 0)
Screenshot: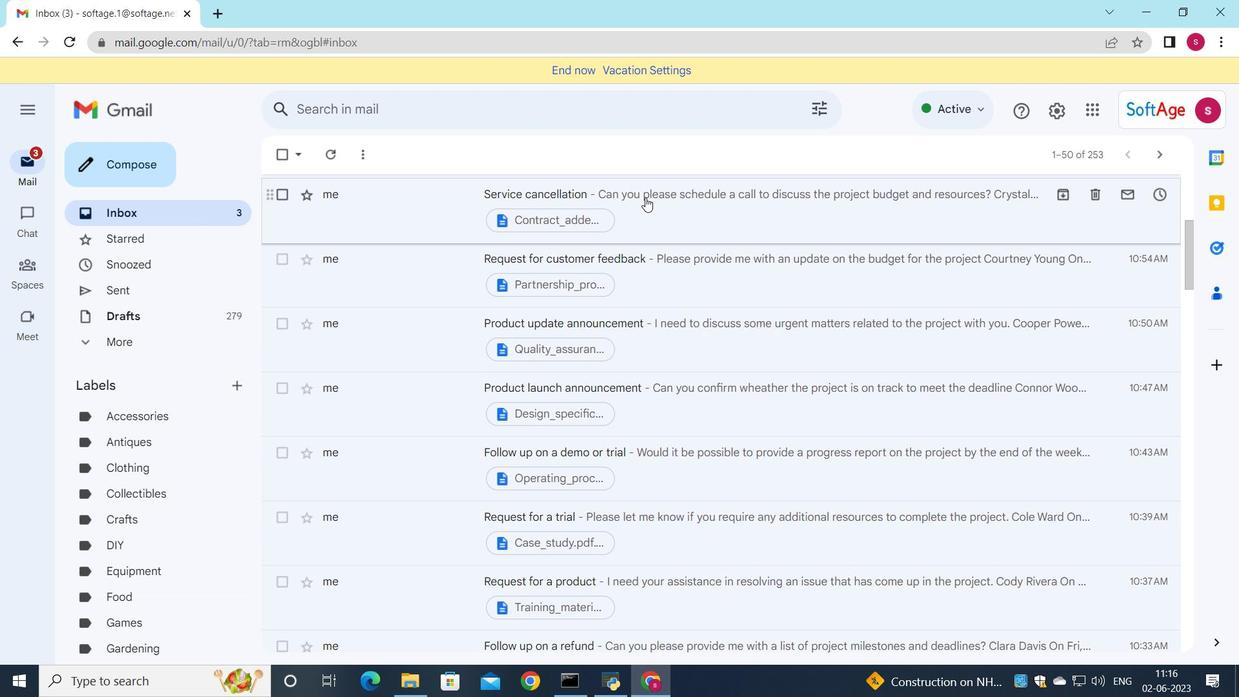 
Action: Mouse scrolled (645, 198) with delta (0, 0)
Screenshot: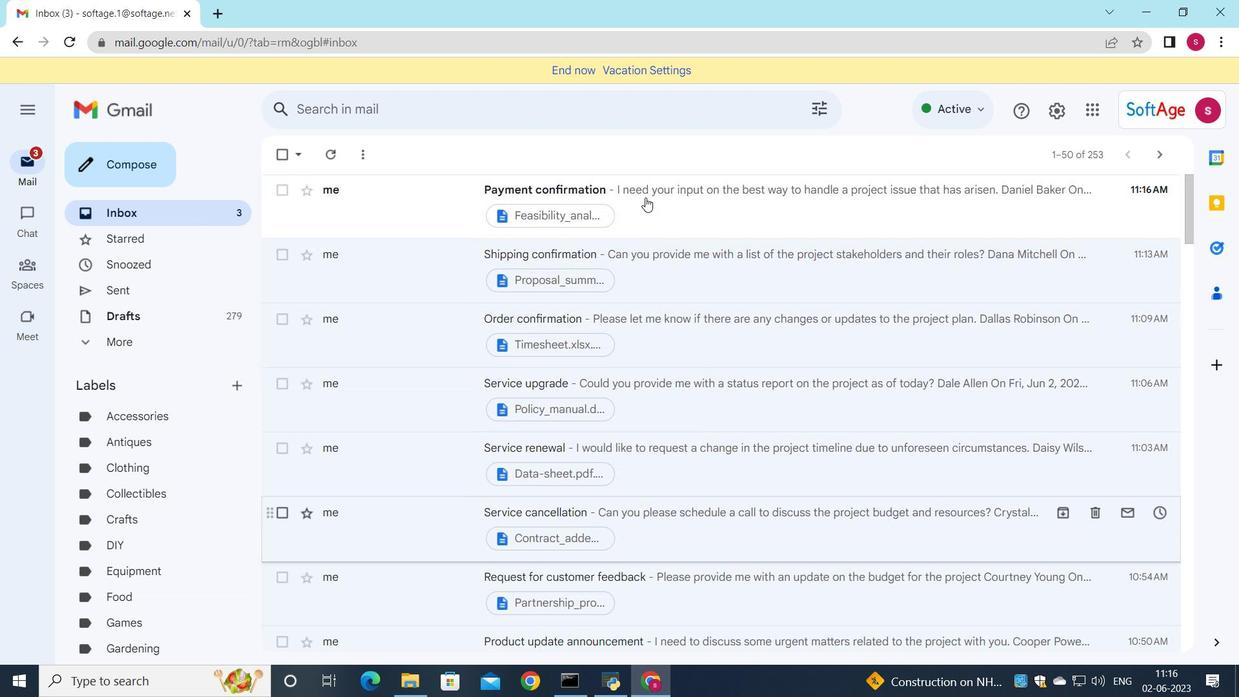 
Action: Mouse scrolled (645, 198) with delta (0, 0)
Screenshot: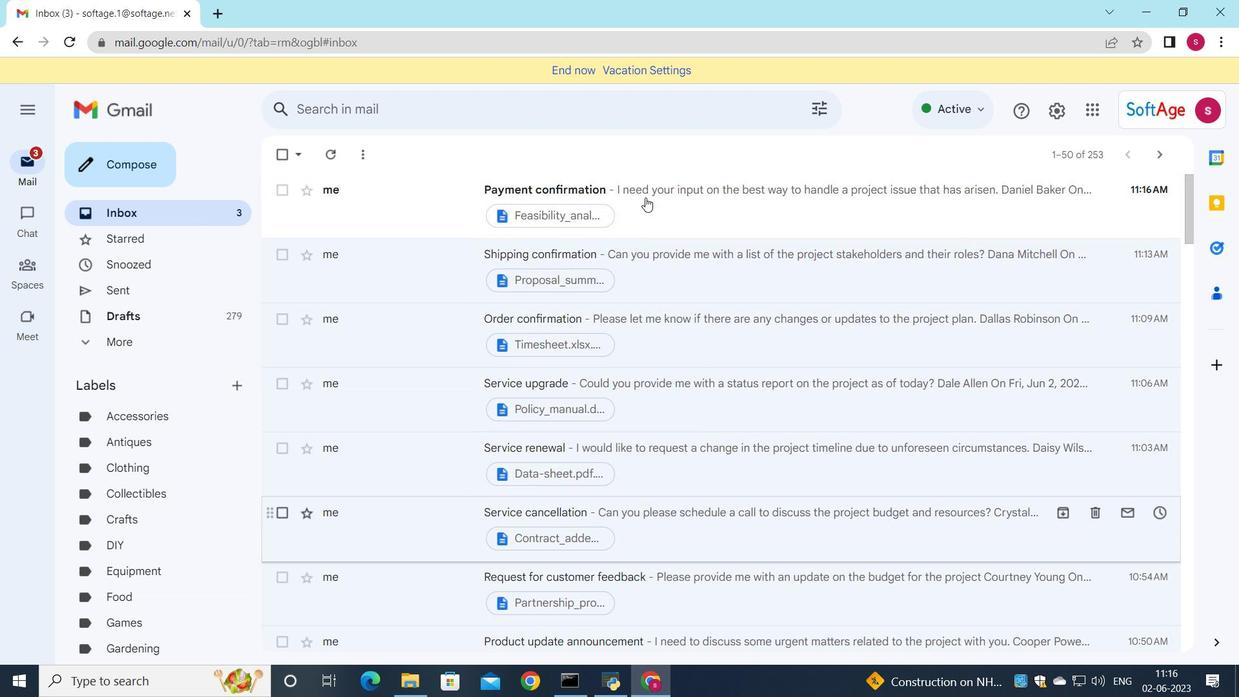 
Action: Mouse scrolled (645, 198) with delta (0, 0)
Screenshot: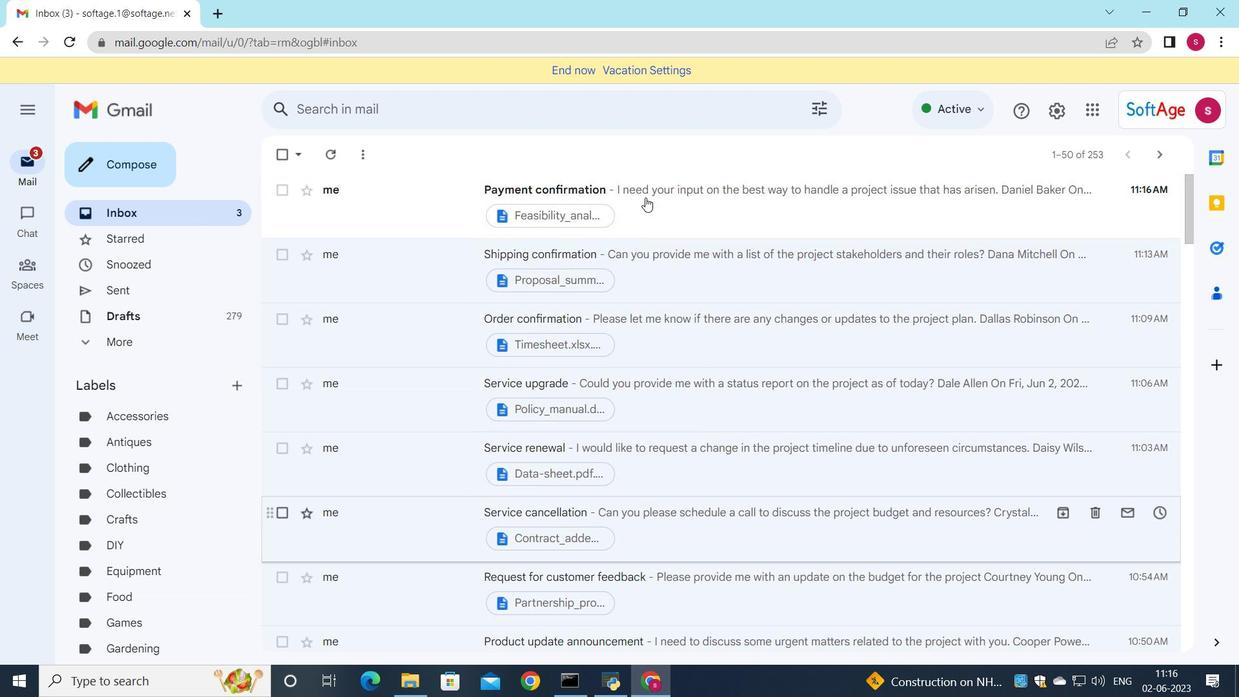 
Action: Mouse scrolled (645, 198) with delta (0, 0)
Screenshot: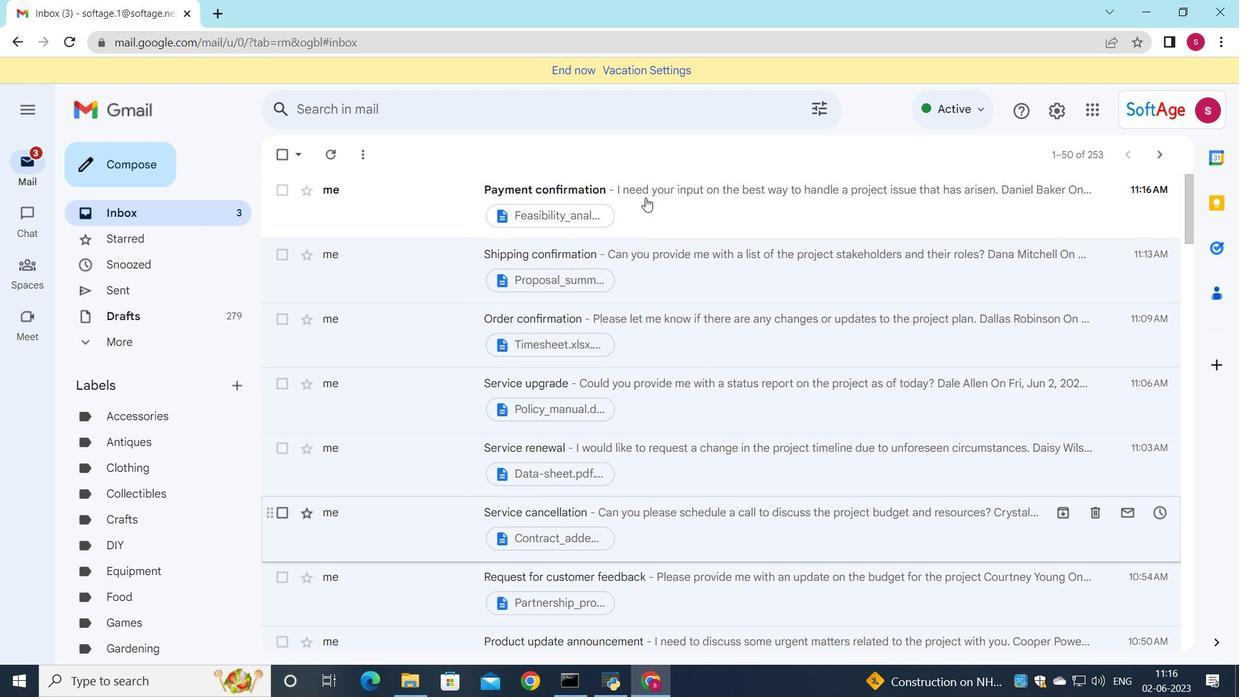 
Action: Mouse moved to (663, 198)
Screenshot: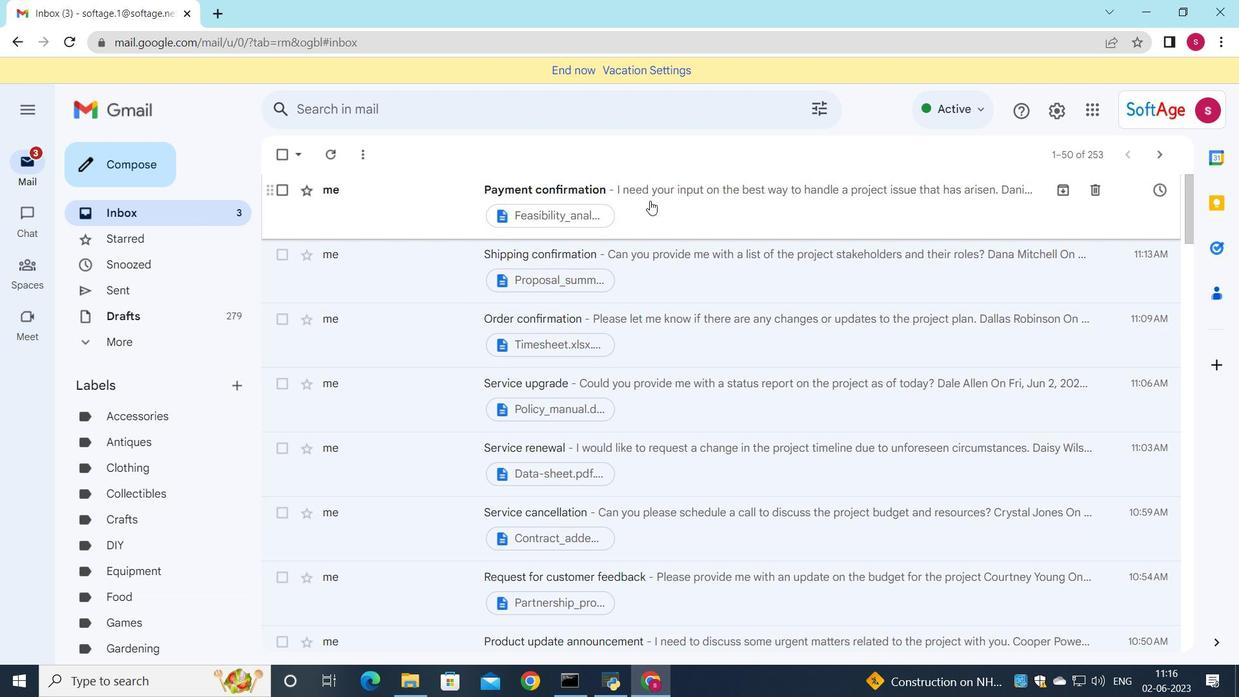 
Action: Mouse pressed left at (663, 198)
Screenshot: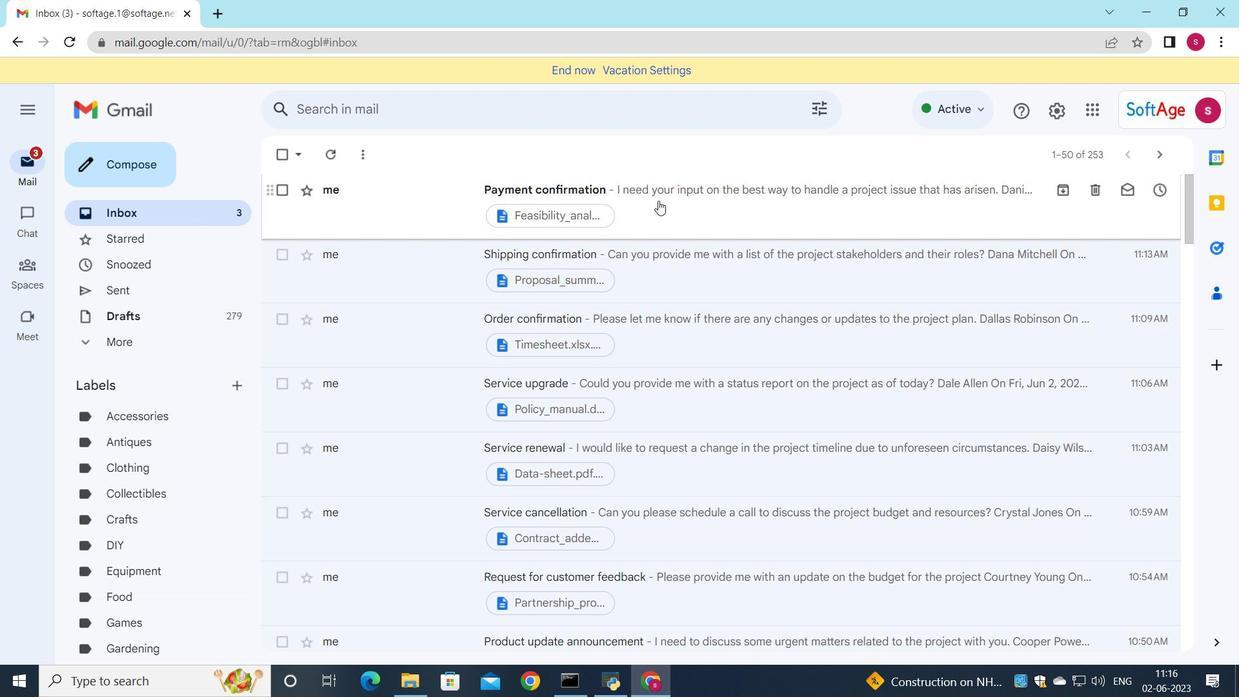 
Action: Mouse moved to (718, 402)
Screenshot: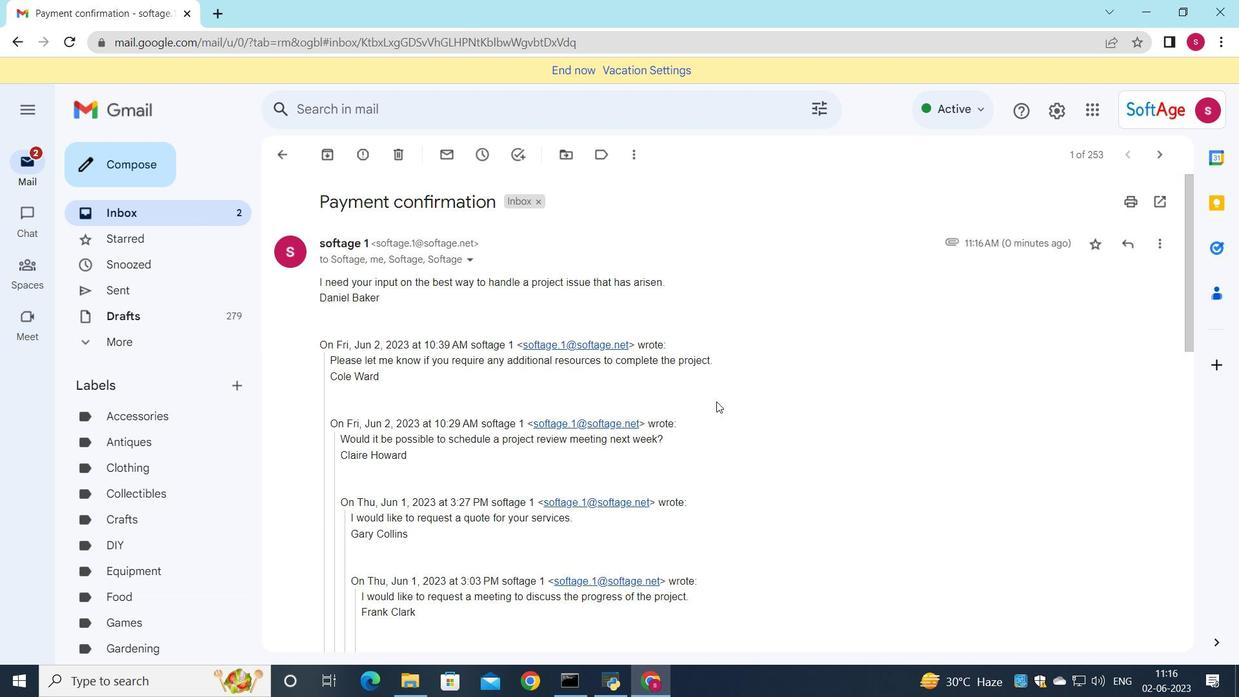 
